 Task: Use the Elements tab to inspect and modify HTML and CSS.
Action: Mouse moved to (867, 253)
Screenshot: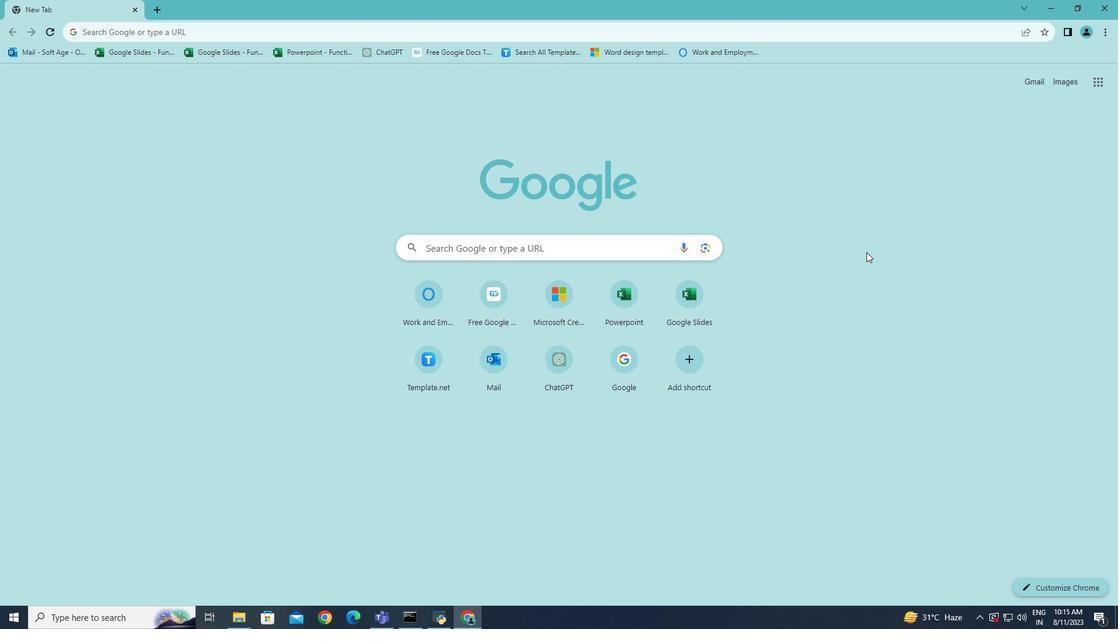 
Action: Mouse pressed right at (867, 253)
Screenshot: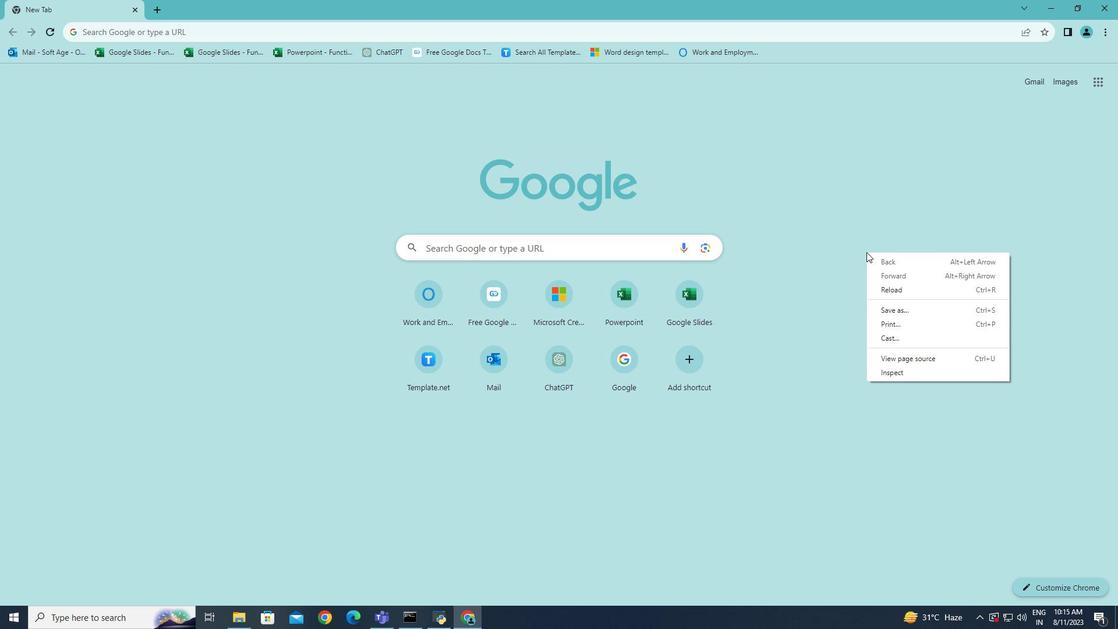 
Action: Mouse moved to (892, 373)
Screenshot: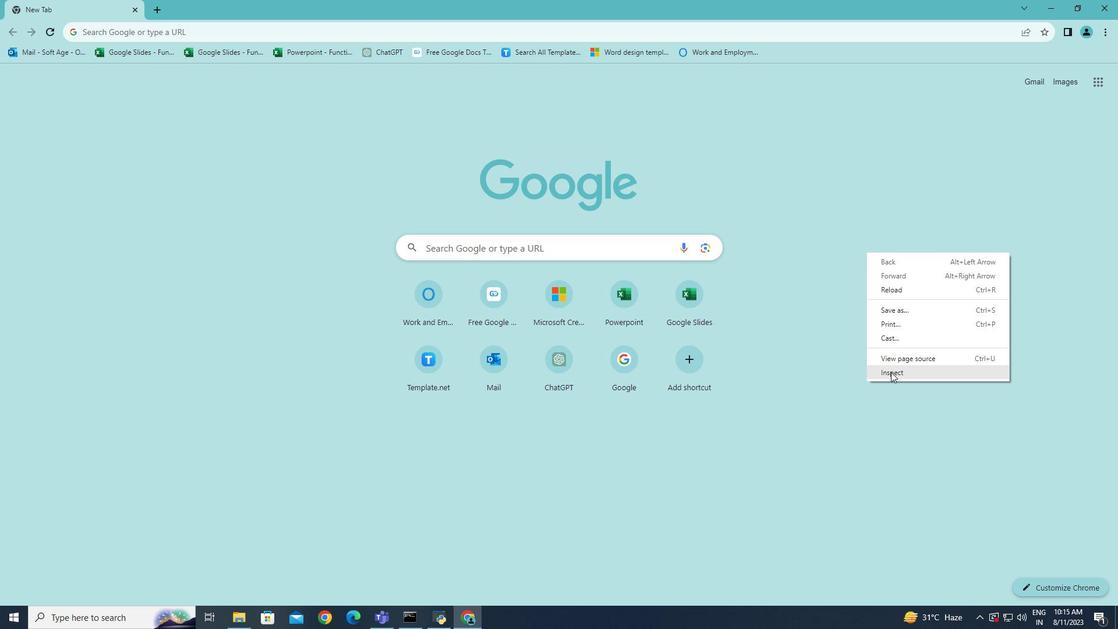 
Action: Mouse pressed left at (892, 373)
Screenshot: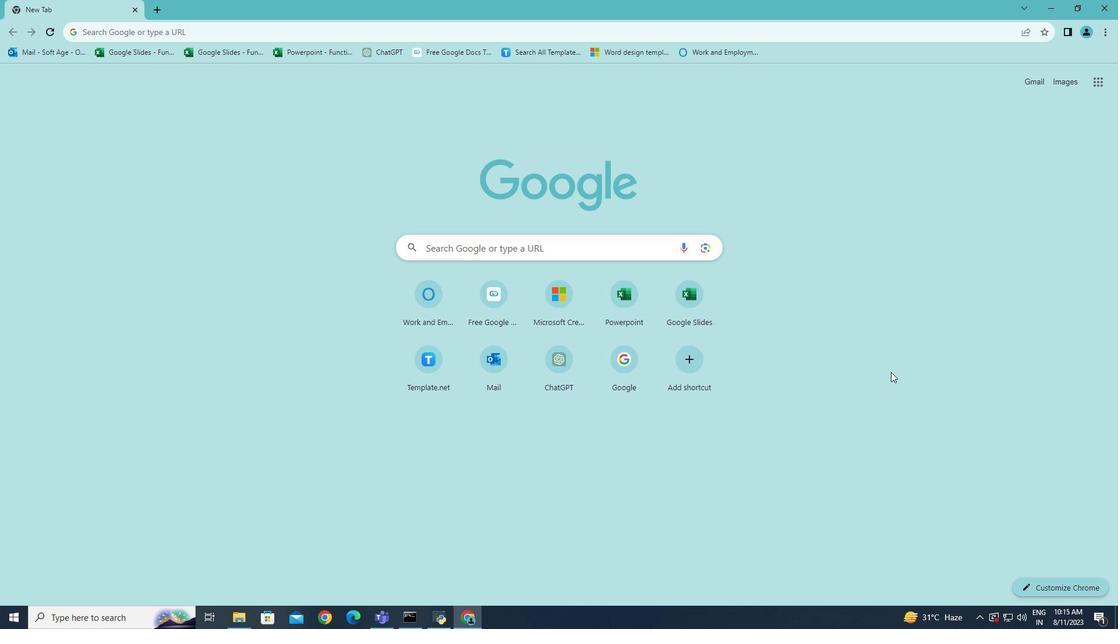 
Action: Mouse moved to (880, 100)
Screenshot: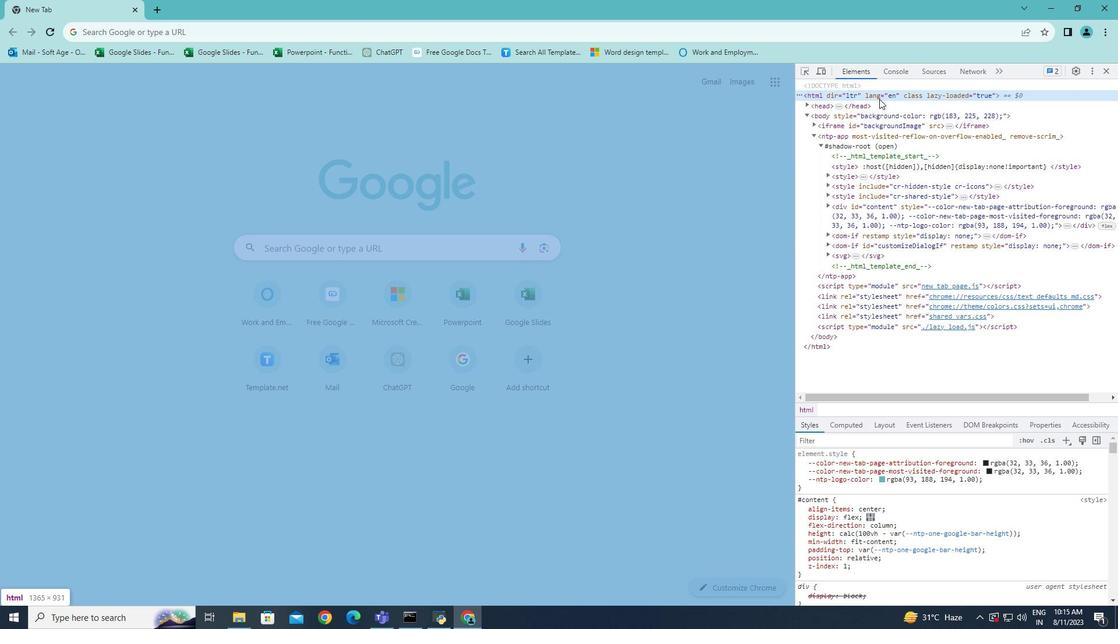 
Action: Mouse pressed left at (880, 100)
Screenshot: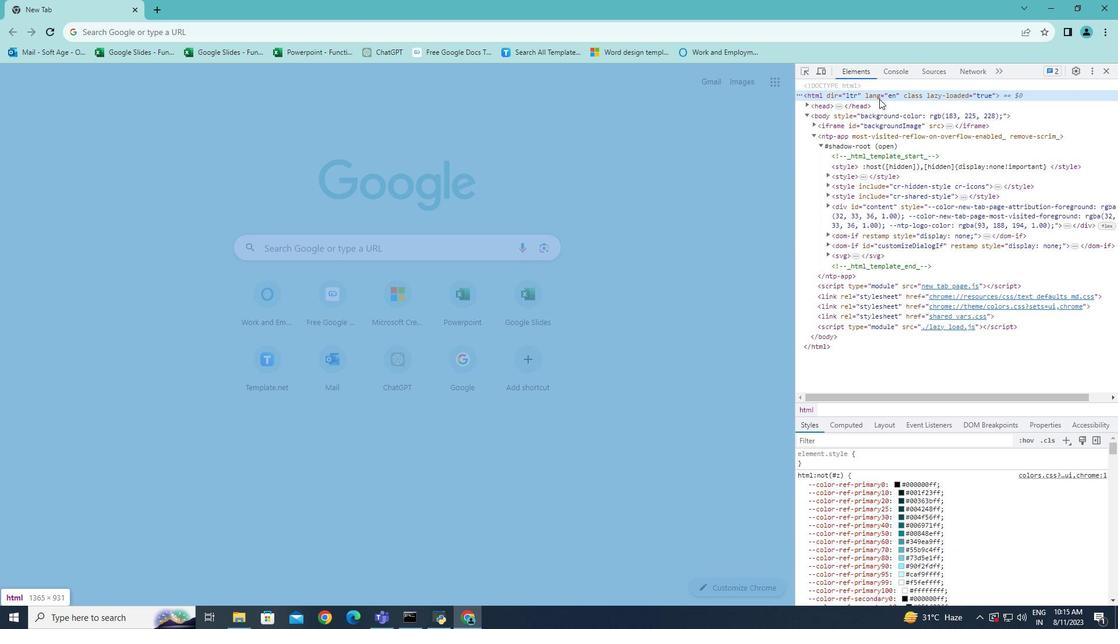
Action: Key pressed <Key.delete>
Screenshot: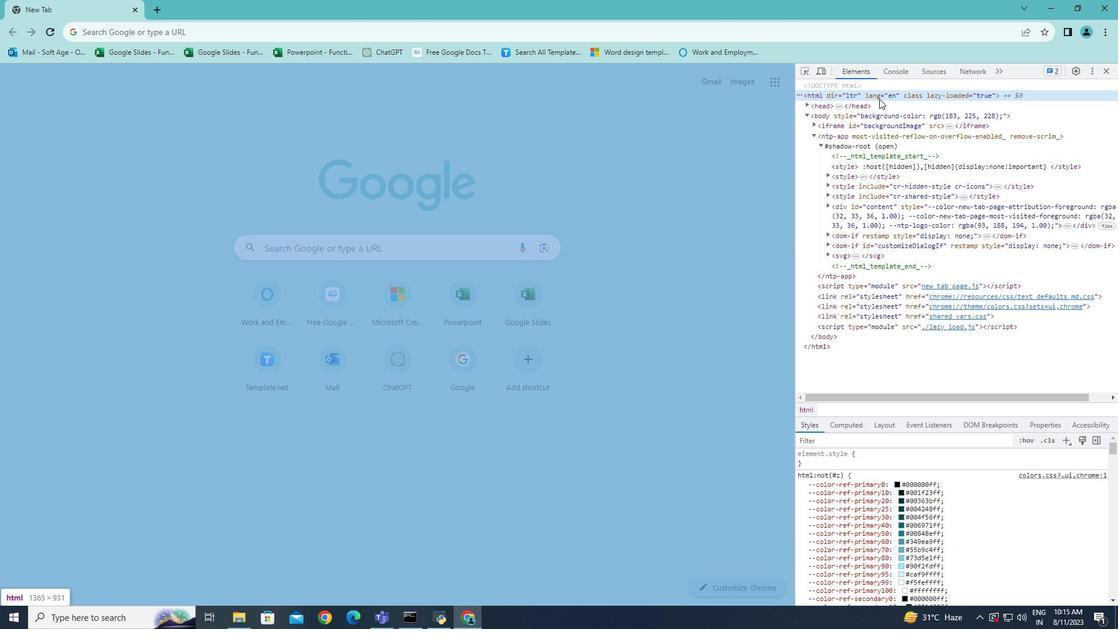 
Action: Mouse moved to (870, 118)
Screenshot: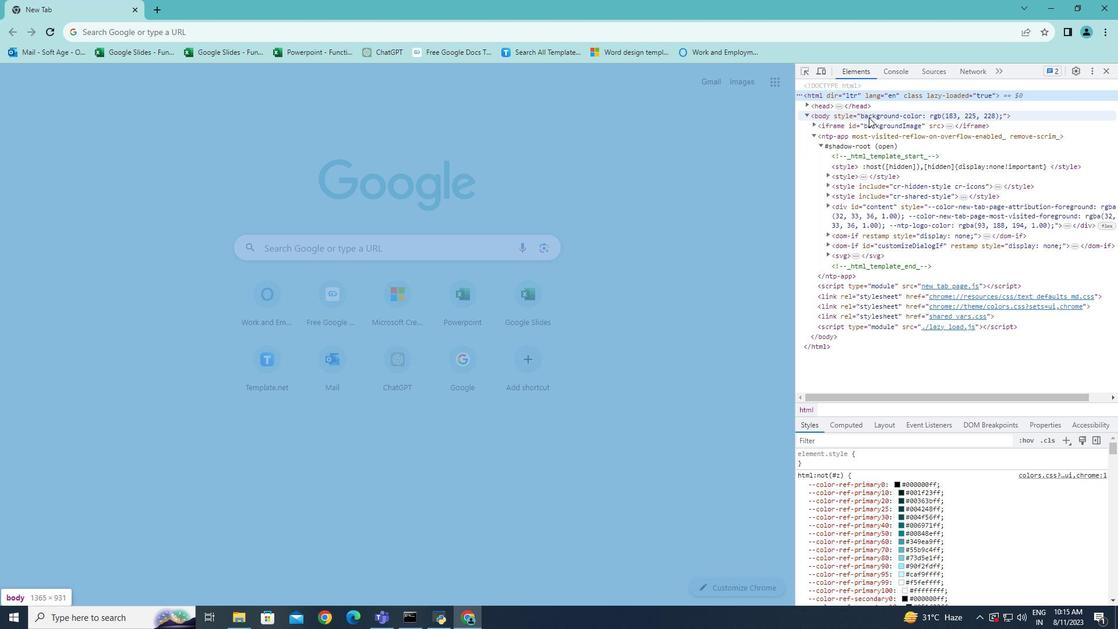 
Action: Mouse pressed left at (870, 118)
Screenshot: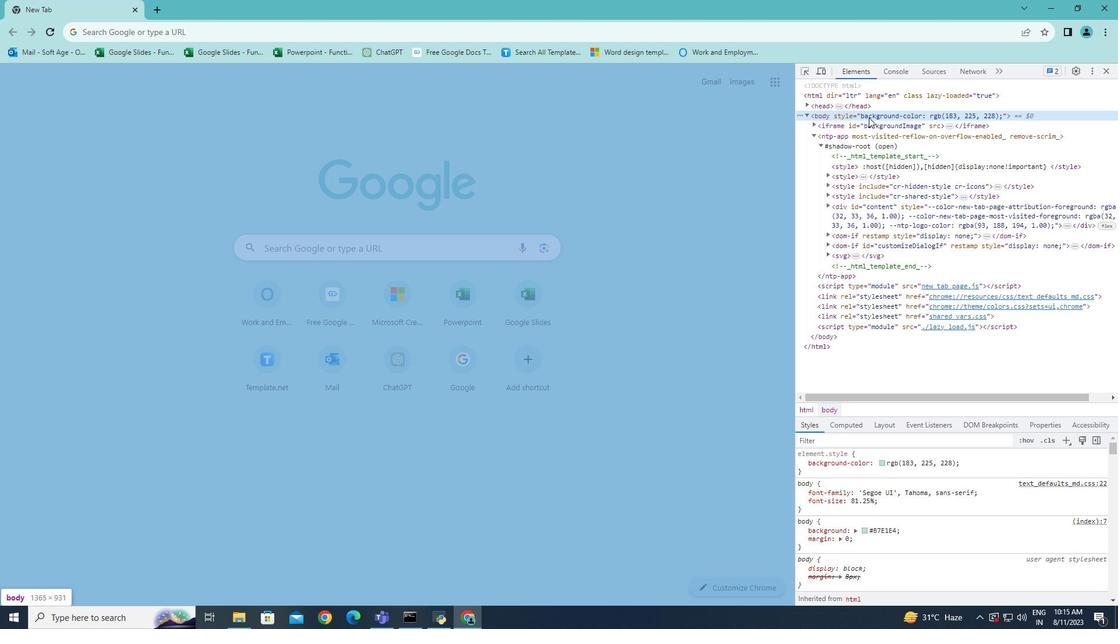 
Action: Mouse moved to (959, 115)
Screenshot: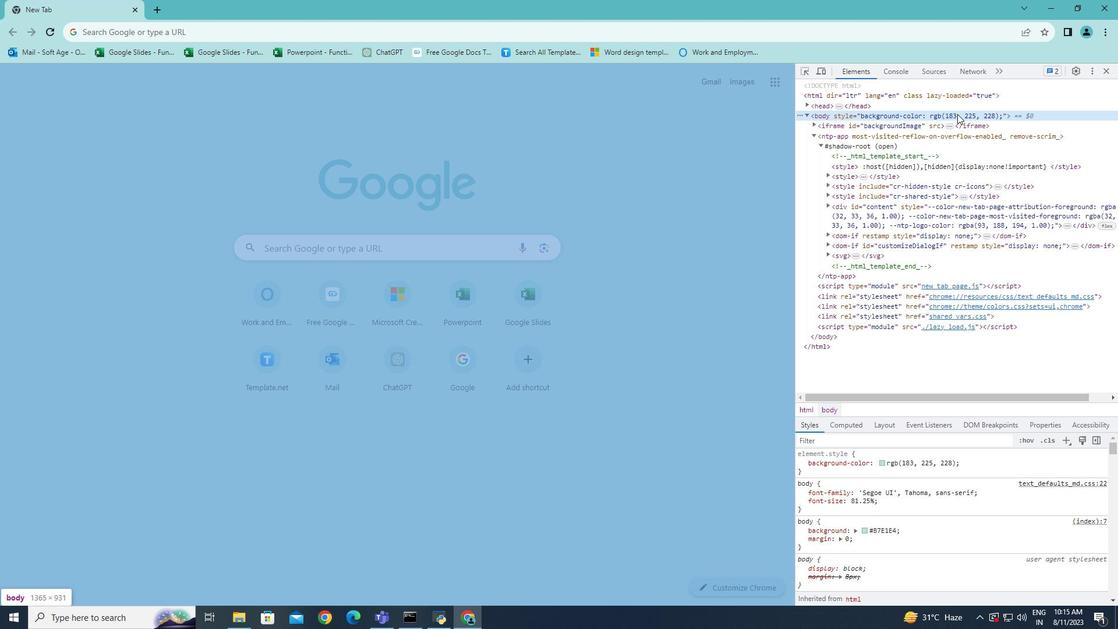 
Action: Mouse pressed left at (959, 115)
Screenshot: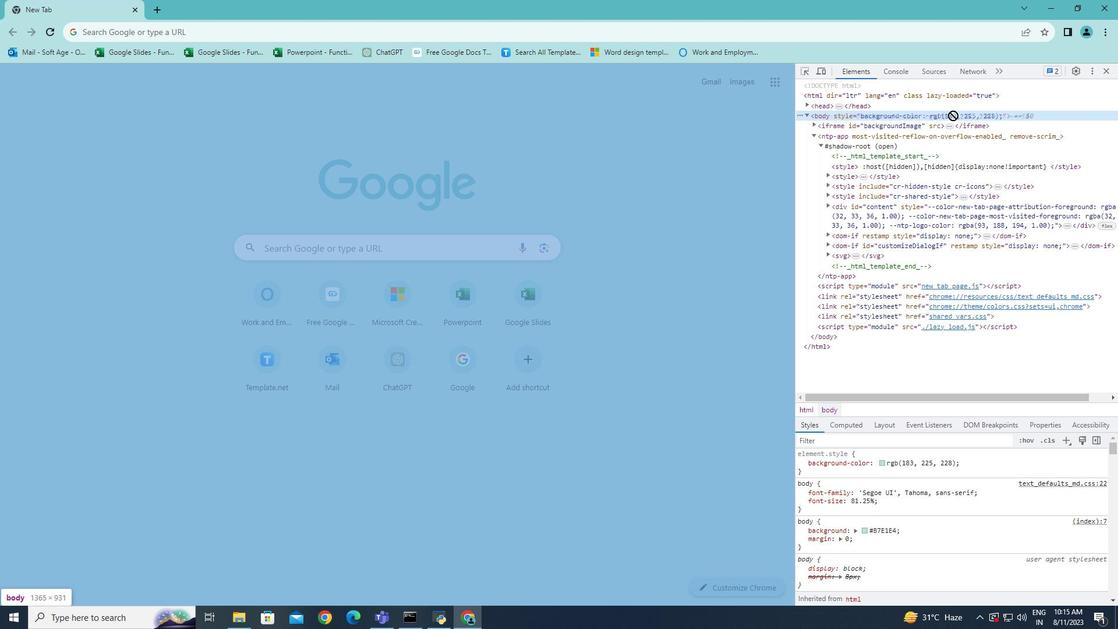 
Action: Mouse moved to (953, 115)
Screenshot: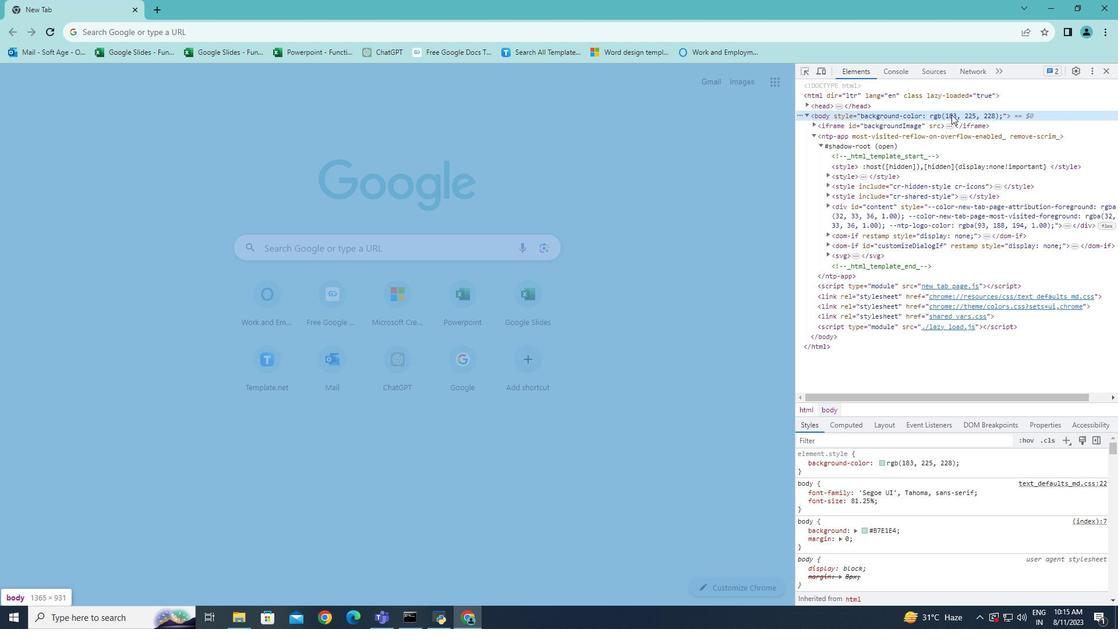 
Action: Mouse pressed left at (953, 115)
Screenshot: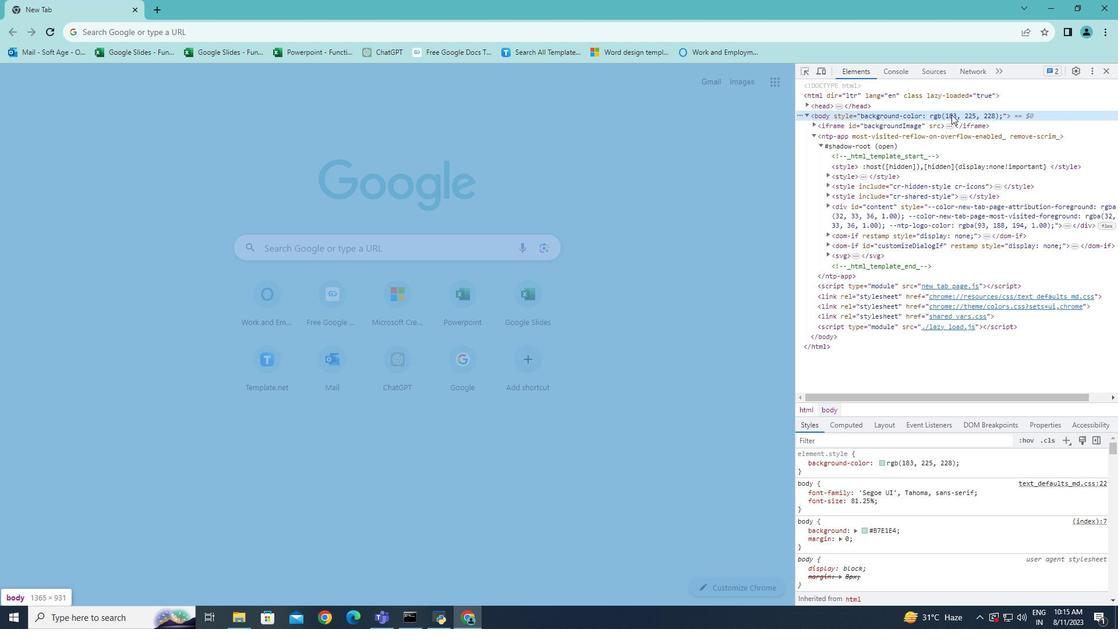 
Action: Mouse pressed left at (953, 115)
Screenshot: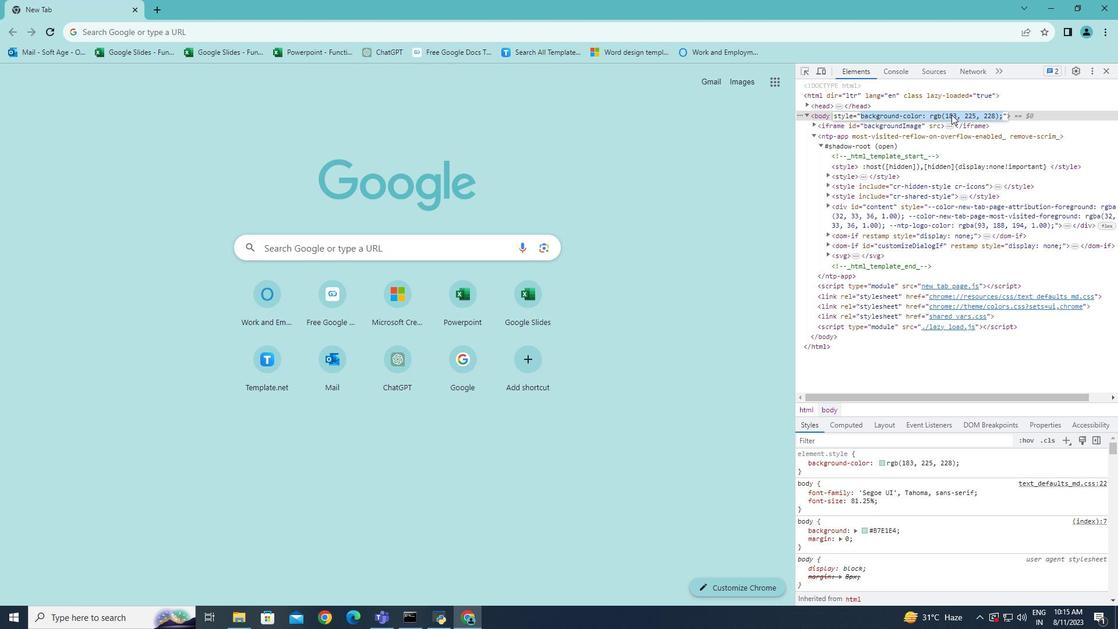 
Action: Mouse pressed left at (953, 115)
Screenshot: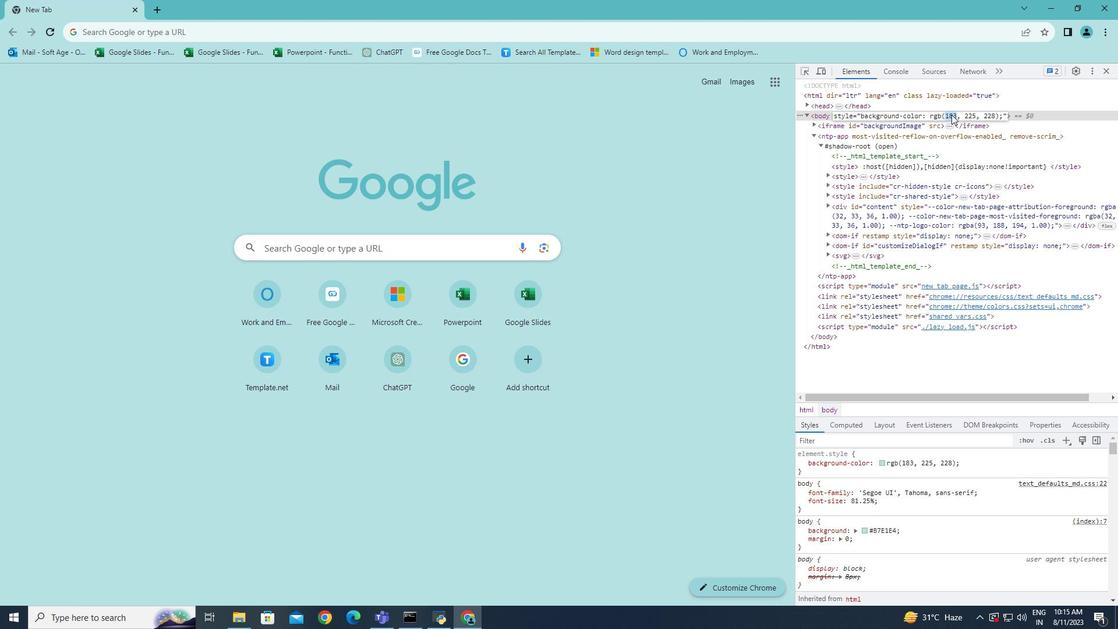 
Action: Mouse pressed left at (953, 115)
Screenshot: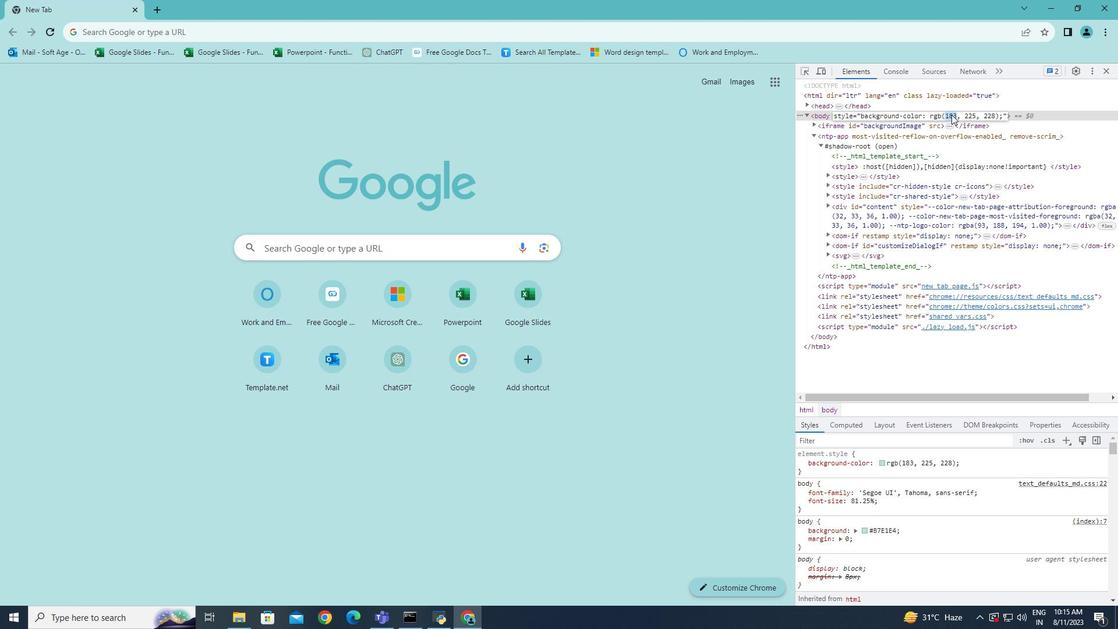 
Action: Mouse moved to (957, 114)
Screenshot: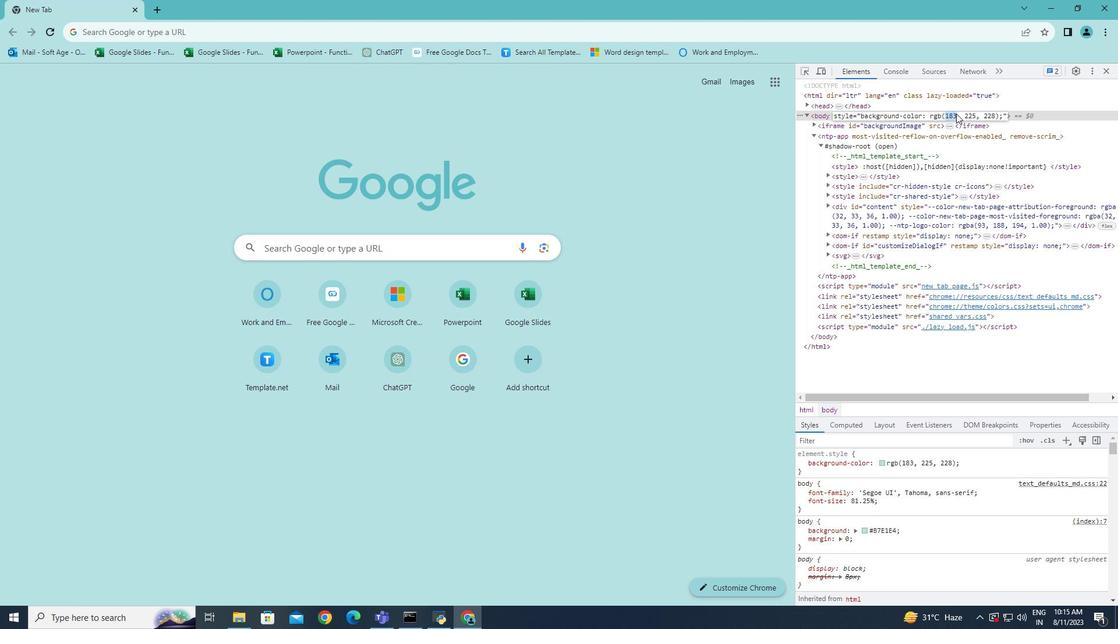 
Action: Key pressed 200
Screenshot: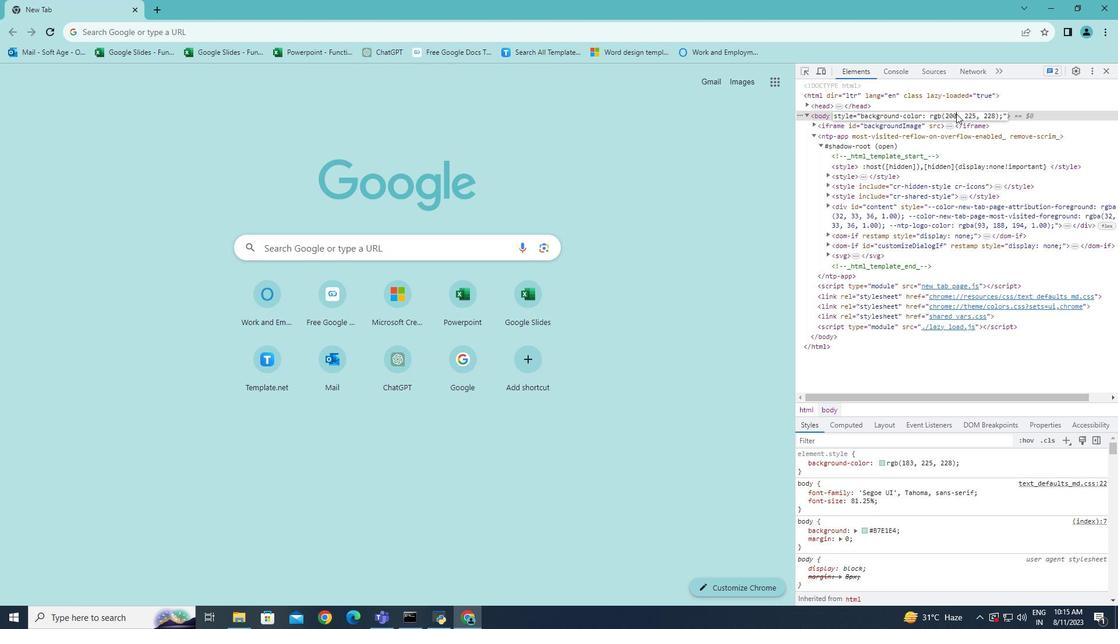 
Action: Mouse moved to (973, 132)
Screenshot: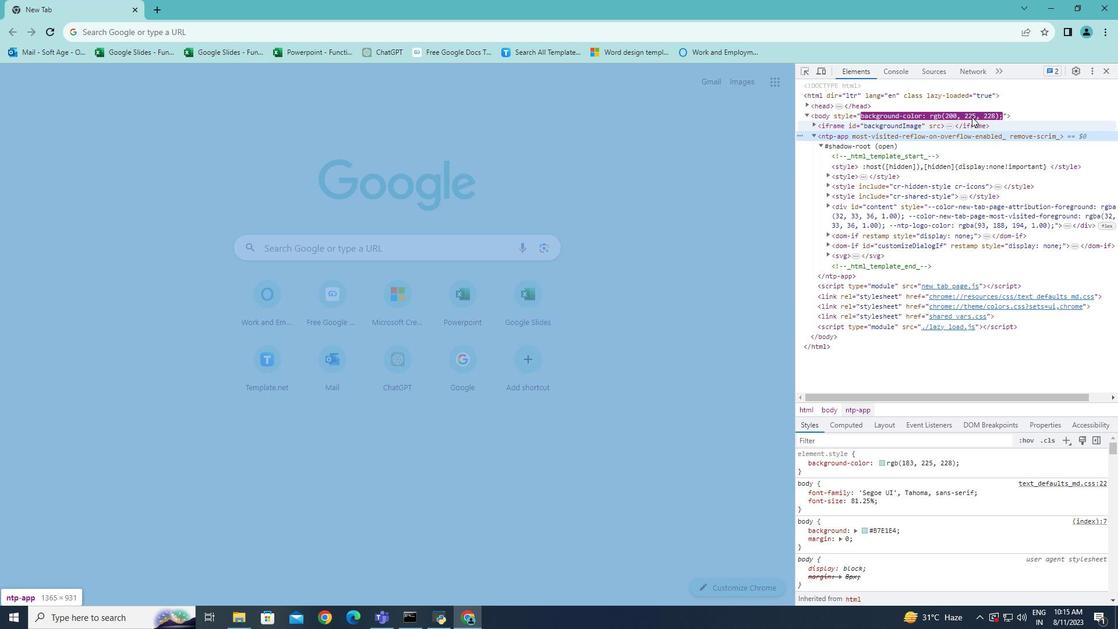 
Action: Mouse pressed left at (973, 132)
Screenshot: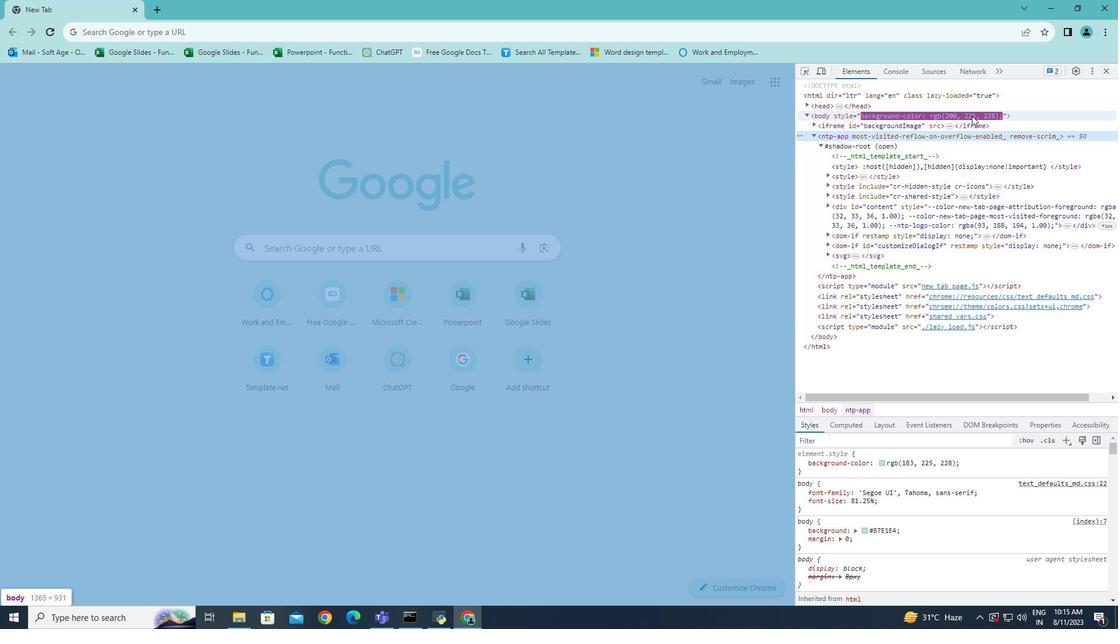 
Action: Mouse moved to (973, 116)
Screenshot: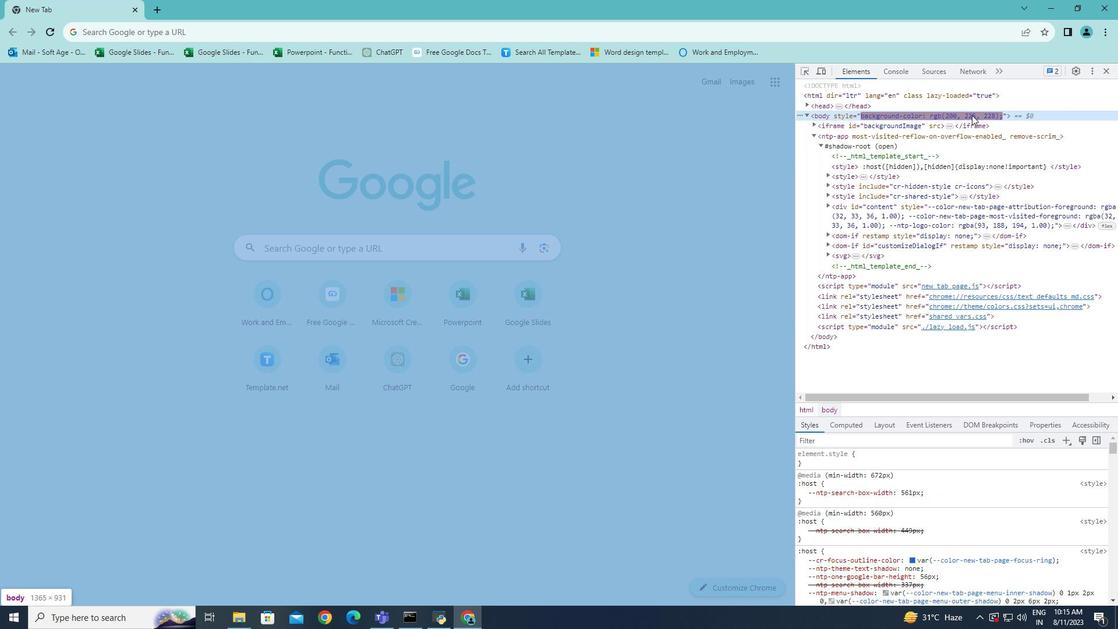 
Action: Mouse pressed left at (973, 116)
Screenshot: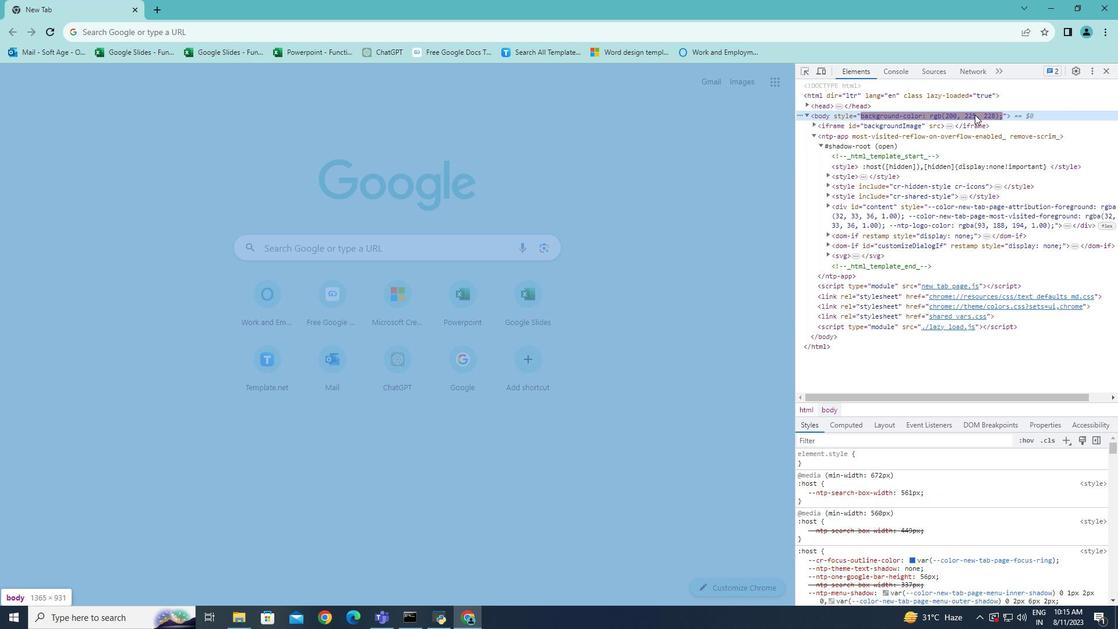 
Action: Mouse moved to (976, 115)
Screenshot: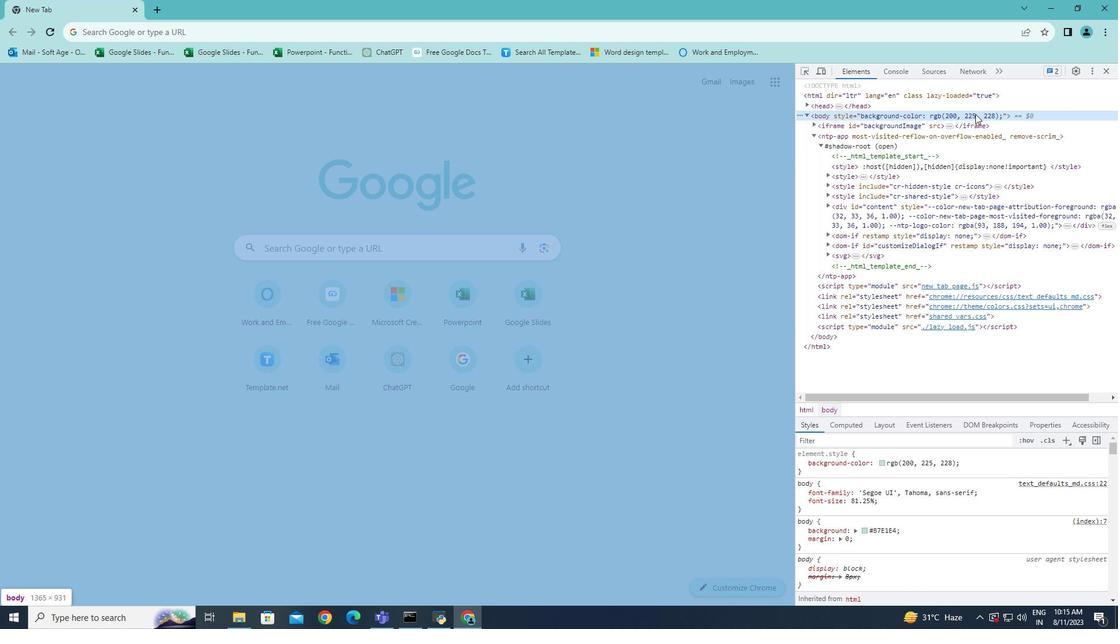 
Action: Mouse pressed left at (976, 115)
Screenshot: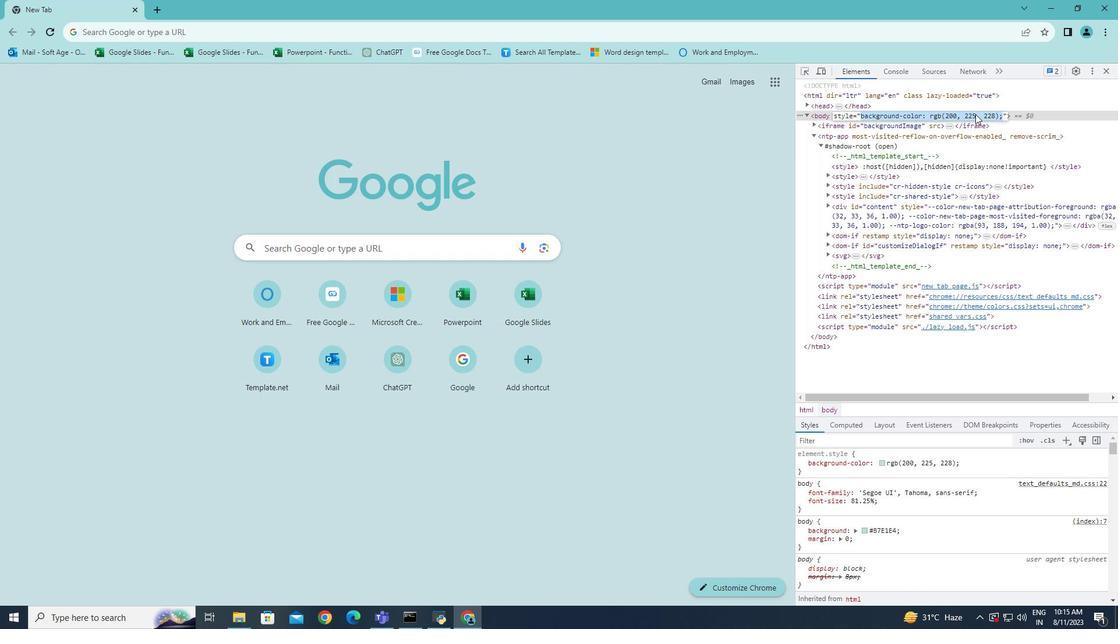 
Action: Mouse pressed left at (976, 115)
Screenshot: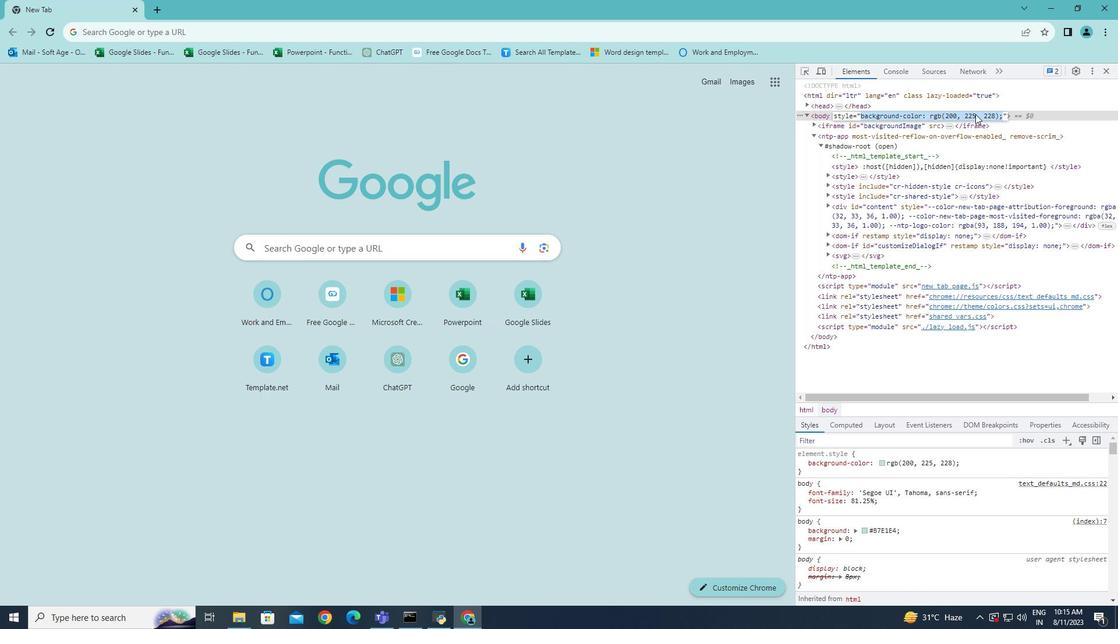
Action: Mouse pressed left at (976, 115)
Screenshot: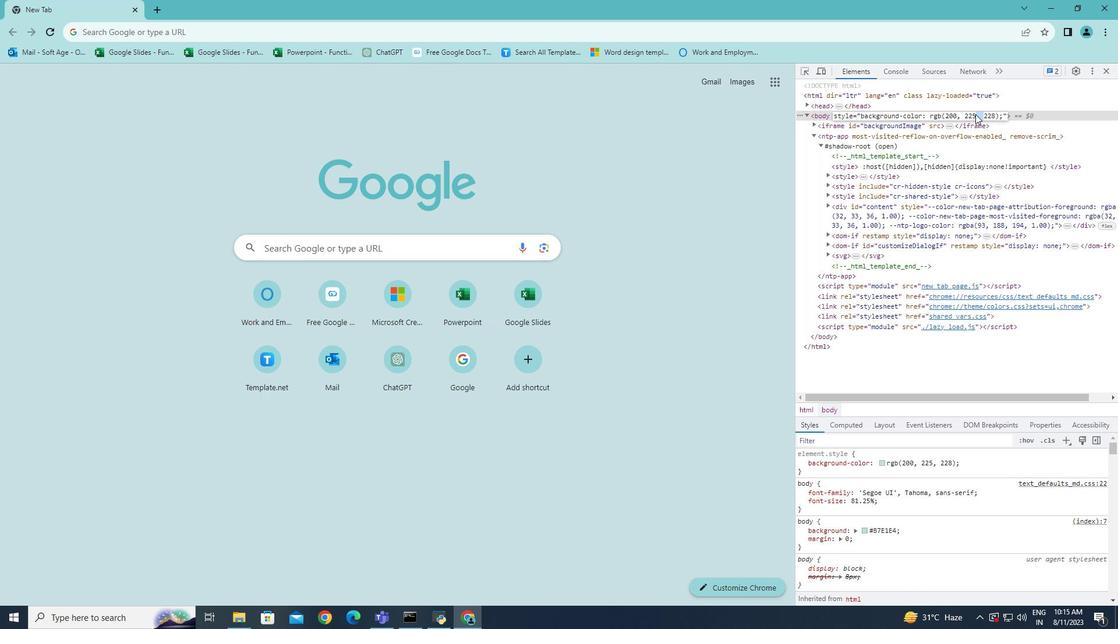 
Action: Mouse pressed left at (976, 115)
Screenshot: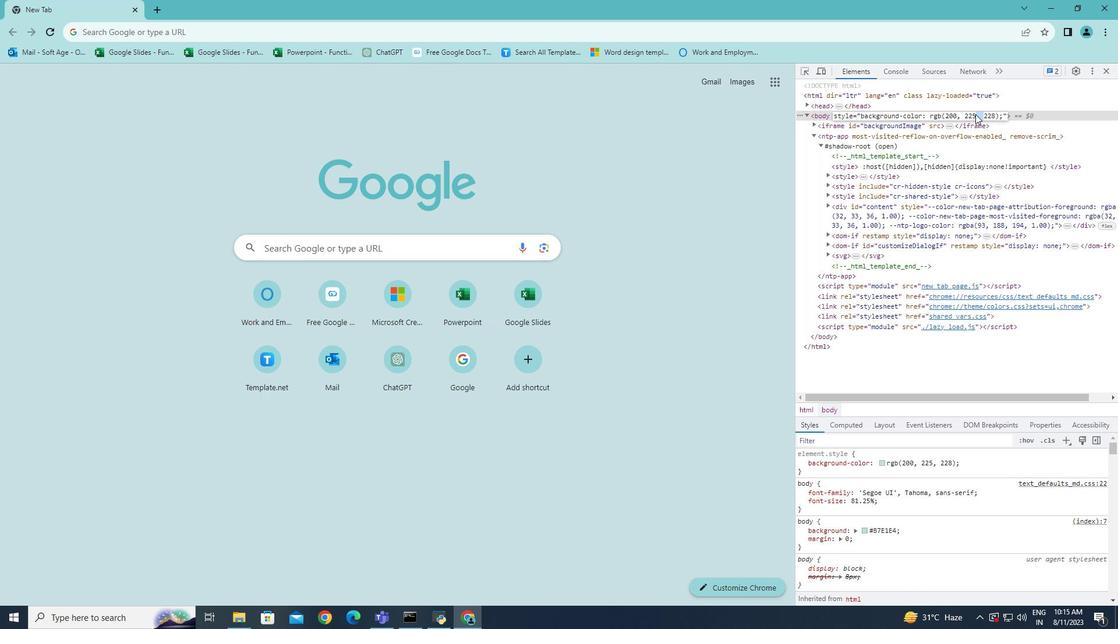 
Action: Mouse moved to (975, 116)
Screenshot: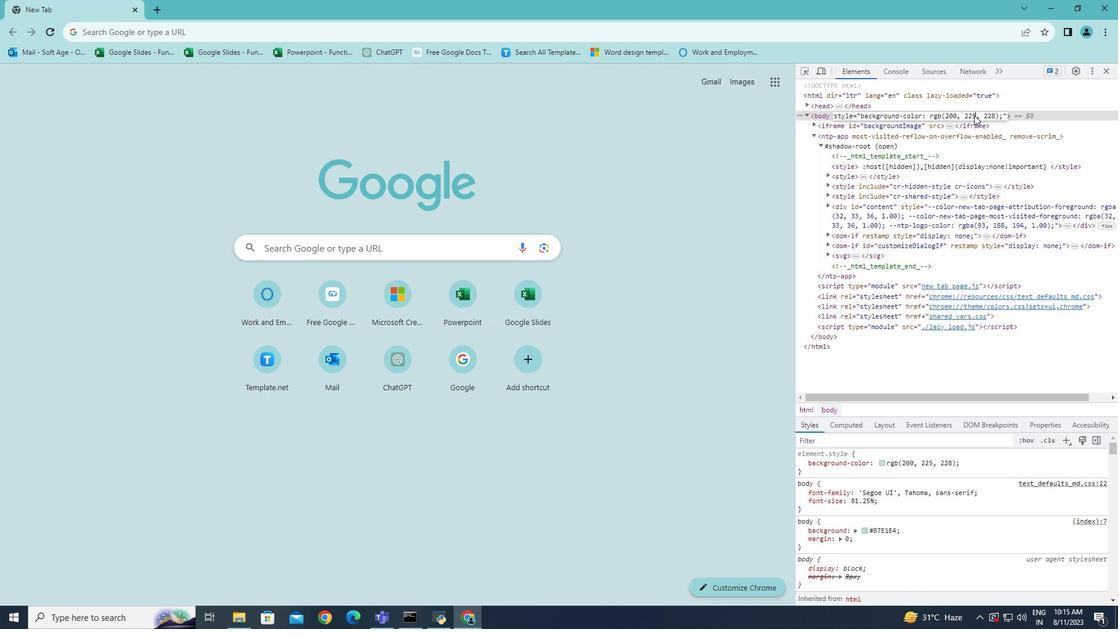 
Action: Mouse pressed left at (975, 116)
Screenshot: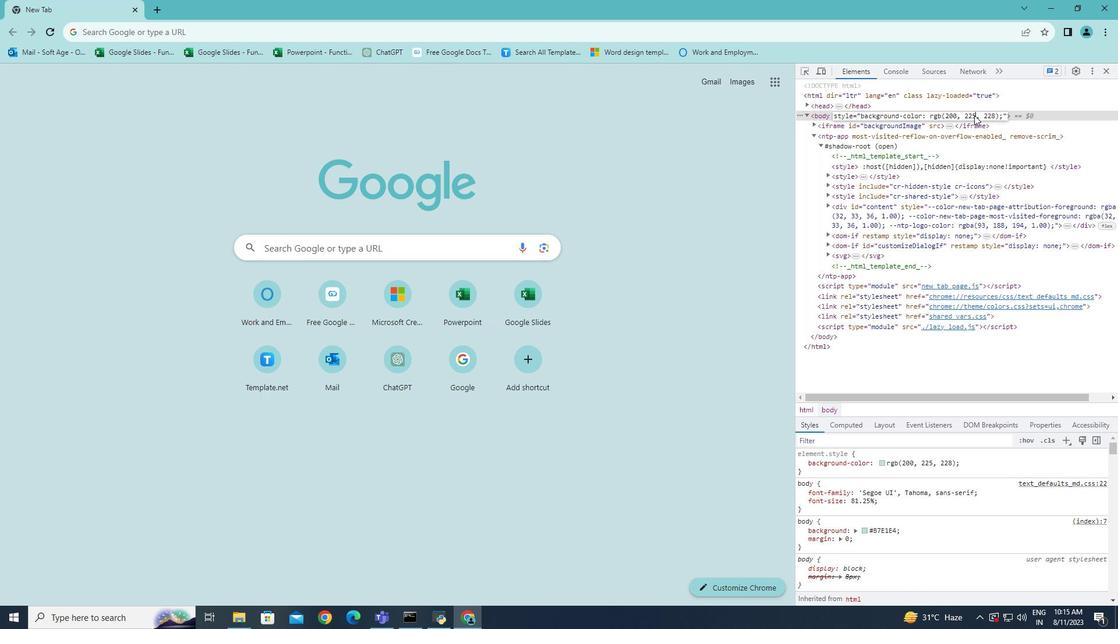 
Action: Key pressed <Key.backspace><Key.backspace><Key.backspace>350
Screenshot: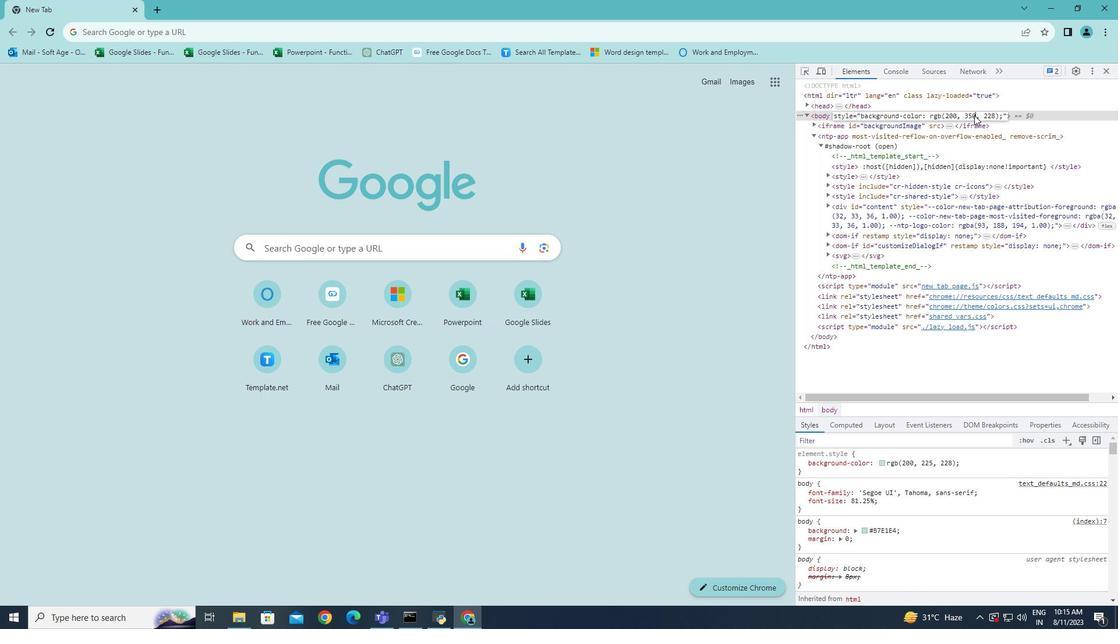 
Action: Mouse moved to (993, 114)
Screenshot: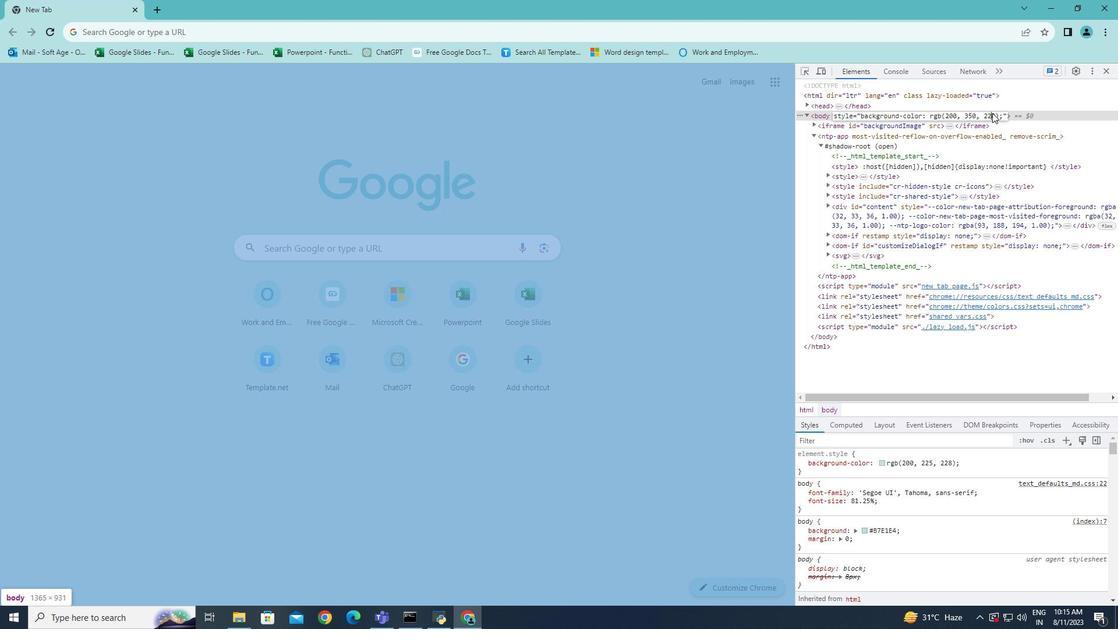 
Action: Mouse pressed left at (993, 114)
Screenshot: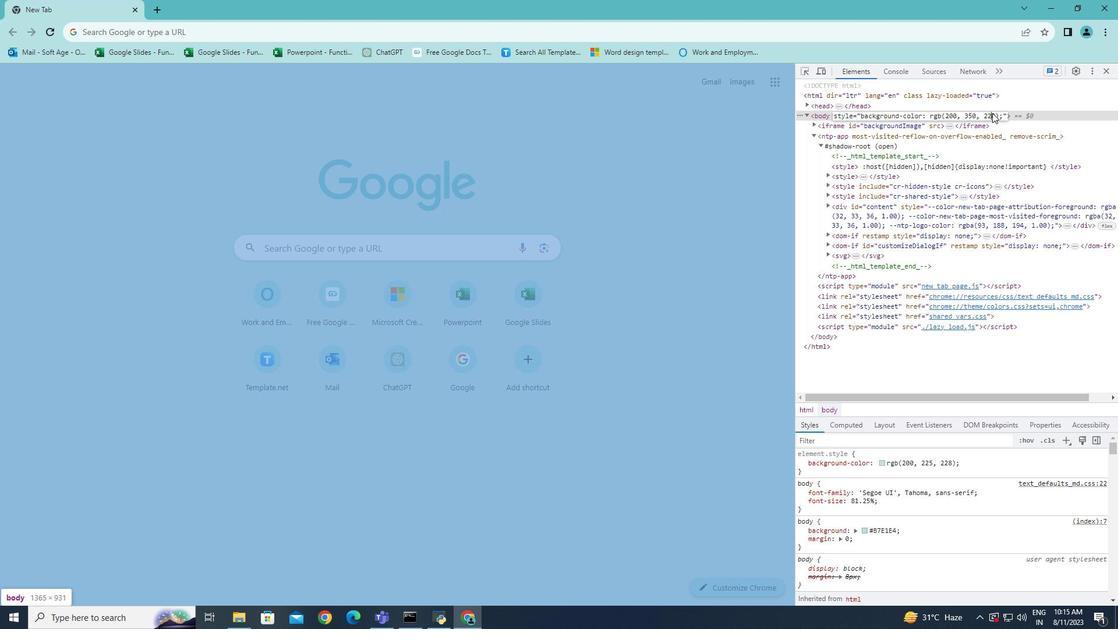 
Action: Mouse moved to (993, 118)
Screenshot: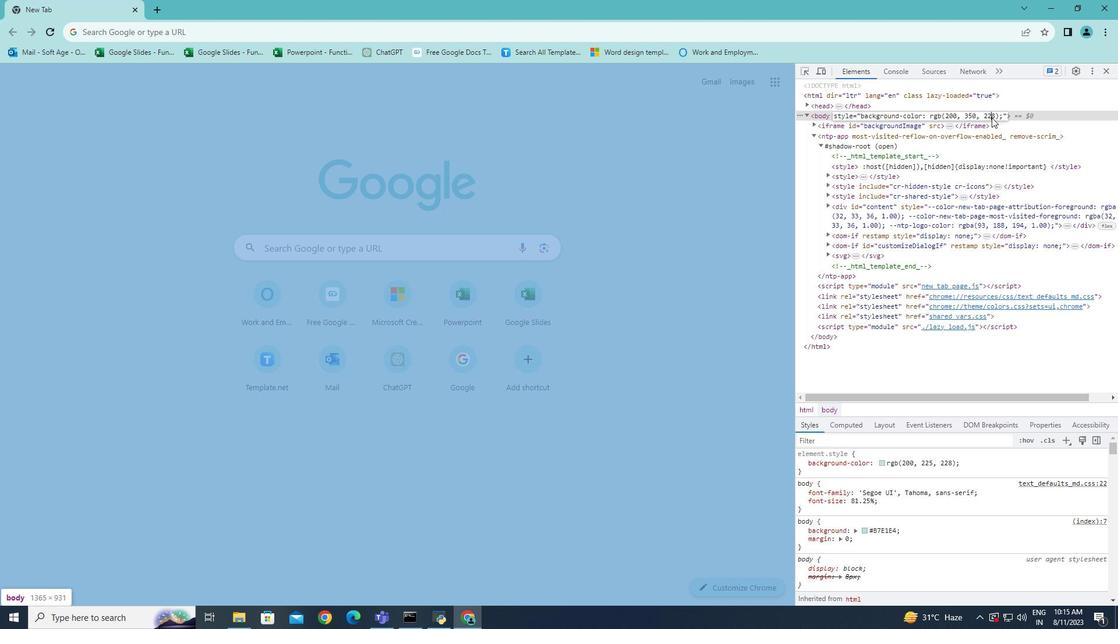 
Action: Mouse pressed left at (993, 118)
Screenshot: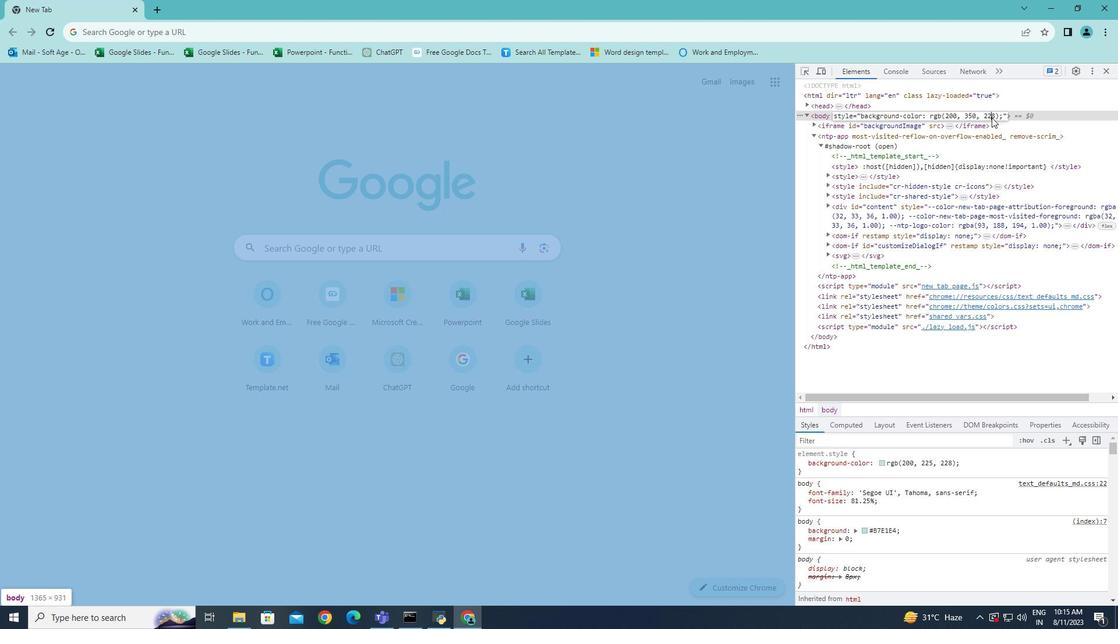 
Action: Mouse pressed left at (993, 118)
Screenshot: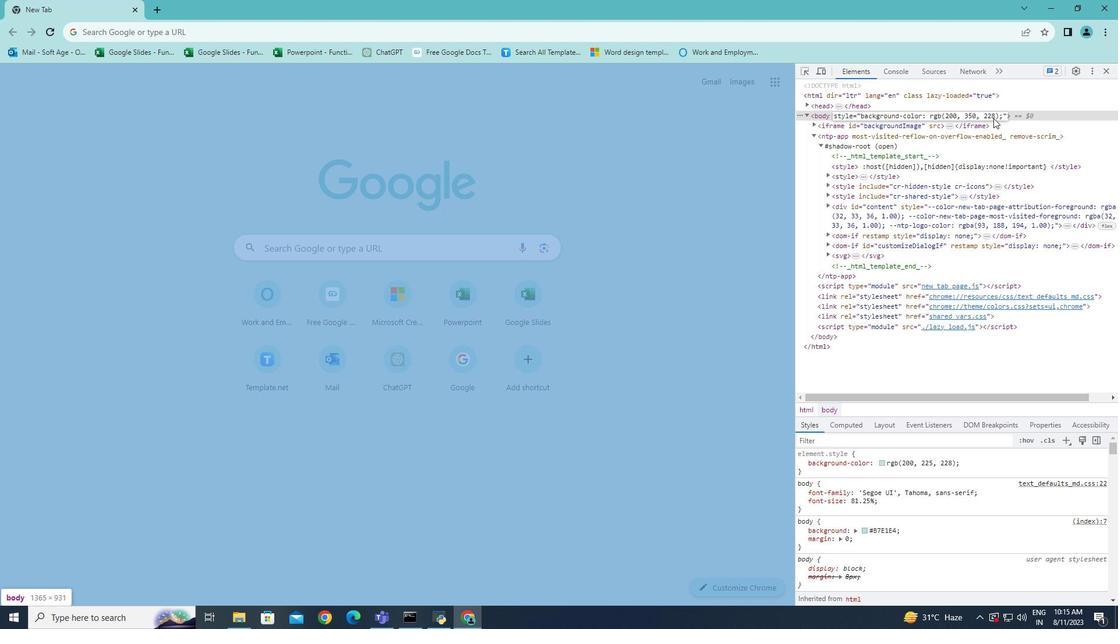 
Action: Mouse moved to (995, 117)
Screenshot: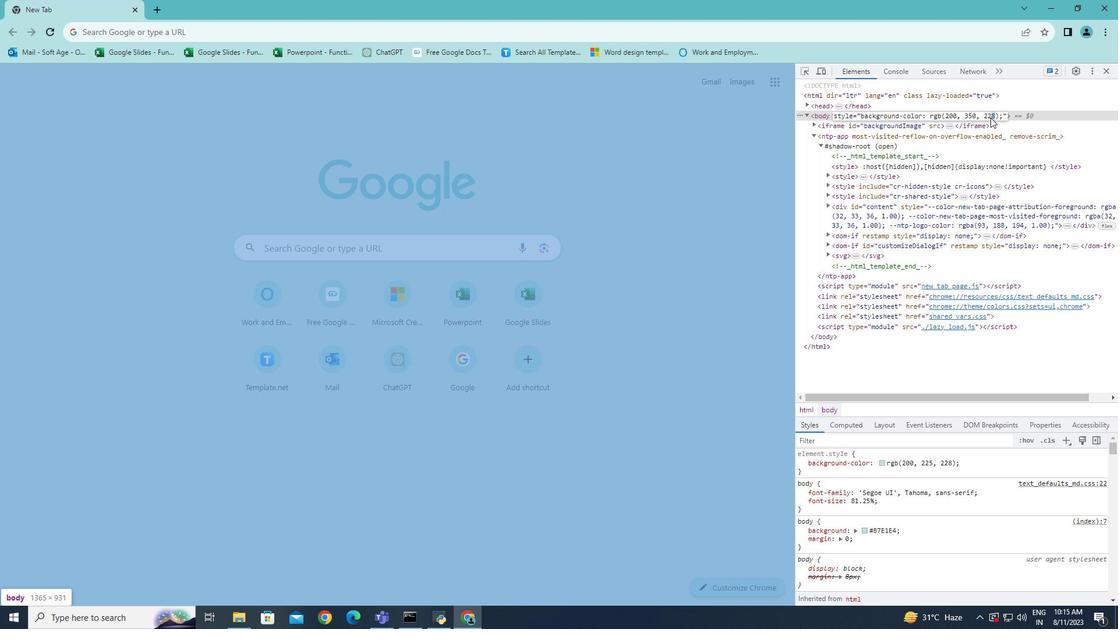 
Action: Mouse pressed left at (995, 117)
Screenshot: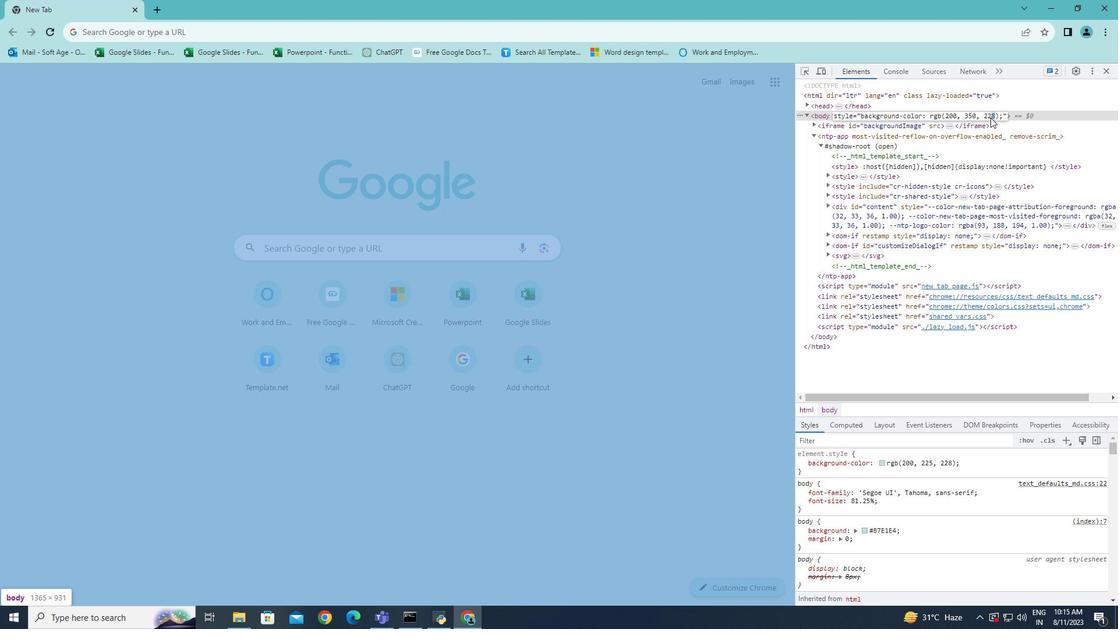 
Action: Mouse moved to (986, 122)
Screenshot: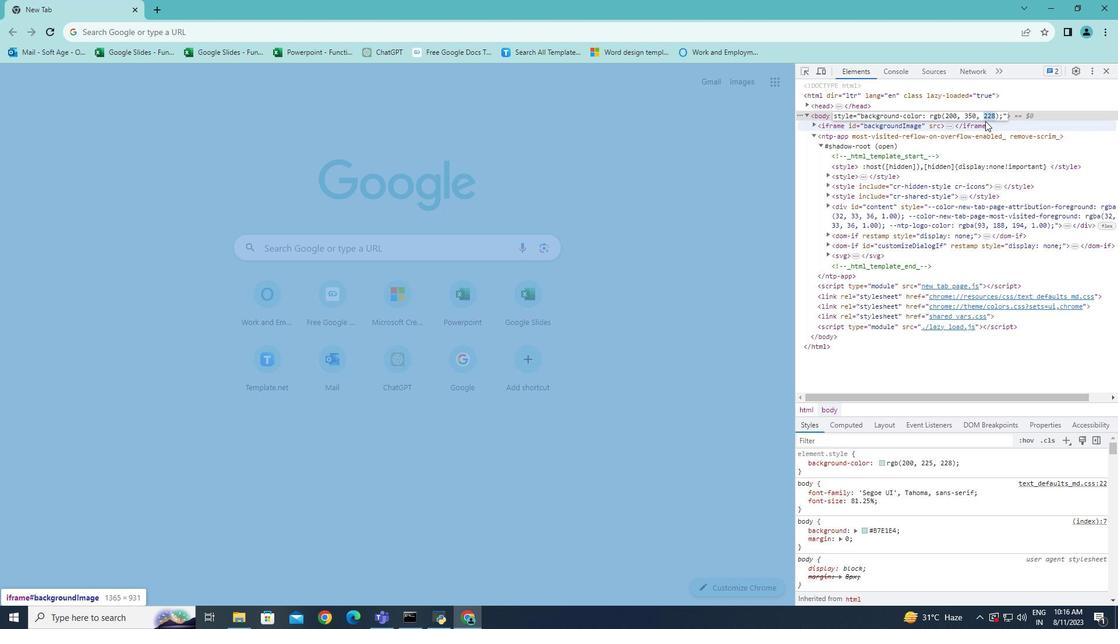 
Action: Key pressed 400
Screenshot: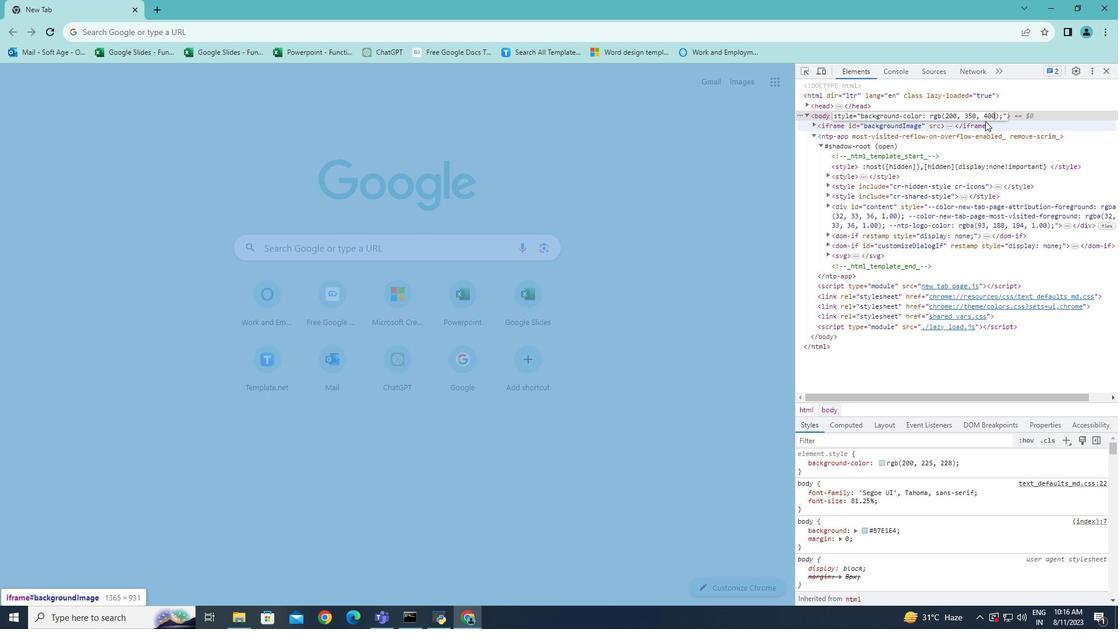 
Action: Mouse moved to (955, 147)
Screenshot: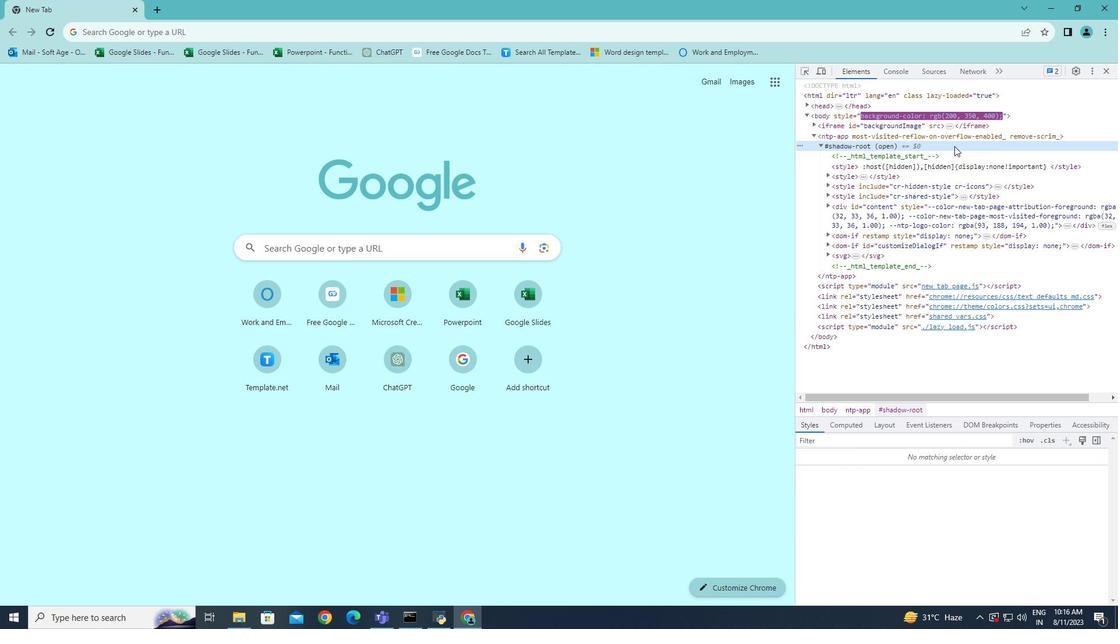 
Action: Mouse pressed left at (955, 147)
Screenshot: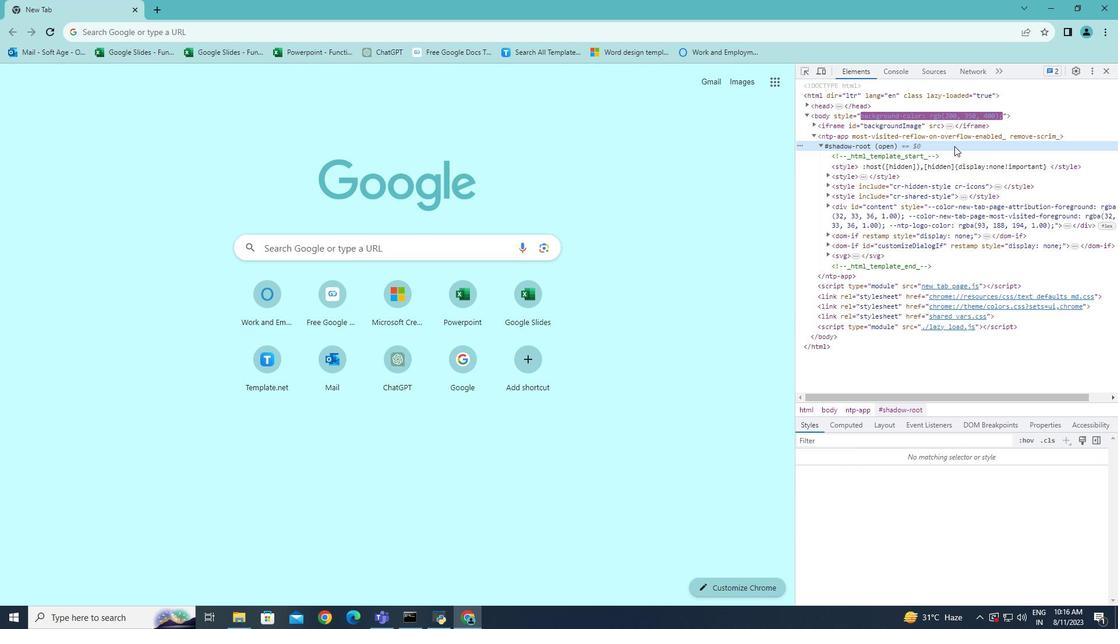 
Action: Mouse moved to (905, 127)
Screenshot: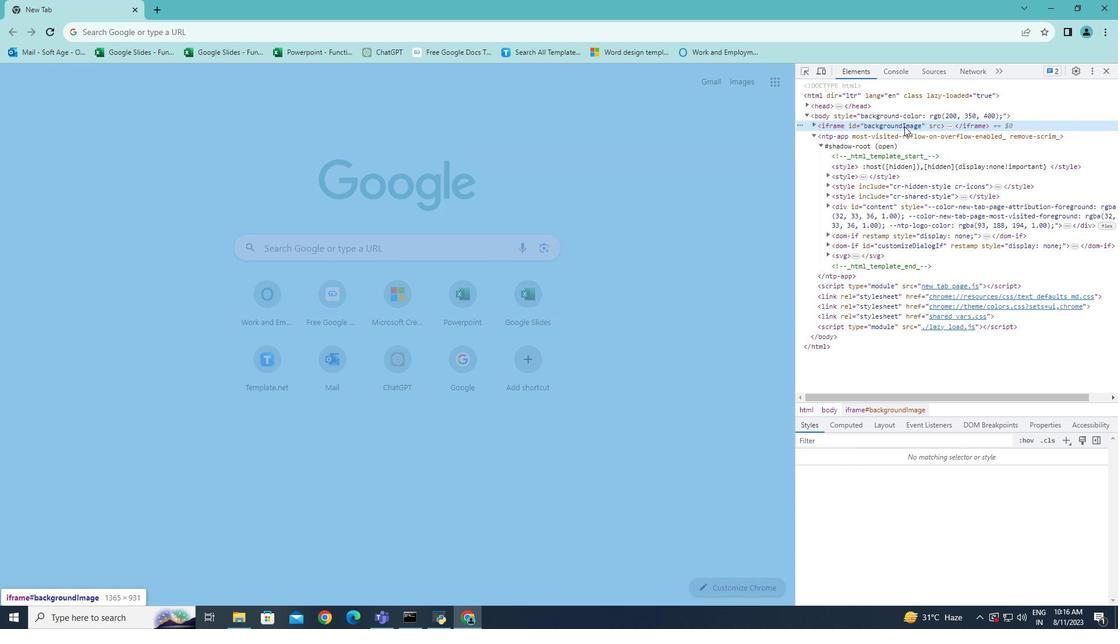 
Action: Mouse pressed left at (905, 127)
Screenshot: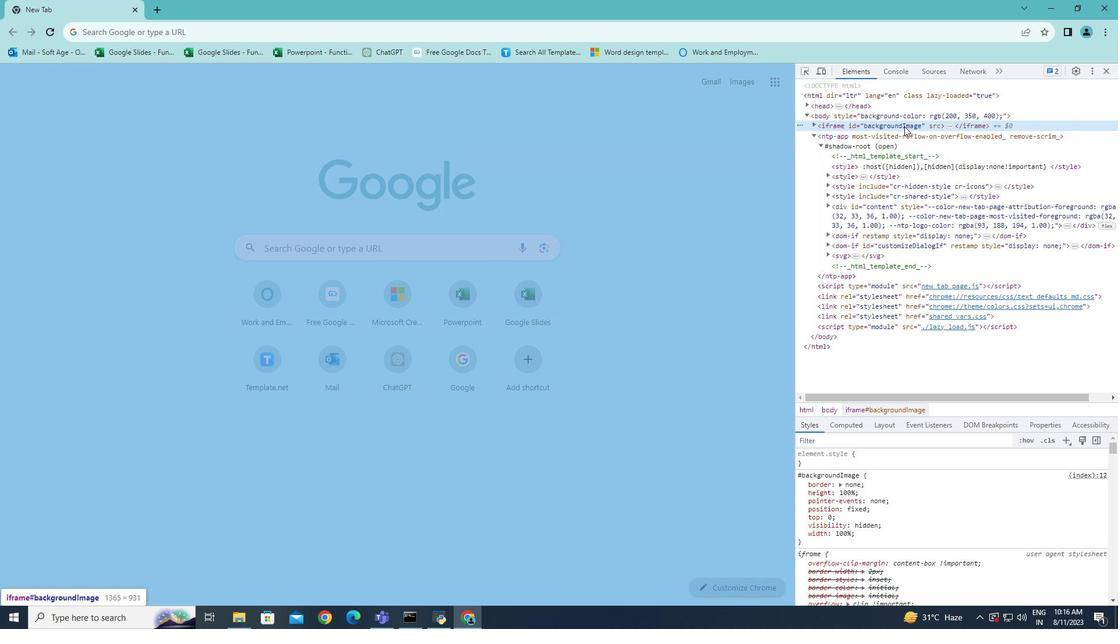 
Action: Mouse moved to (918, 128)
Screenshot: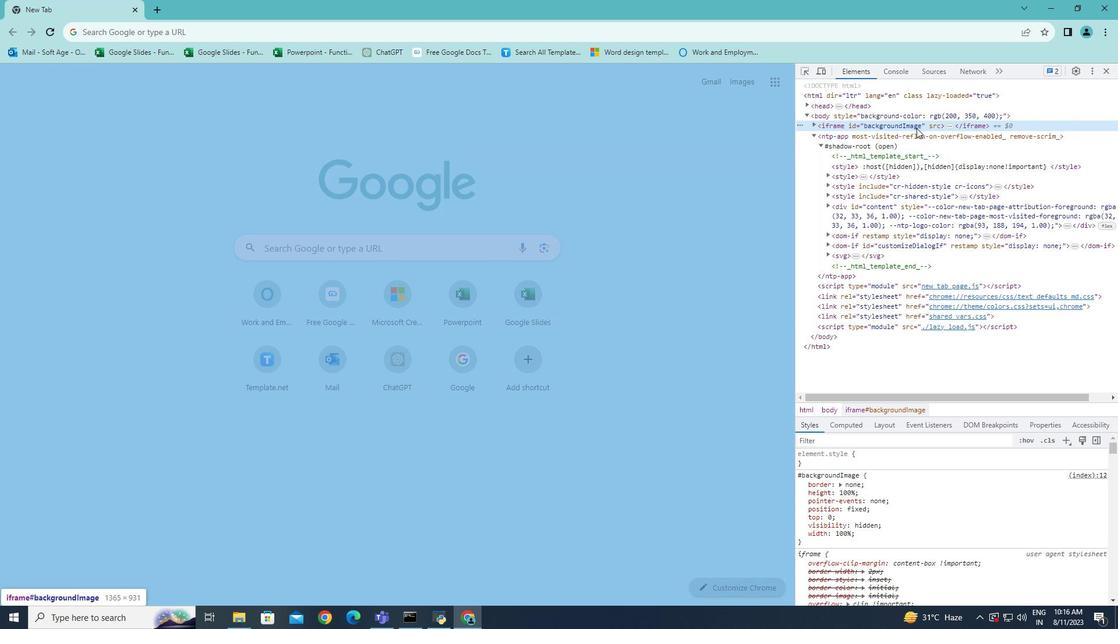 
Action: Mouse pressed left at (918, 128)
Screenshot: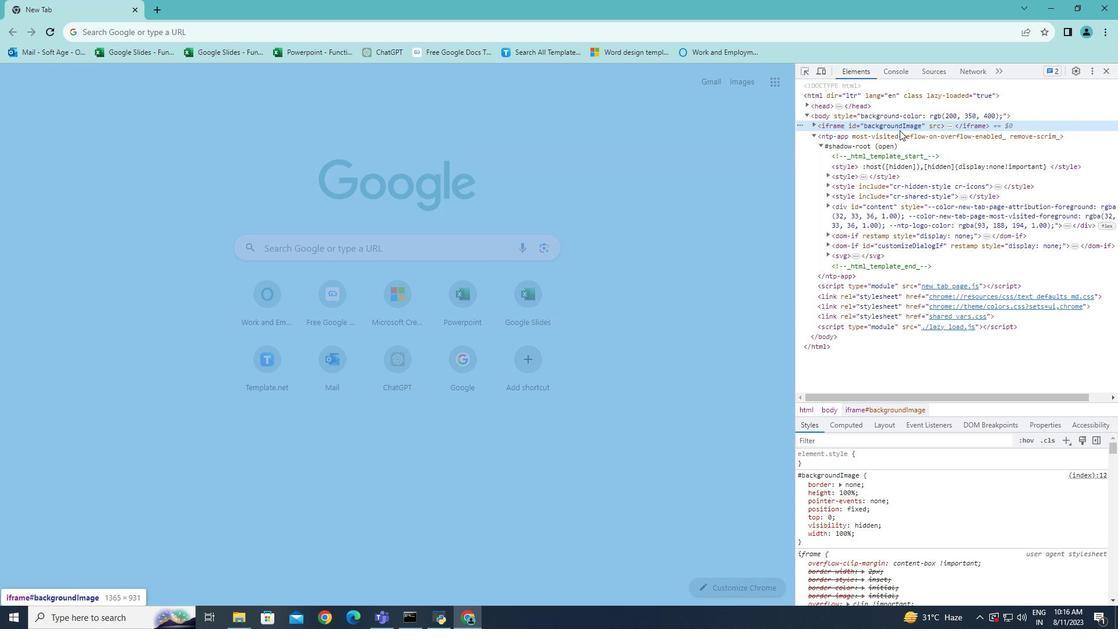 
Action: Mouse moved to (895, 126)
Screenshot: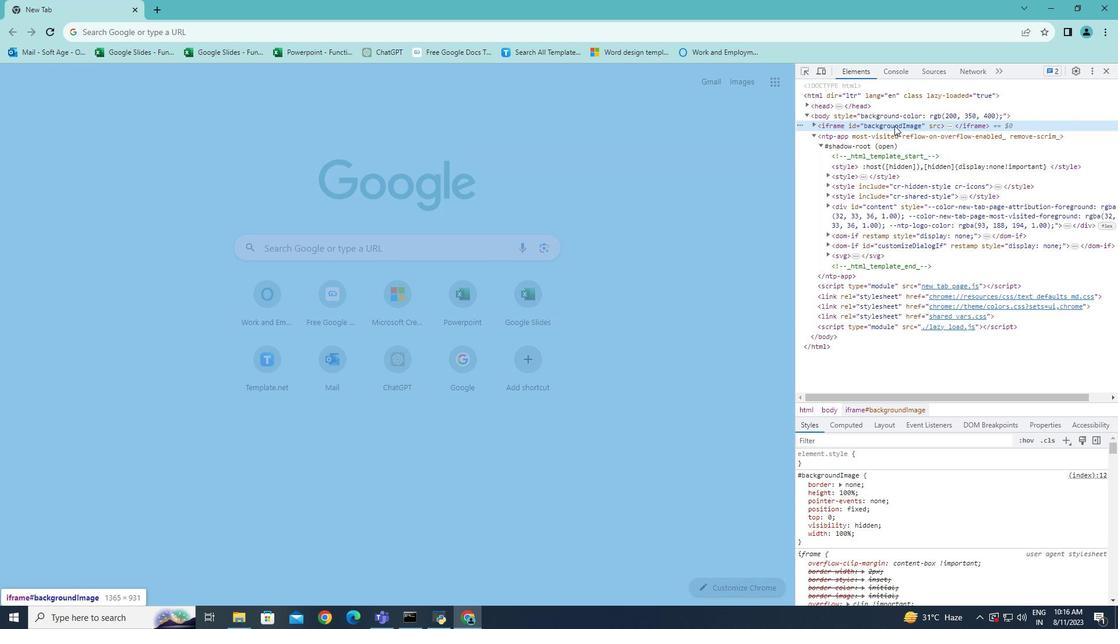 
Action: Key pressed <Key.delete>
Screenshot: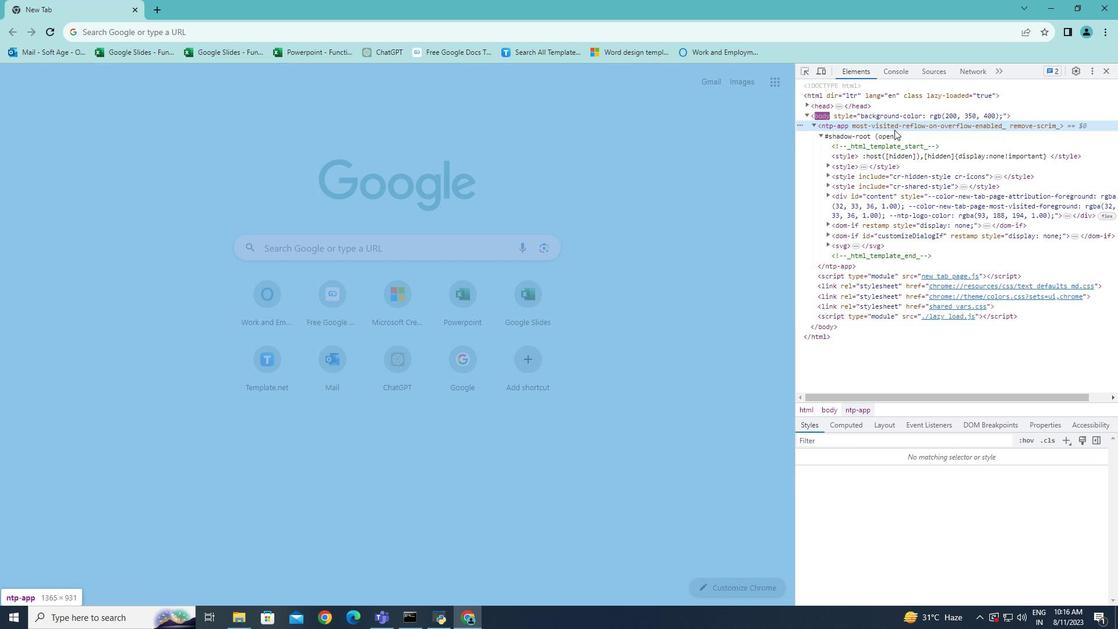 
Action: Mouse moved to (883, 136)
Screenshot: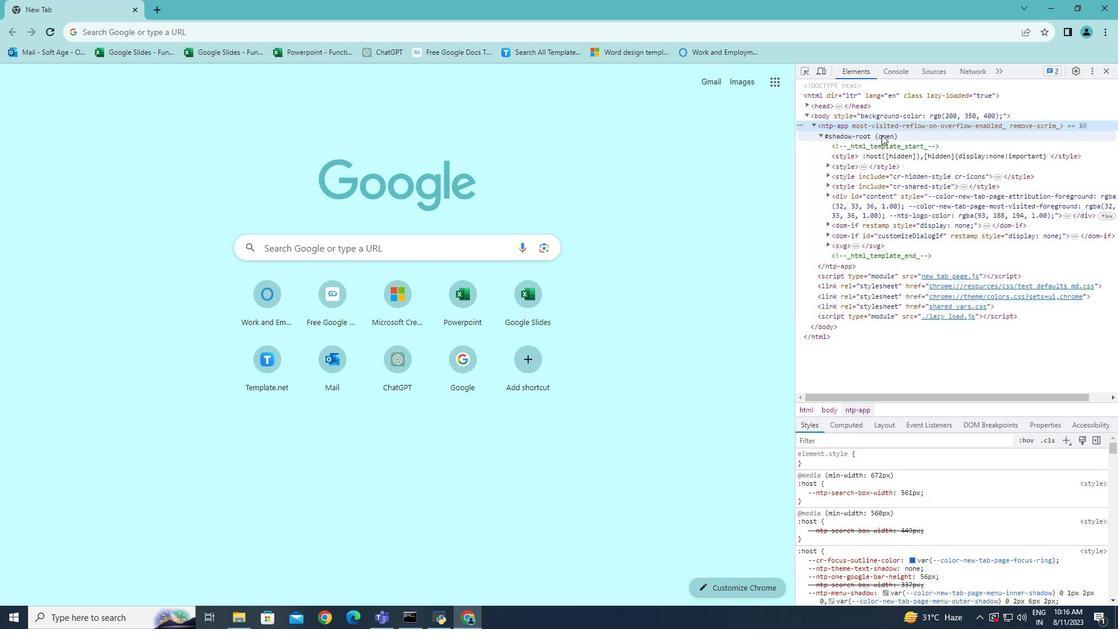 
Action: Mouse pressed left at (883, 136)
Screenshot: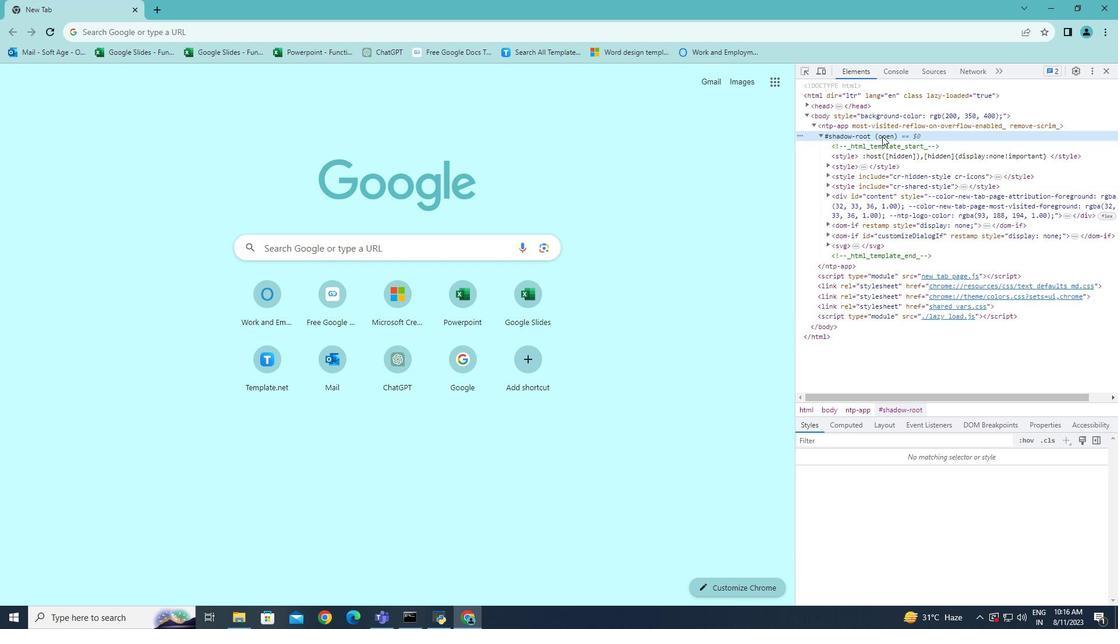 
Action: Mouse moved to (891, 138)
Screenshot: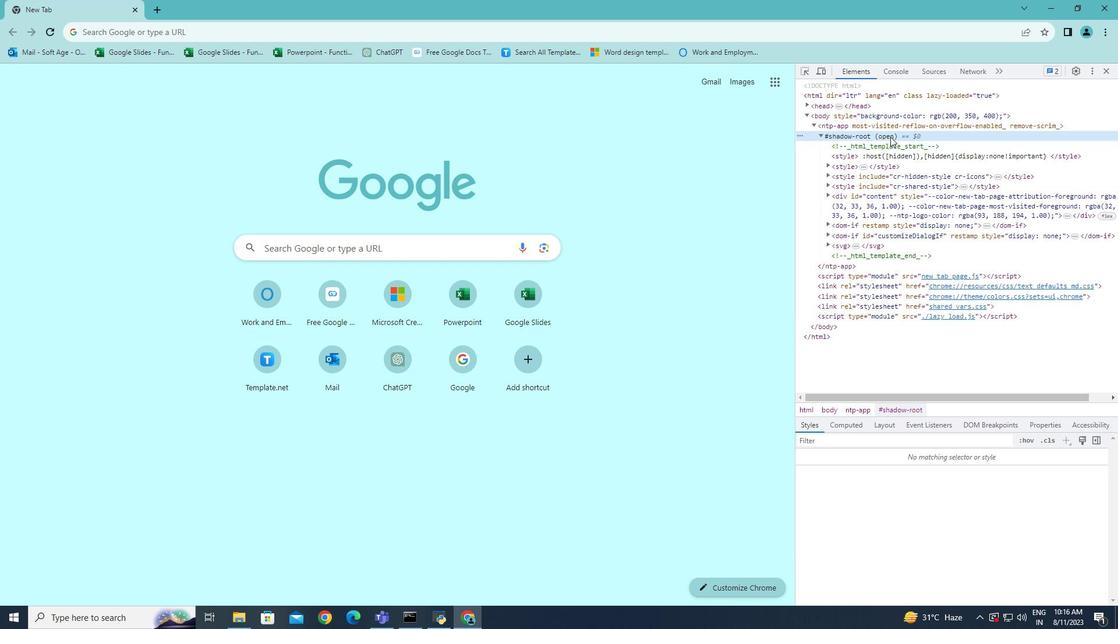 
Action: Mouse pressed left at (891, 138)
Screenshot: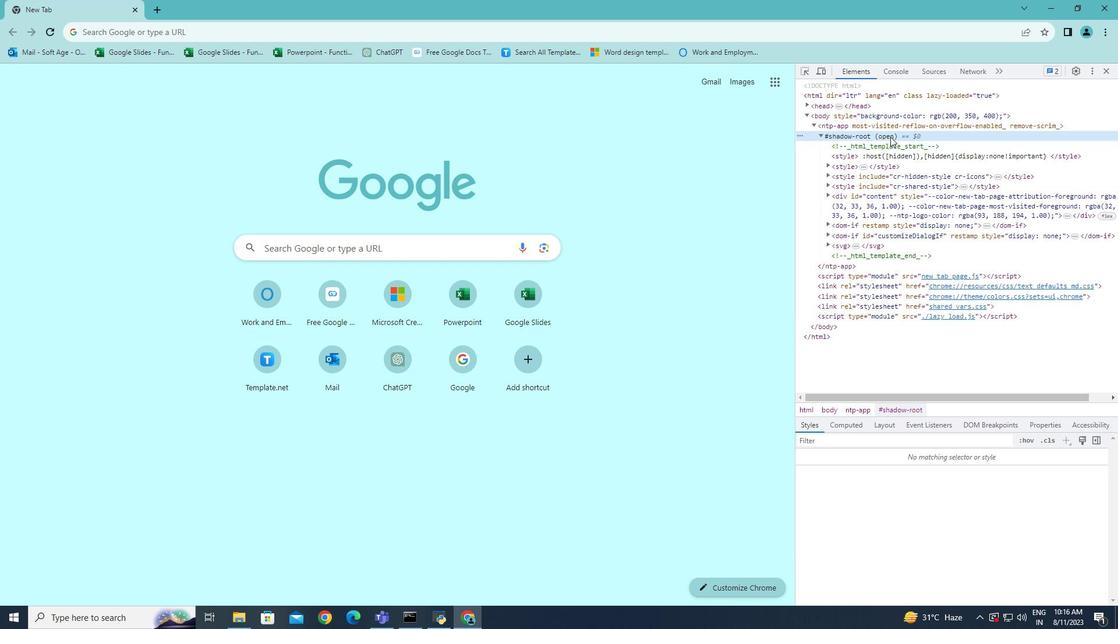 
Action: Key pressed <Key.delete>
Screenshot: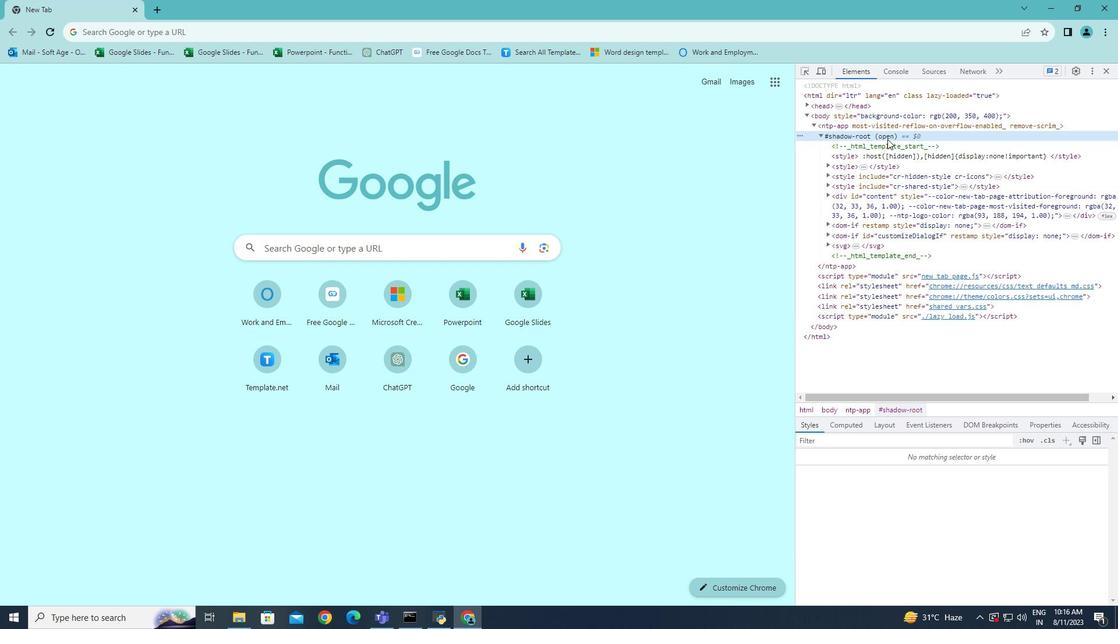 
Action: Mouse moved to (887, 136)
Screenshot: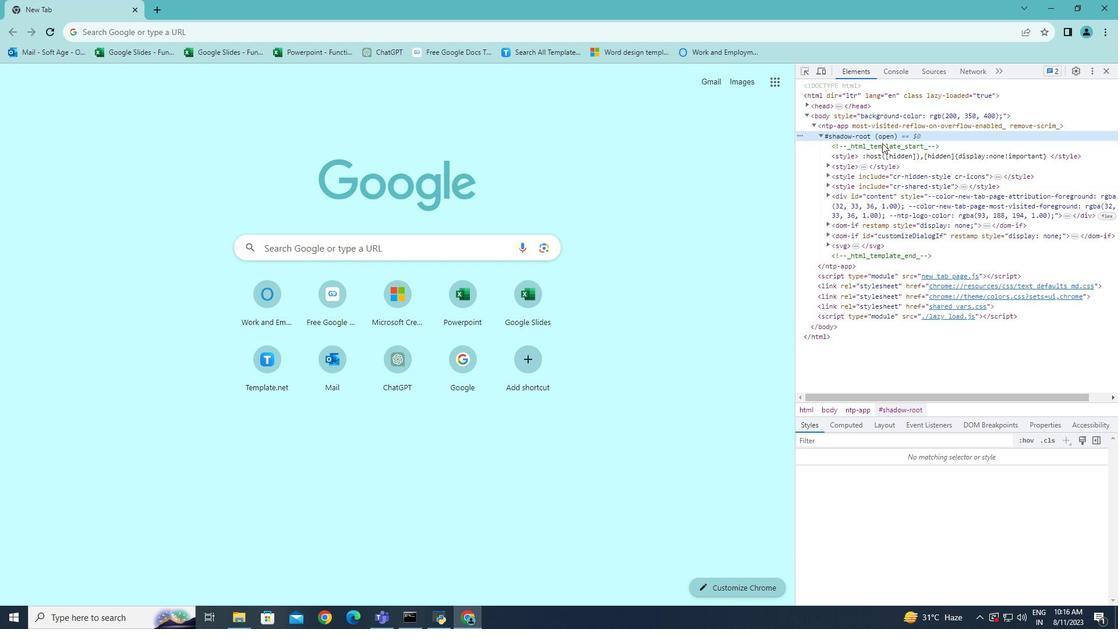 
Action: Mouse pressed left at (887, 136)
Screenshot: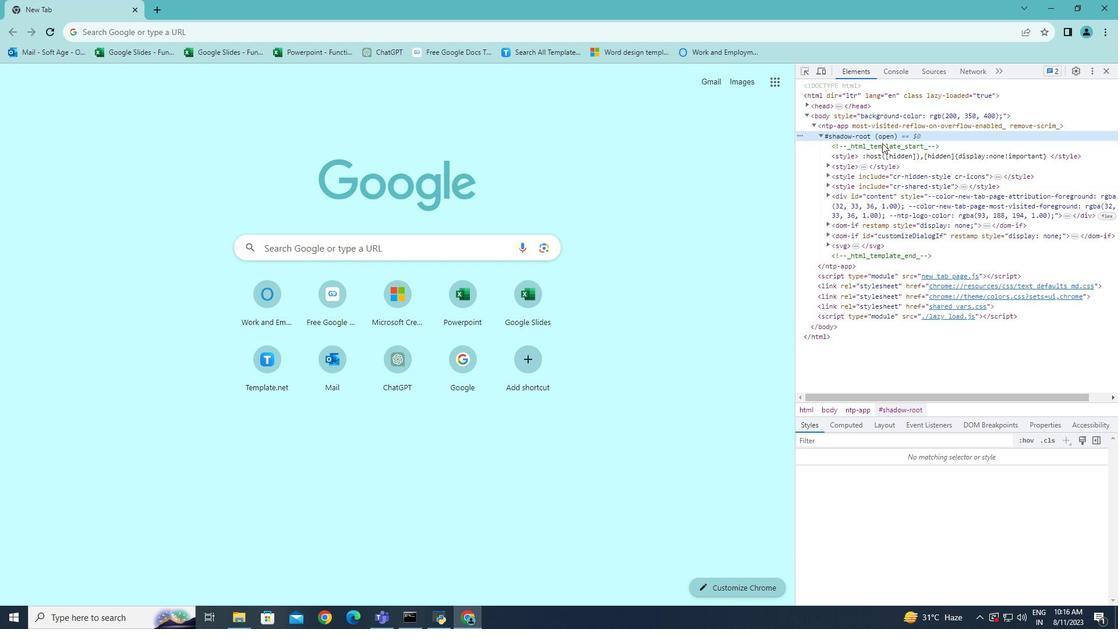 
Action: Mouse moved to (883, 144)
Screenshot: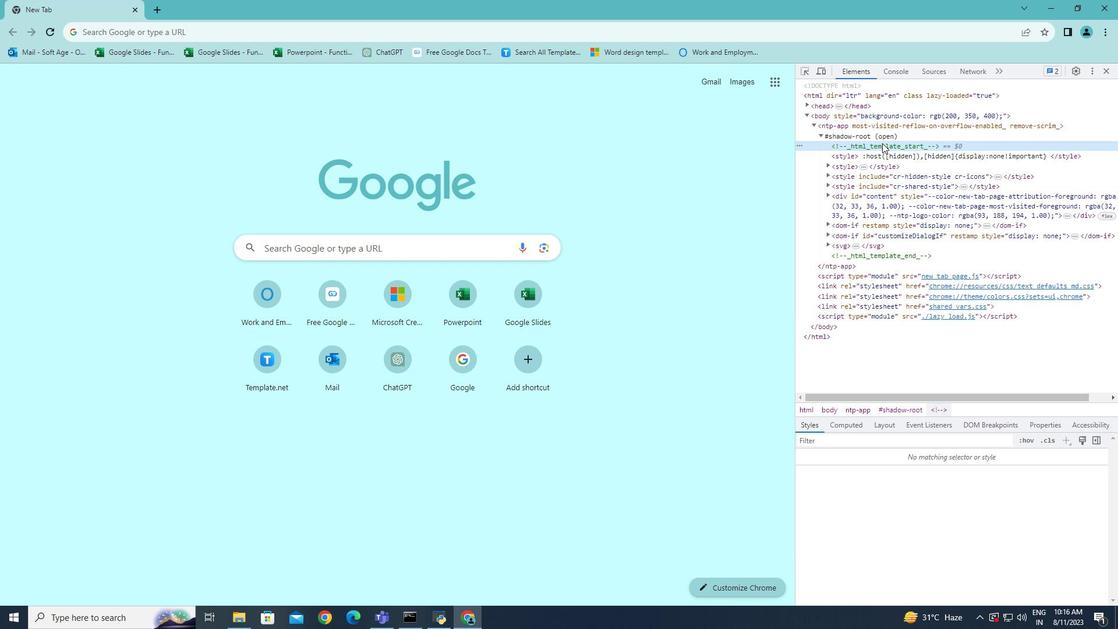 
Action: Mouse pressed left at (883, 144)
Screenshot: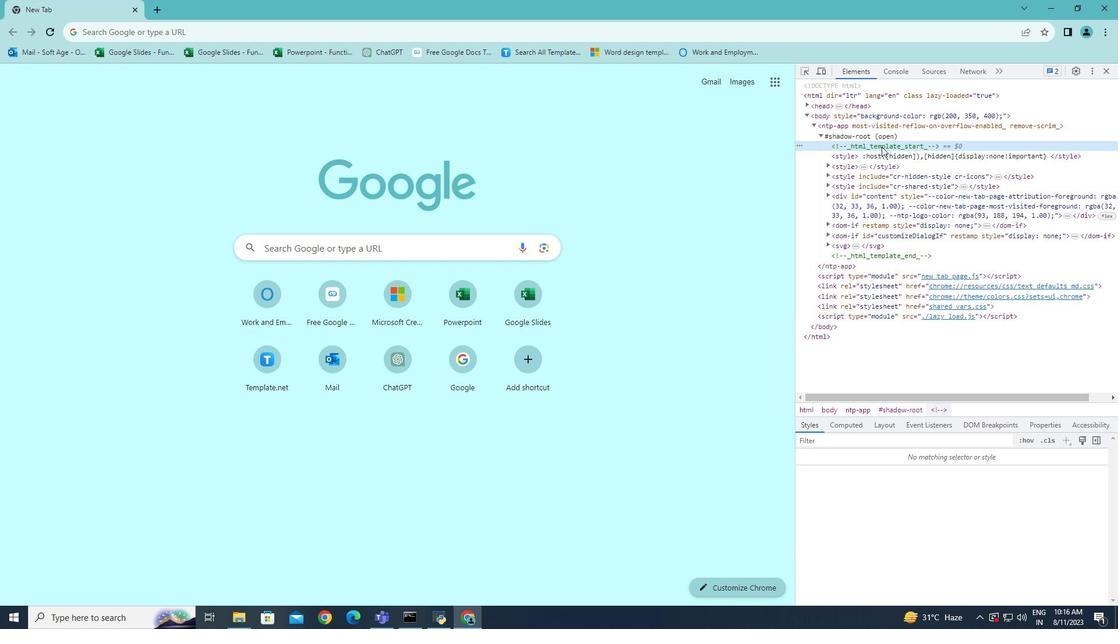
Action: Mouse moved to (883, 153)
Screenshot: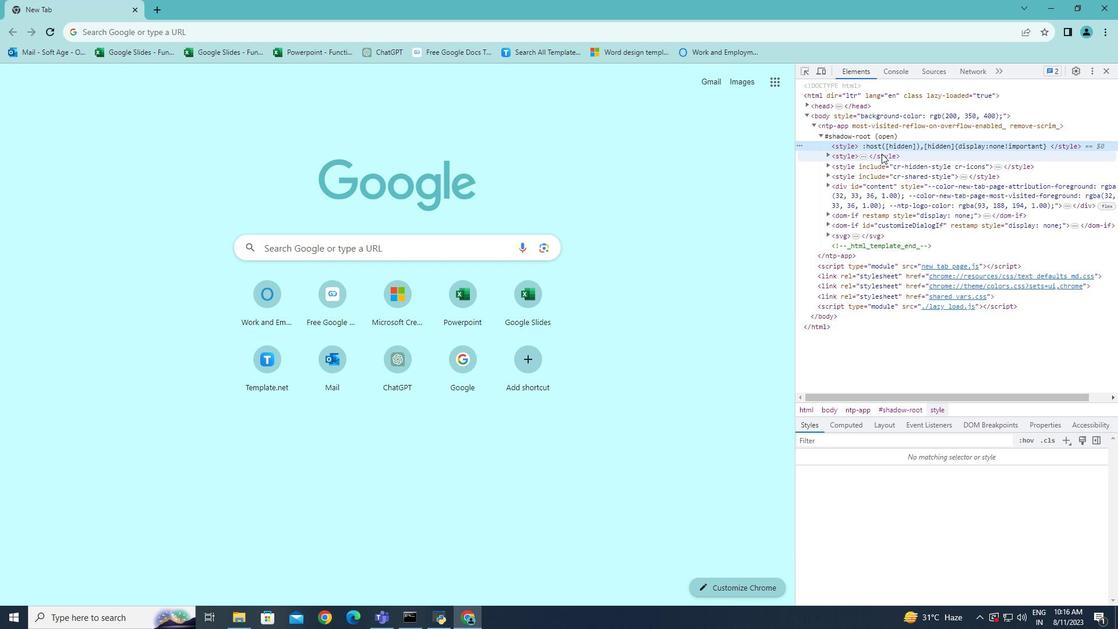 
Action: Key pressed <Key.delete>
Screenshot: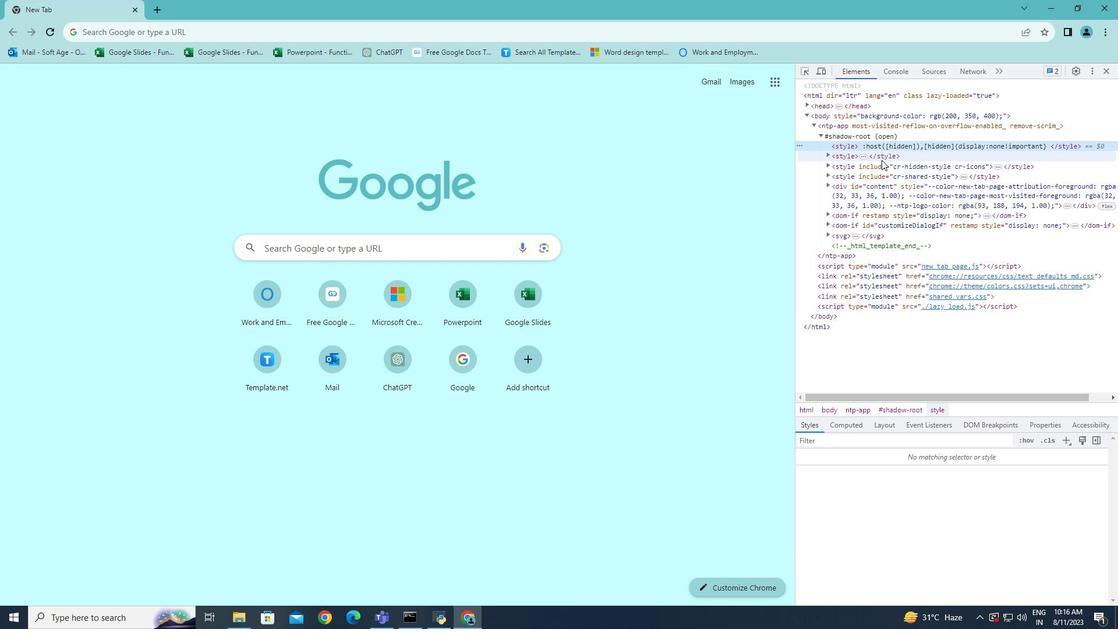 
Action: Mouse moved to (882, 159)
Screenshot: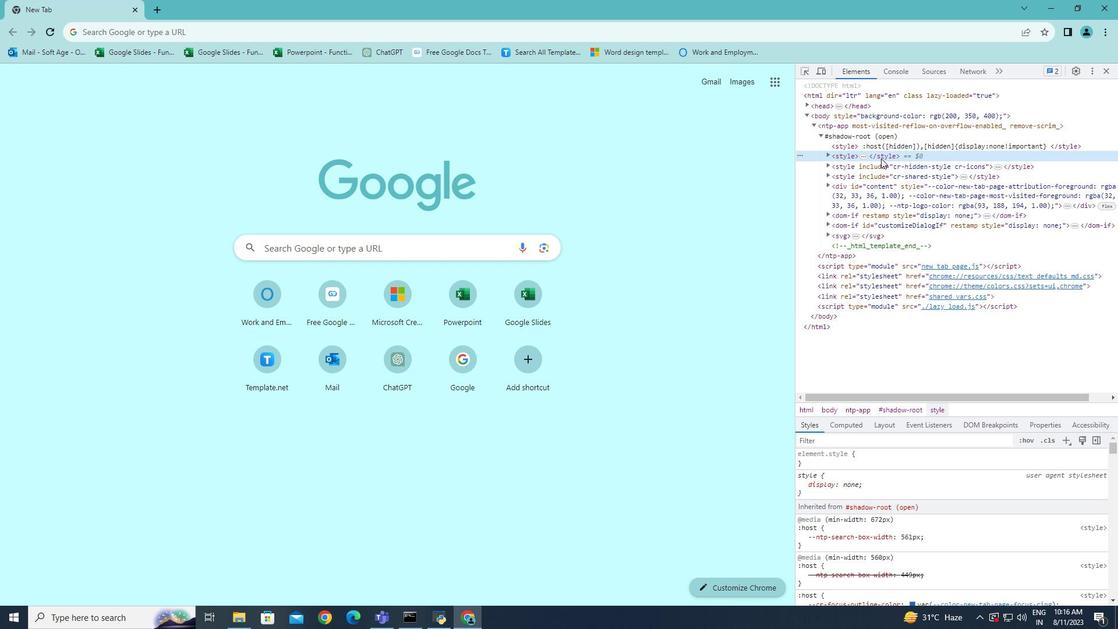 
Action: Mouse pressed left at (882, 159)
Screenshot: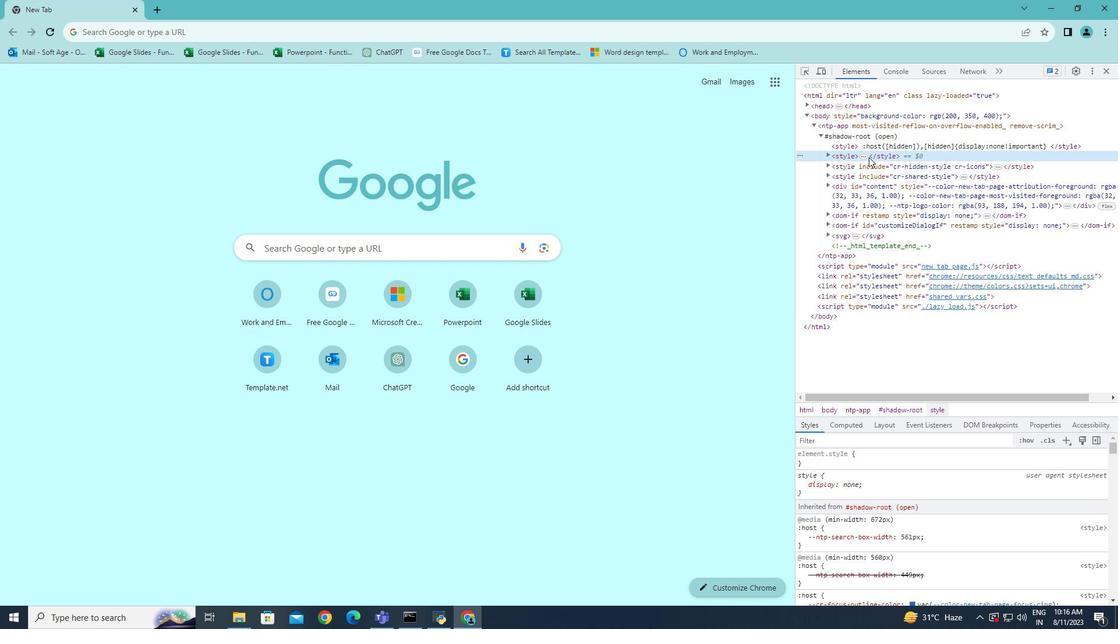 
Action: Mouse moved to (863, 173)
Screenshot: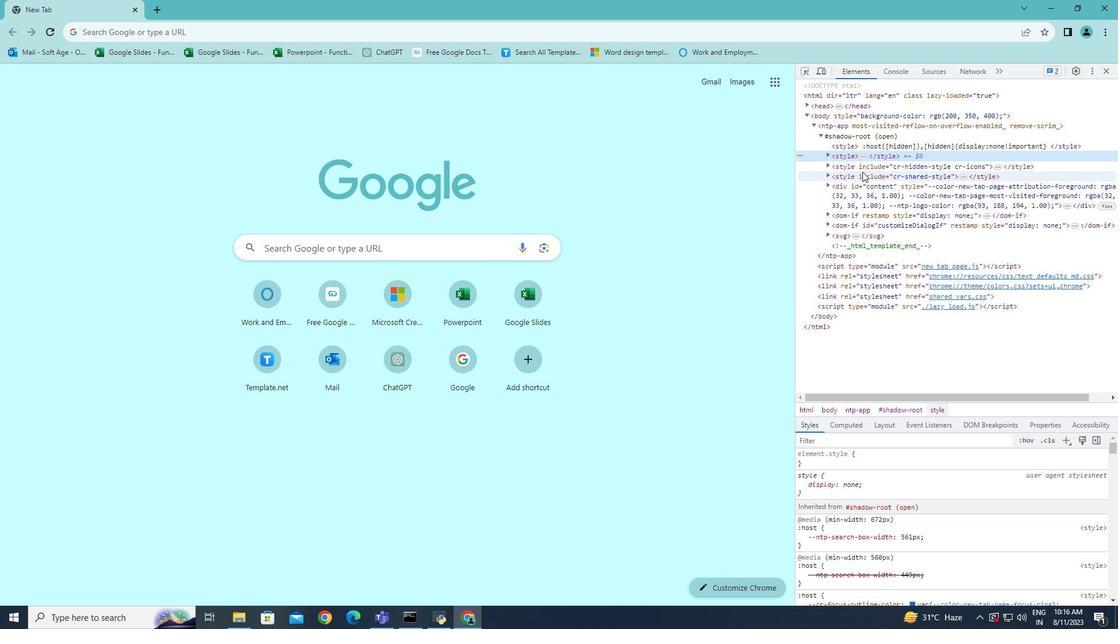 
Action: Key pressed <Key.delete>
Screenshot: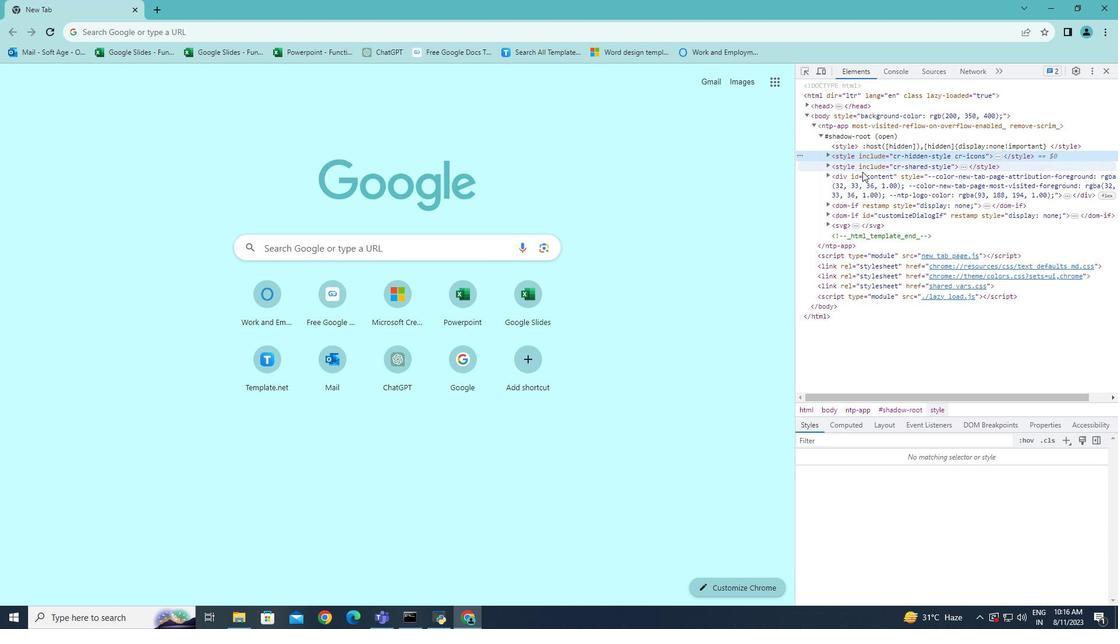 
Action: Mouse moved to (860, 192)
Screenshot: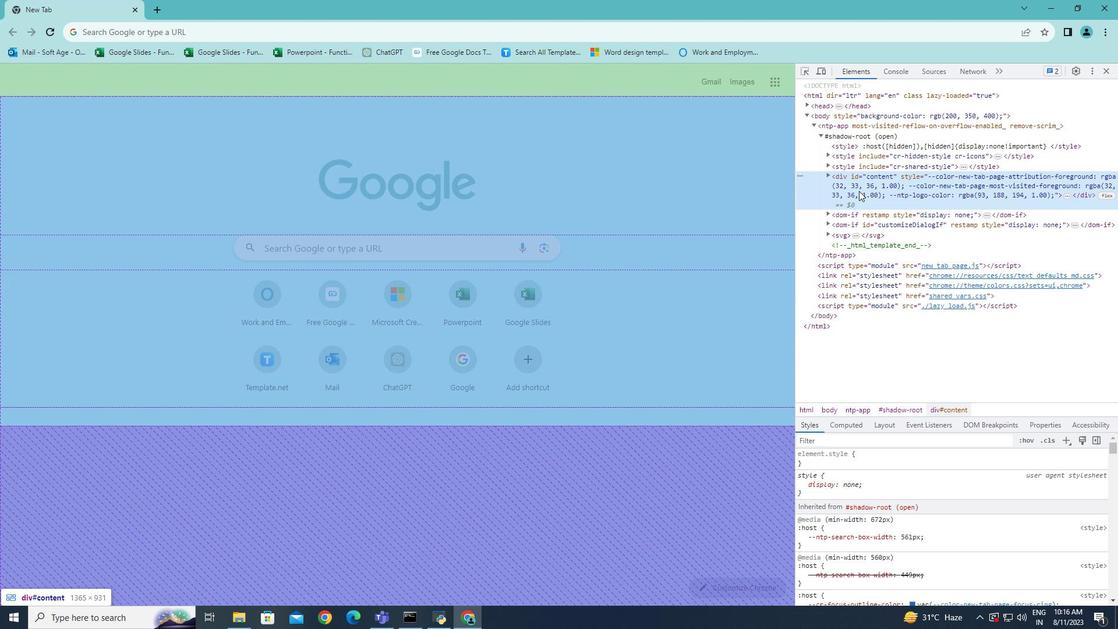 
Action: Mouse pressed left at (860, 192)
Screenshot: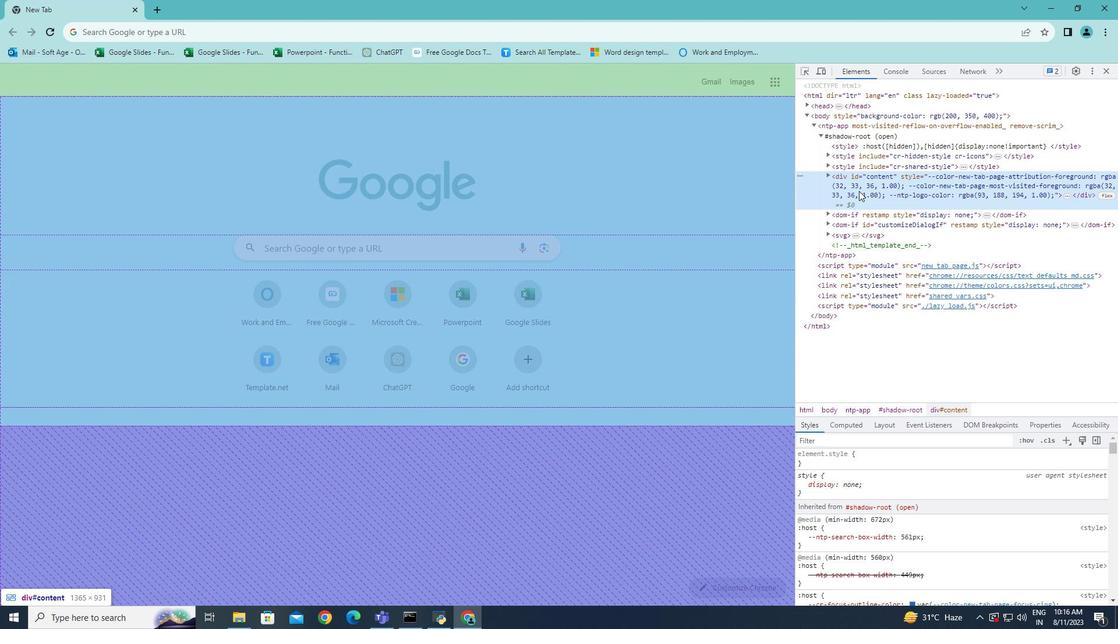 
Action: Mouse moved to (844, 186)
Screenshot: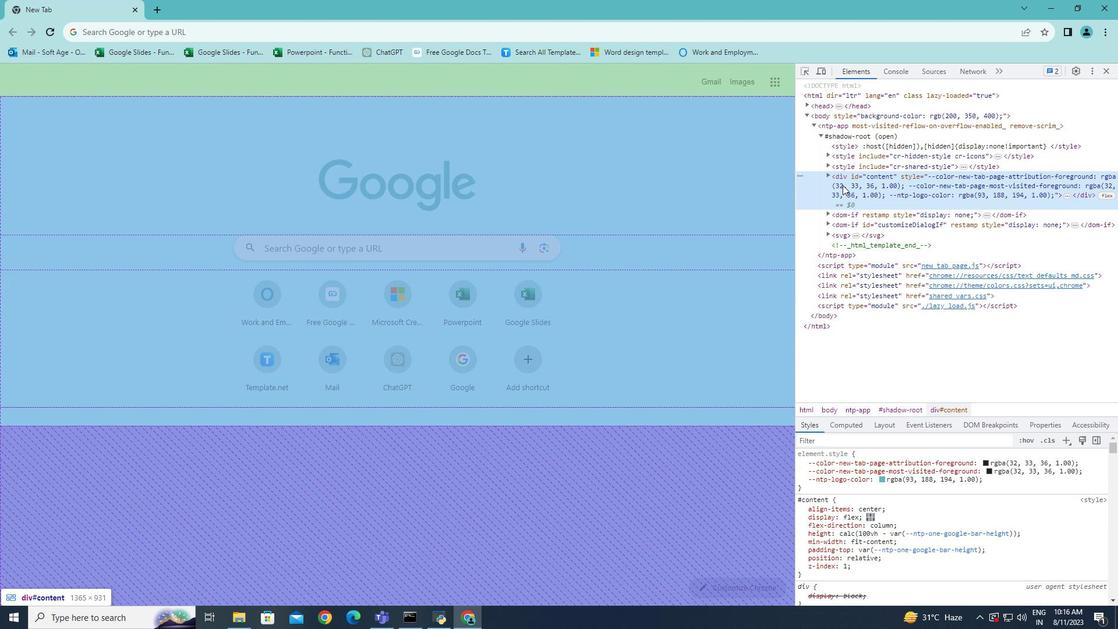 
Action: Mouse pressed left at (844, 186)
Screenshot: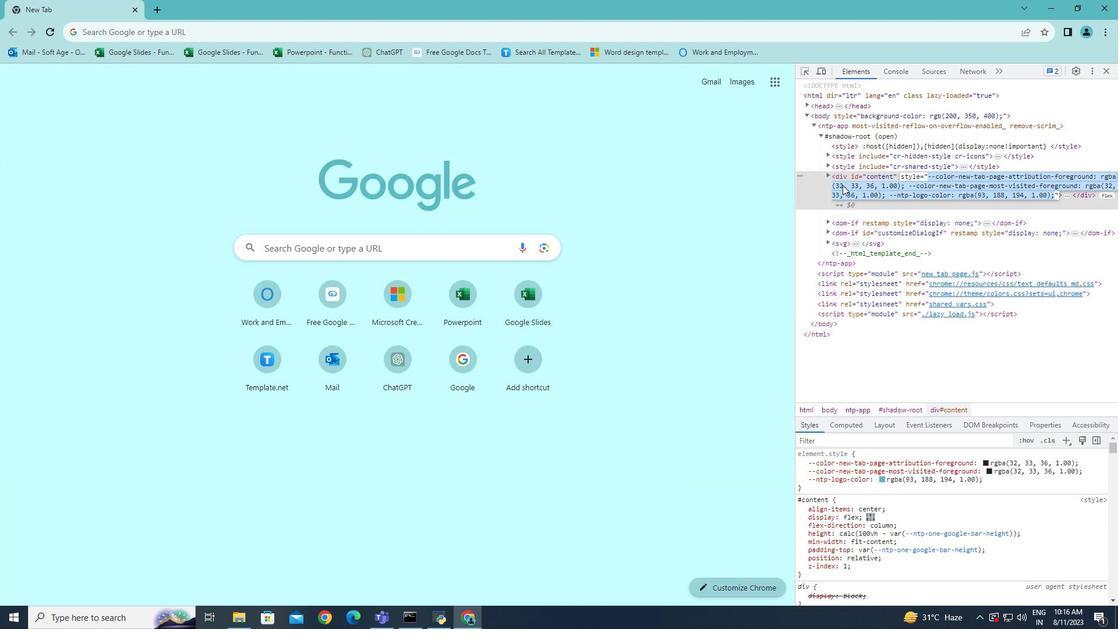 
Action: Mouse pressed left at (844, 186)
Screenshot: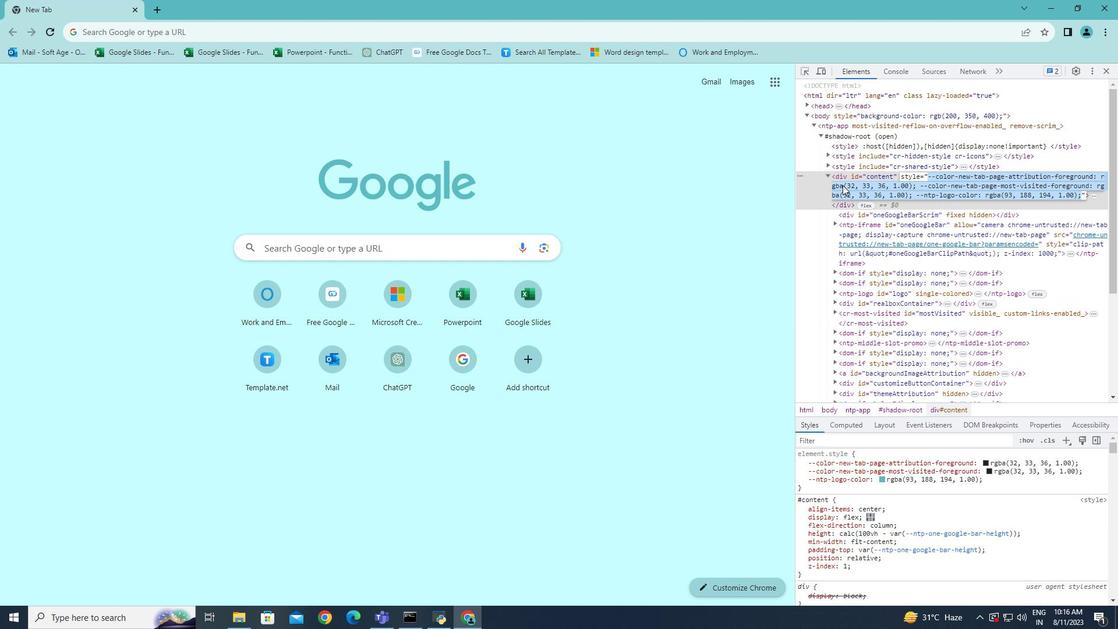 
Action: Mouse moved to (855, 186)
Screenshot: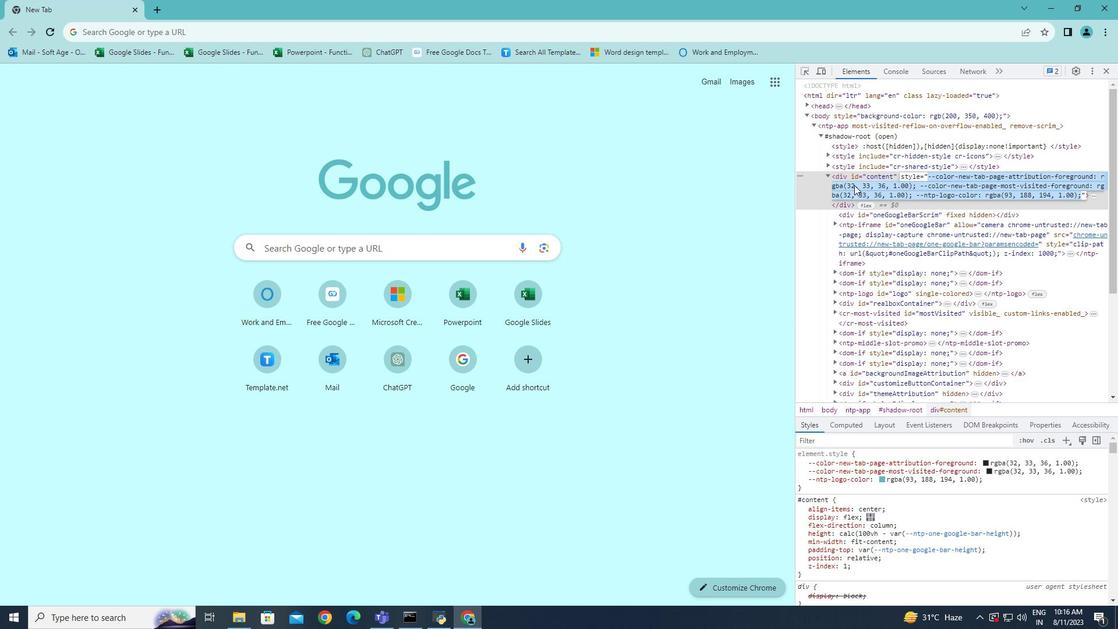 
Action: Mouse pressed left at (855, 186)
Screenshot: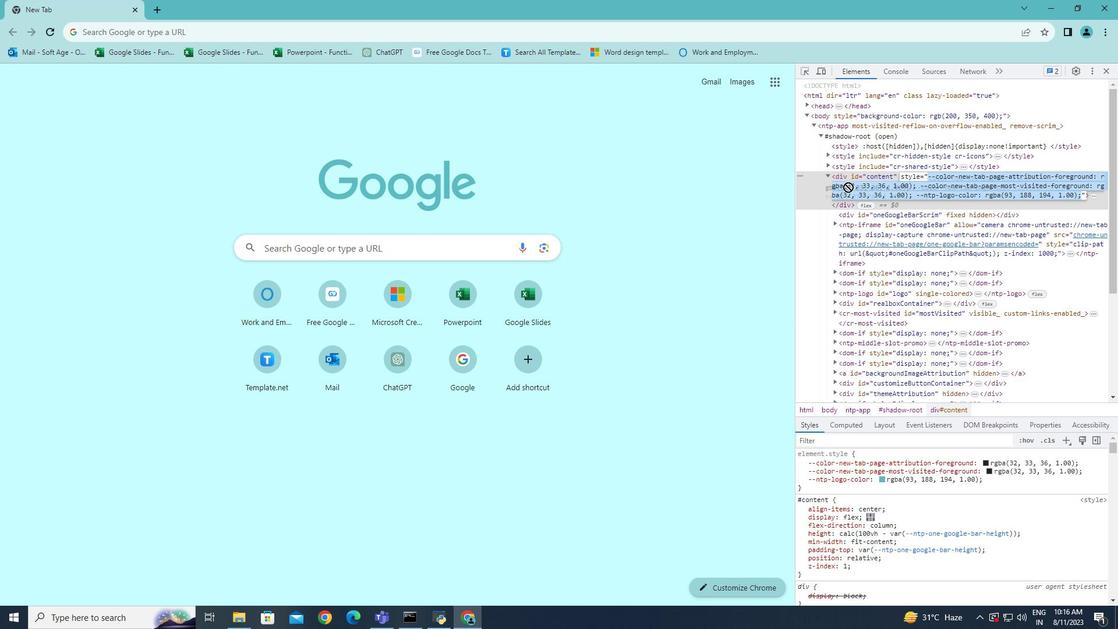 
Action: Mouse moved to (852, 189)
Screenshot: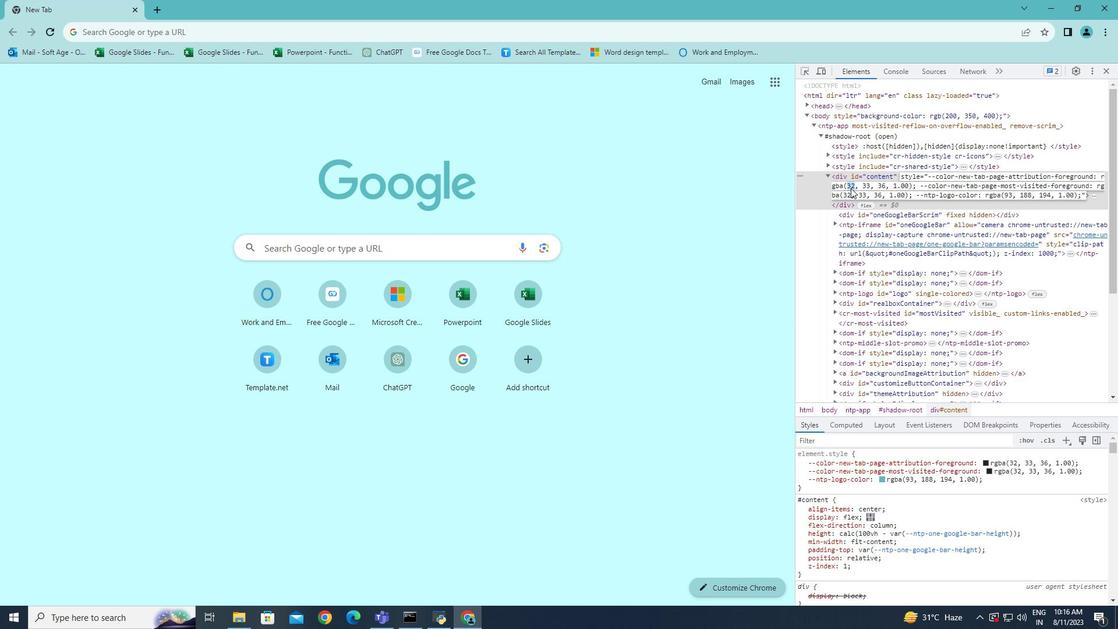 
Action: Mouse pressed left at (852, 189)
Screenshot: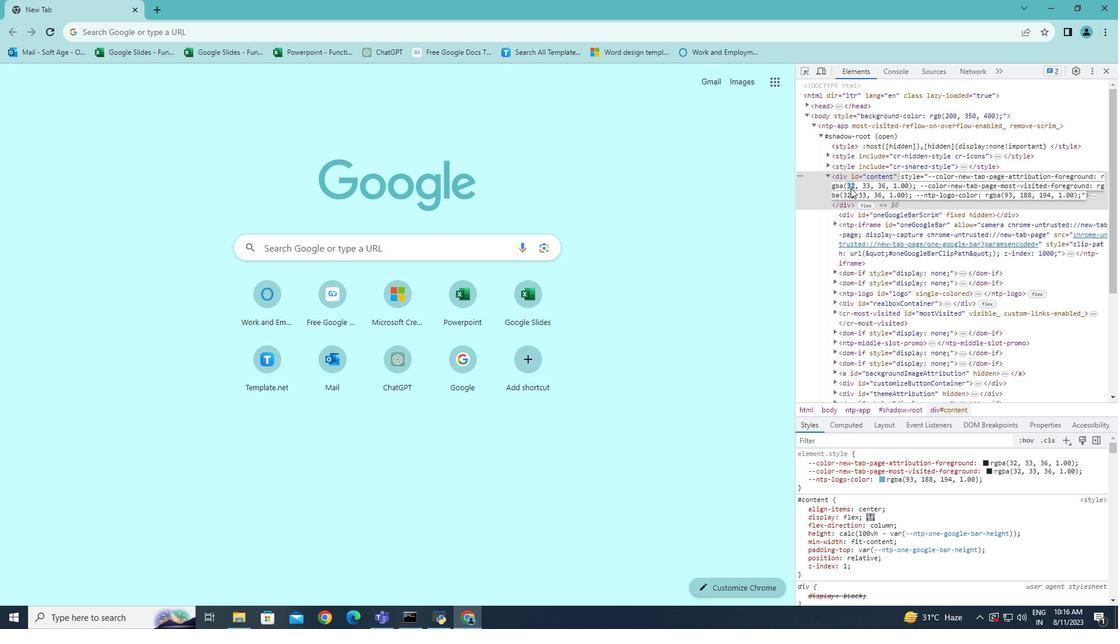 
Action: Mouse pressed left at (852, 189)
Screenshot: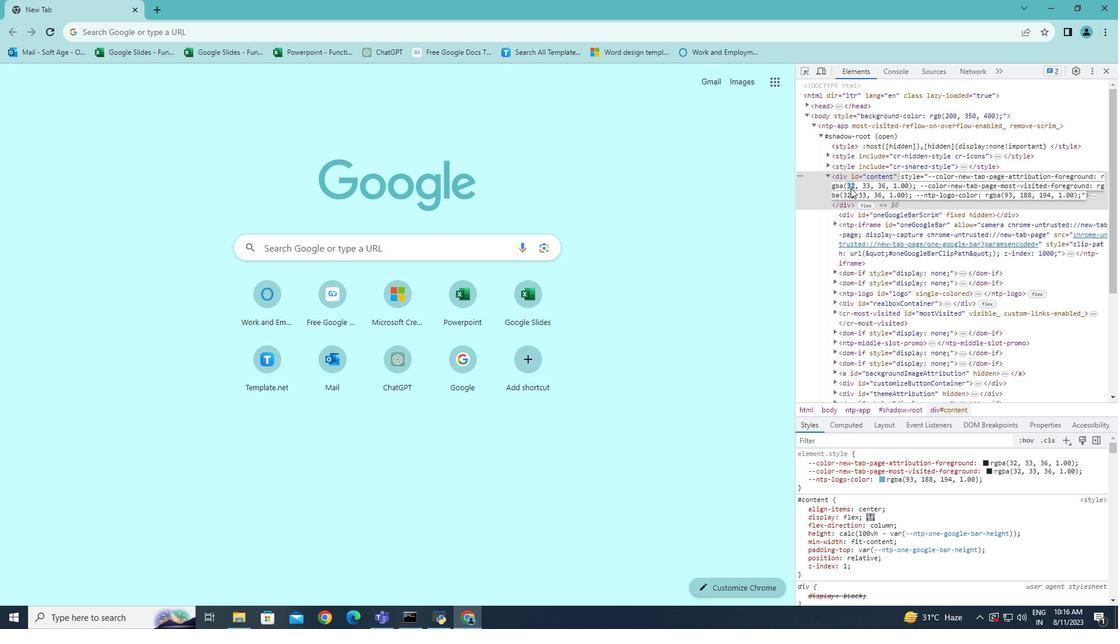 
Action: Mouse moved to (1014, 195)
Screenshot: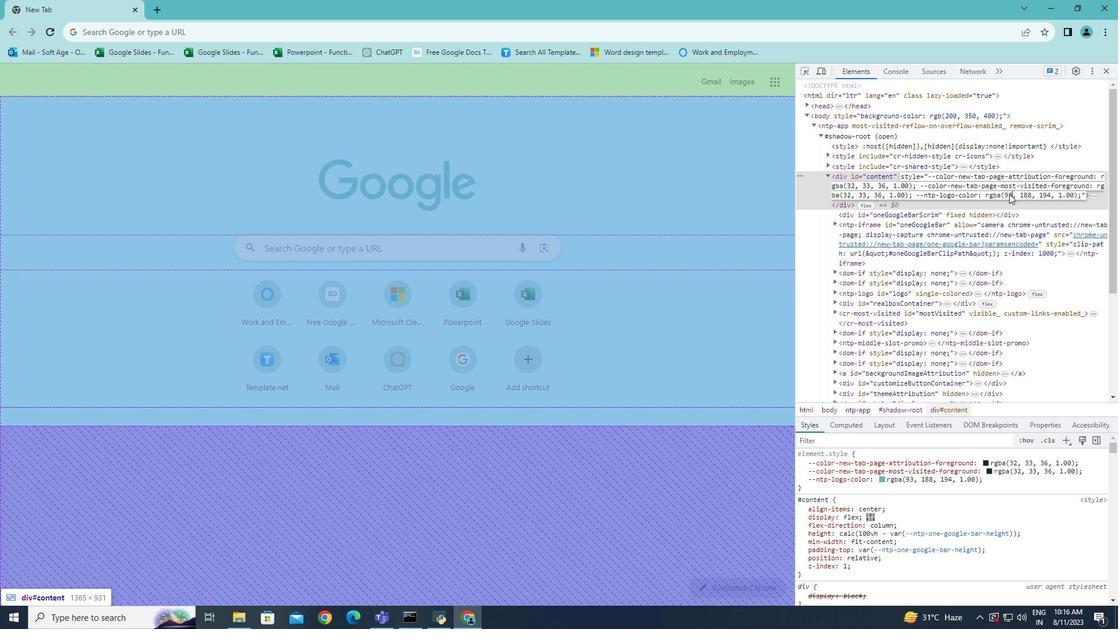 
Action: Mouse pressed left at (1014, 195)
Screenshot: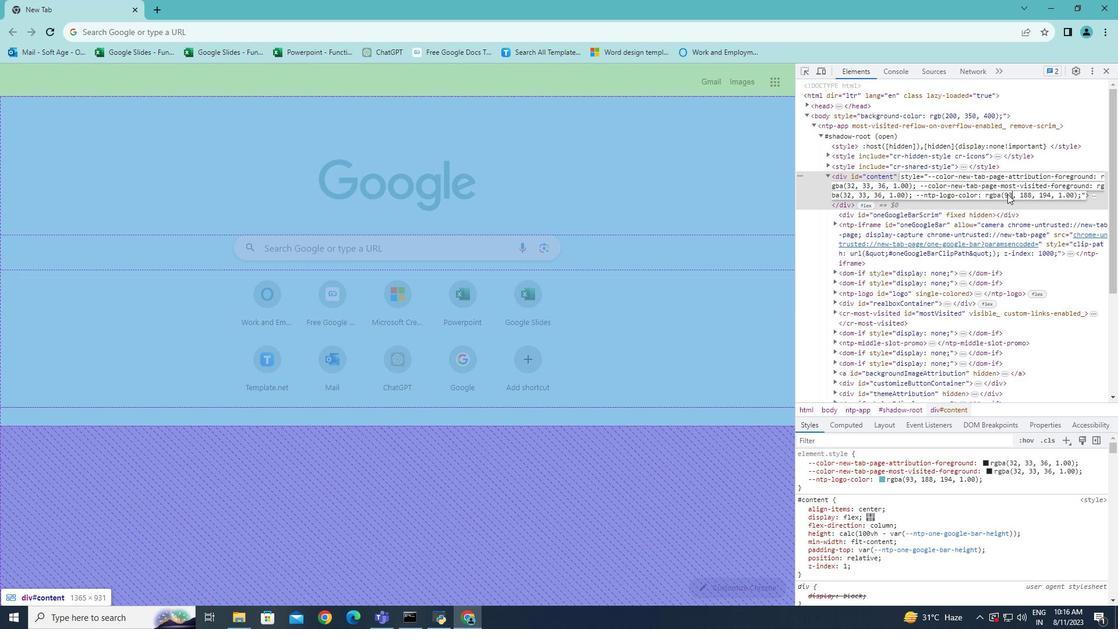 
Action: Mouse moved to (1004, 213)
Screenshot: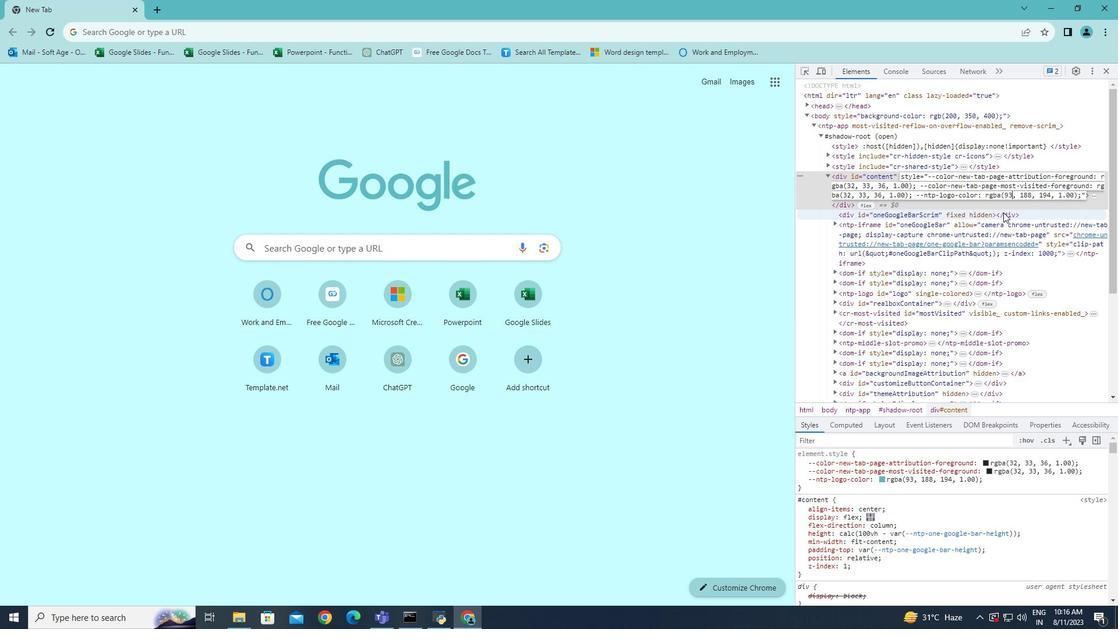
Action: Key pressed <Key.backspace><Key.backspace>500
Screenshot: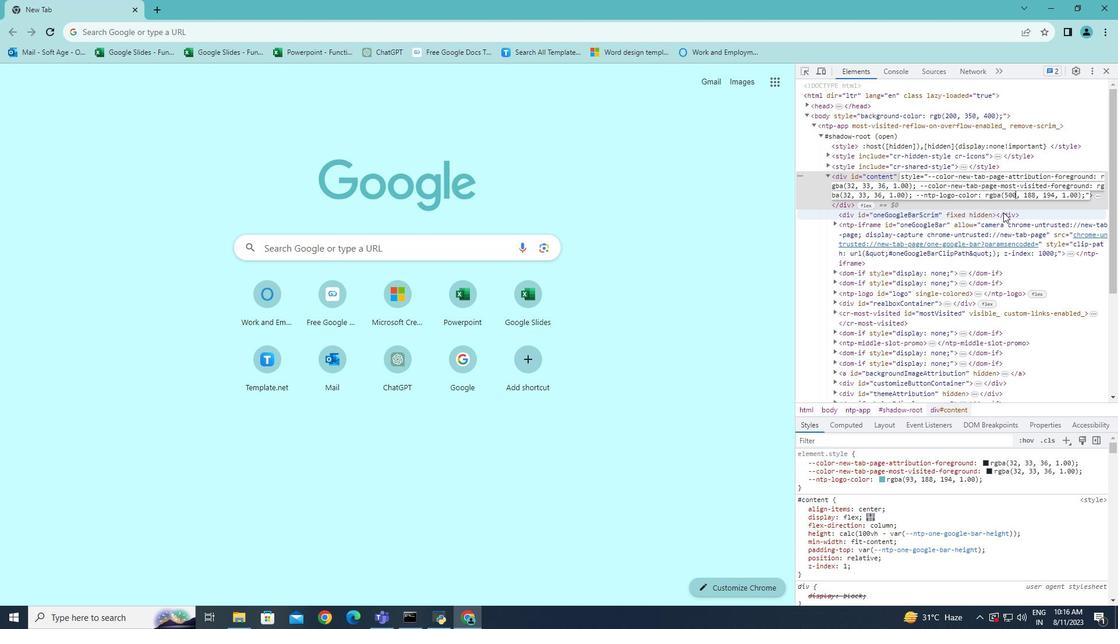 
Action: Mouse moved to (1037, 194)
Screenshot: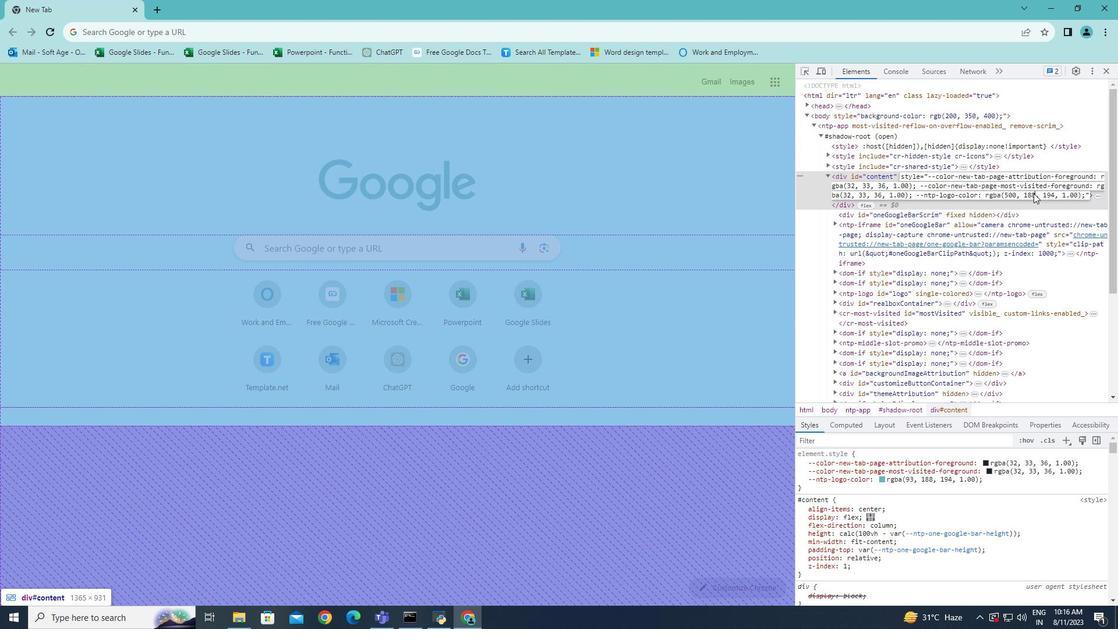 
Action: Mouse pressed left at (1037, 194)
Screenshot: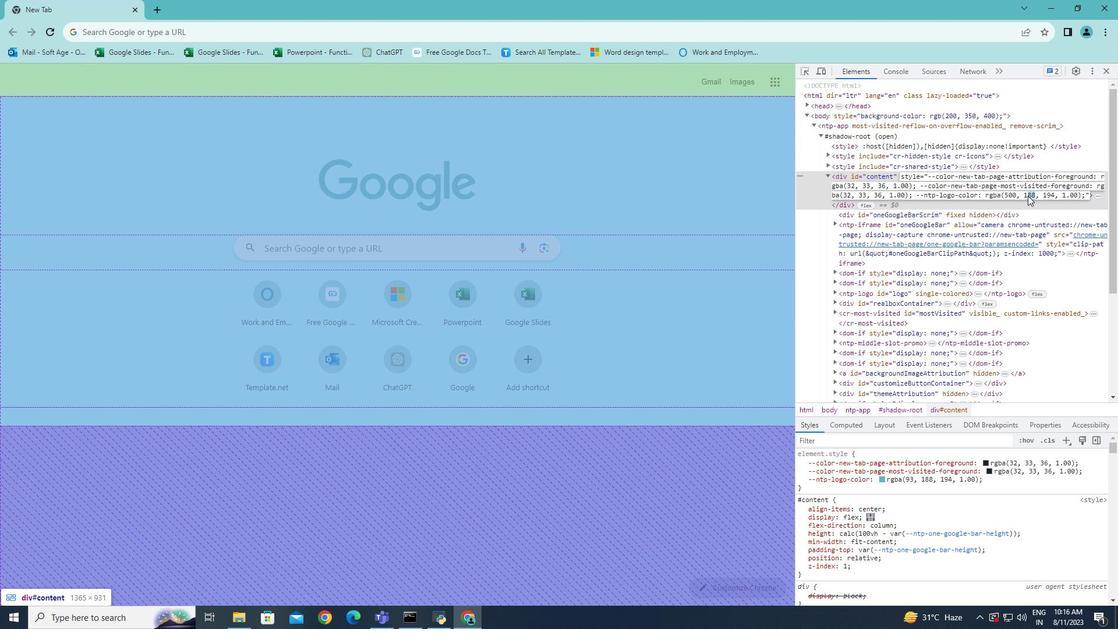
Action: Mouse moved to (1025, 198)
Screenshot: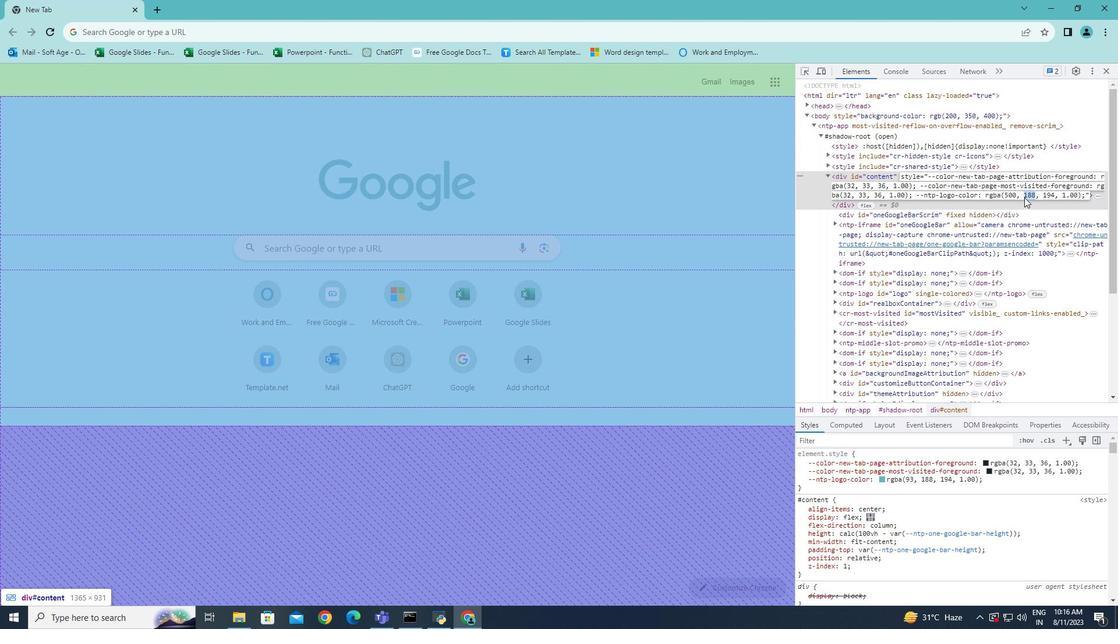 
Action: Key pressed 750
Screenshot: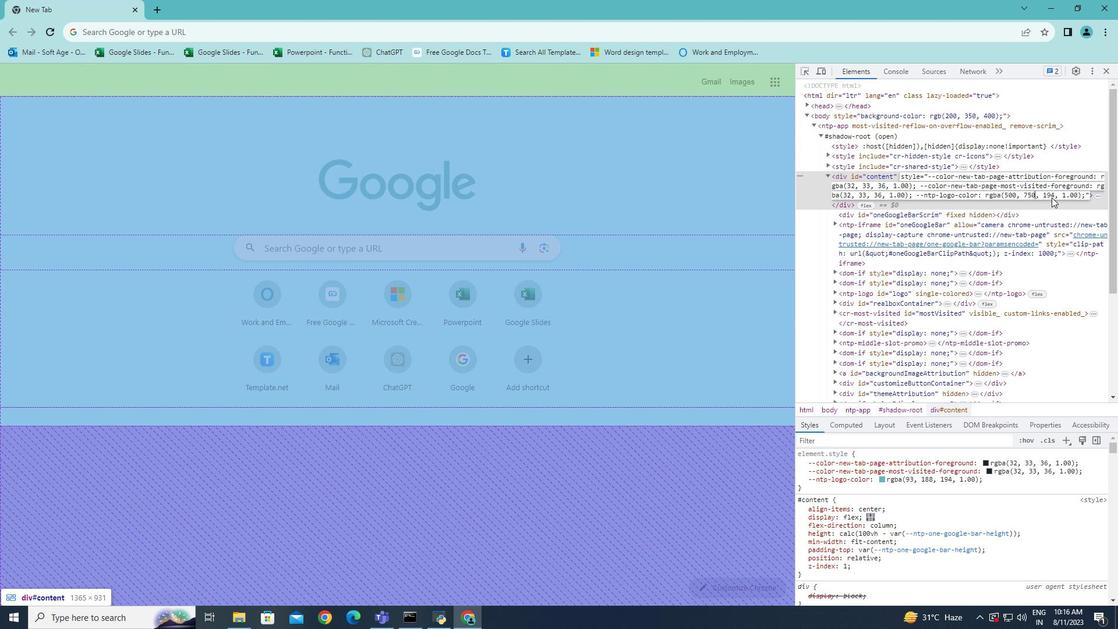 
Action: Mouse moved to (1055, 195)
Screenshot: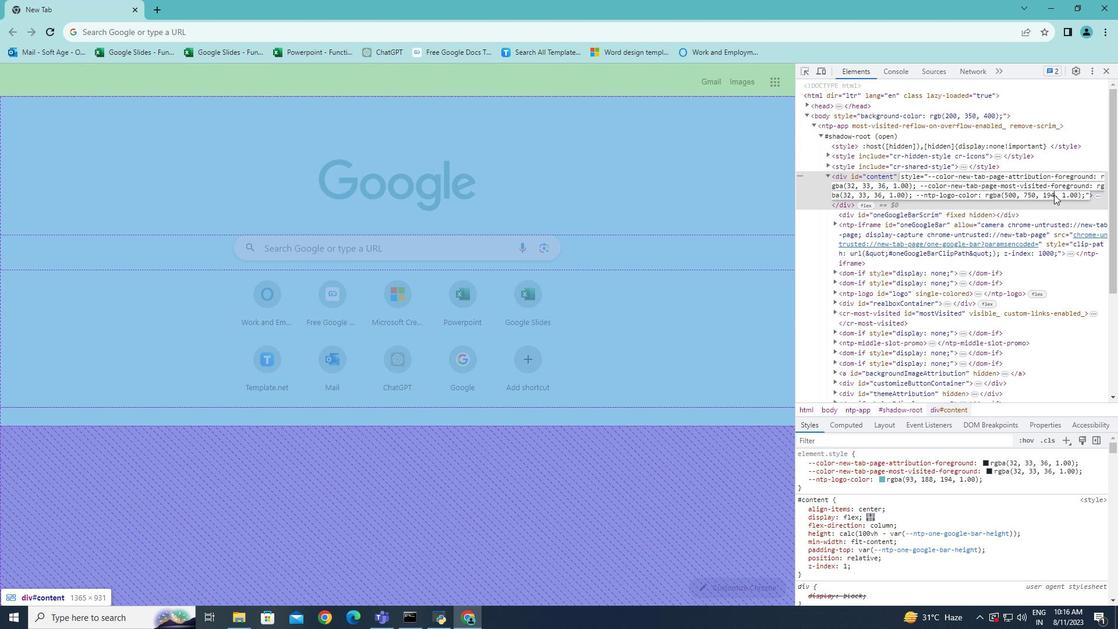 
Action: Mouse pressed left at (1055, 195)
Screenshot: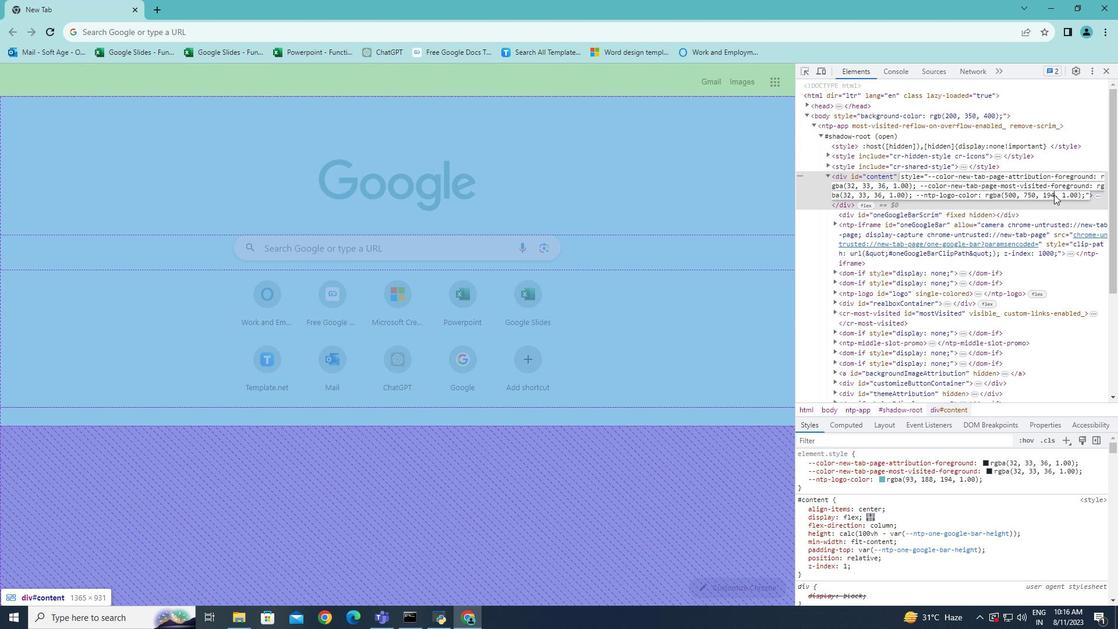 
Action: Mouse pressed left at (1055, 195)
Screenshot: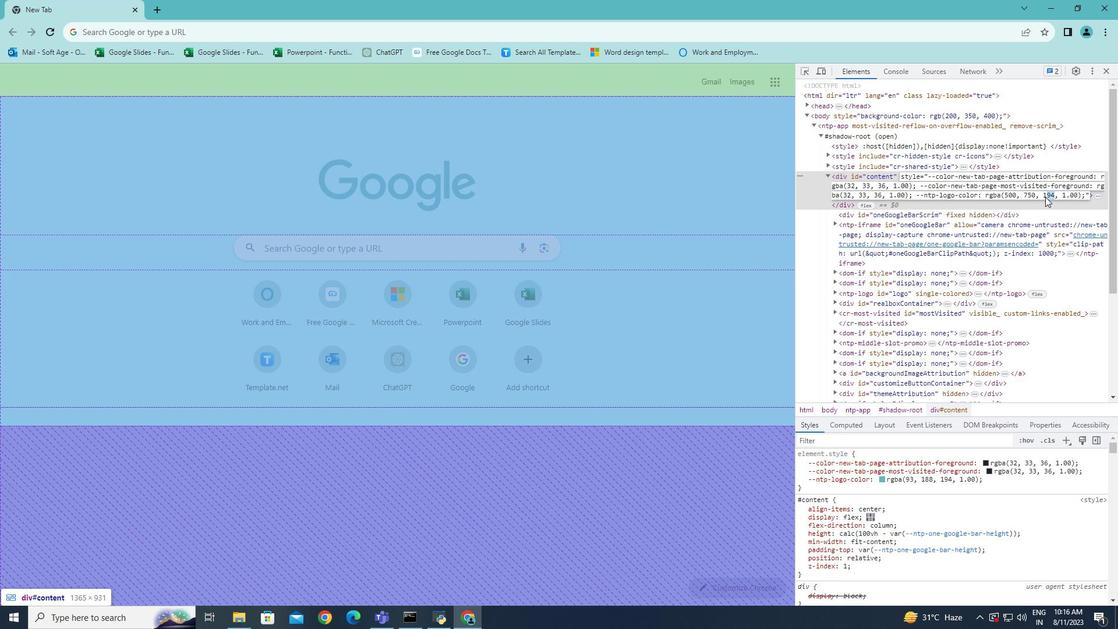
Action: Mouse moved to (1044, 199)
Screenshot: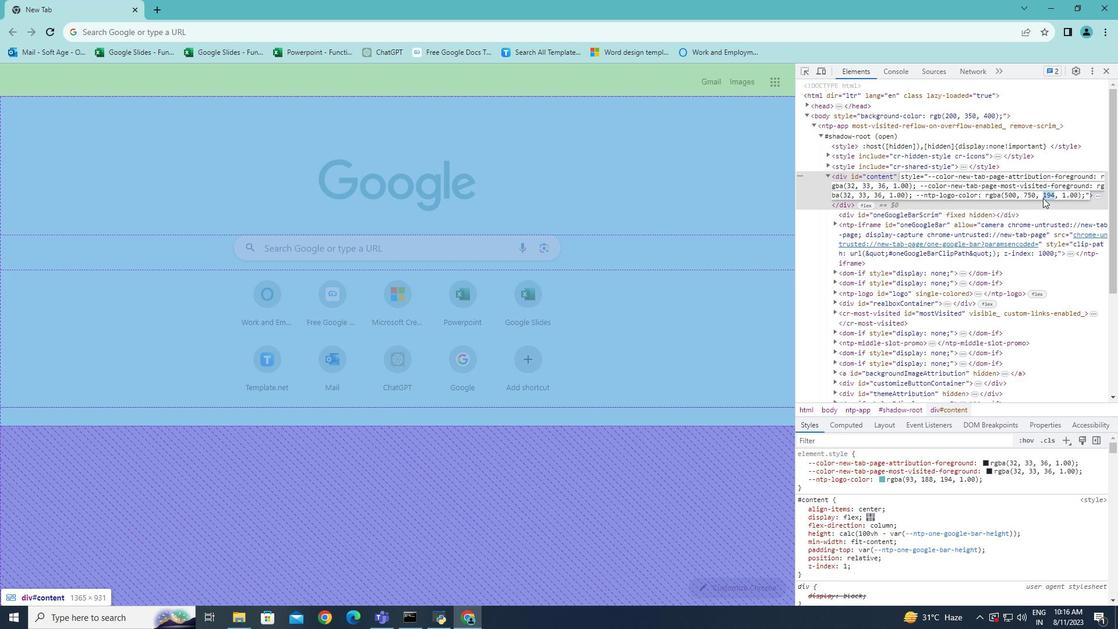 
Action: Key pressed 380
Screenshot: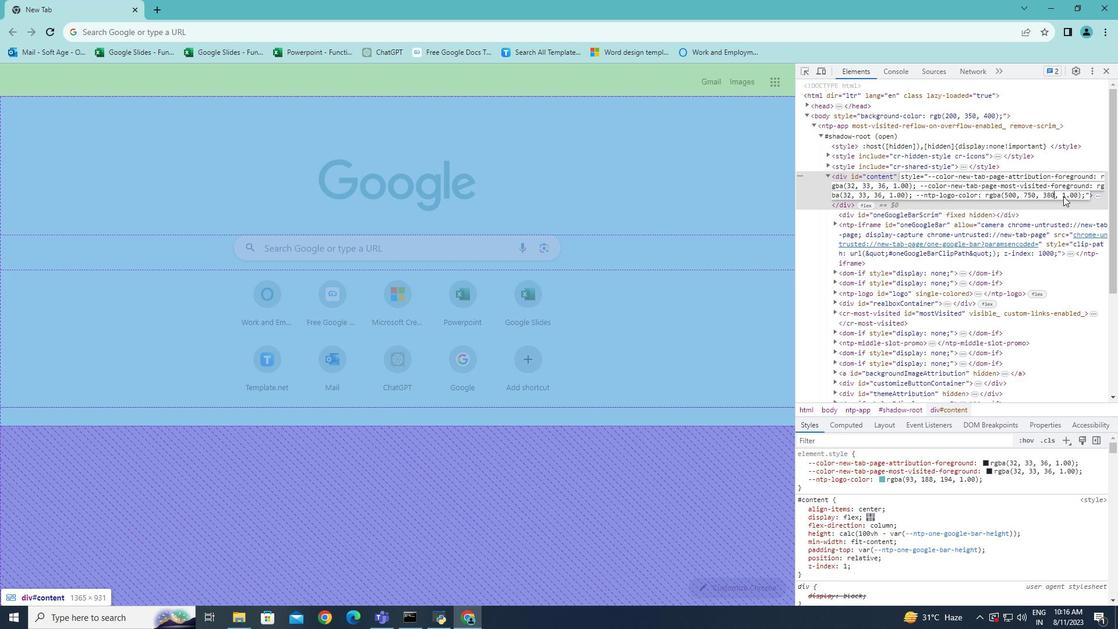
Action: Mouse moved to (1066, 278)
Screenshot: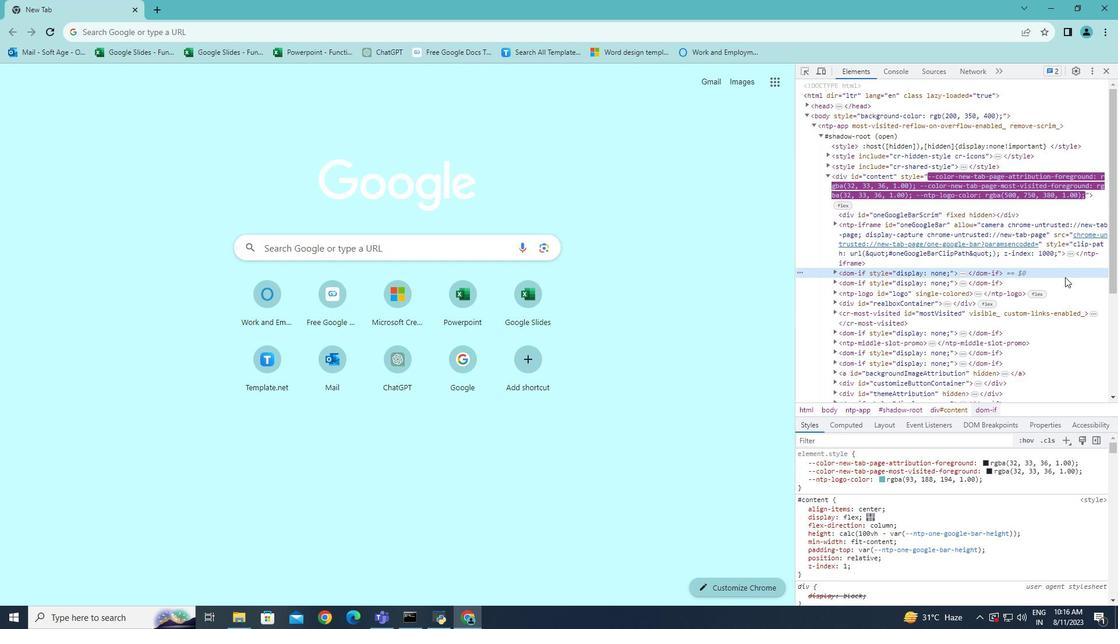 
Action: Mouse pressed left at (1066, 278)
Screenshot: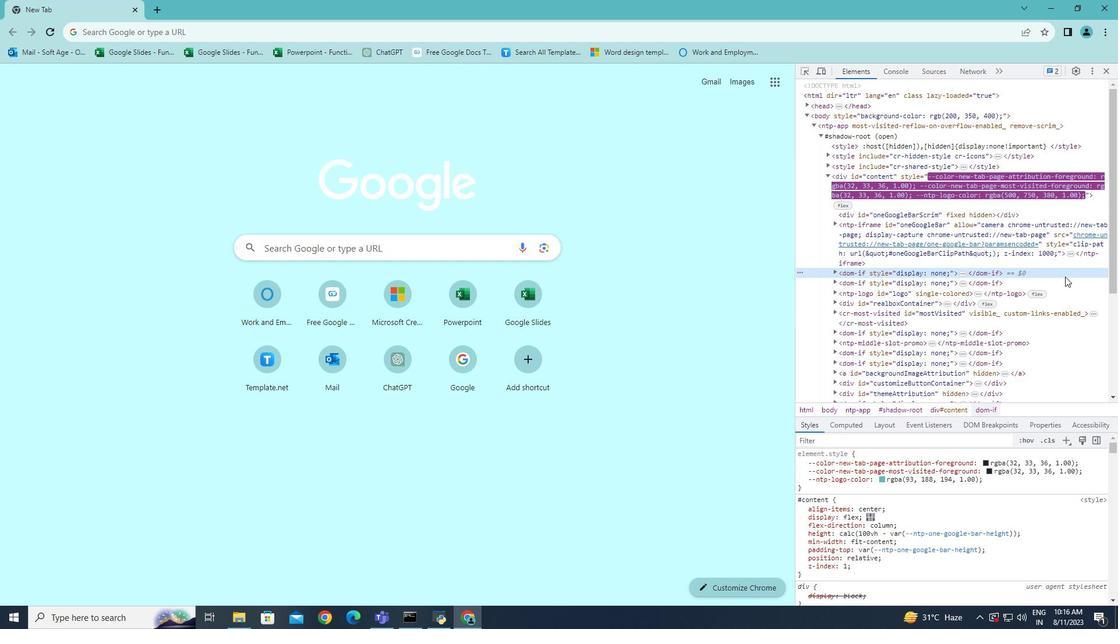 
Action: Mouse moved to (954, 278)
Screenshot: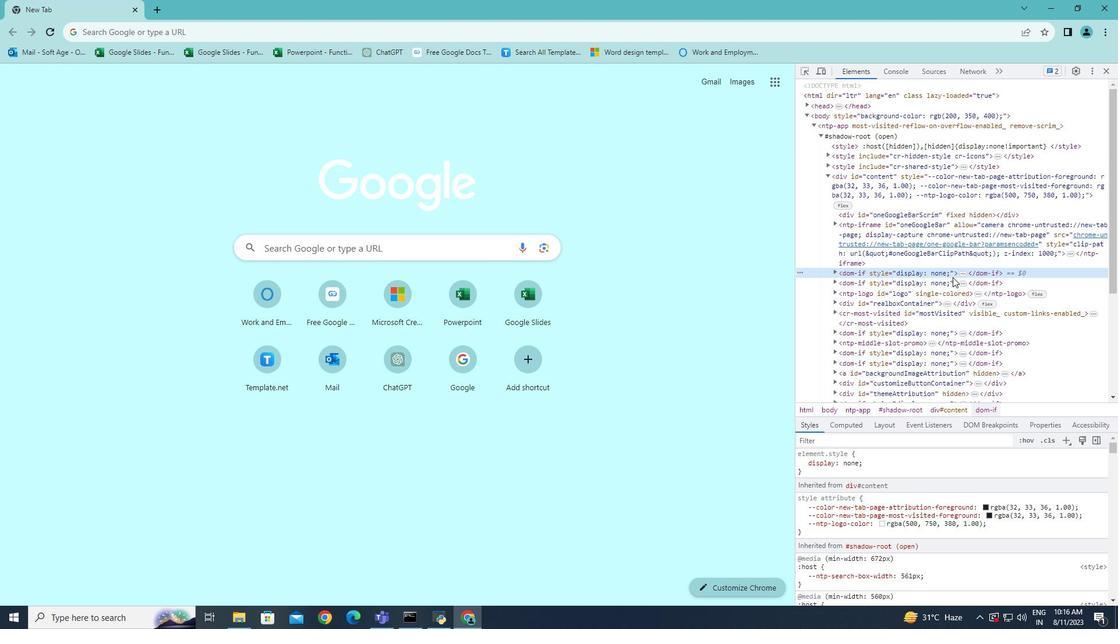
Action: Mouse pressed left at (954, 278)
Screenshot: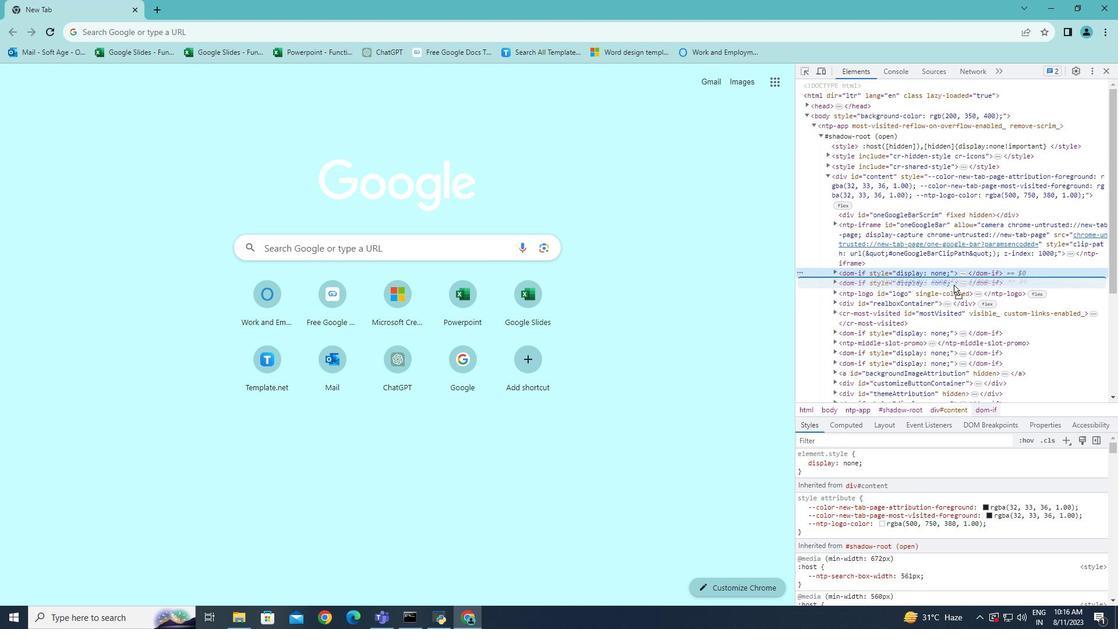
Action: Mouse moved to (948, 279)
Screenshot: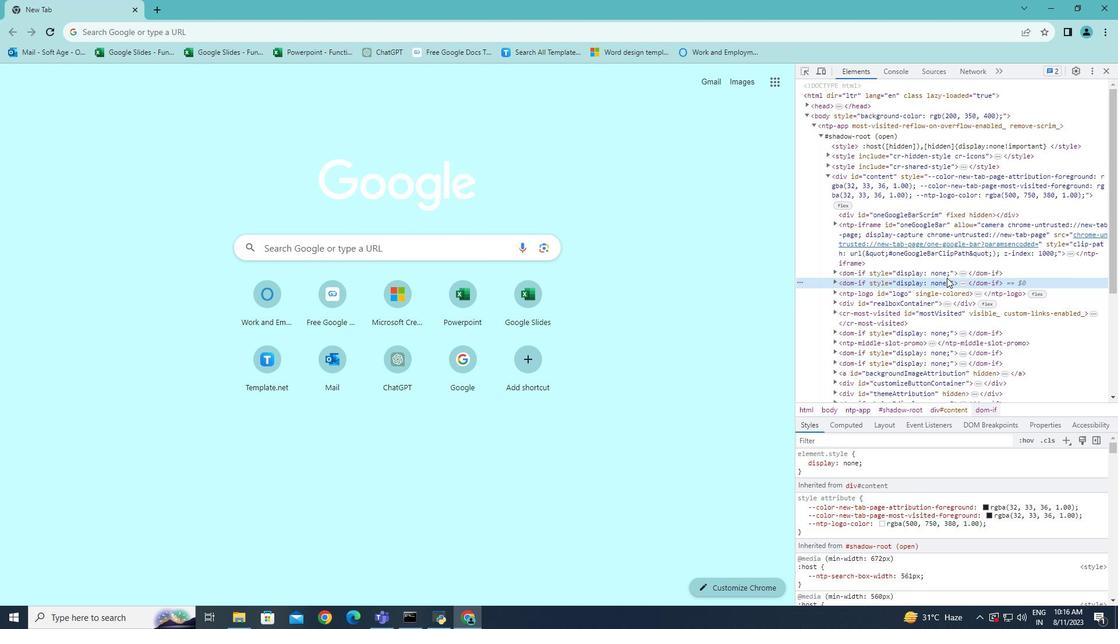 
Action: Mouse pressed left at (948, 279)
Screenshot: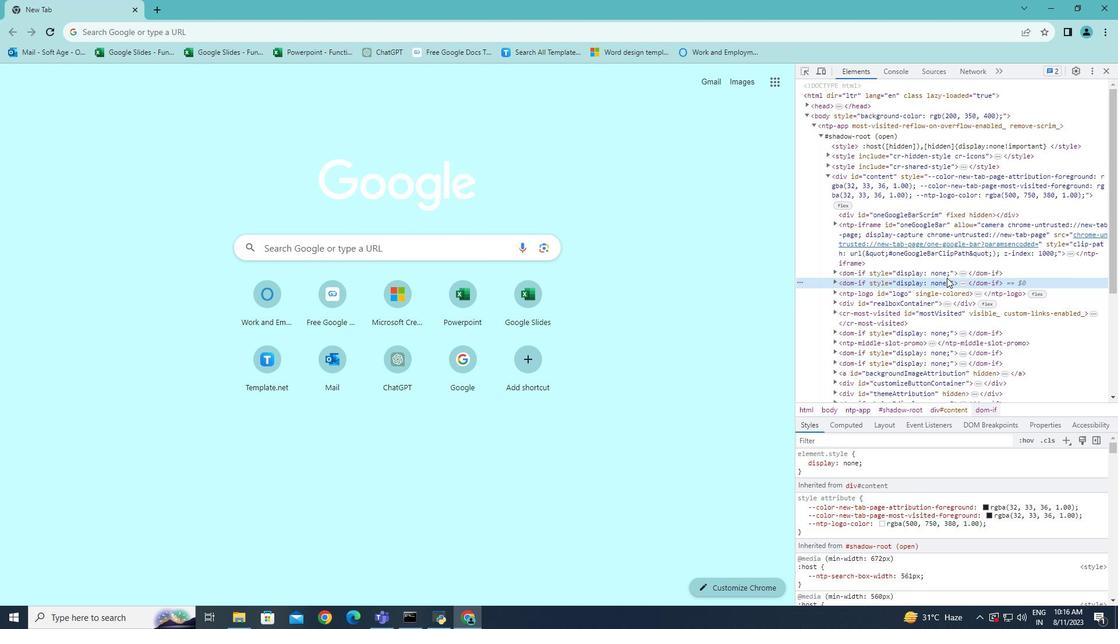 
Action: Mouse moved to (939, 269)
Screenshot: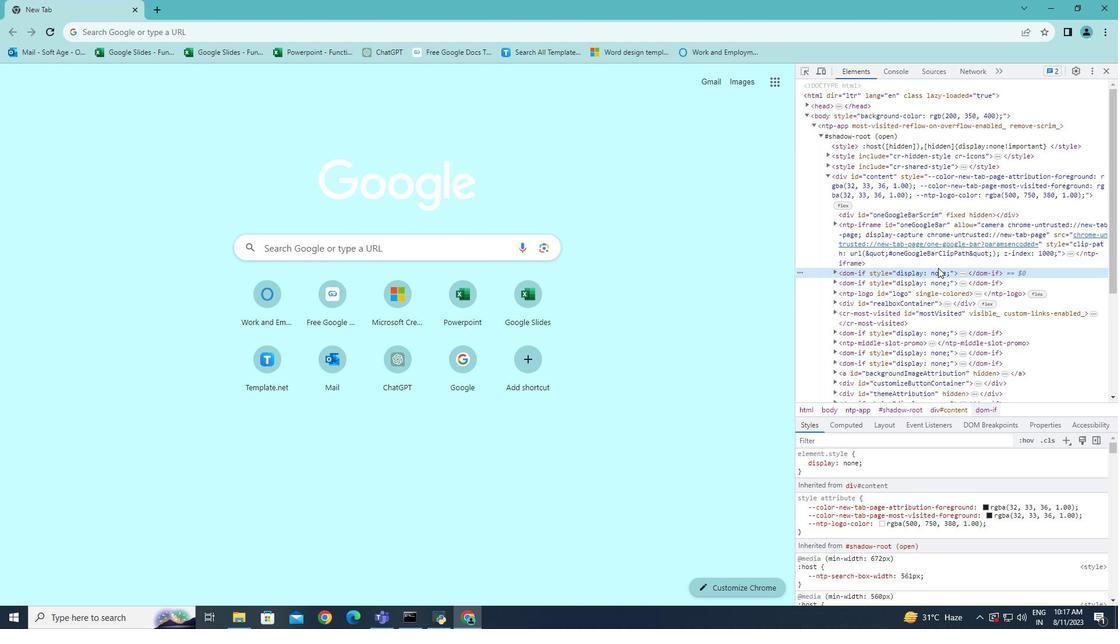 
Action: Mouse pressed left at (939, 269)
Screenshot: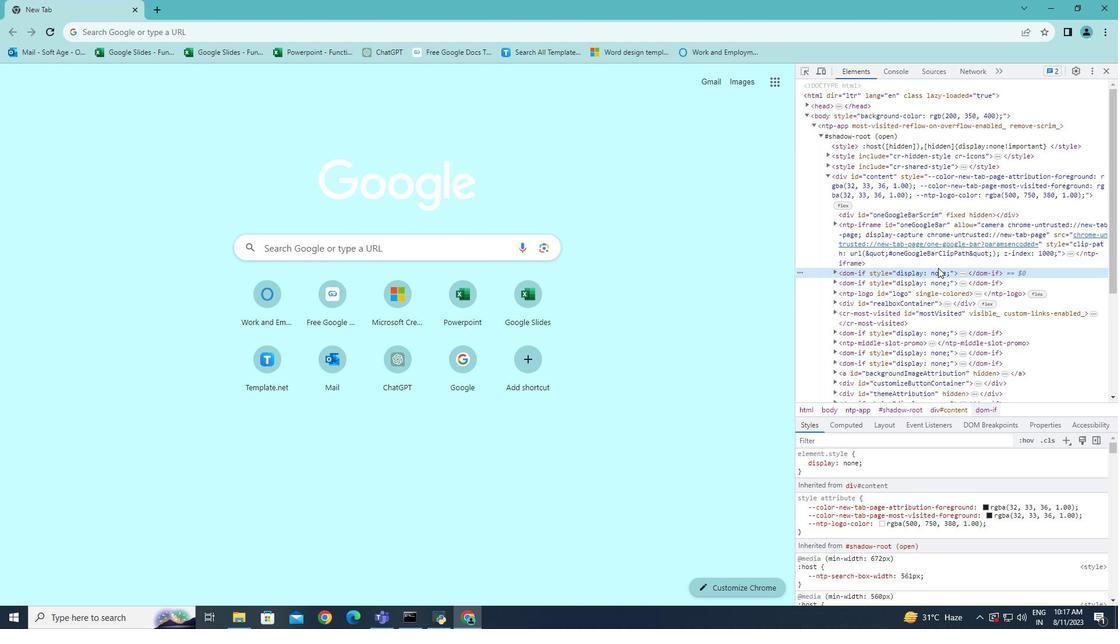 
Action: Key pressed <Key.delete>
Screenshot: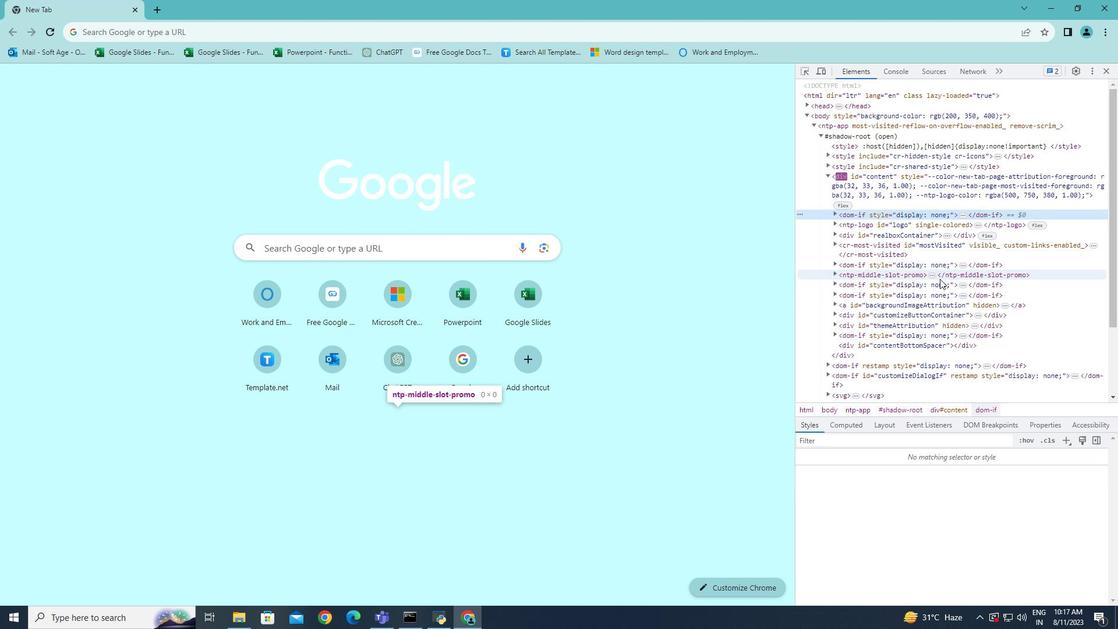 
Action: Mouse moved to (941, 280)
Screenshot: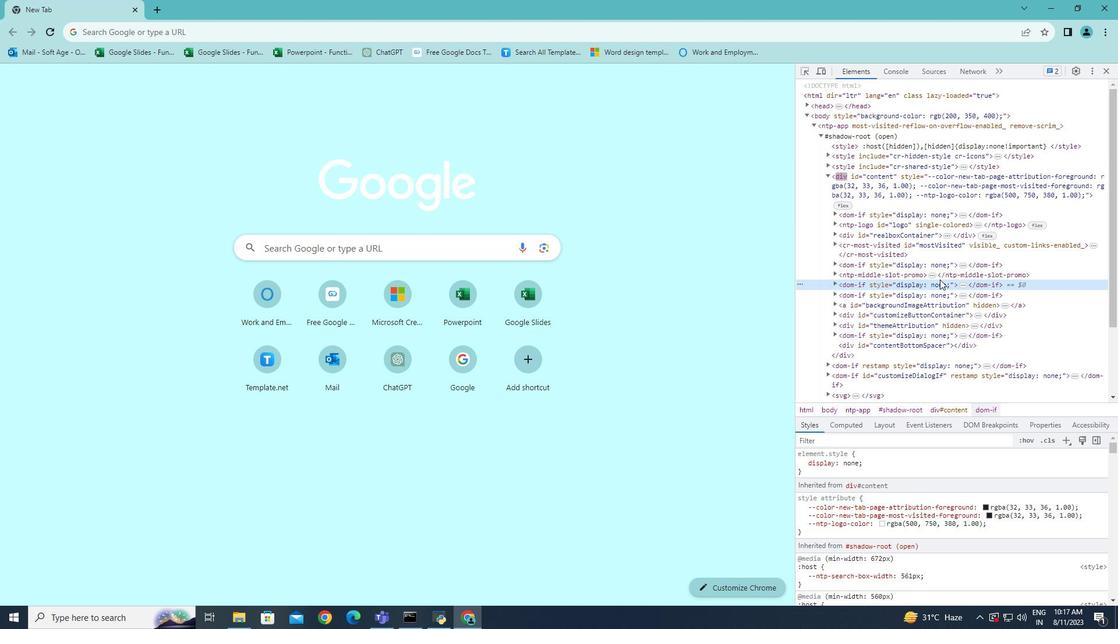 
Action: Mouse pressed left at (941, 280)
Screenshot: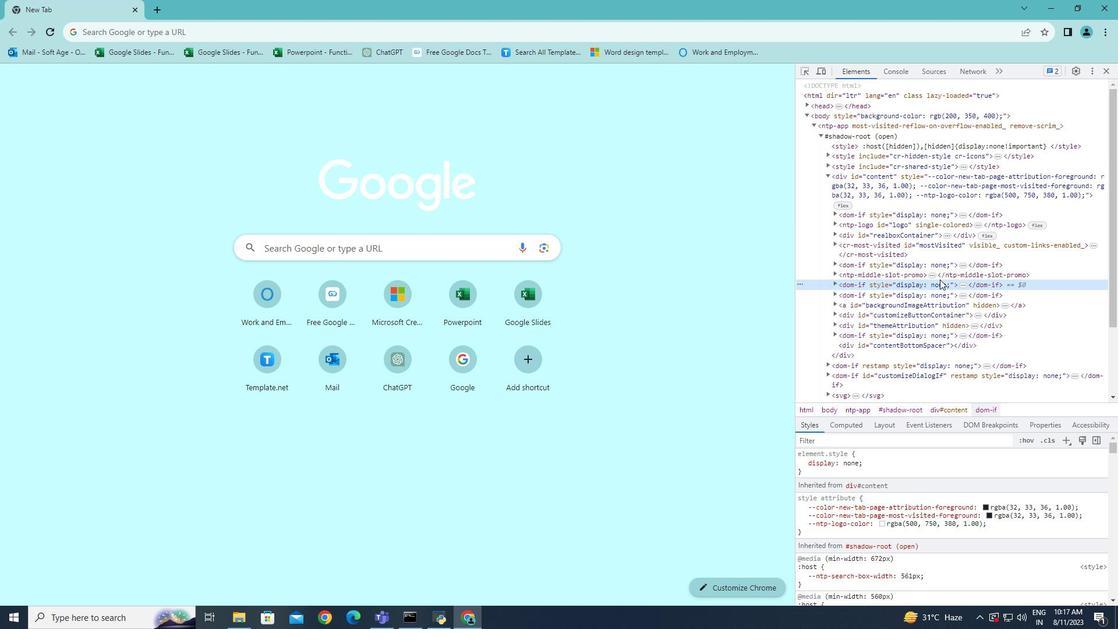 
Action: Key pressed <Key.delete>
Screenshot: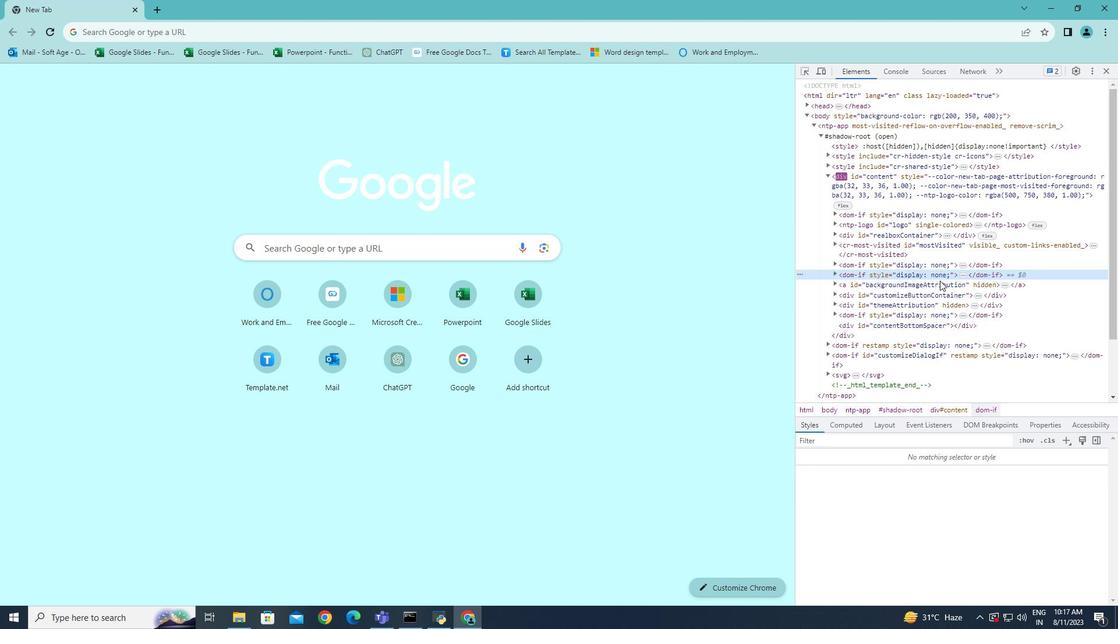 
Action: Mouse moved to (936, 285)
Screenshot: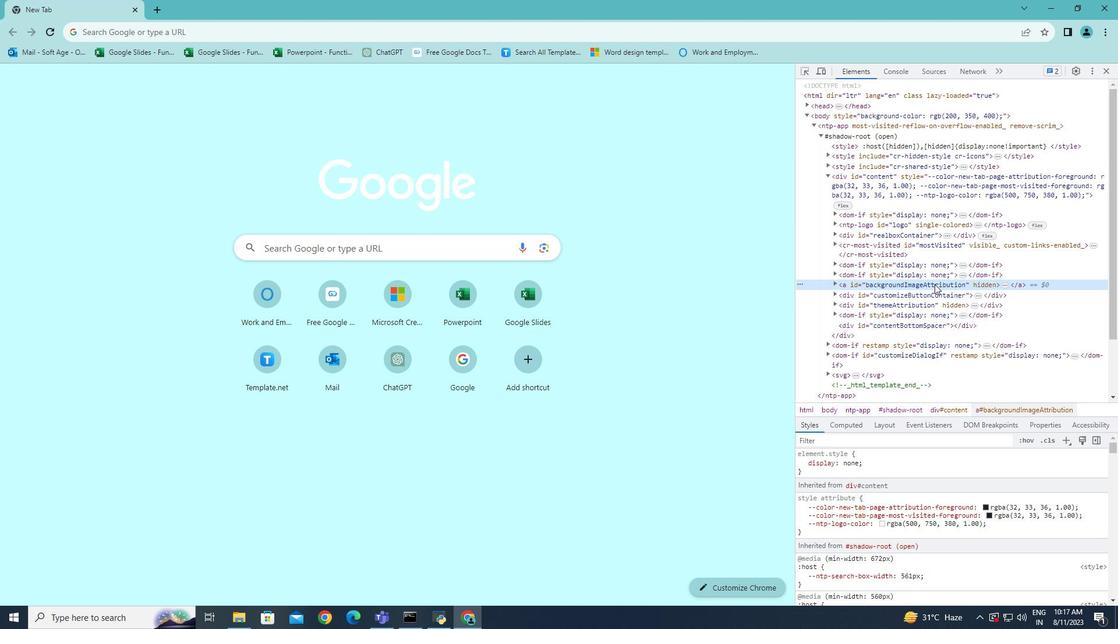 
Action: Mouse pressed left at (936, 285)
Screenshot: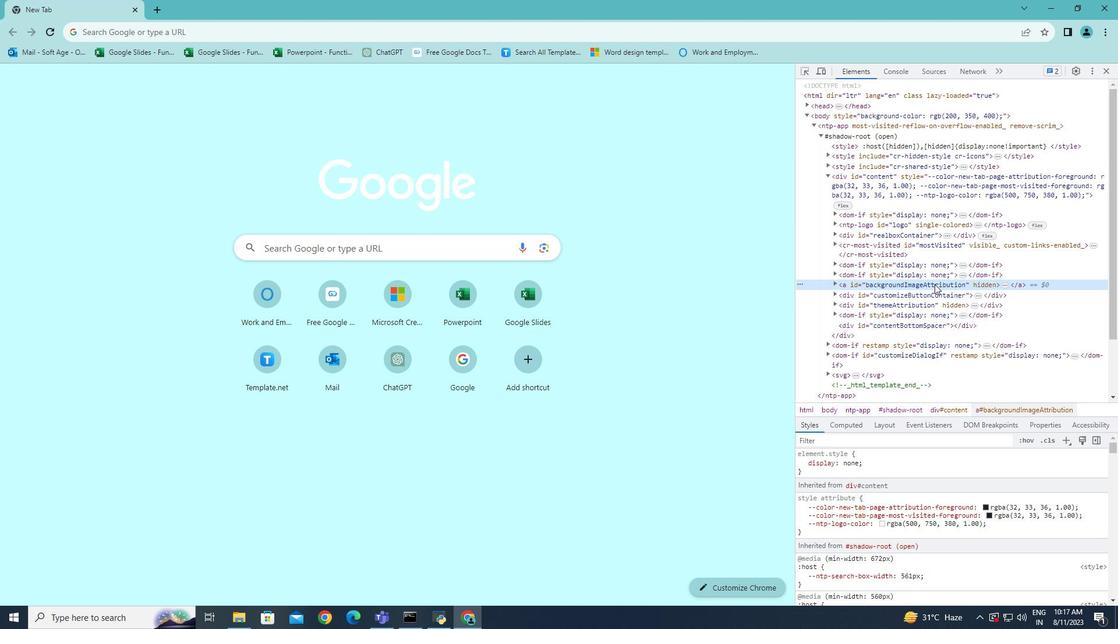 
Action: Key pressed <Key.delete>
Screenshot: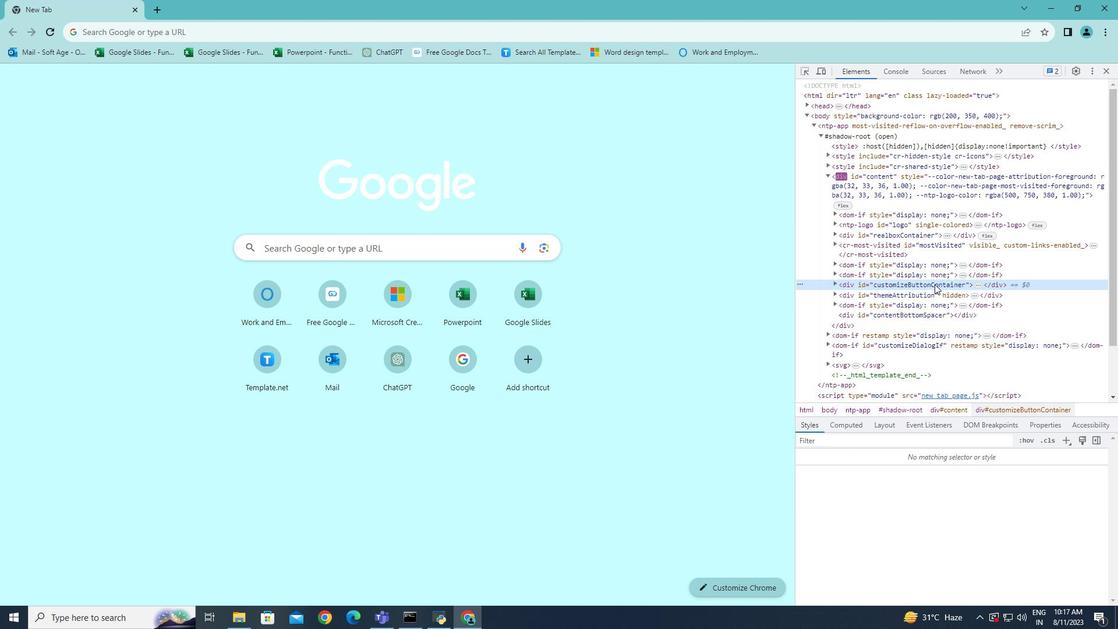 
Action: Mouse moved to (828, 336)
Screenshot: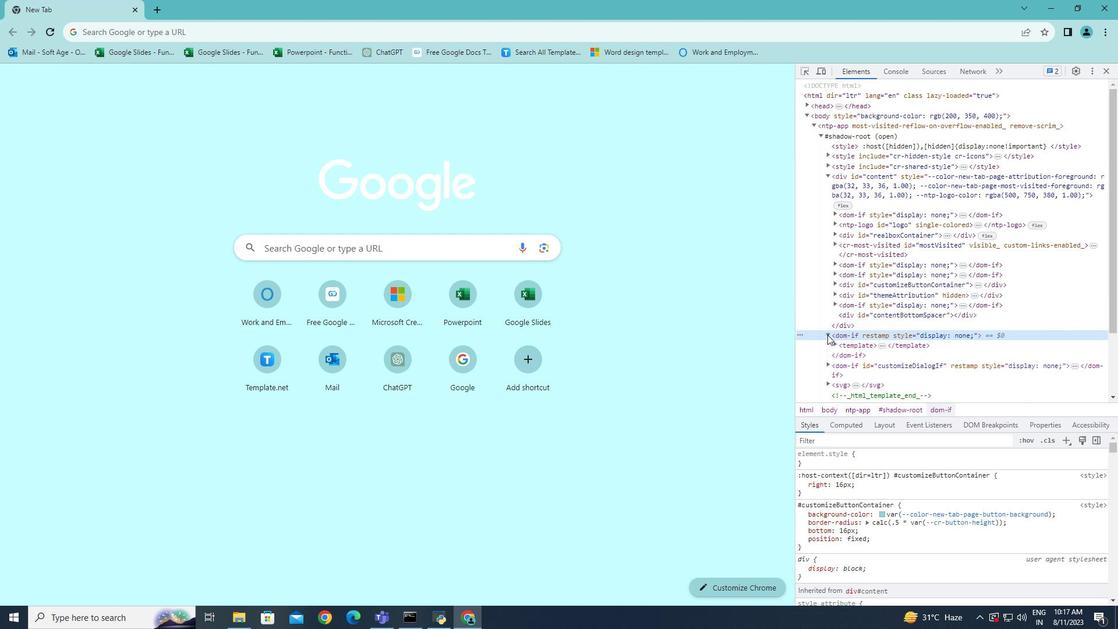 
Action: Mouse pressed left at (828, 336)
Screenshot: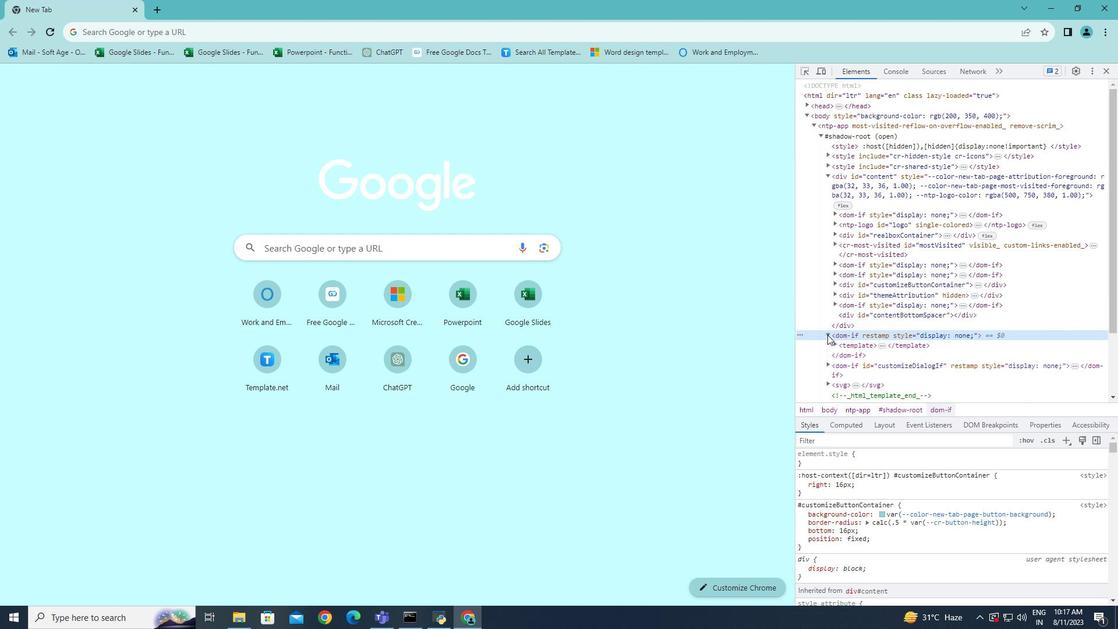 
Action: Mouse moved to (829, 381)
Screenshot: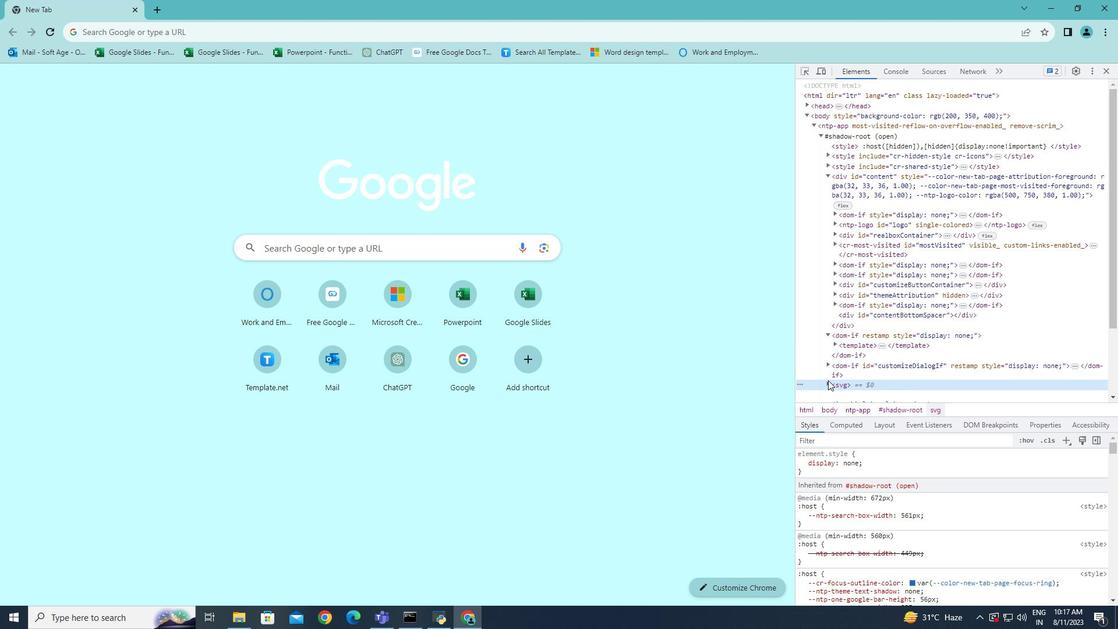 
Action: Mouse pressed left at (829, 381)
Screenshot: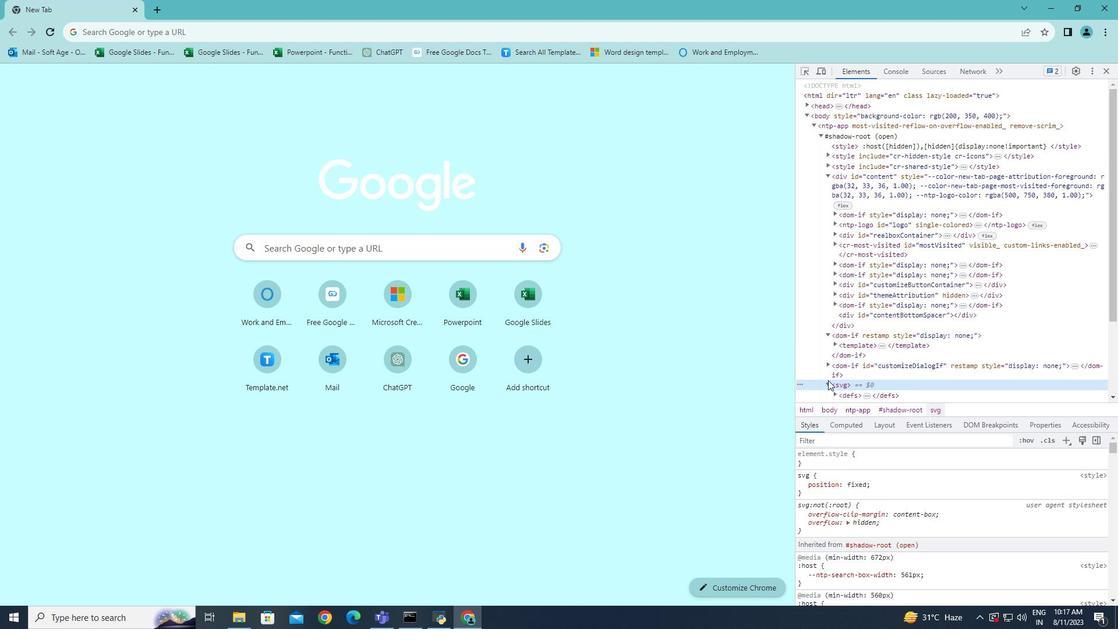 
Action: Mouse moved to (857, 464)
Screenshot: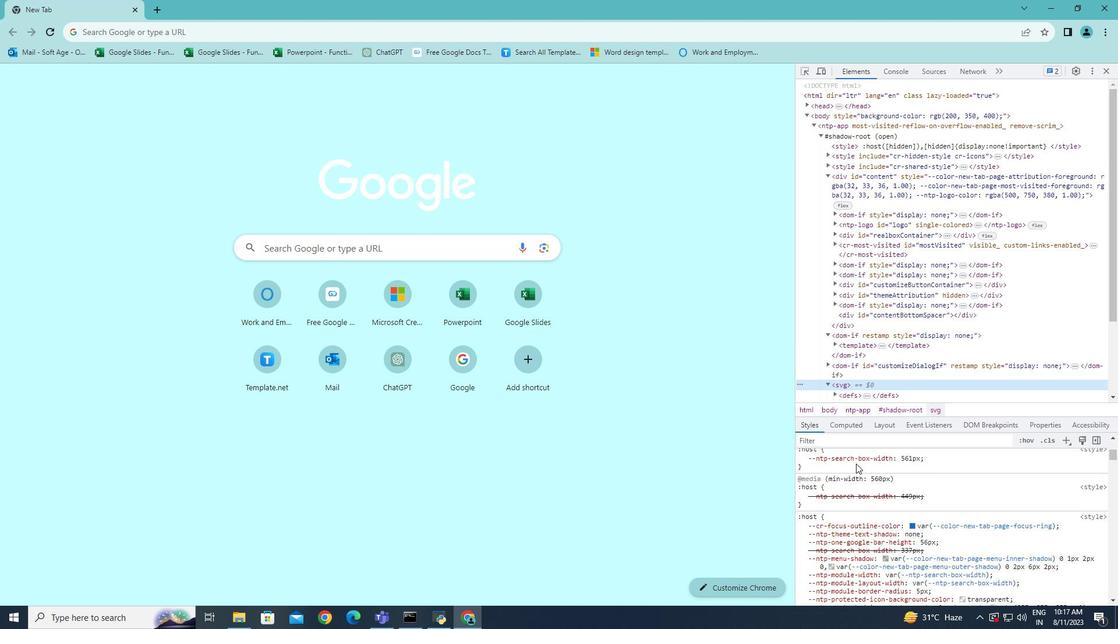 
Action: Mouse scrolled (857, 464) with delta (0, 0)
Screenshot: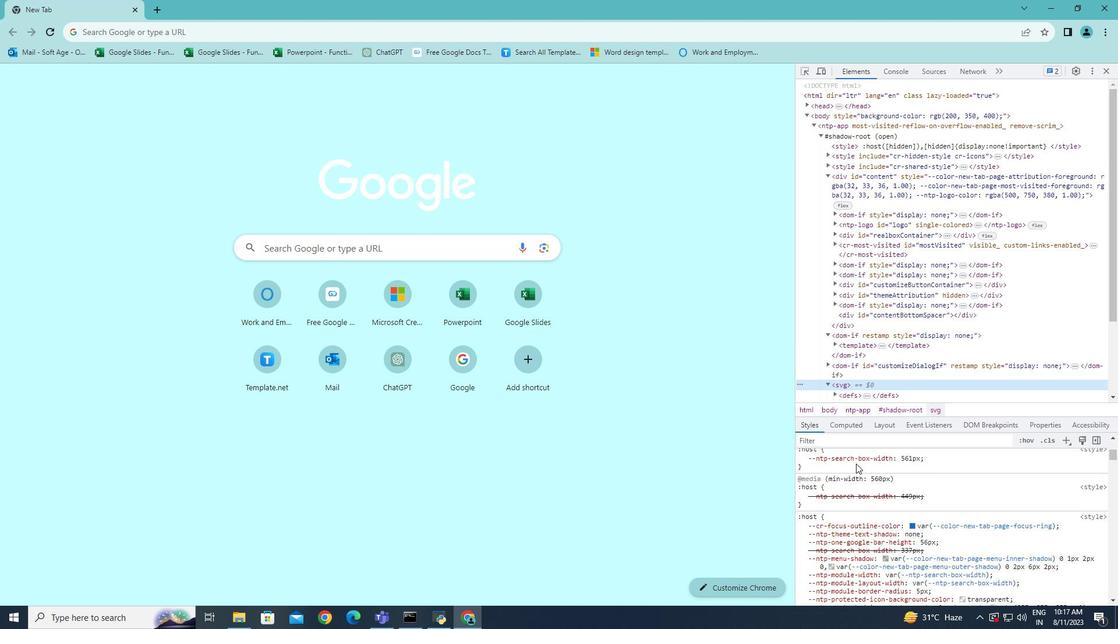 
Action: Mouse scrolled (857, 464) with delta (0, 0)
Screenshot: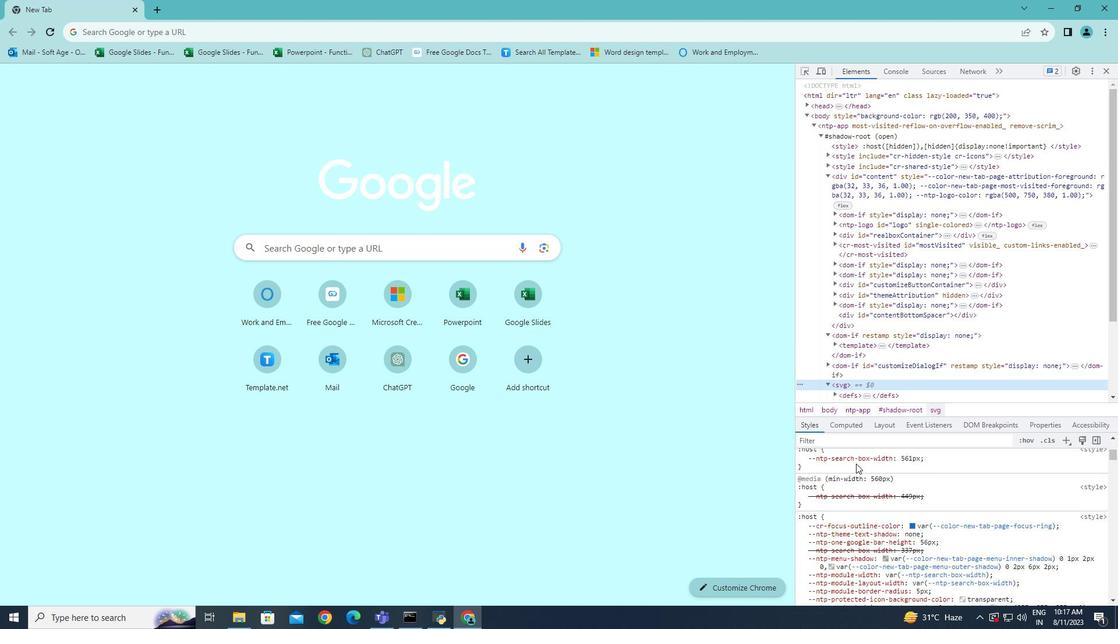 
Action: Mouse moved to (859, 480)
Screenshot: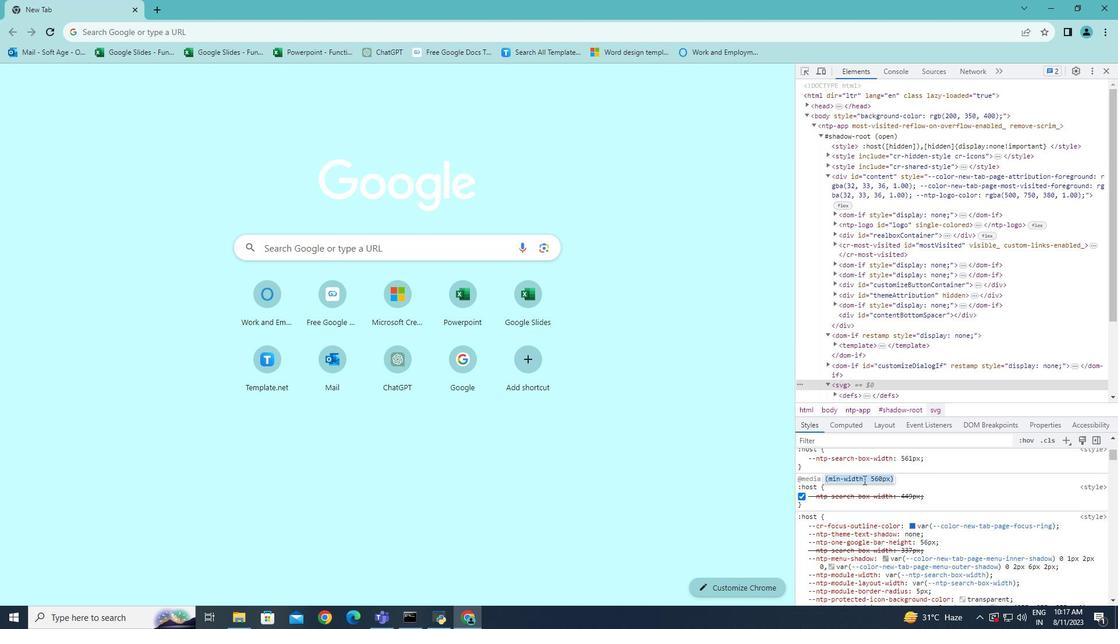 
Action: Mouse pressed left at (859, 480)
Screenshot: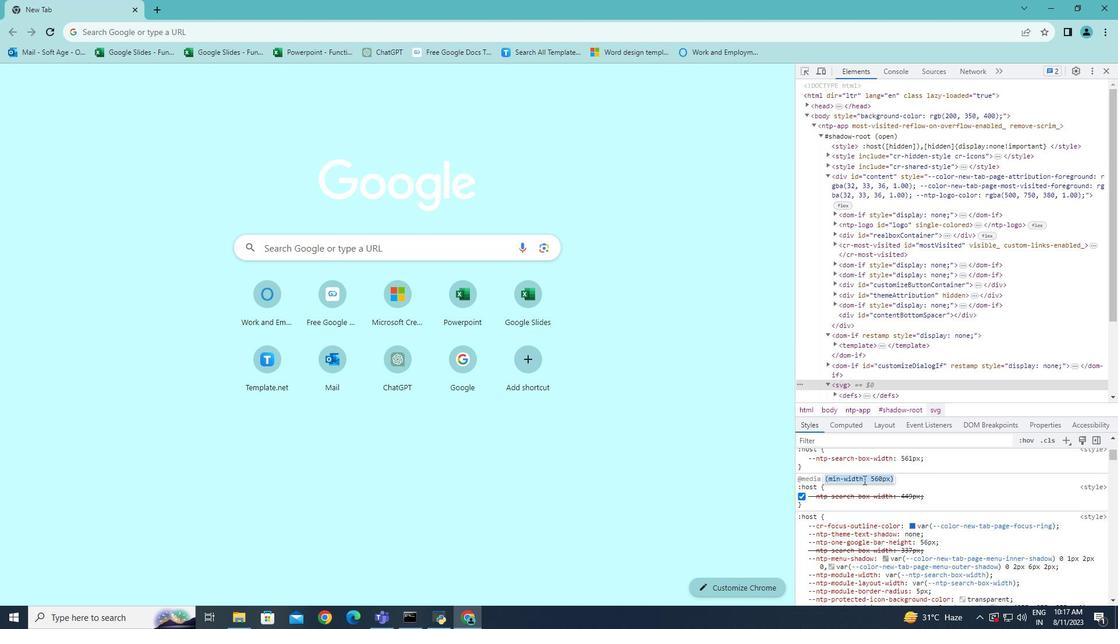 
Action: Mouse moved to (876, 481)
Screenshot: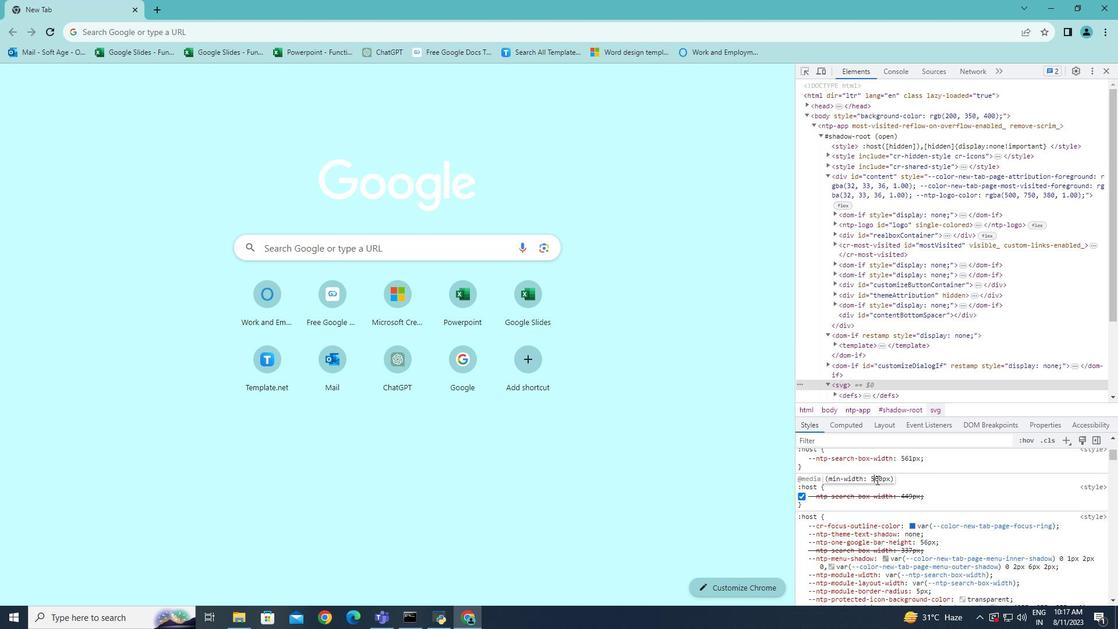 
Action: Mouse pressed left at (876, 481)
Screenshot: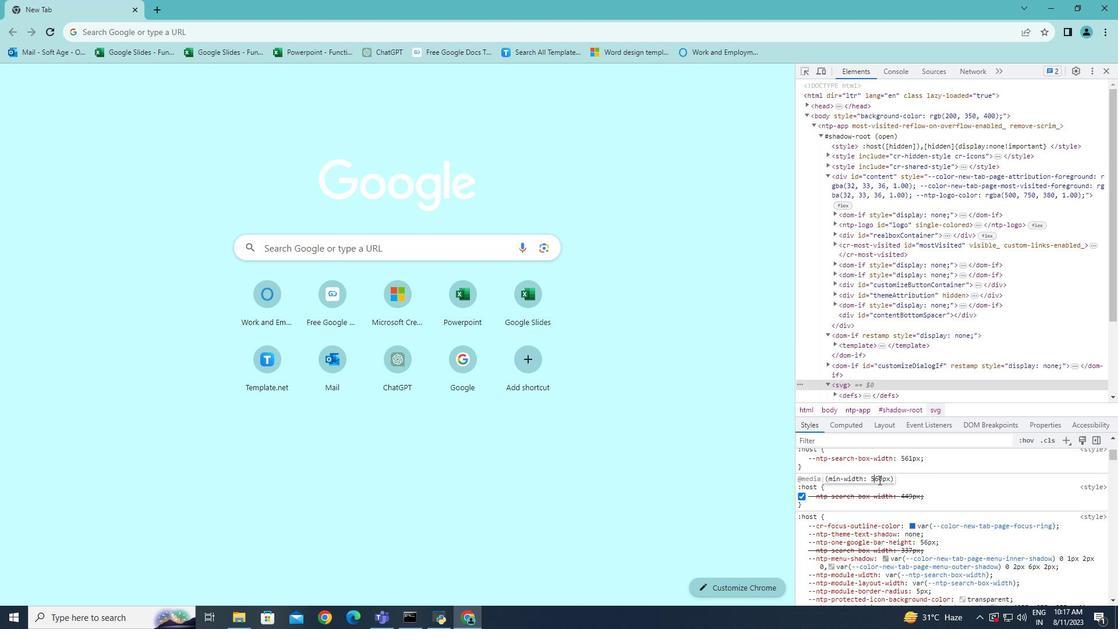 
Action: Mouse moved to (884, 479)
Screenshot: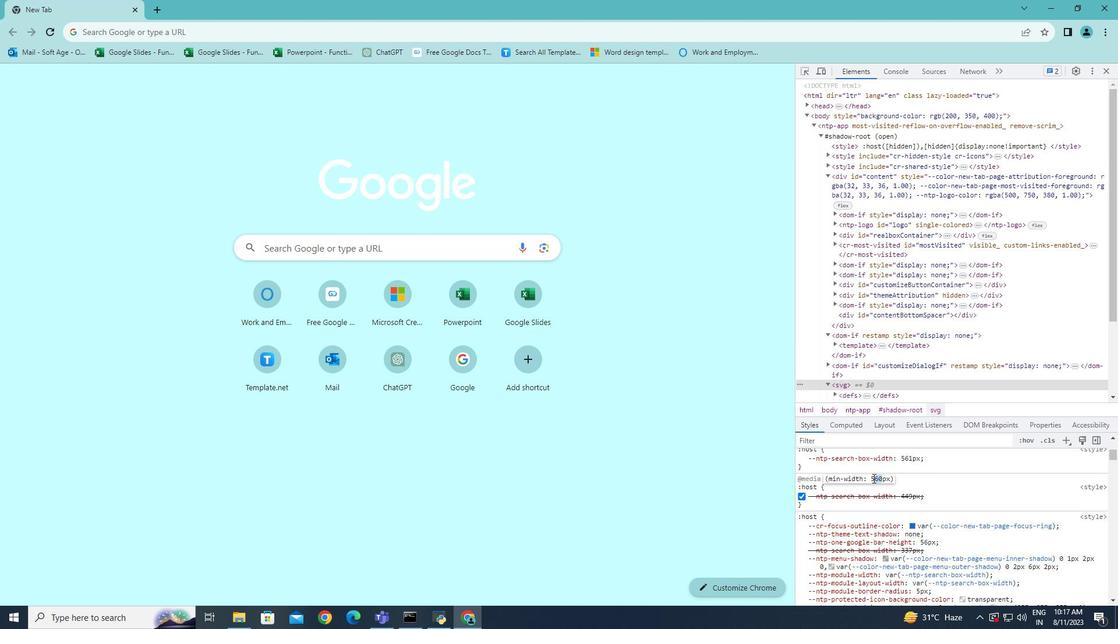 
Action: Mouse pressed left at (884, 479)
Screenshot: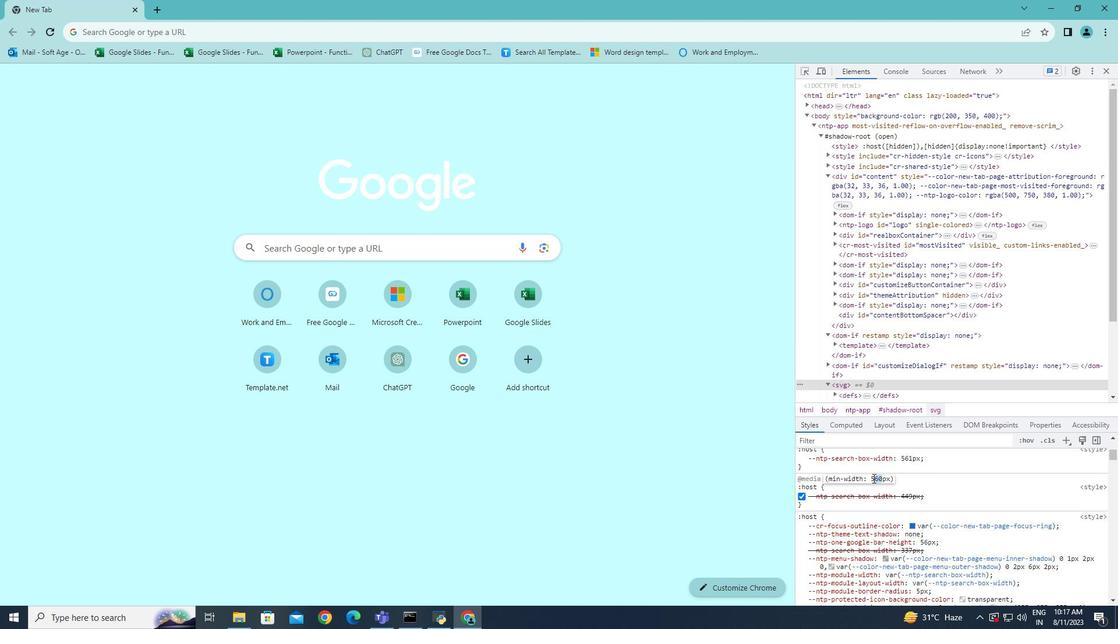 
Action: Mouse moved to (872, 479)
Screenshot: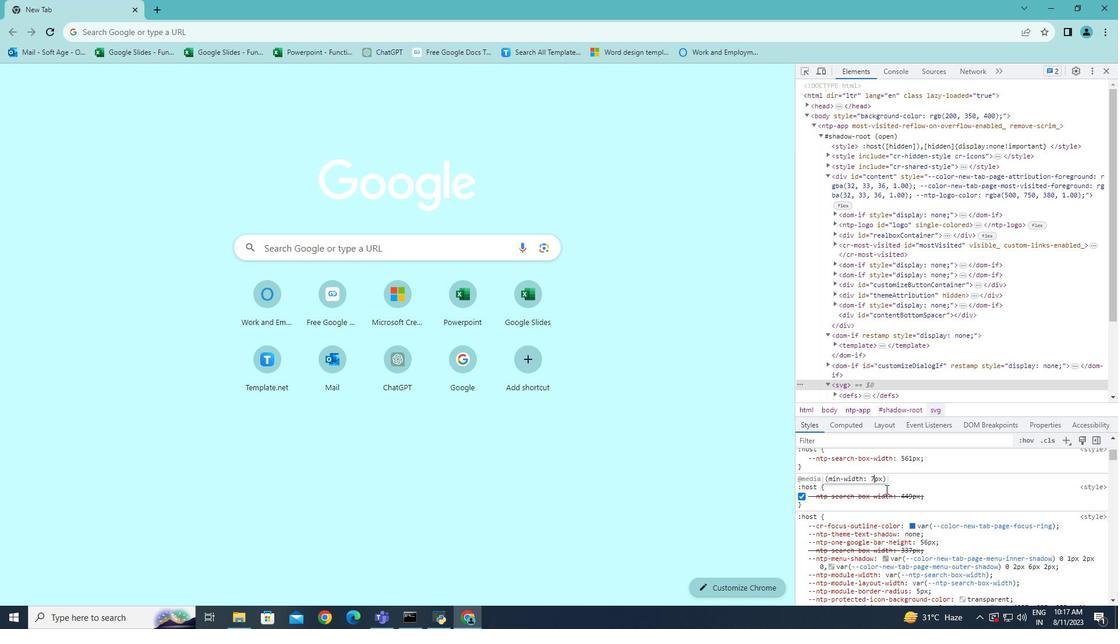 
Action: Key pressed 7
Screenshot: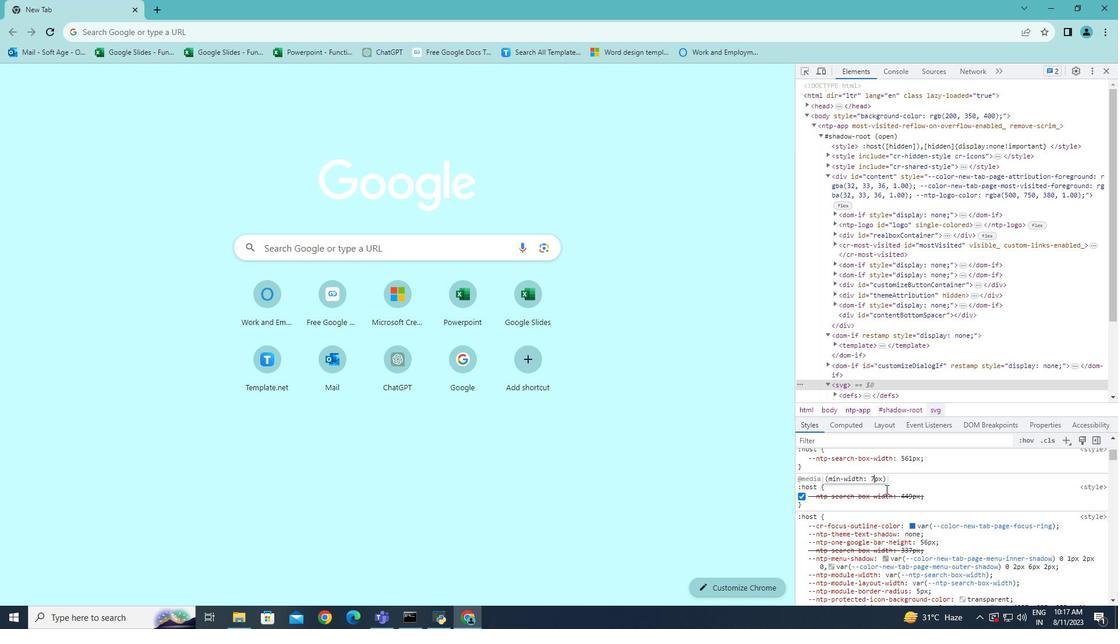 
Action: Mouse moved to (887, 490)
Screenshot: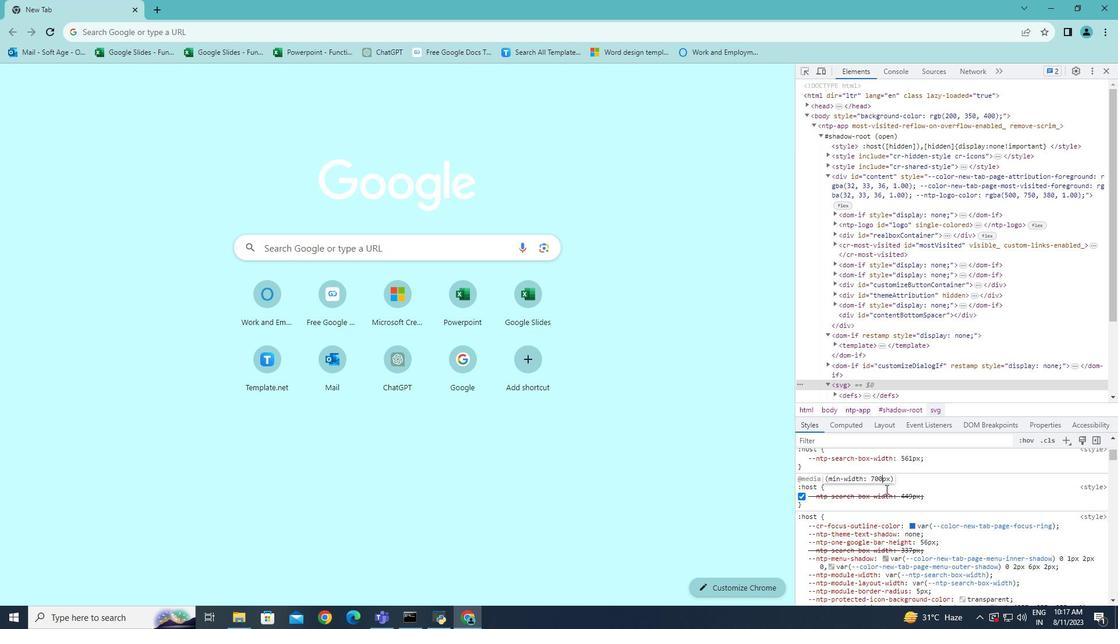 
Action: Key pressed 00
Screenshot: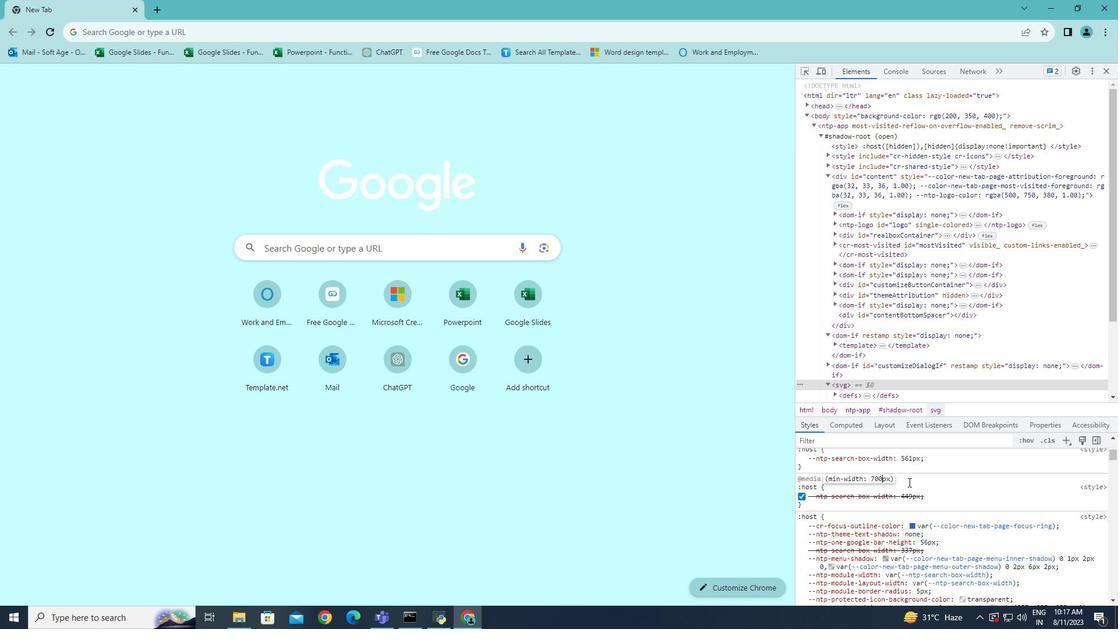 
Action: Mouse moved to (914, 481)
Screenshot: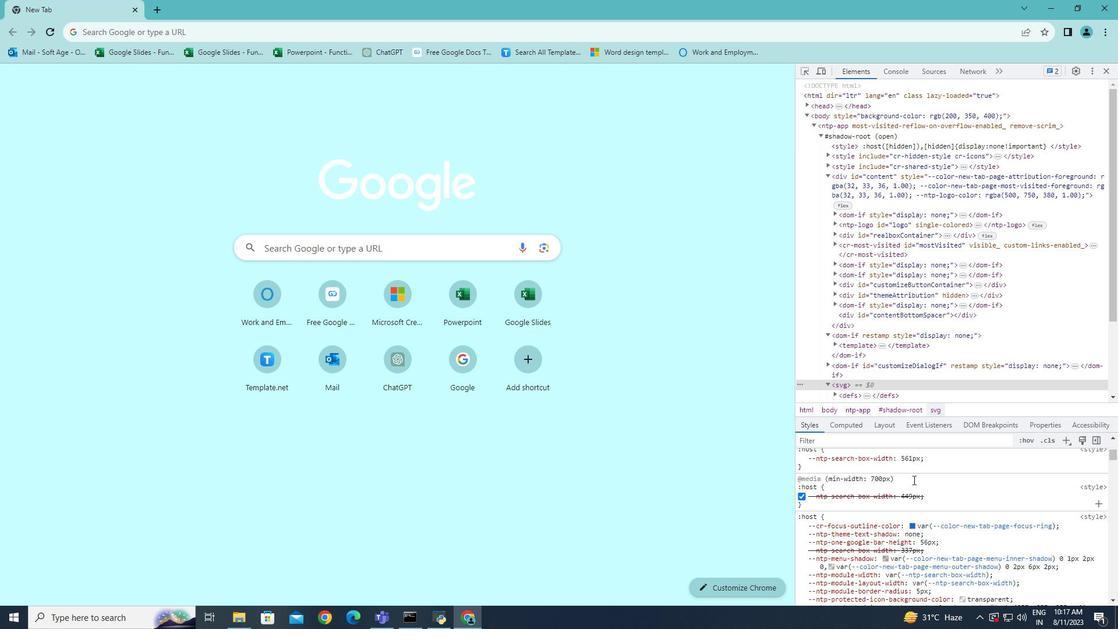 
Action: Mouse pressed left at (914, 481)
Screenshot: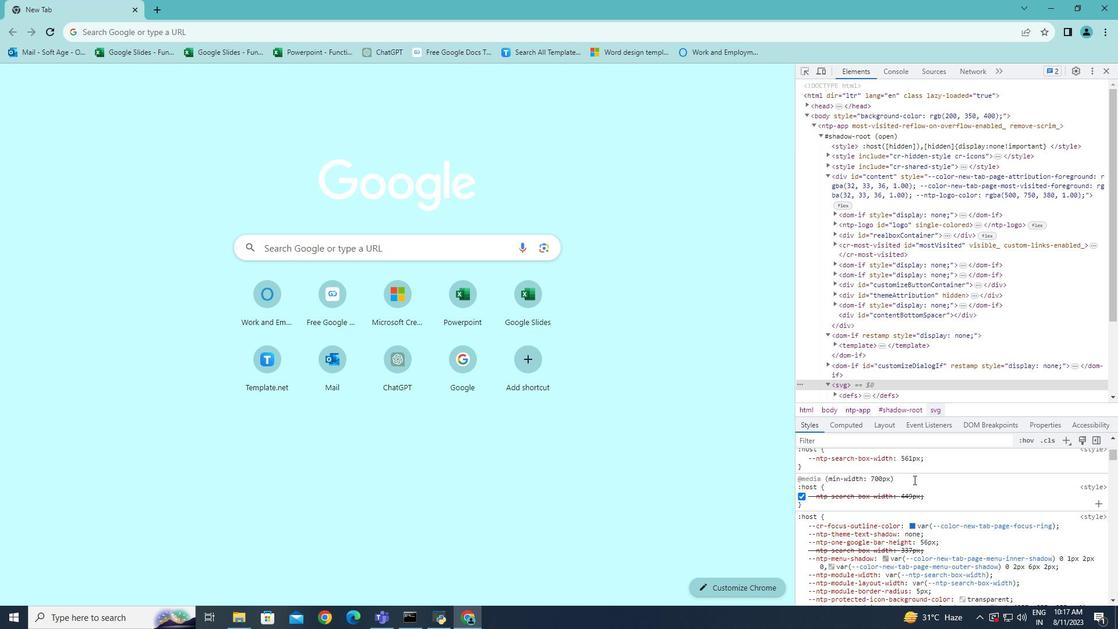 
Action: Mouse moved to (921, 484)
Screenshot: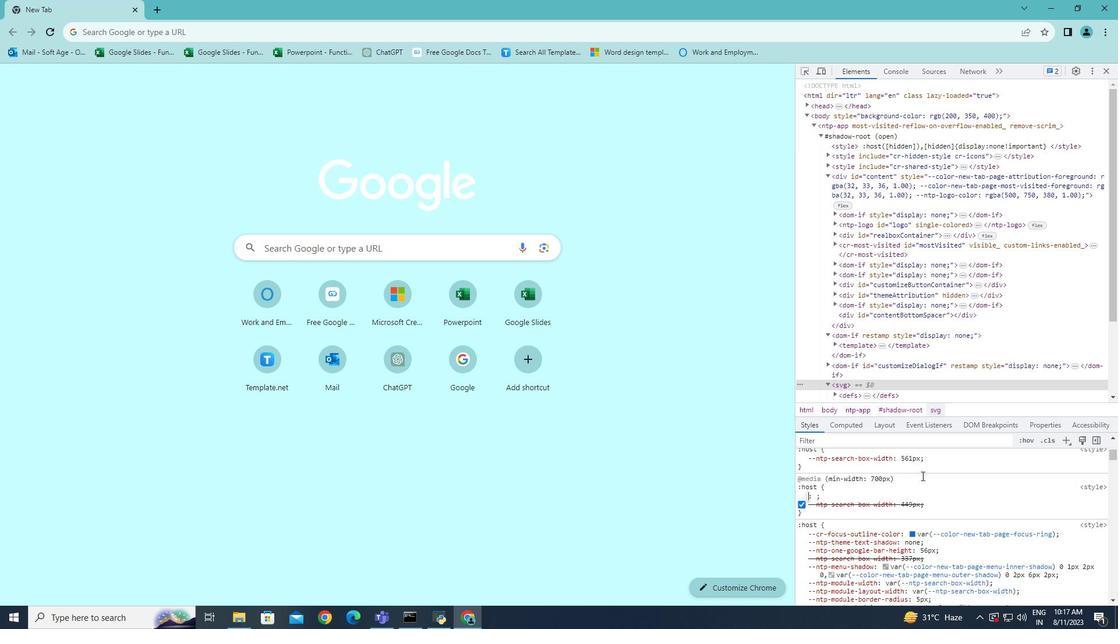 
Action: Mouse pressed left at (921, 484)
Screenshot: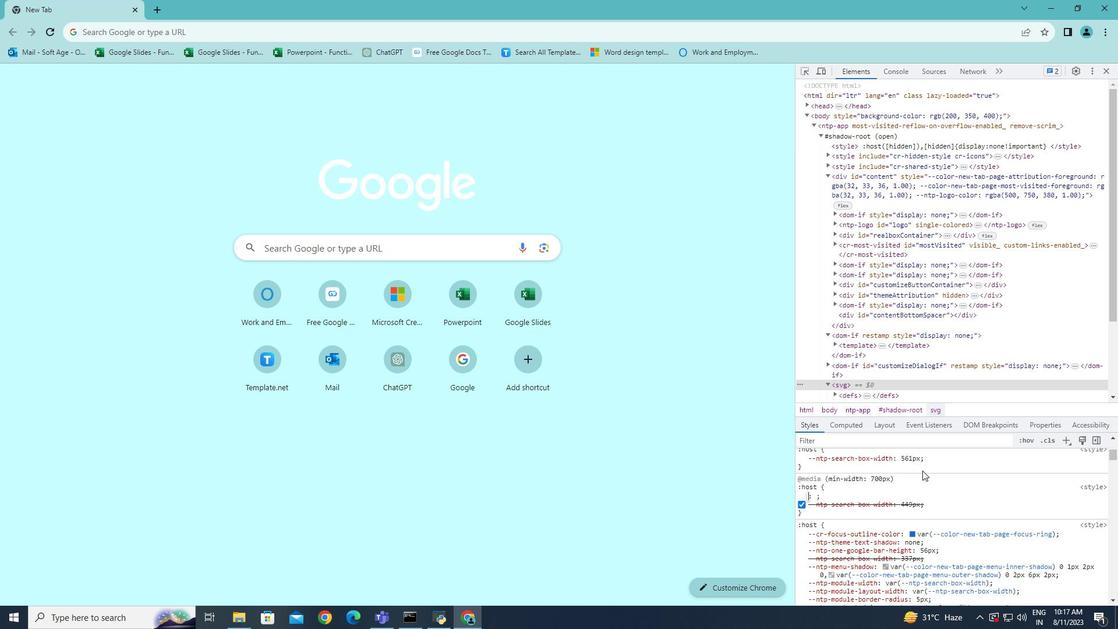 
Action: Mouse moved to (913, 458)
Screenshot: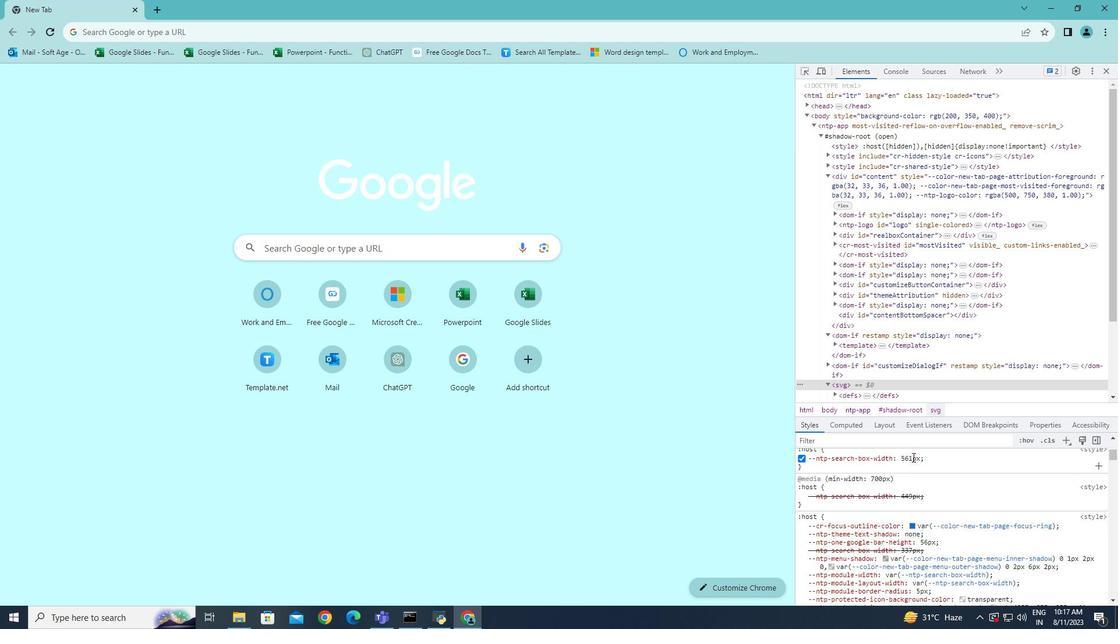
Action: Mouse pressed left at (913, 458)
Screenshot: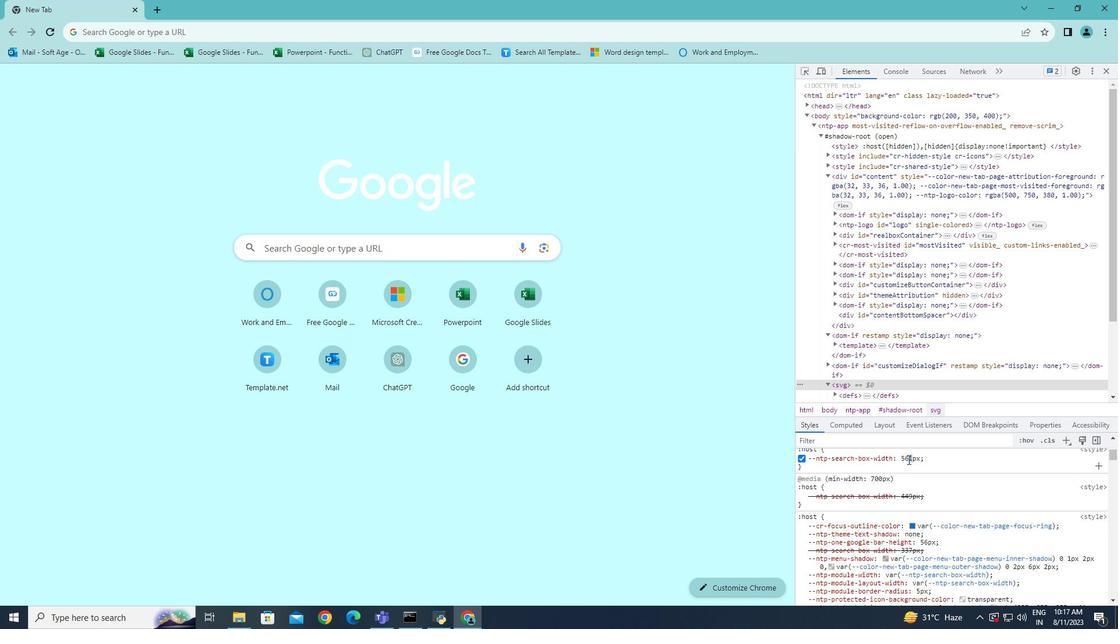 
Action: Mouse moved to (902, 463)
Screenshot: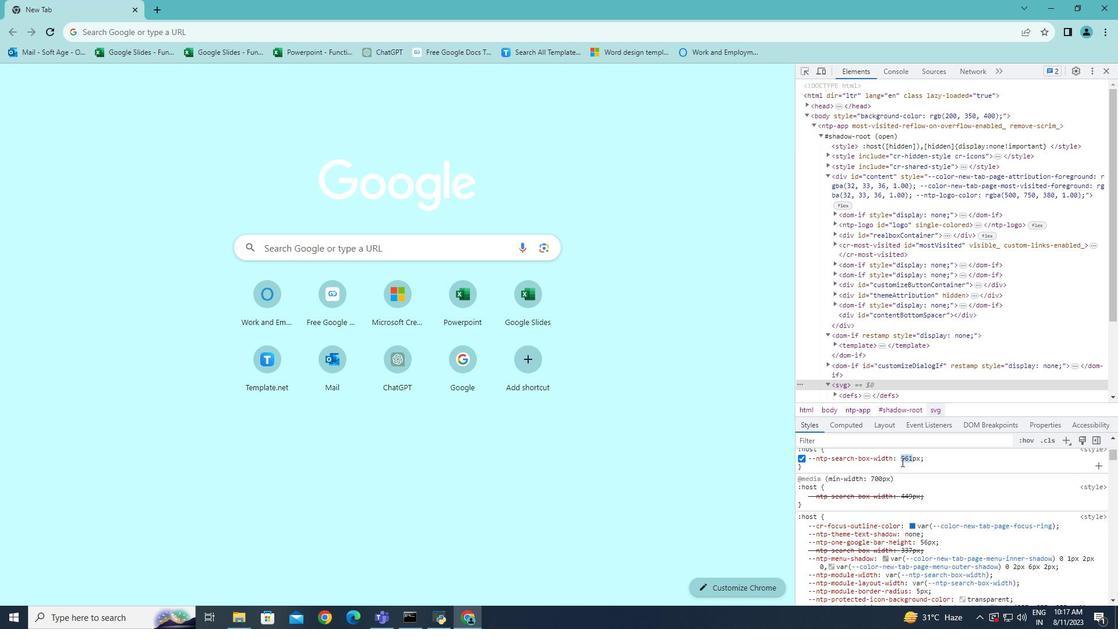 
Action: Key pressed 8
Screenshot: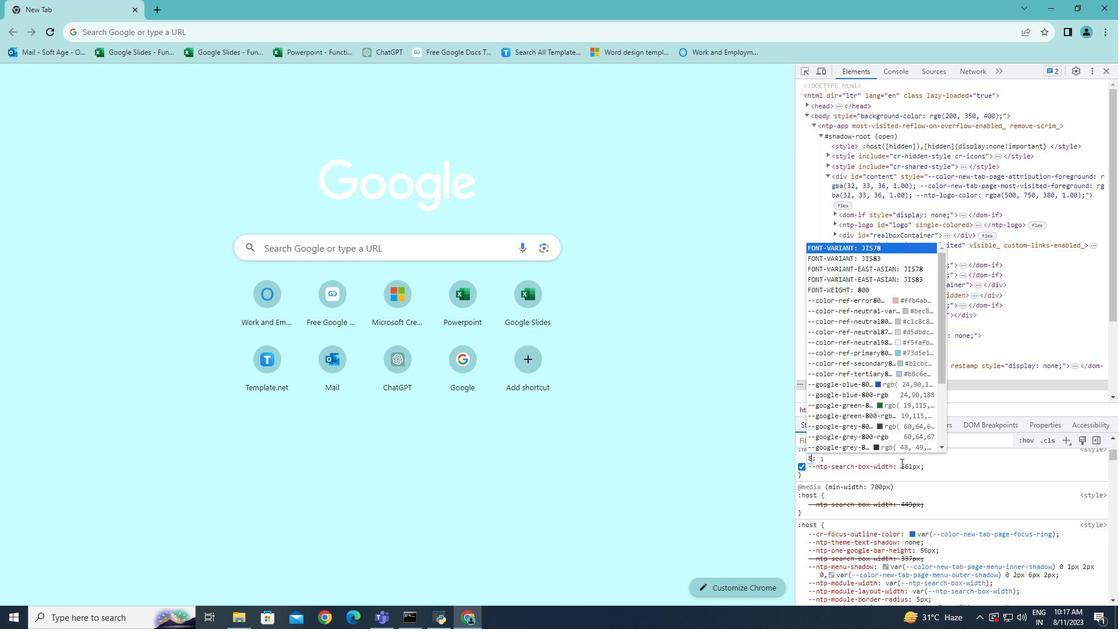 
Action: Mouse moved to (902, 464)
Screenshot: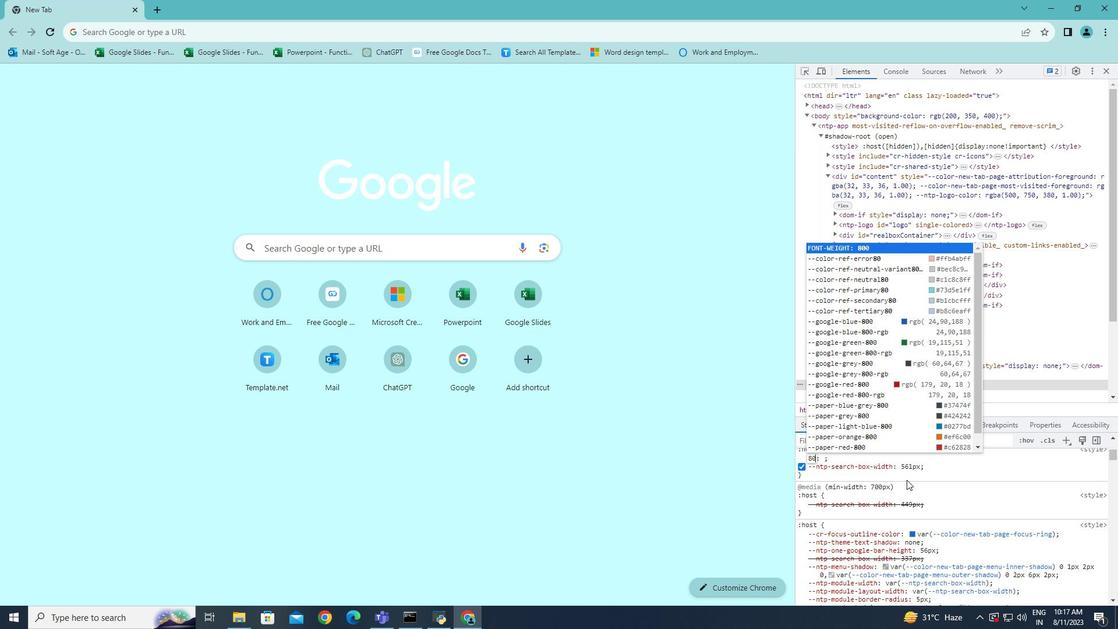 
Action: Key pressed 0
Screenshot: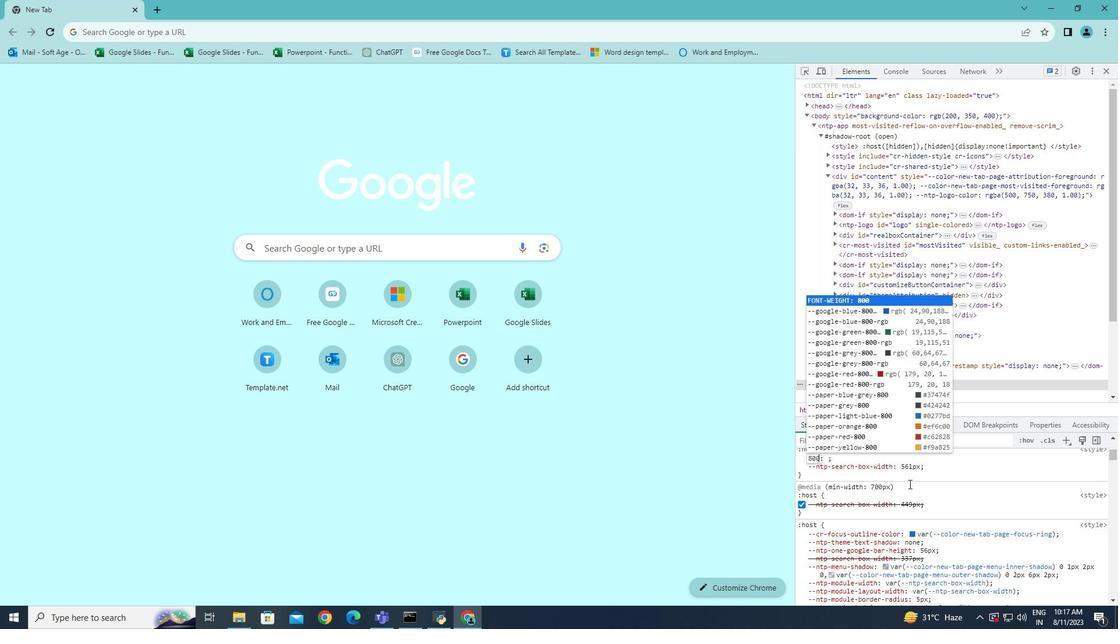 
Action: Mouse moved to (903, 471)
Screenshot: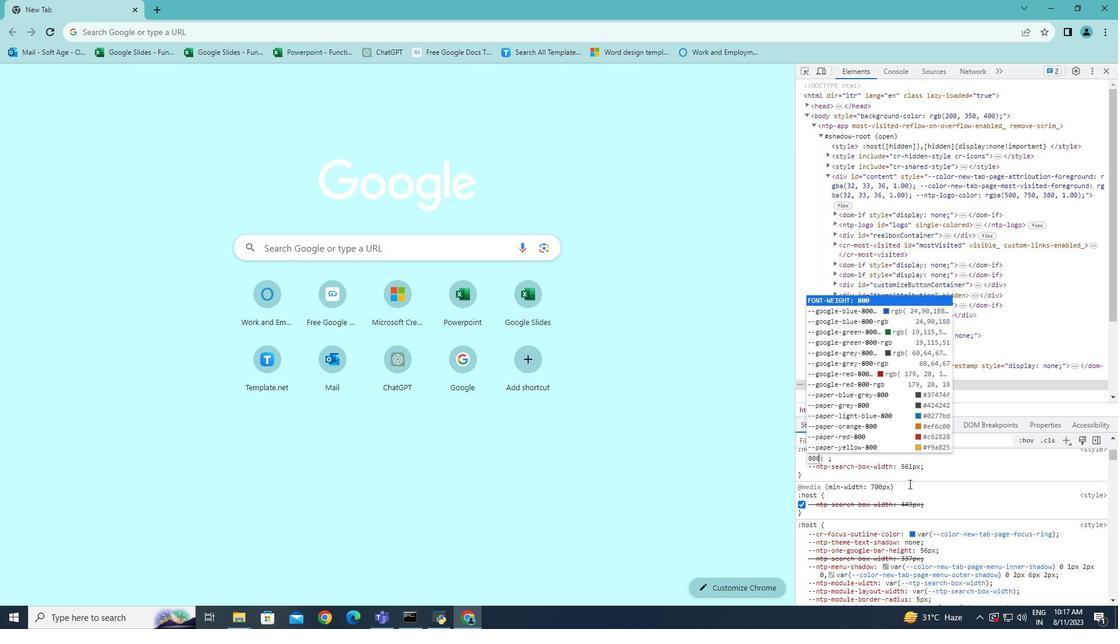 
Action: Key pressed 0
Screenshot: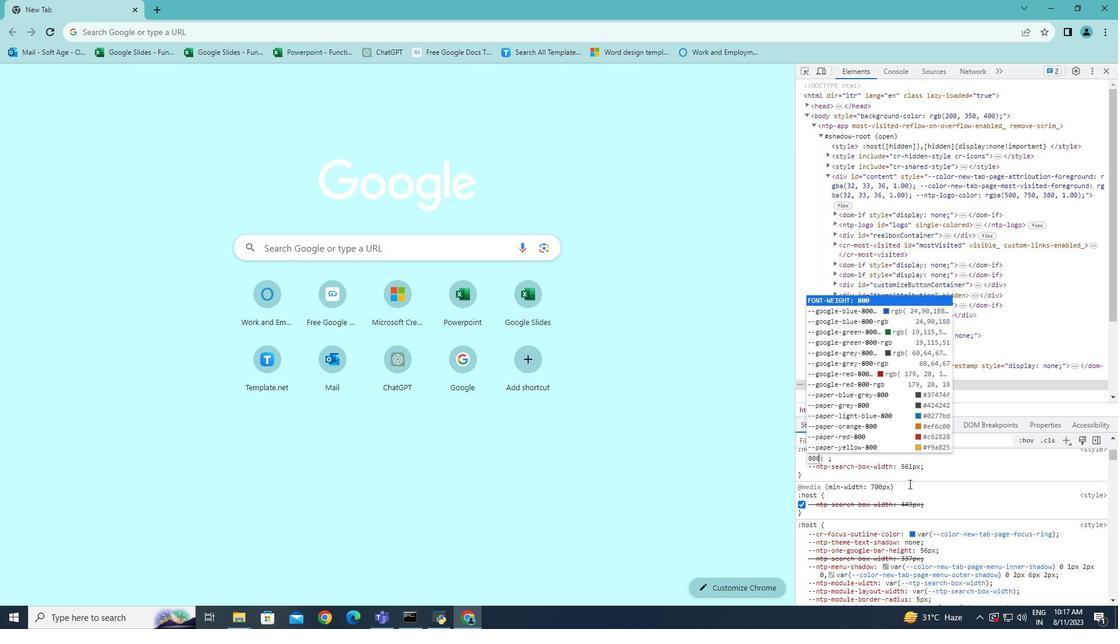 
Action: Mouse moved to (916, 484)
Screenshot: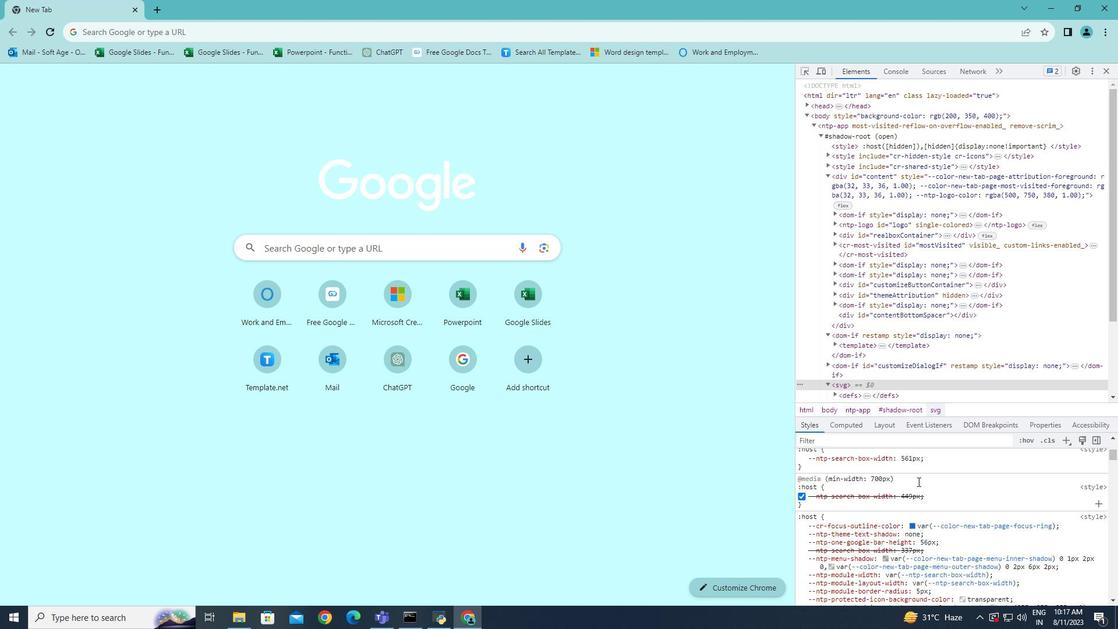 
Action: Mouse pressed left at (916, 484)
Screenshot: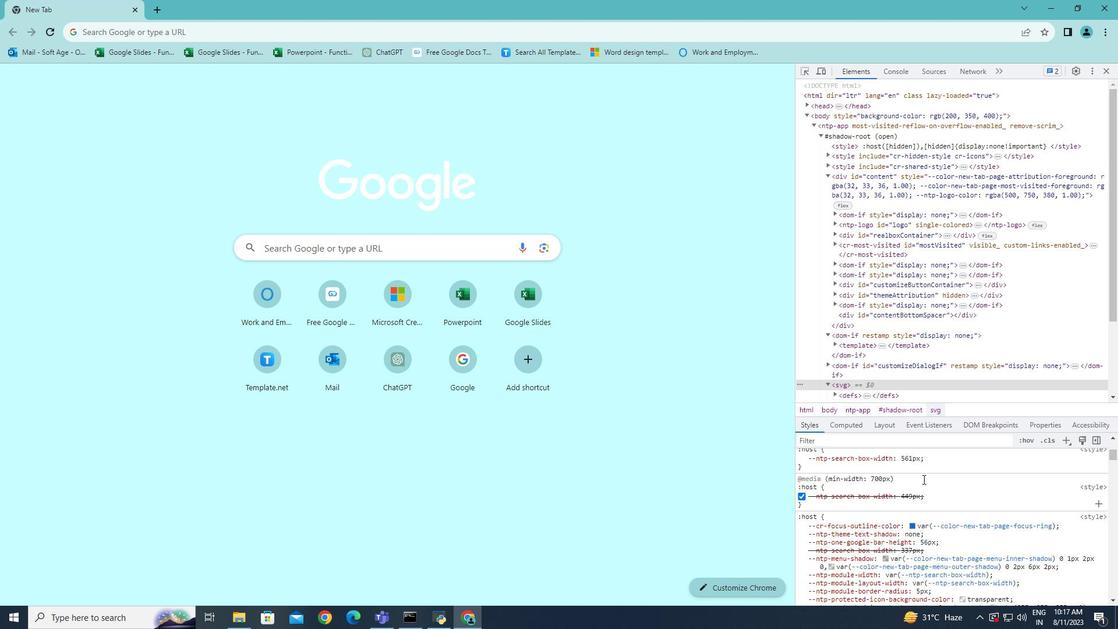 
Action: Mouse moved to (919, 468)
Screenshot: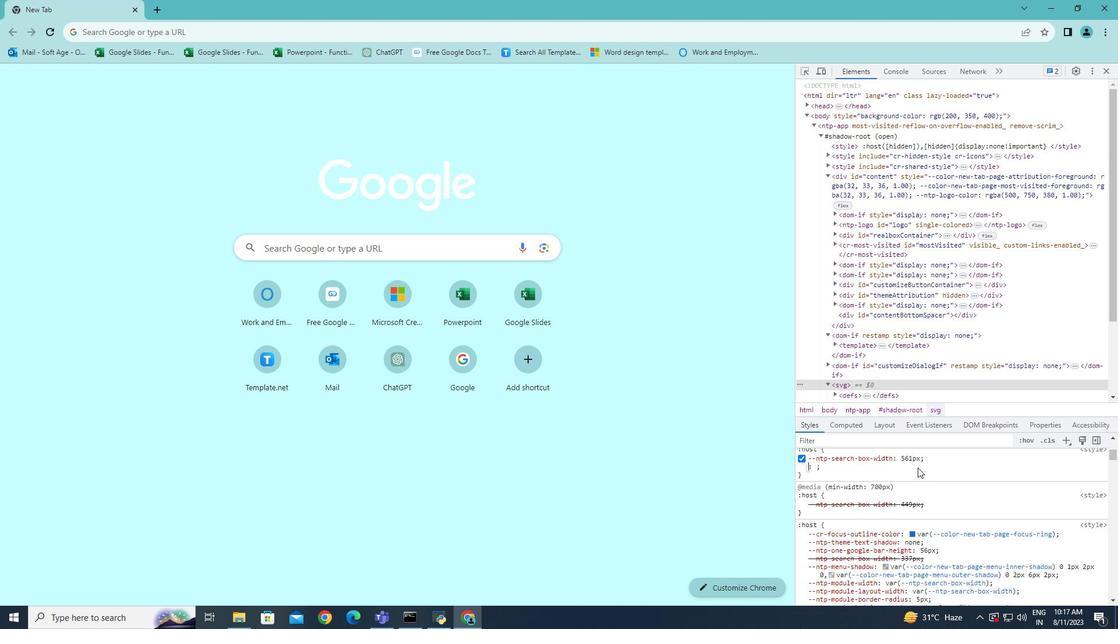 
Action: Mouse pressed left at (919, 468)
Screenshot: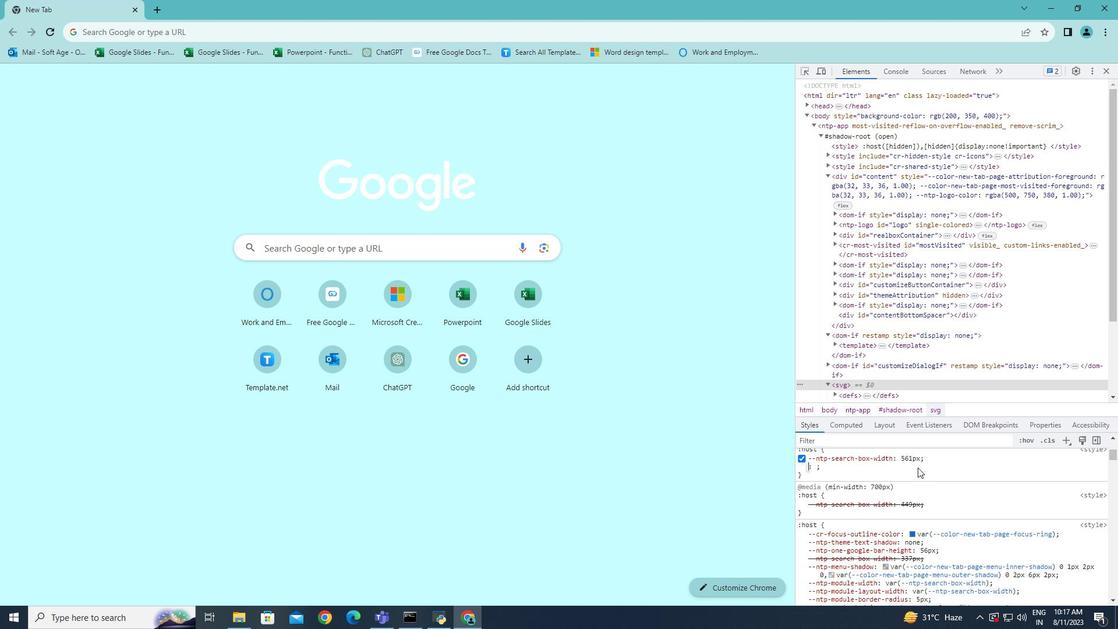
Action: Mouse scrolled (919, 468) with delta (0, 0)
Screenshot: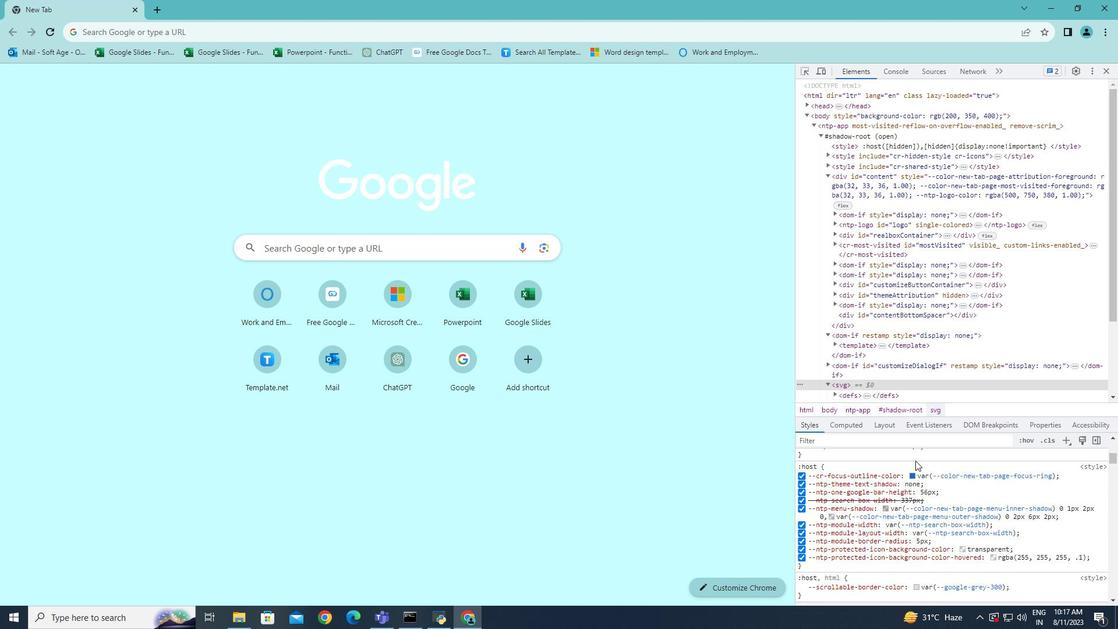 
Action: Mouse moved to (916, 462)
Screenshot: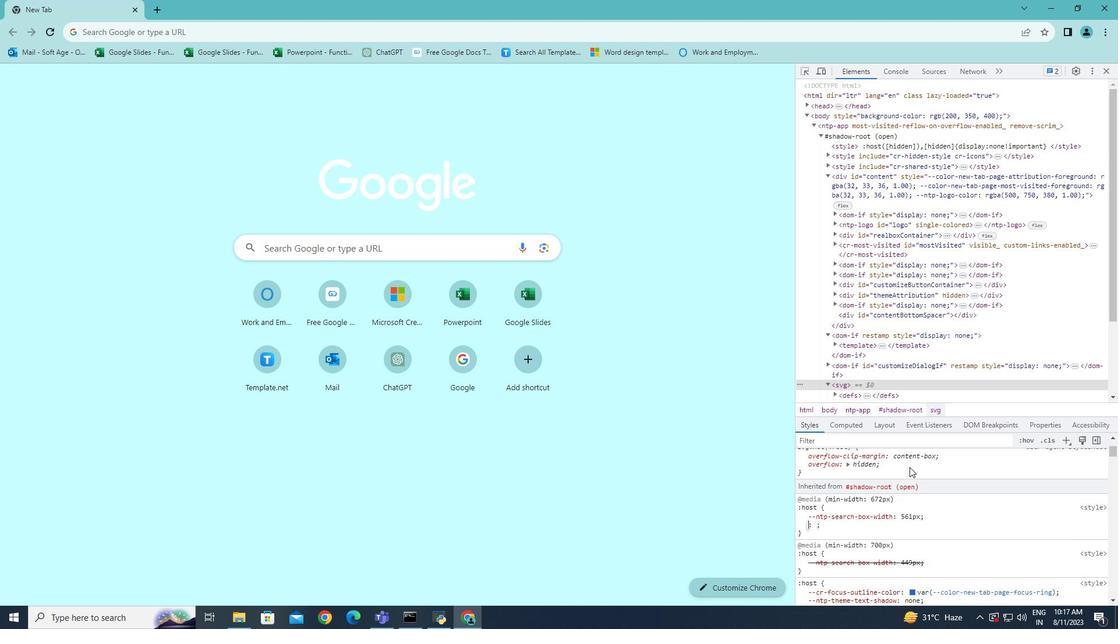 
Action: Mouse scrolled (916, 463) with delta (0, 0)
Screenshot: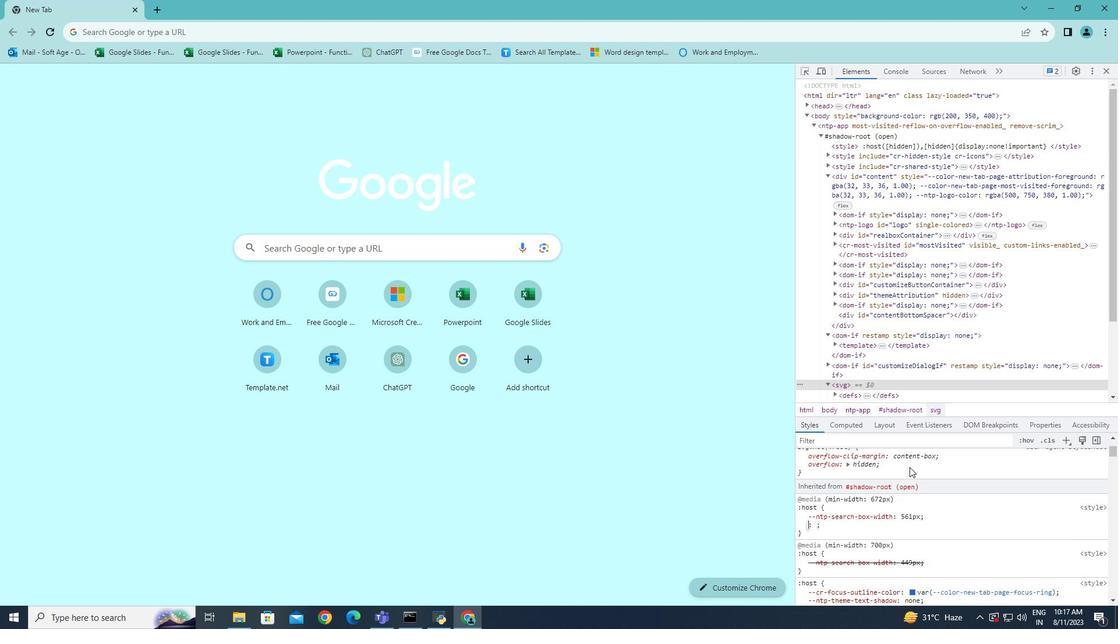 
Action: Mouse scrolled (916, 463) with delta (0, 0)
Screenshot: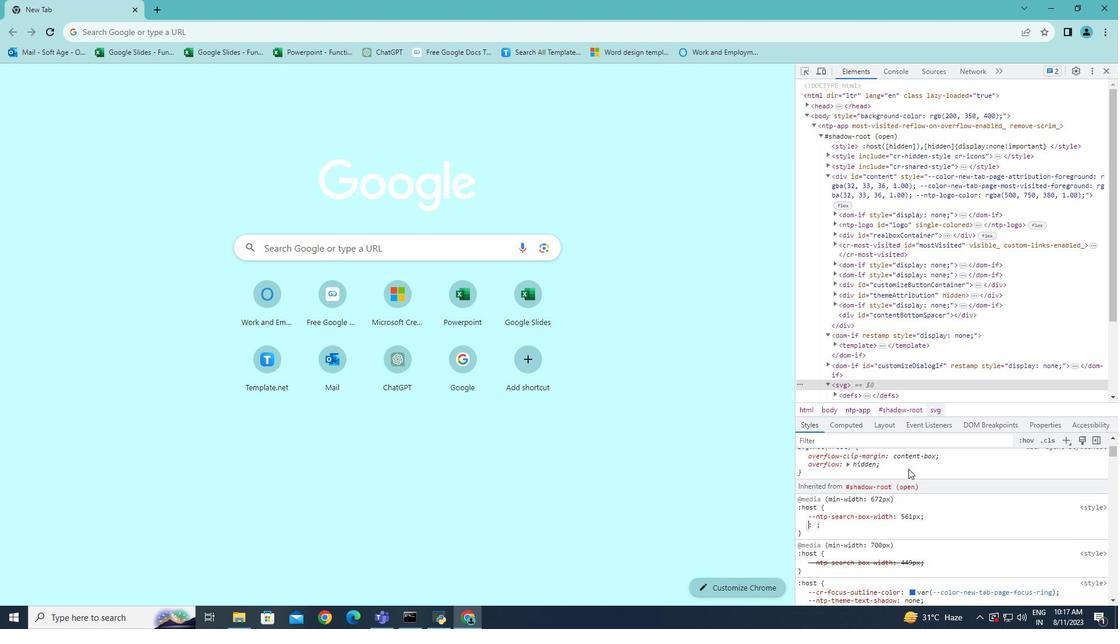 
Action: Mouse moved to (906, 514)
Screenshot: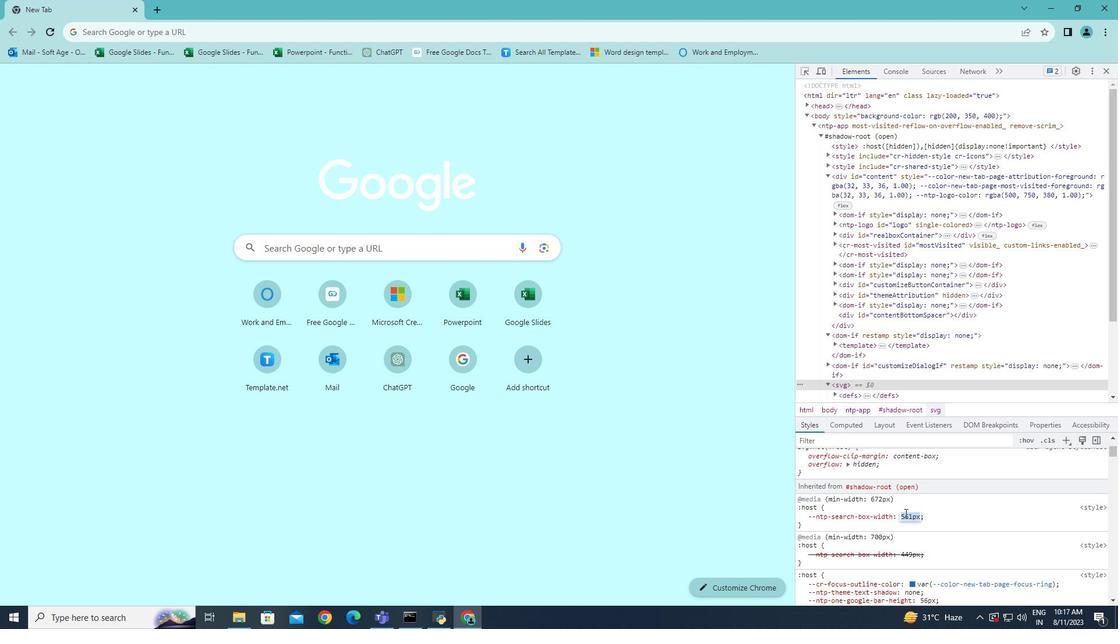 
Action: Mouse pressed left at (906, 514)
Screenshot: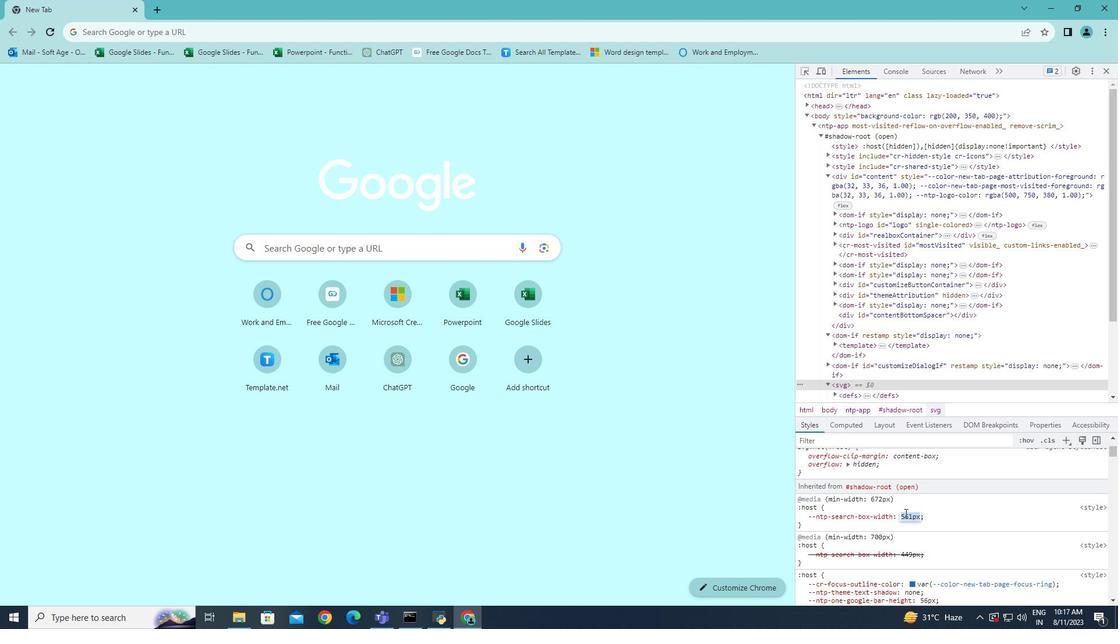 
Action: Mouse moved to (906, 516)
Screenshot: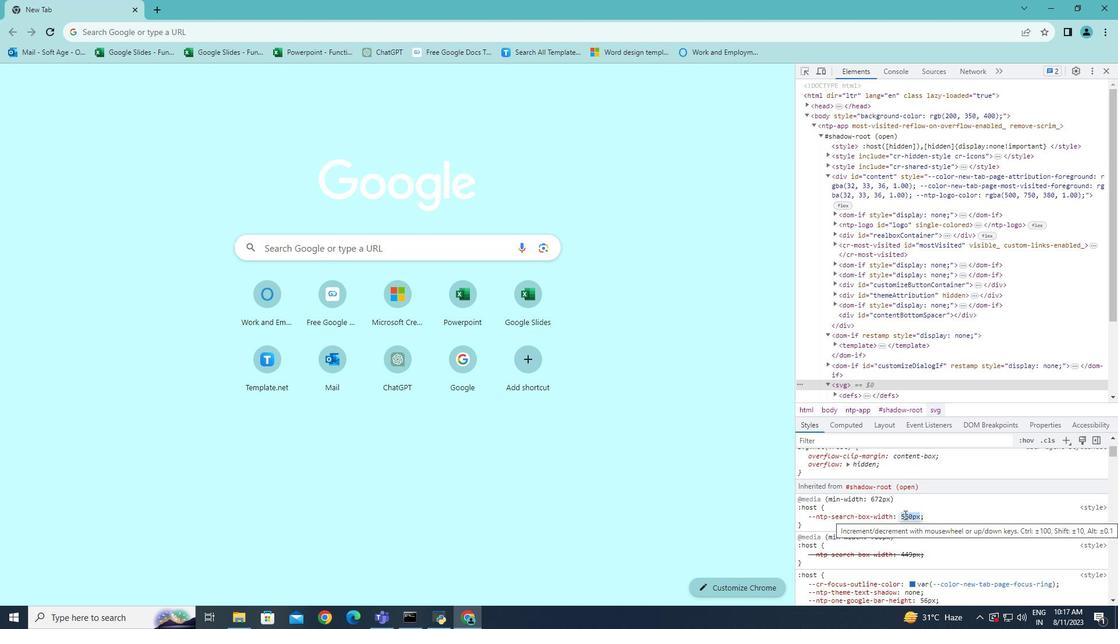 
Action: Mouse scrolled (906, 515) with delta (0, 0)
Screenshot: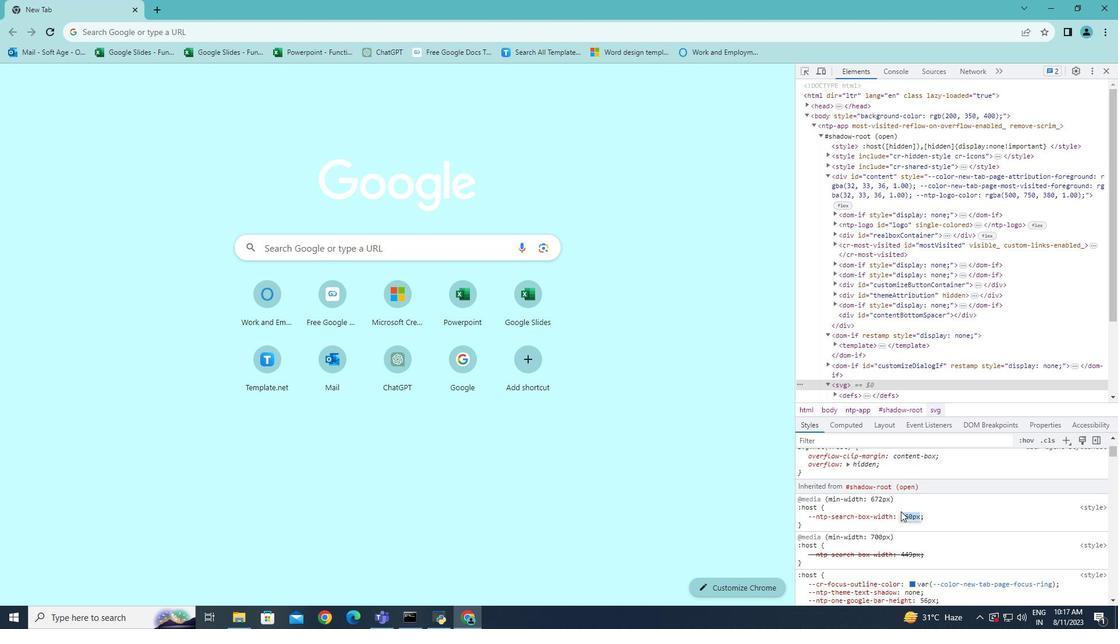 
Action: Mouse moved to (909, 524)
Screenshot: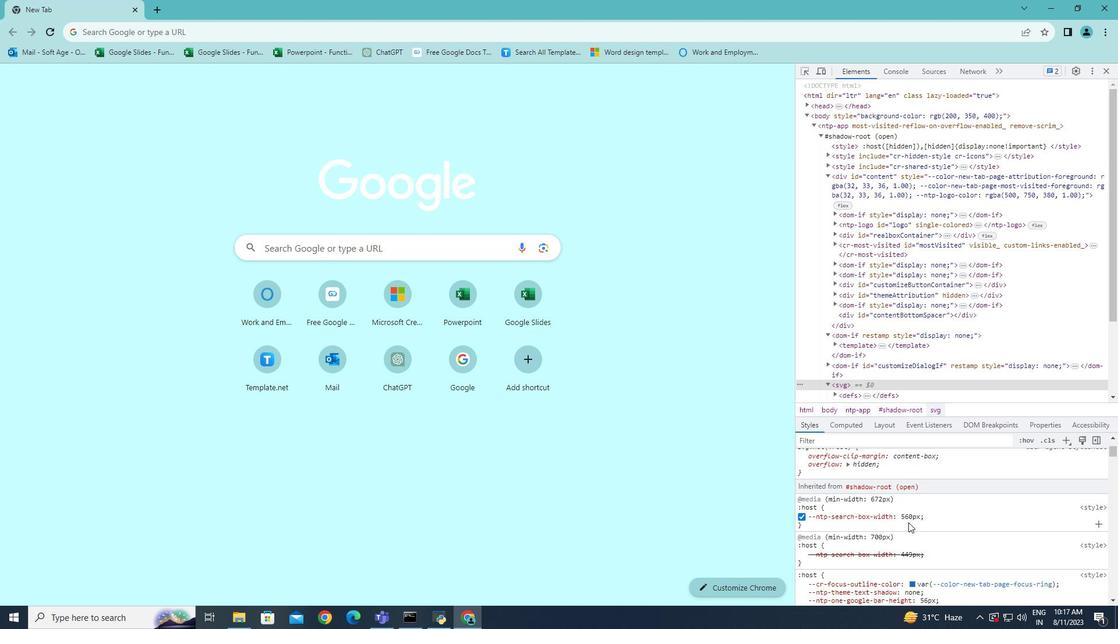
Action: Mouse pressed left at (909, 524)
Screenshot: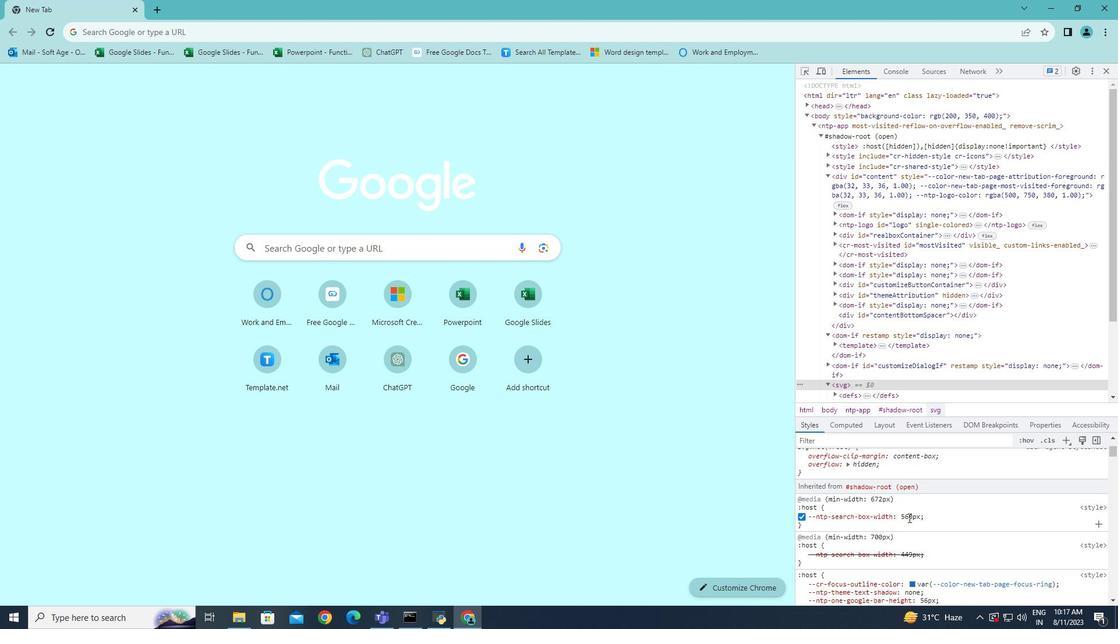 
Action: Mouse moved to (909, 517)
Screenshot: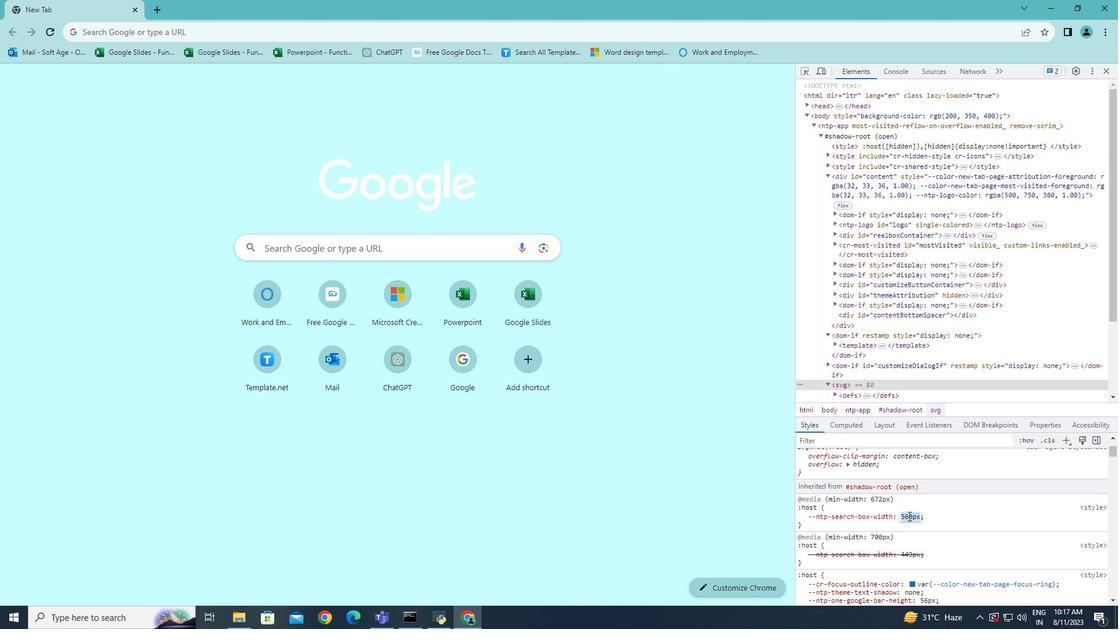
Action: Mouse pressed left at (909, 517)
Screenshot: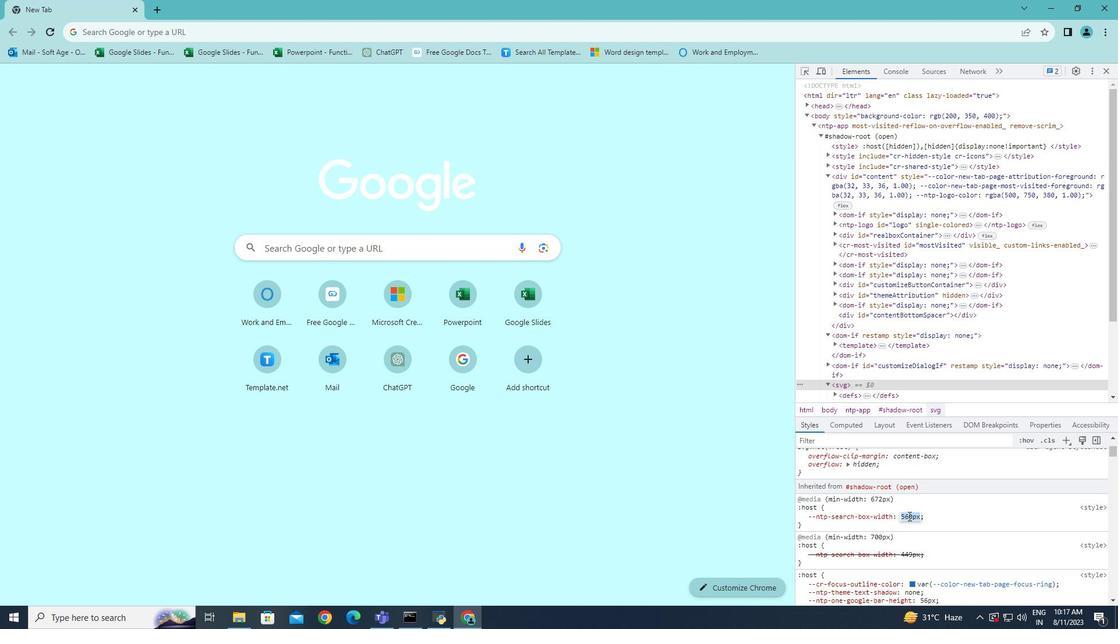 
Action: Mouse pressed left at (909, 517)
Screenshot: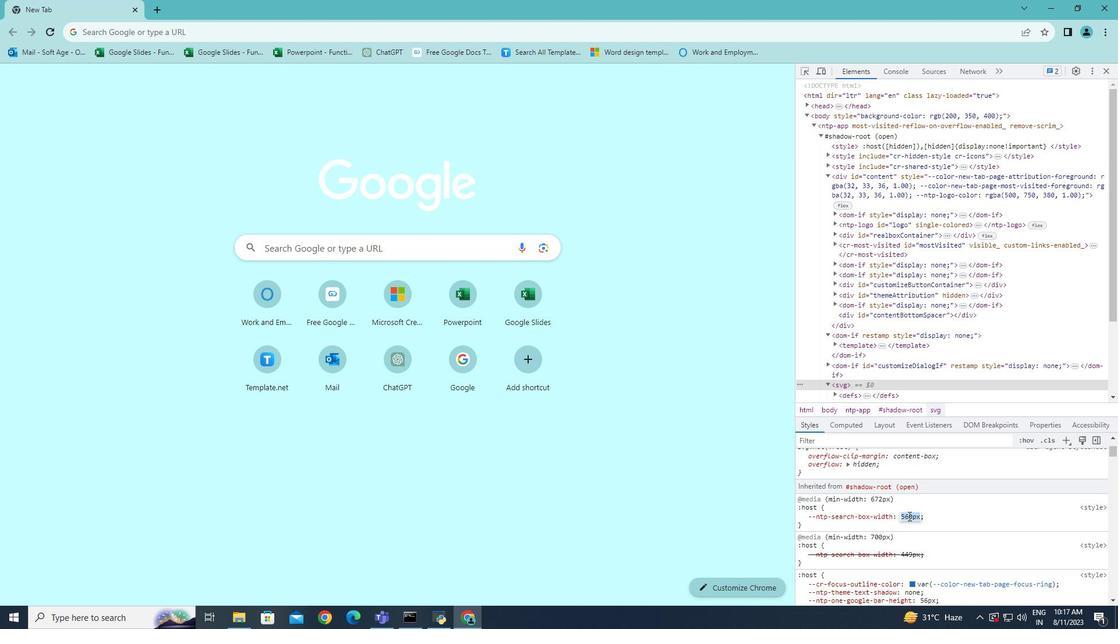 
Action: Mouse moved to (910, 517)
Screenshot: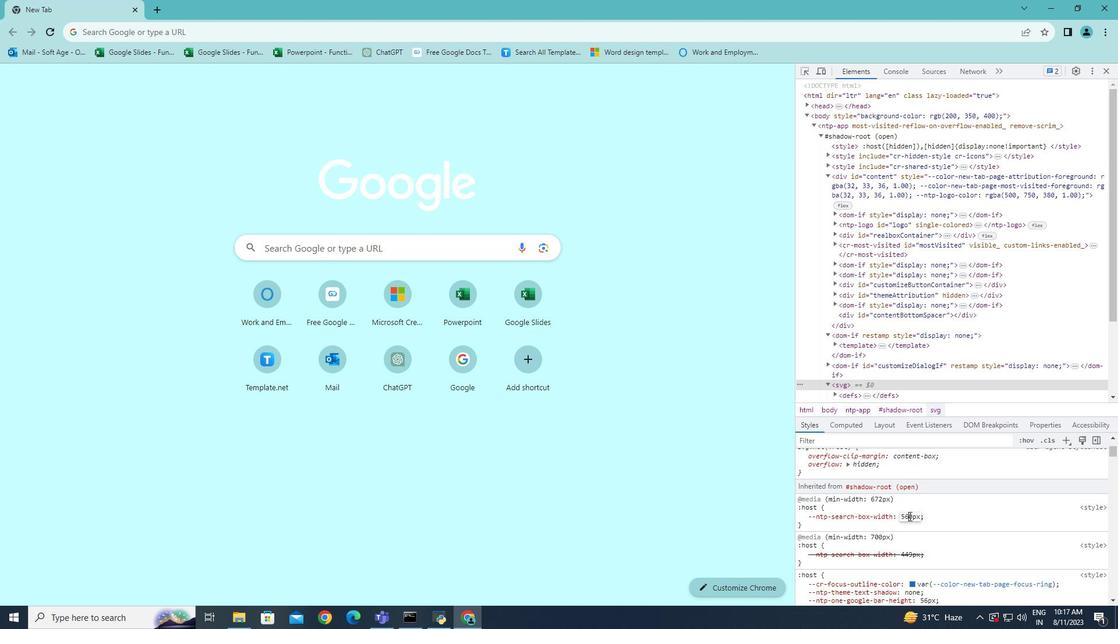 
Action: Mouse pressed left at (910, 517)
Screenshot: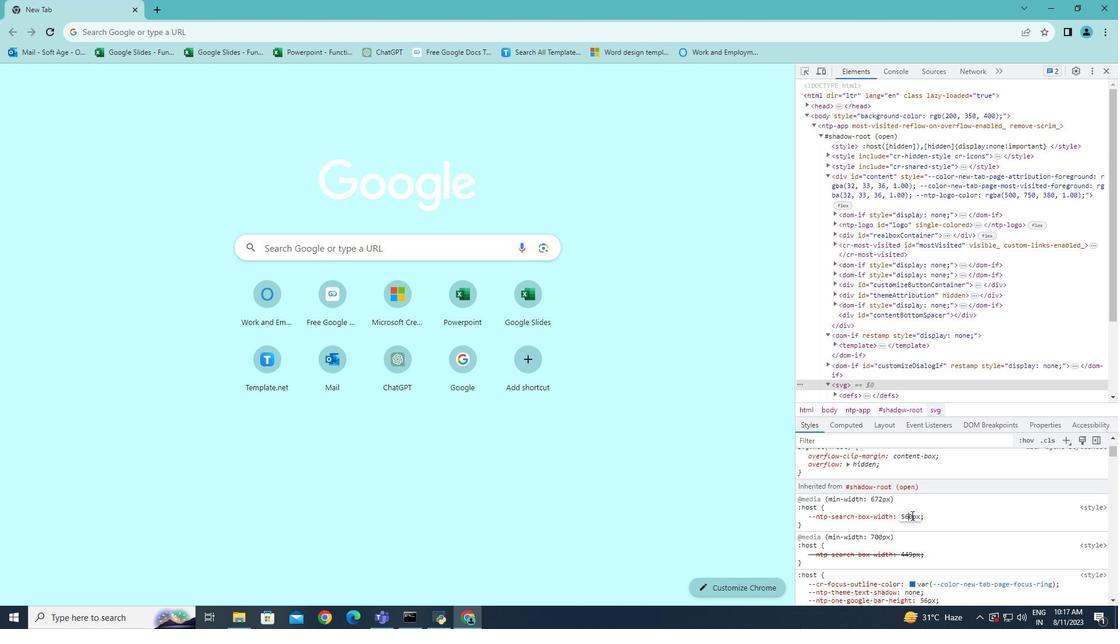 
Action: Mouse moved to (912, 516)
Screenshot: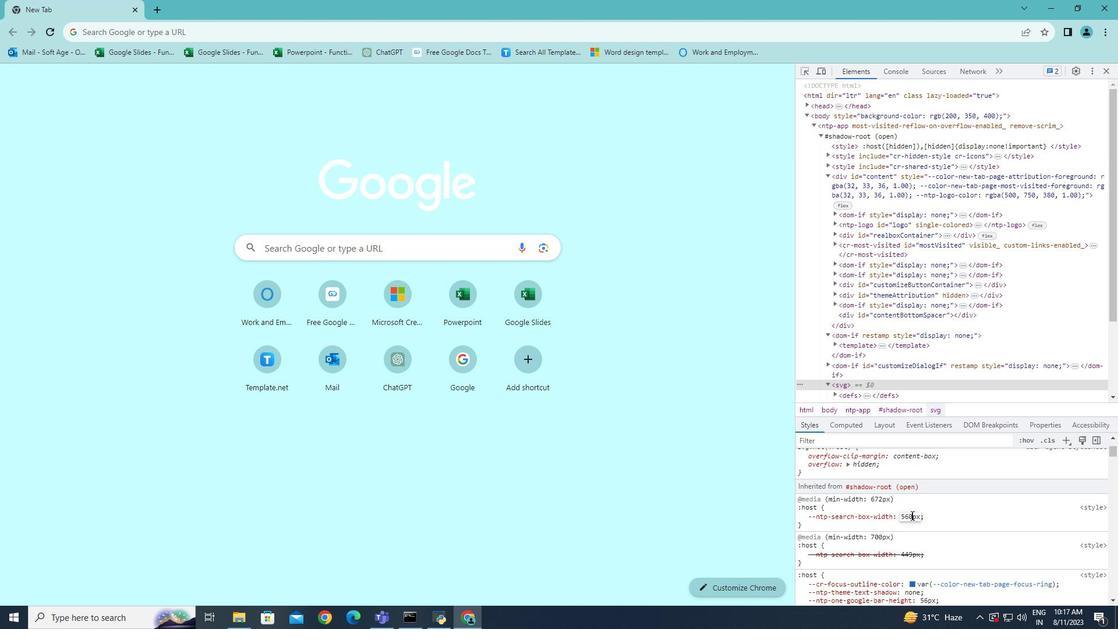 
Action: Mouse pressed left at (912, 516)
Screenshot: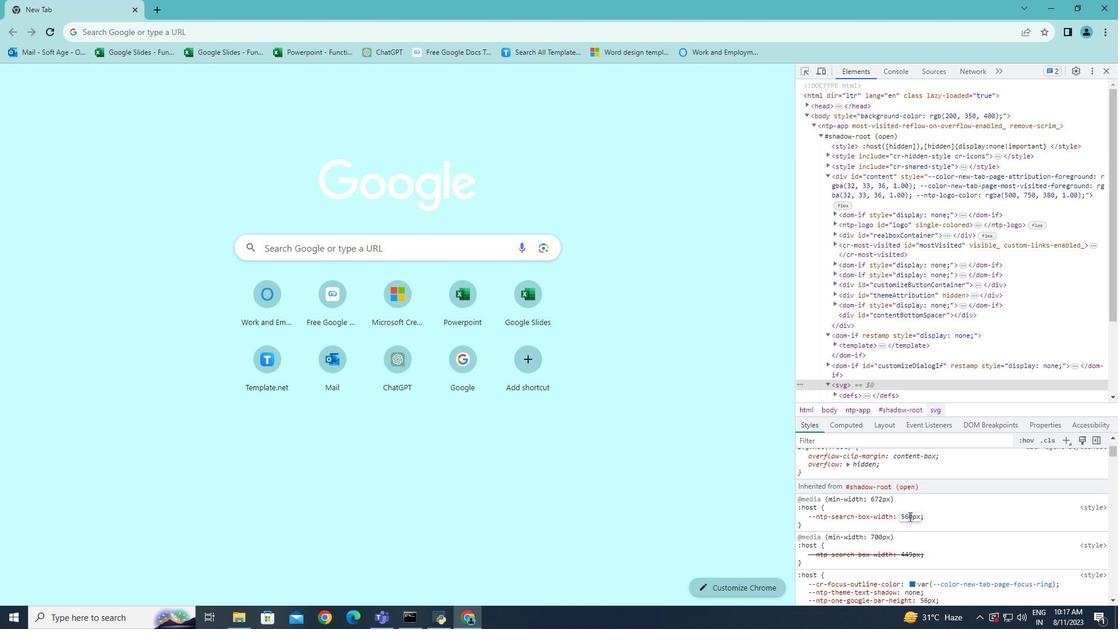 
Action: Mouse moved to (867, 507)
Screenshot: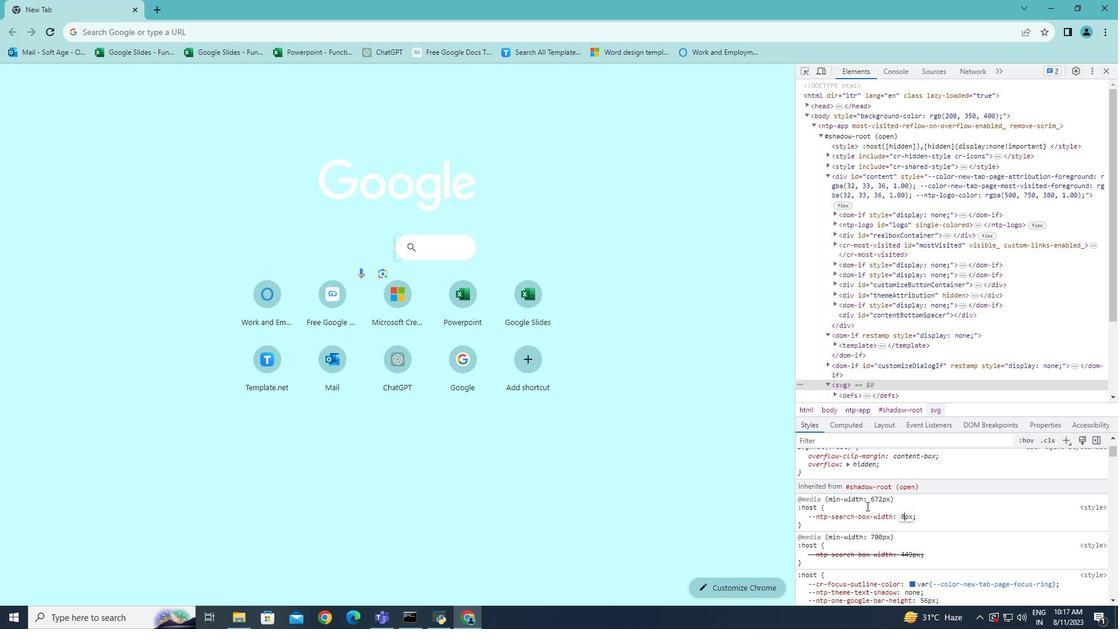 
Action: Key pressed 8
Screenshot: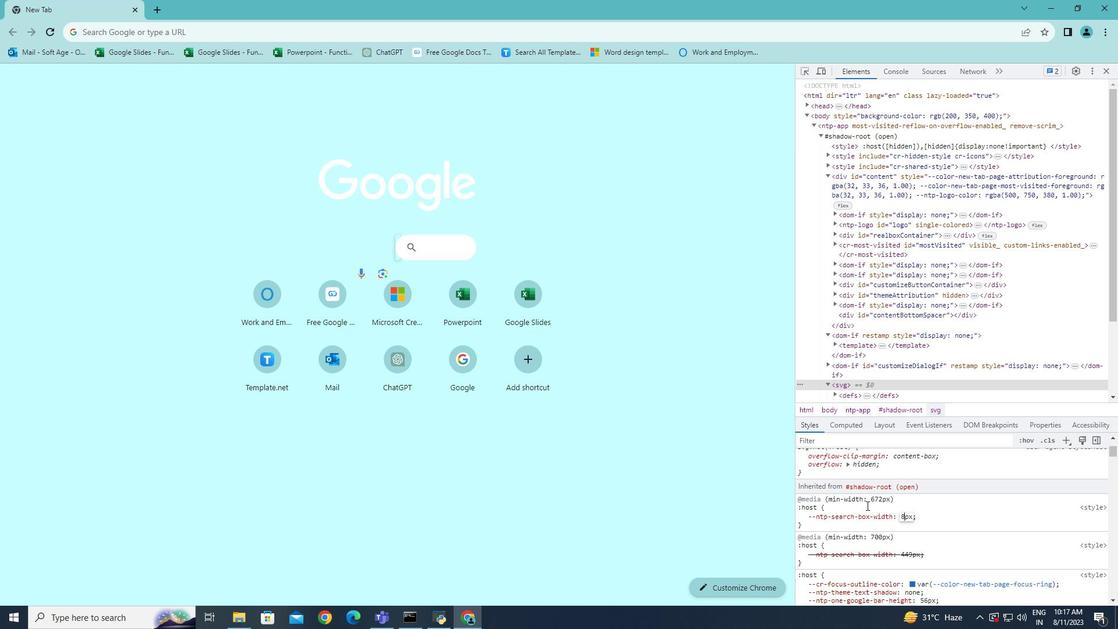 
Action: Mouse moved to (867, 506)
Screenshot: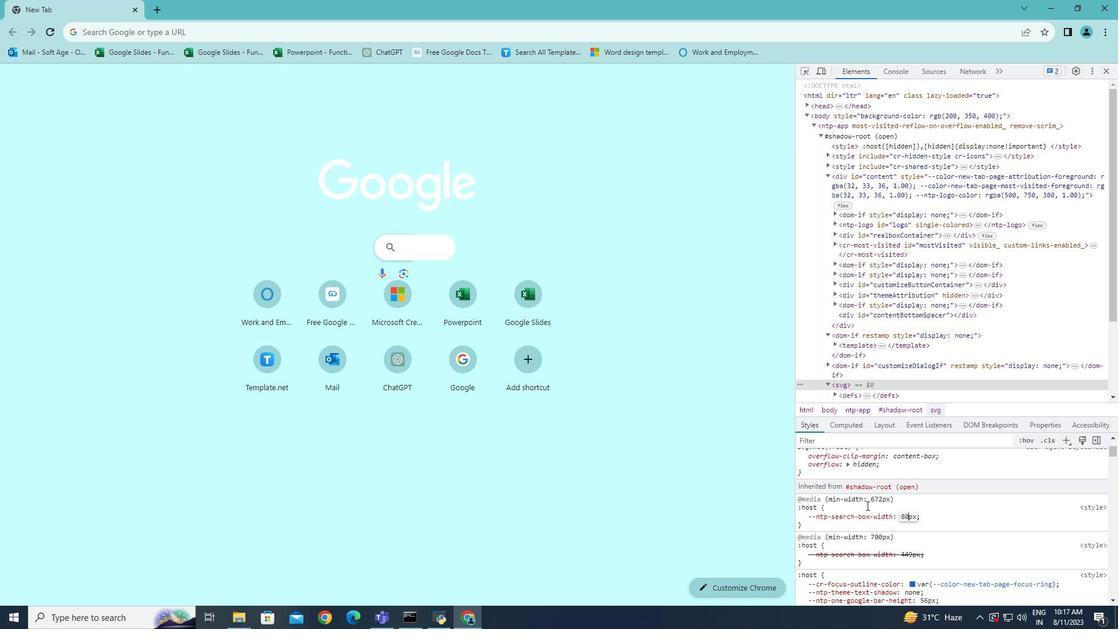 
Action: Key pressed 0
Screenshot: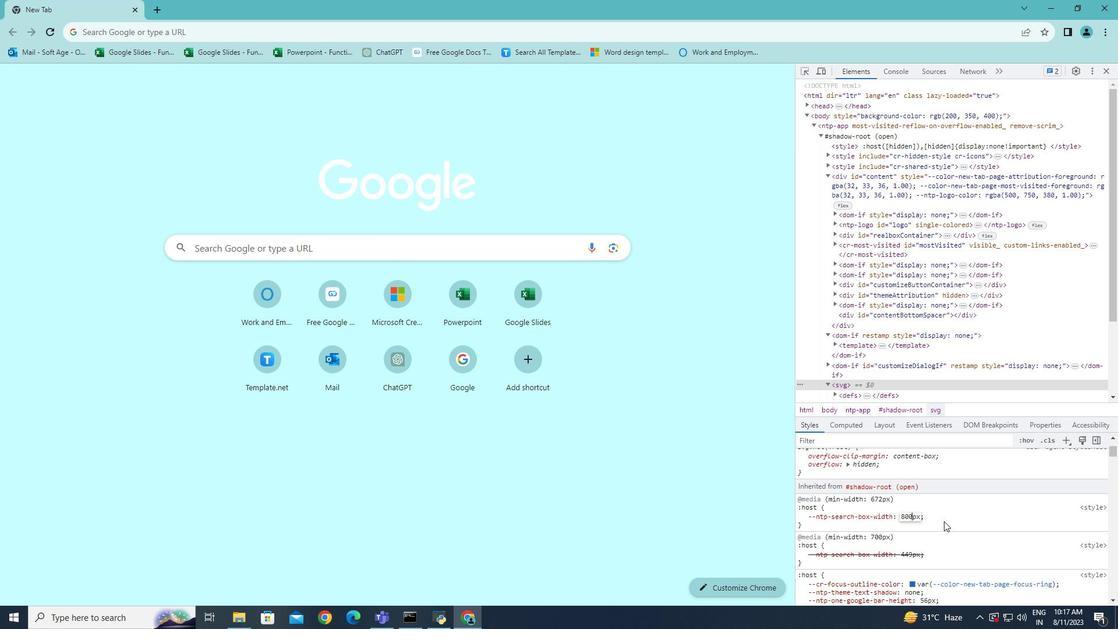 
Action: Mouse moved to (867, 506)
Screenshot: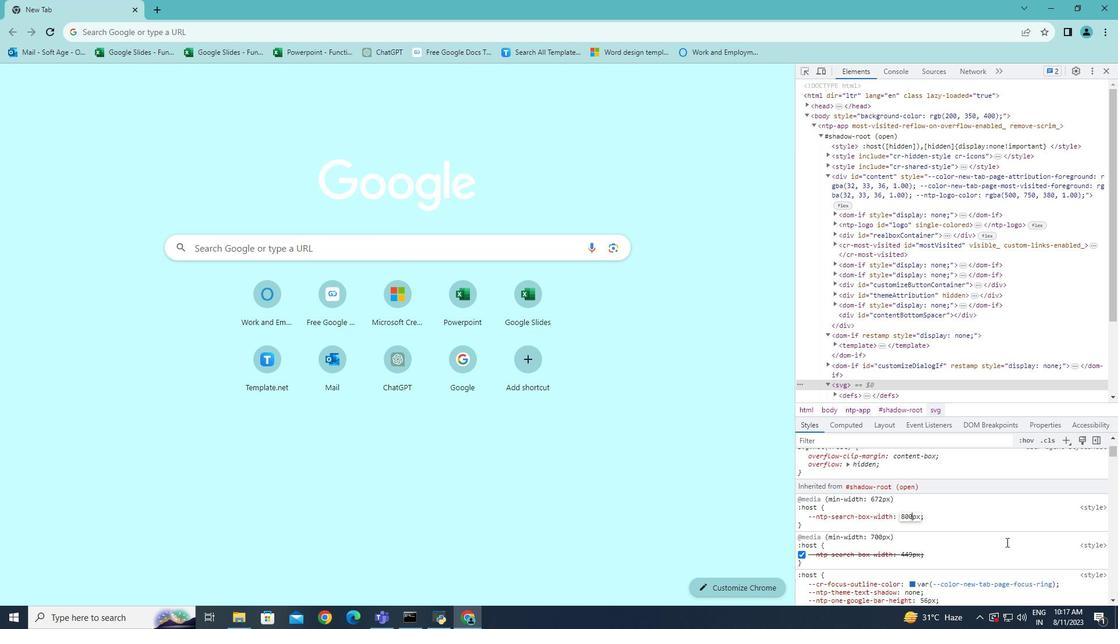 
Action: Key pressed 0
Screenshot: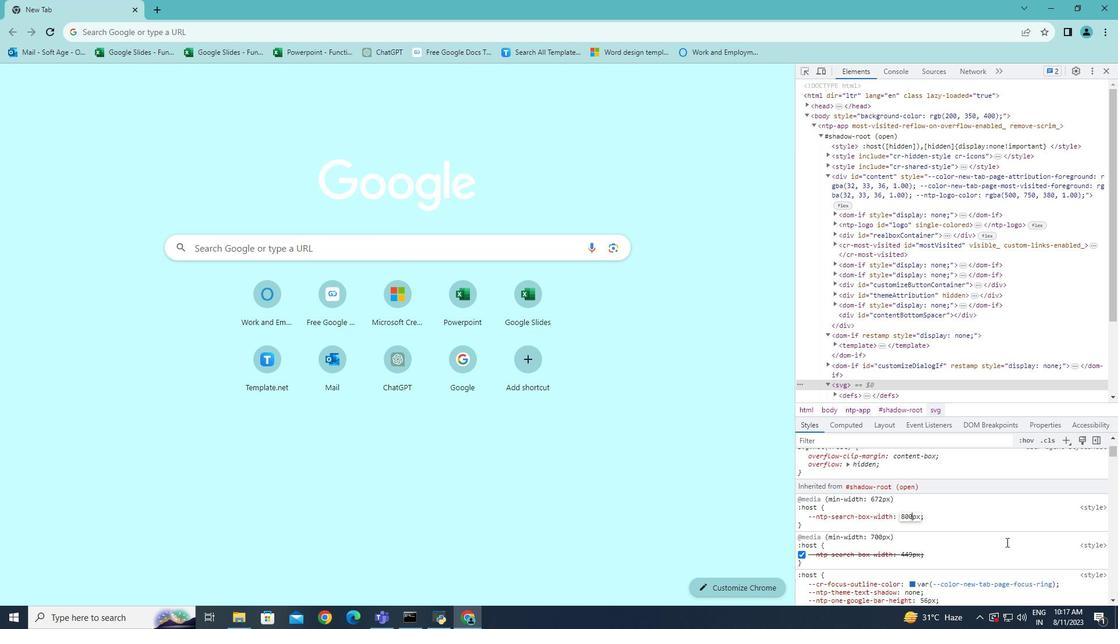 
Action: Mouse moved to (998, 531)
Screenshot: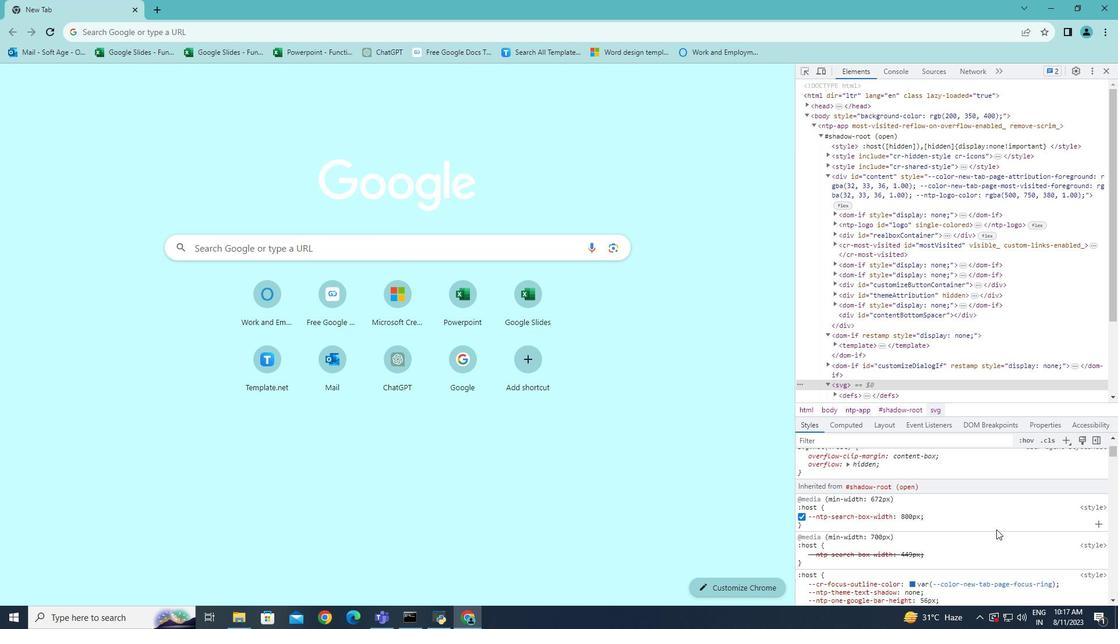 
Action: Mouse pressed left at (998, 531)
Screenshot: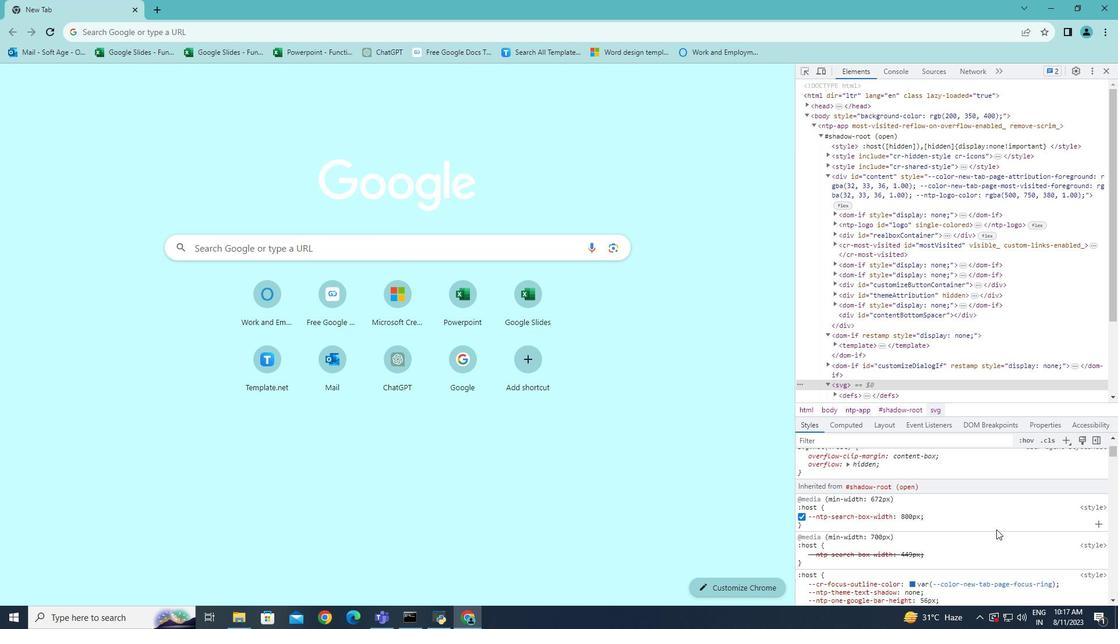 
Action: Mouse moved to (990, 506)
Screenshot: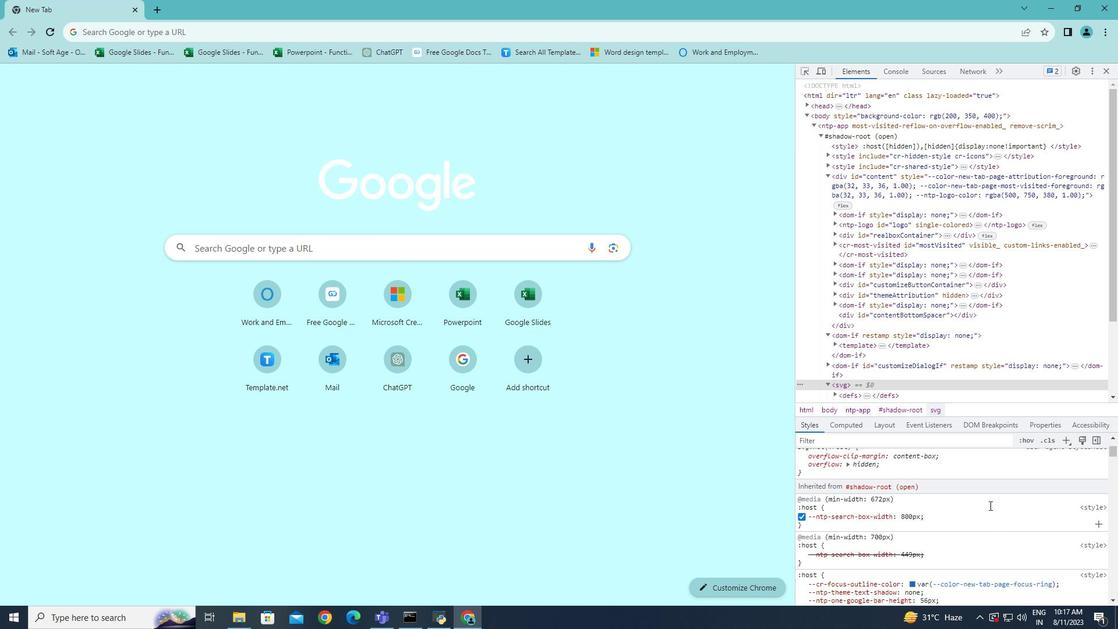 
Action: Mouse scrolled (990, 506) with delta (0, 0)
Screenshot: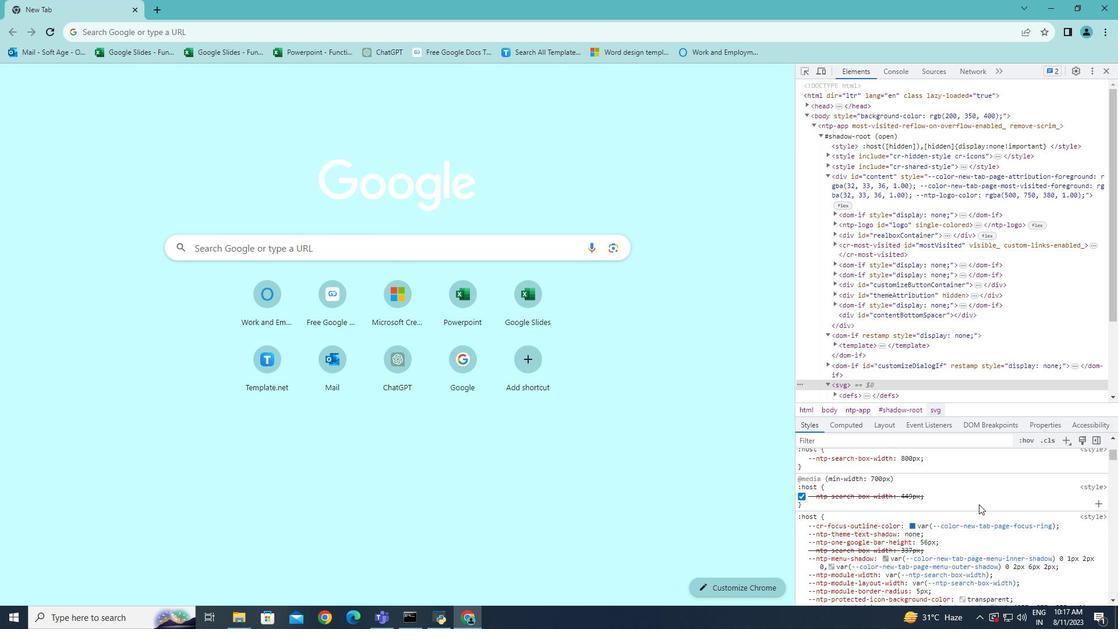 
Action: Mouse moved to (925, 506)
Screenshot: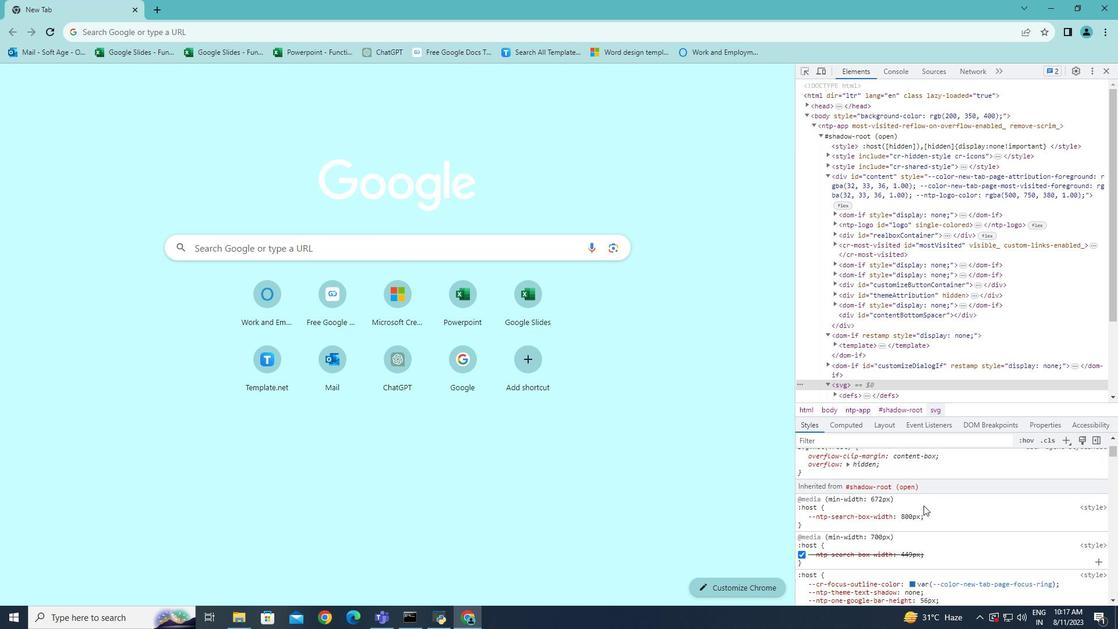 
Action: Mouse scrolled (925, 507) with delta (0, 0)
Screenshot: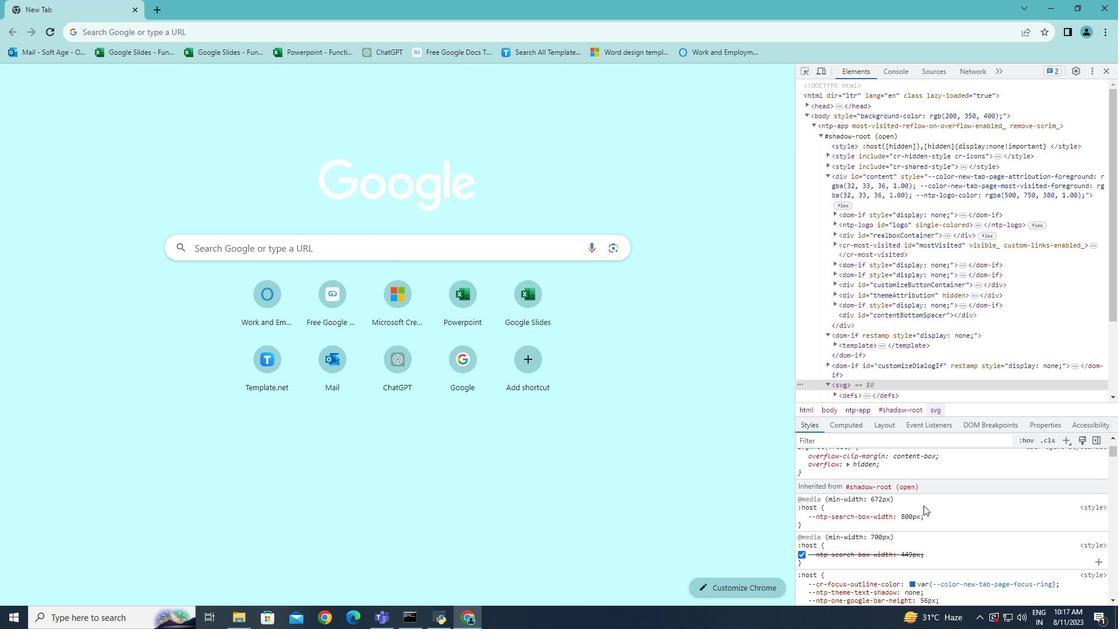 
Action: Mouse scrolled (925, 507) with delta (0, 0)
Screenshot: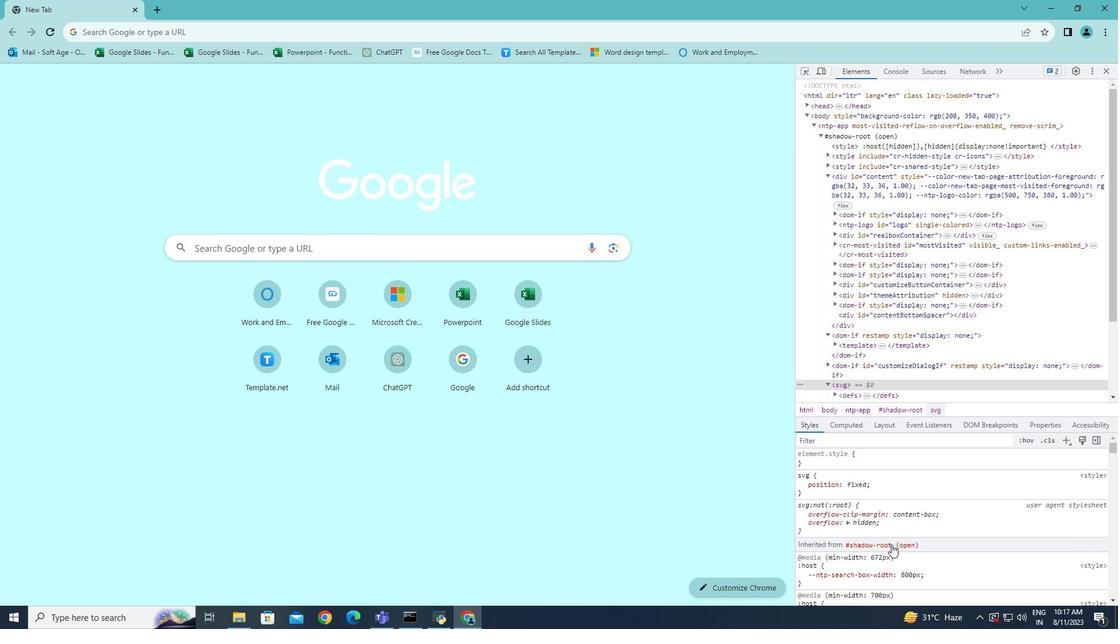 
Action: Mouse moved to (884, 560)
Screenshot: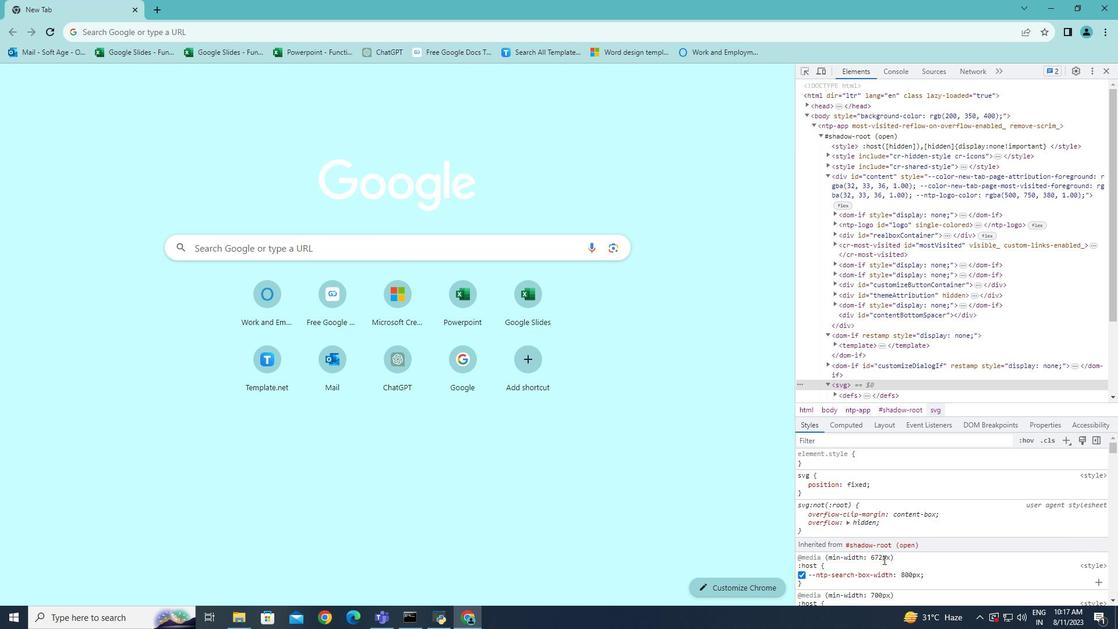 
Action: Mouse pressed left at (884, 560)
Screenshot: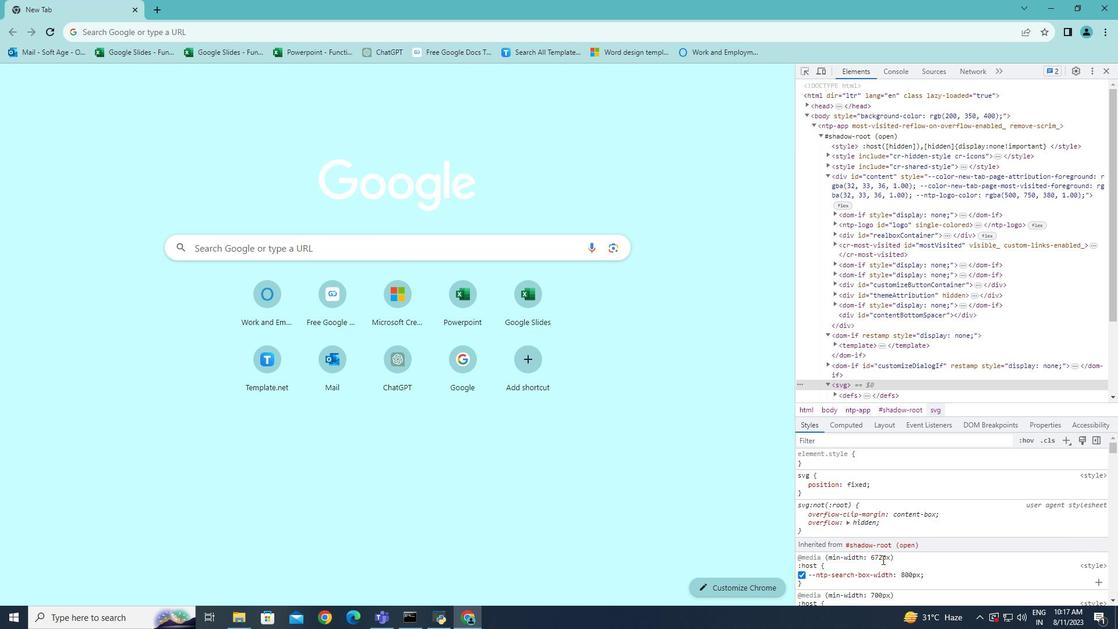 
Action: Mouse moved to (913, 564)
Screenshot: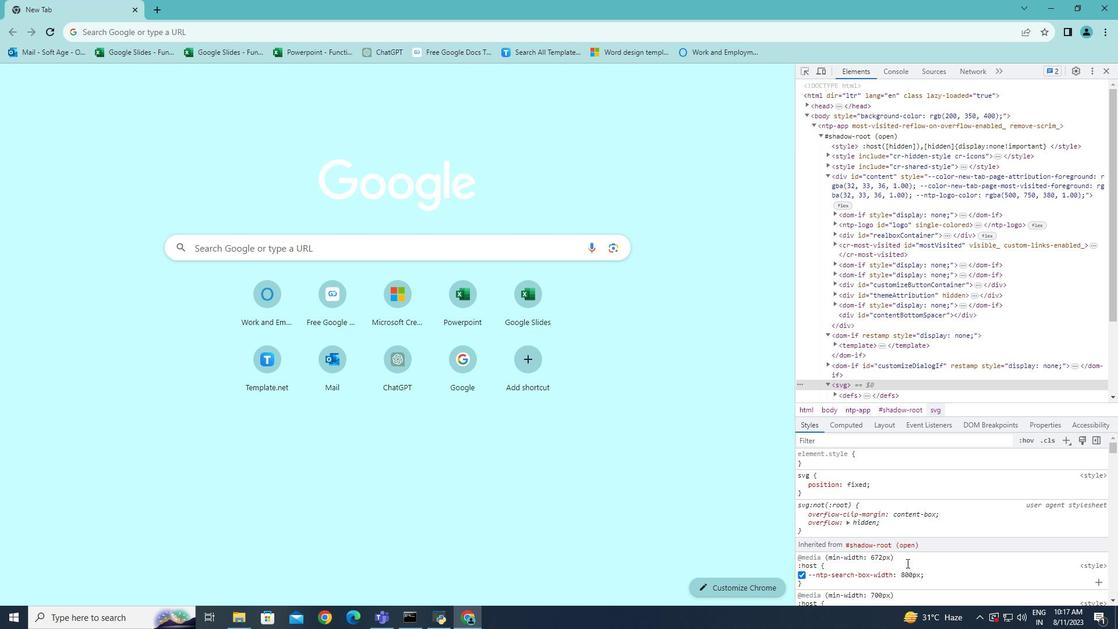 
Action: Mouse pressed left at (913, 564)
Screenshot: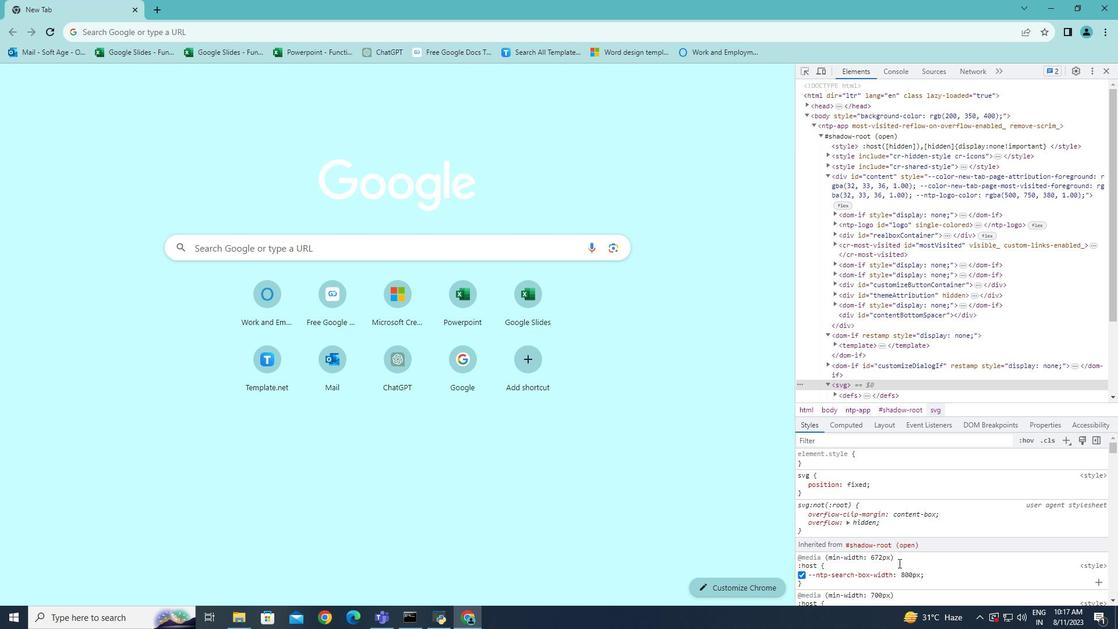 
Action: Mouse moved to (884, 558)
Screenshot: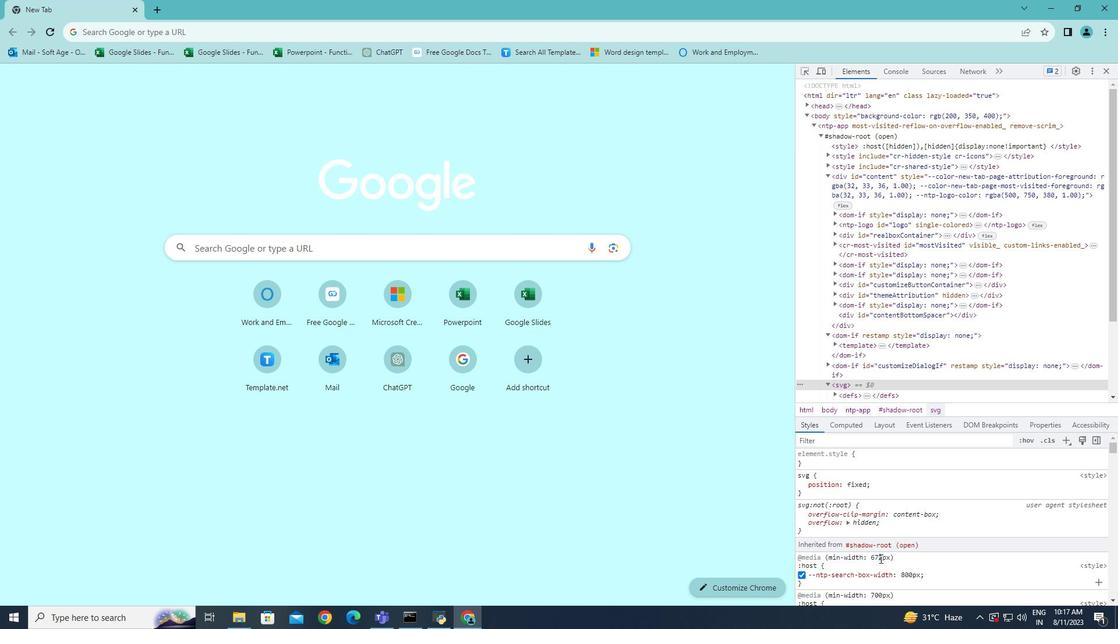
Action: Mouse pressed left at (884, 558)
Screenshot: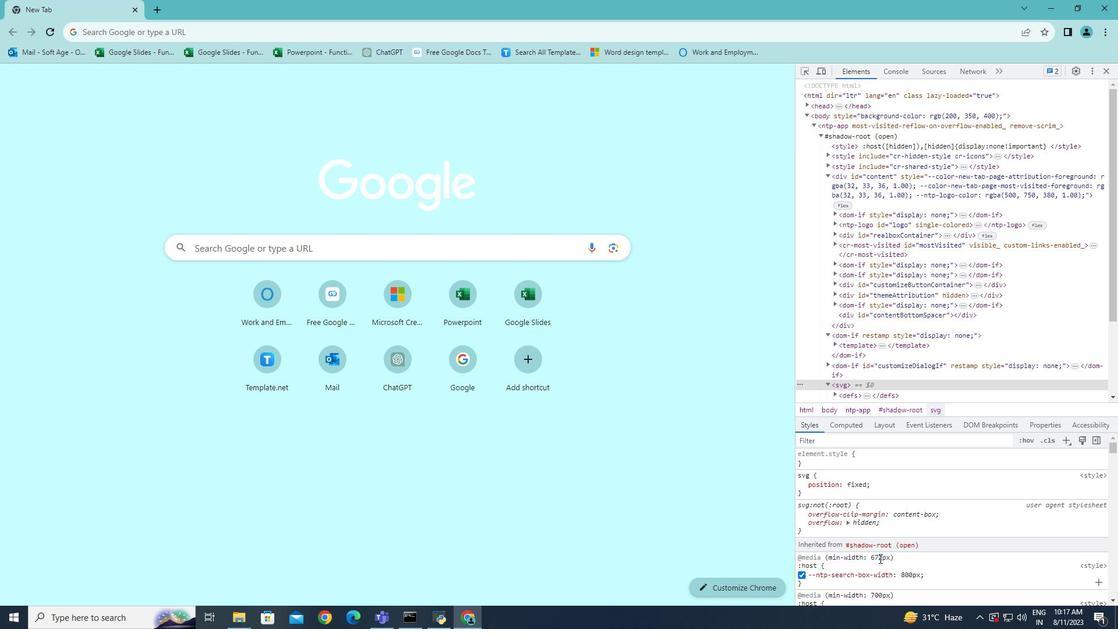 
Action: Mouse moved to (873, 559)
Screenshot: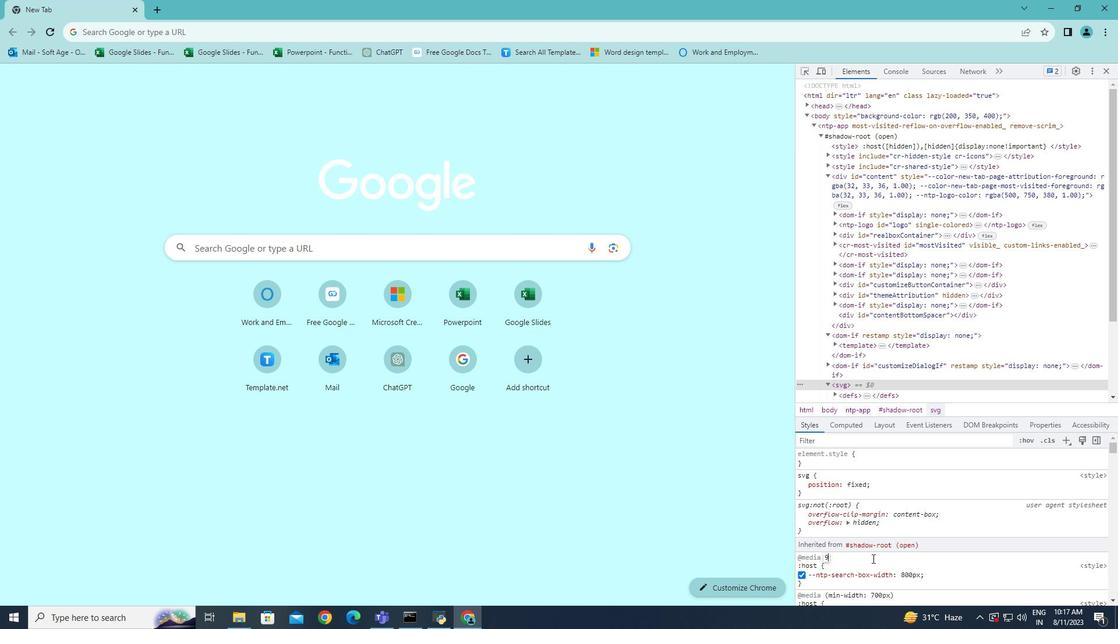 
Action: Key pressed 9
Screenshot: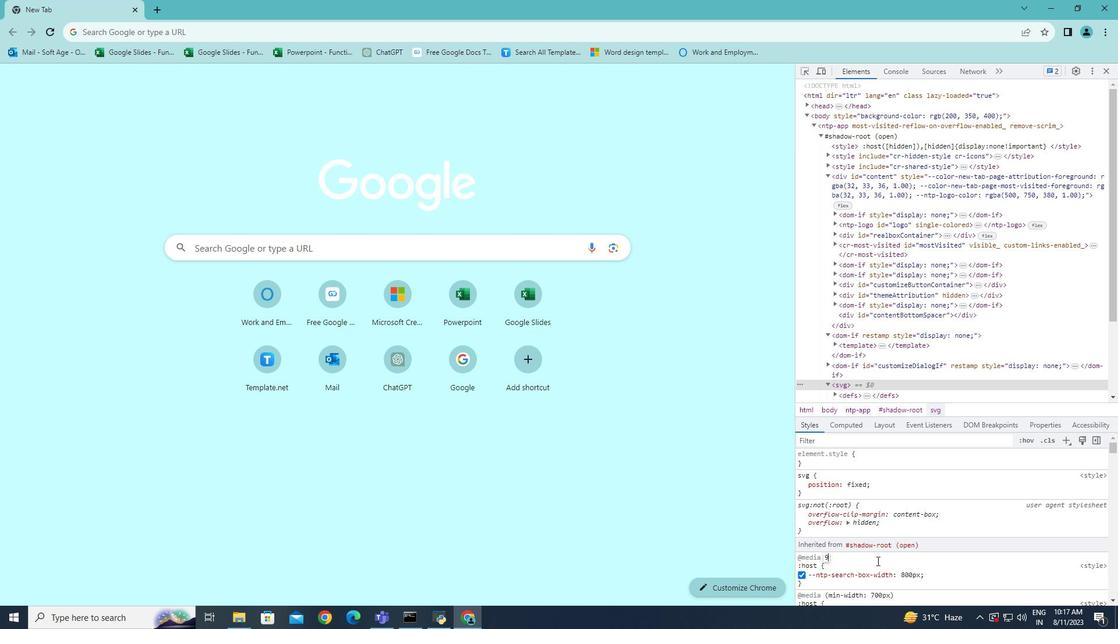 
Action: Mouse moved to (881, 561)
Screenshot: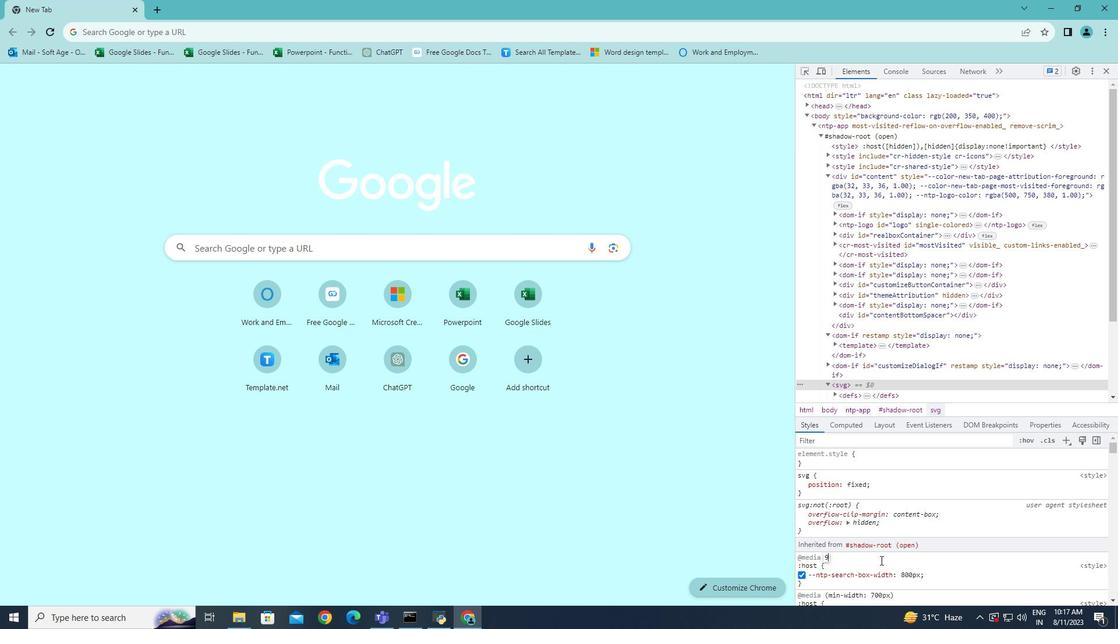 
Action: Key pressed ctrl+Z
Screenshot: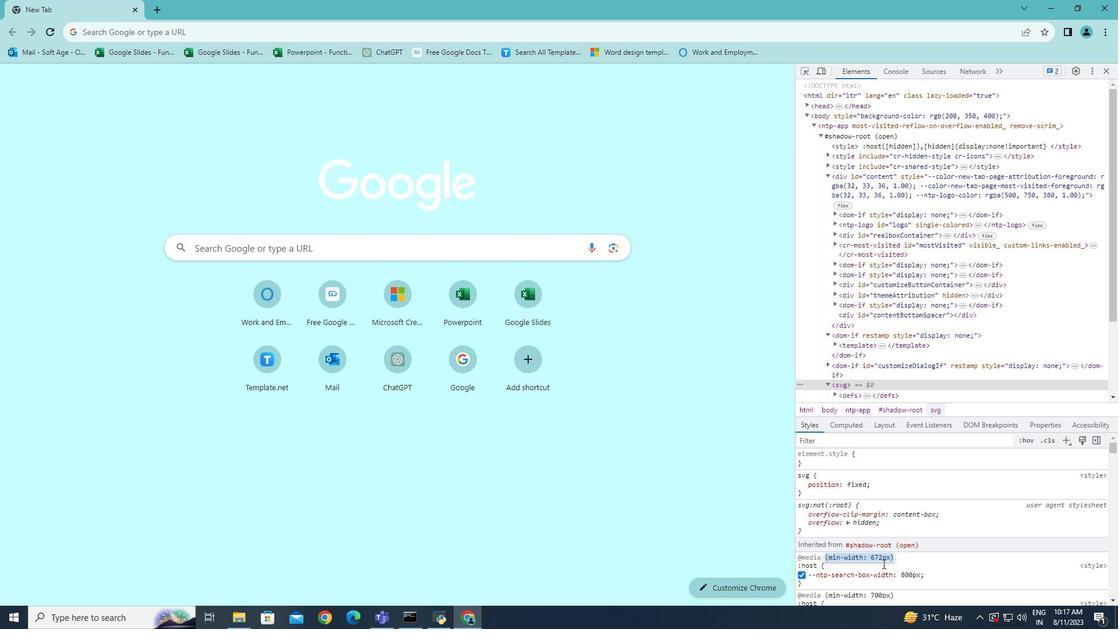 
Action: Mouse moved to (897, 566)
Screenshot: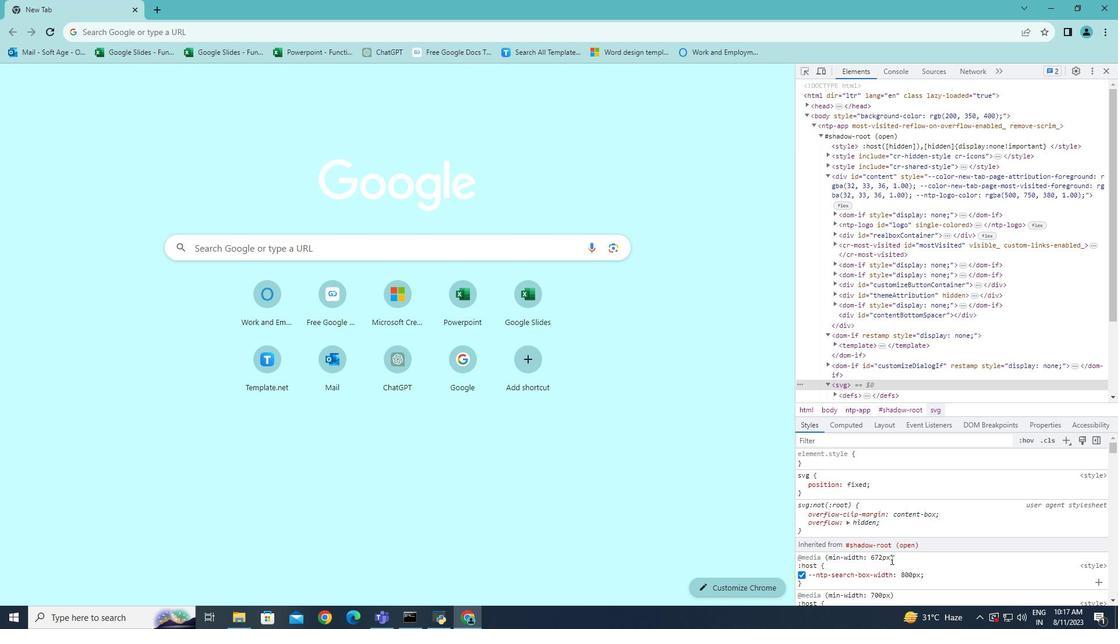 
Action: Mouse pressed left at (897, 566)
Screenshot: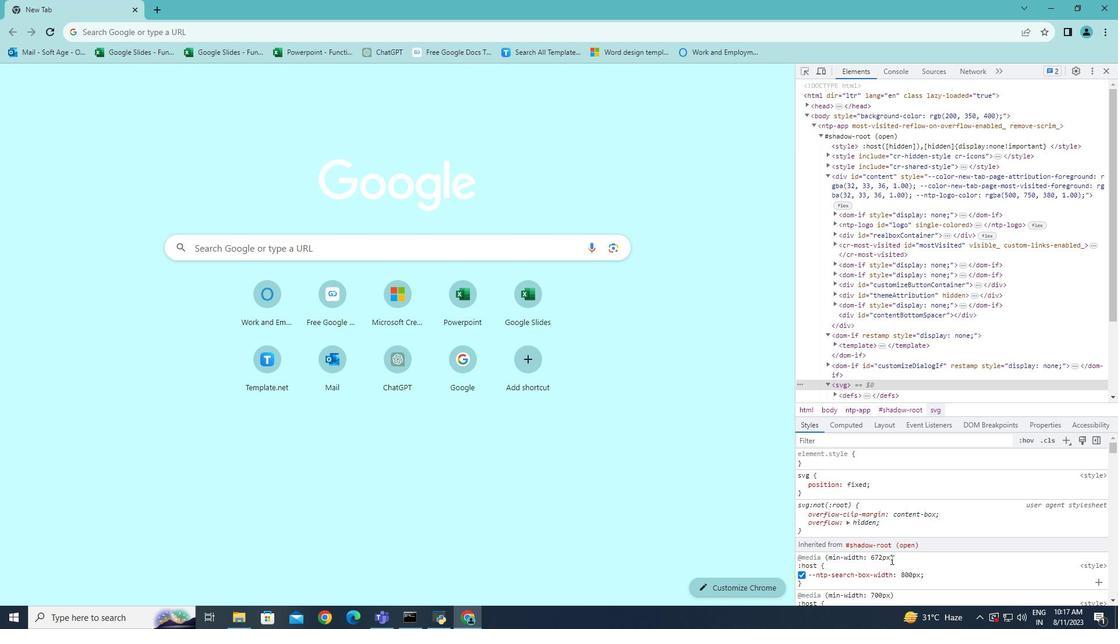 
Action: Mouse moved to (883, 559)
Screenshot: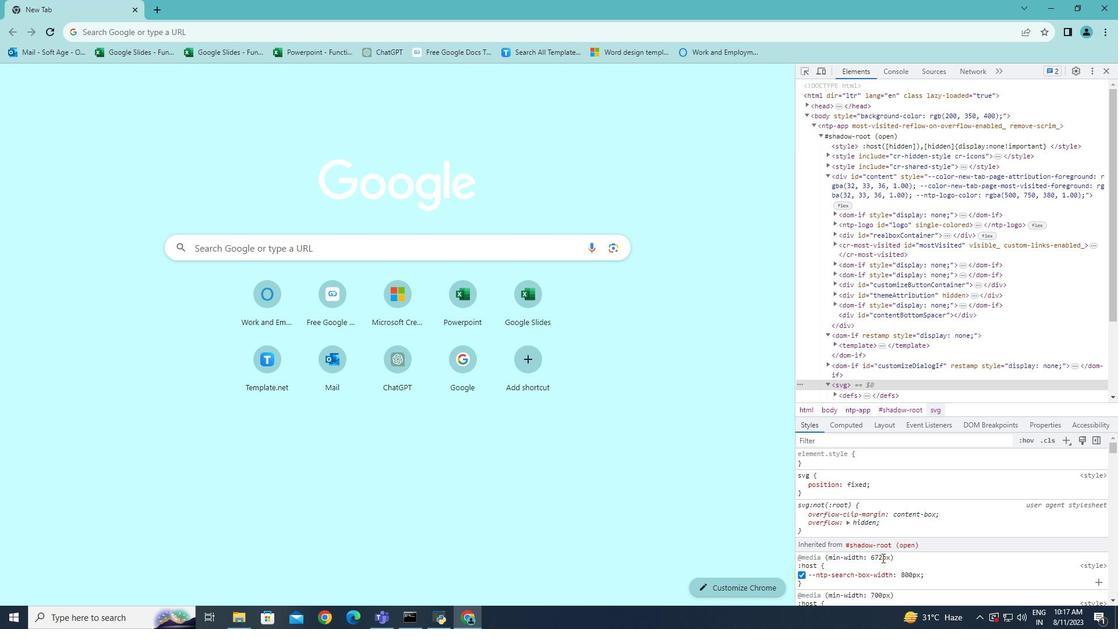 
Action: Mouse pressed left at (883, 559)
Screenshot: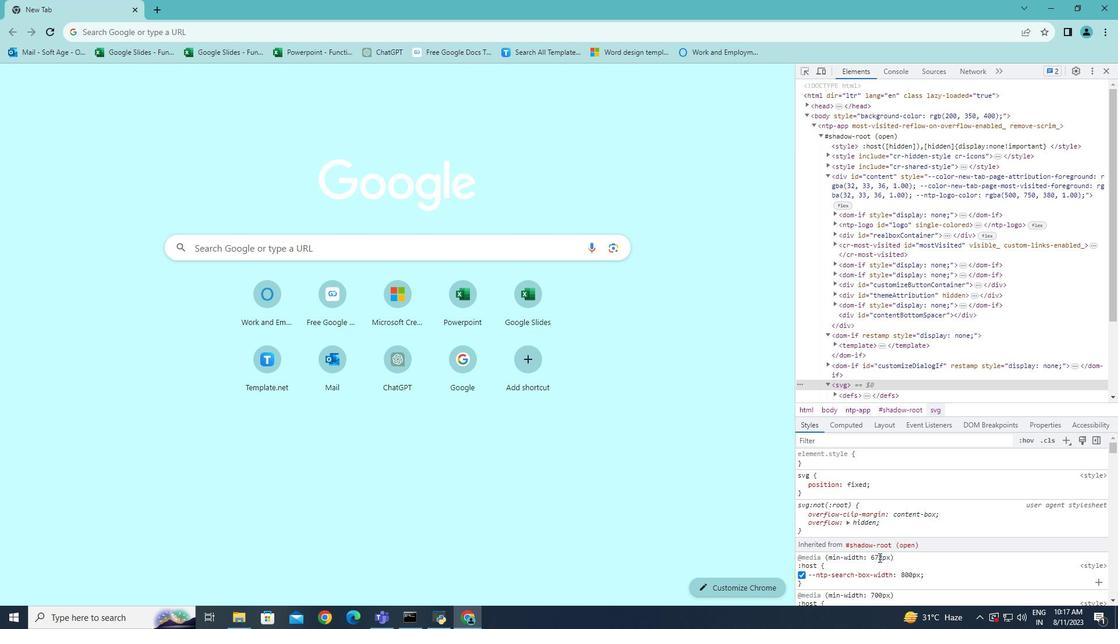 
Action: Mouse moved to (883, 559)
Screenshot: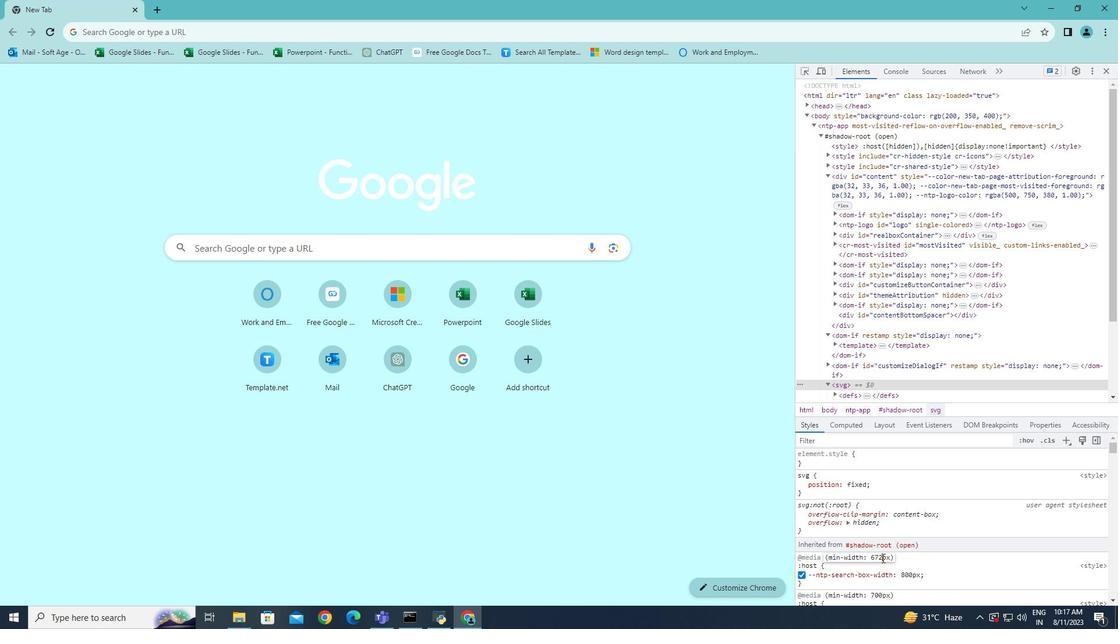 
Action: Mouse pressed left at (883, 559)
Screenshot: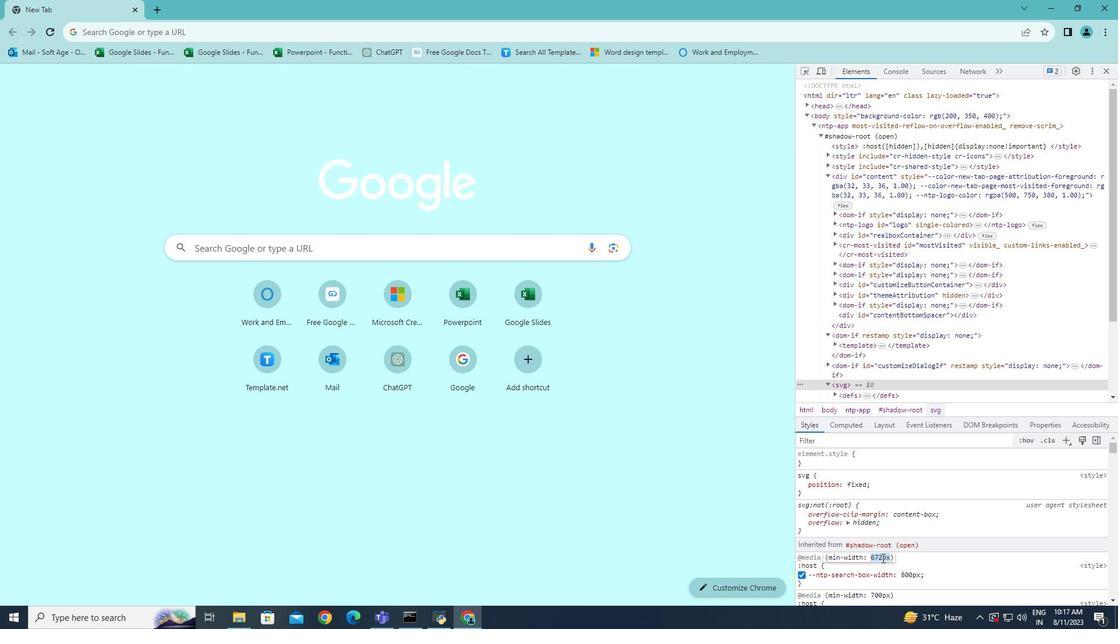 
Action: Mouse moved to (883, 559)
Screenshot: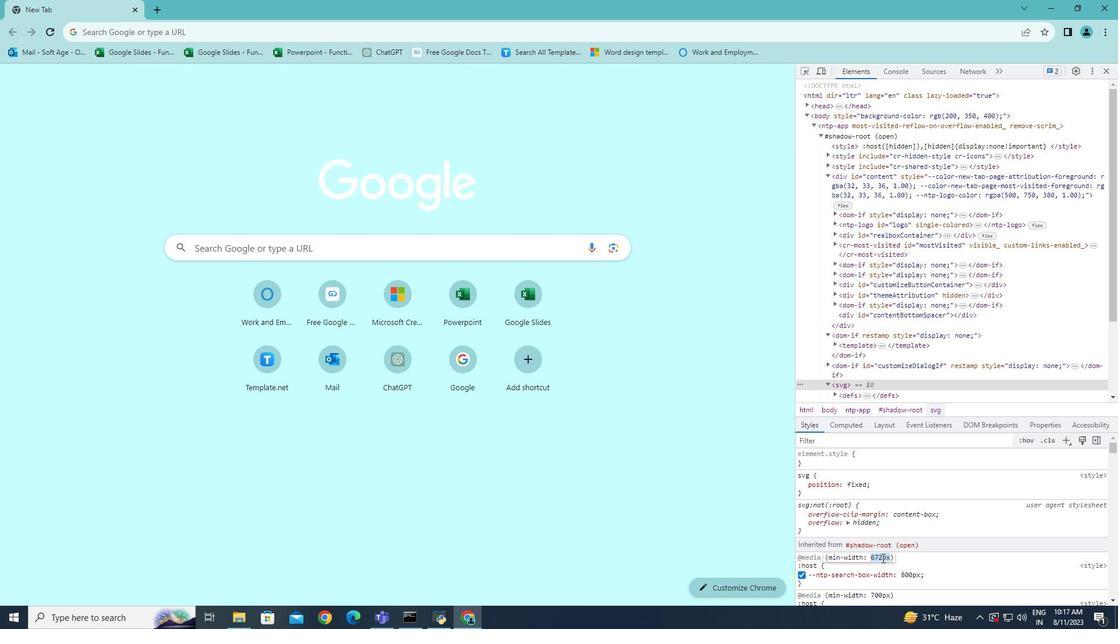 
Action: Mouse pressed left at (883, 559)
Screenshot: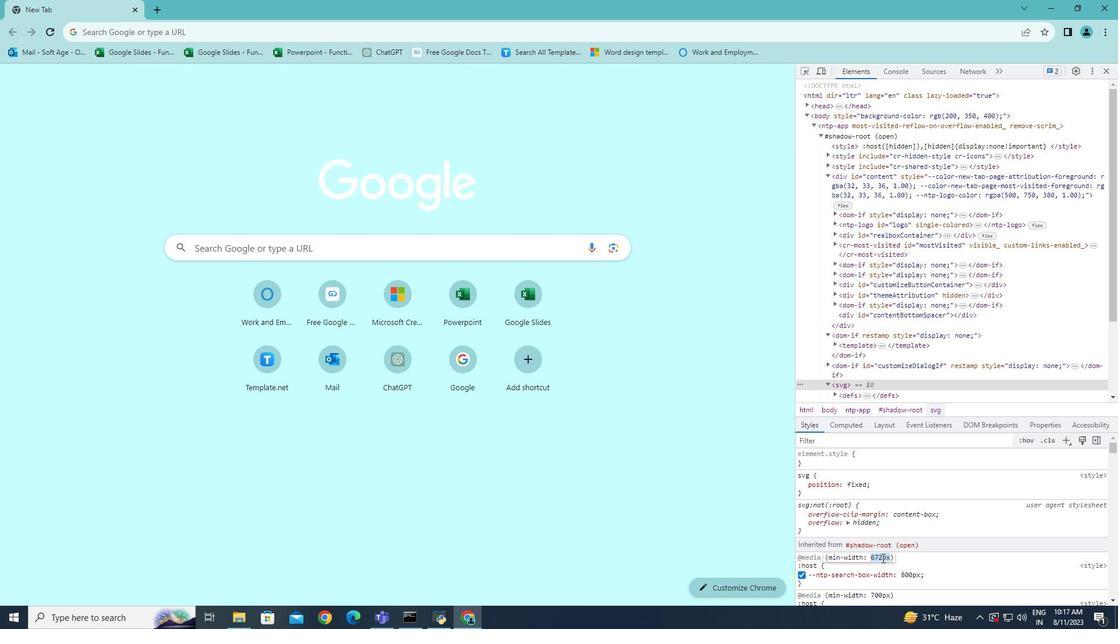 
Action: Mouse moved to (883, 559)
Screenshot: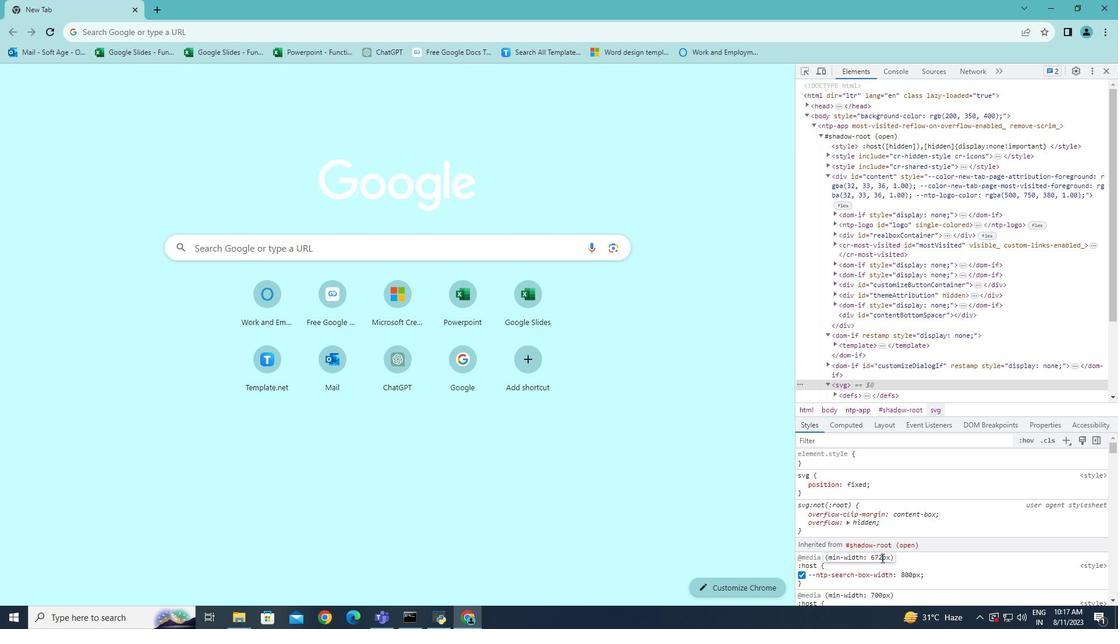 
Action: Mouse pressed left at (883, 559)
Screenshot: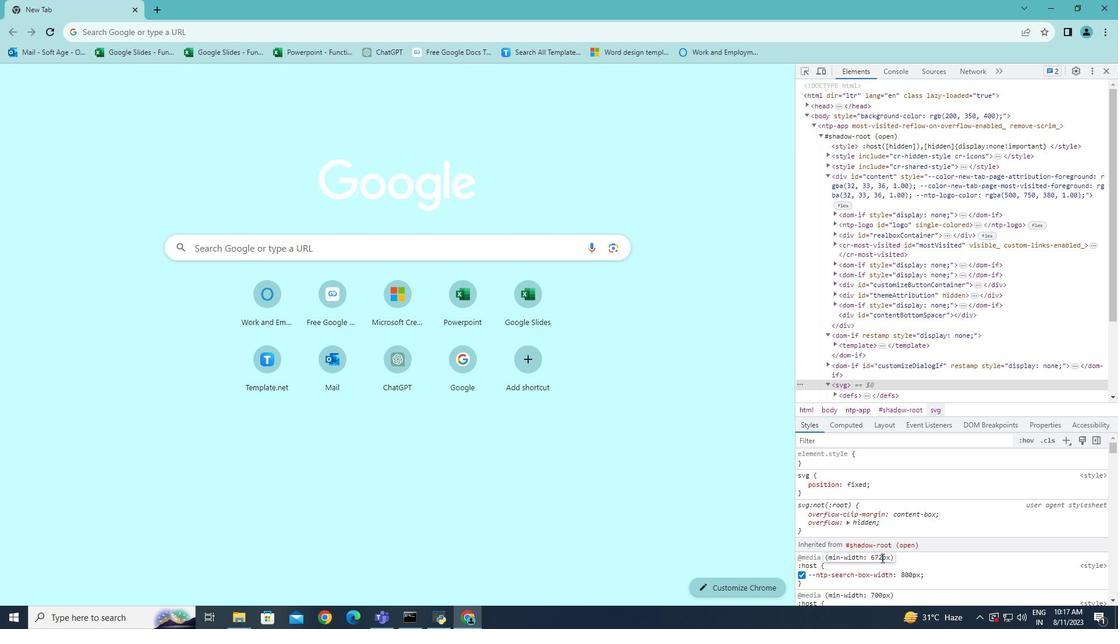 
Action: Mouse moved to (882, 557)
Screenshot: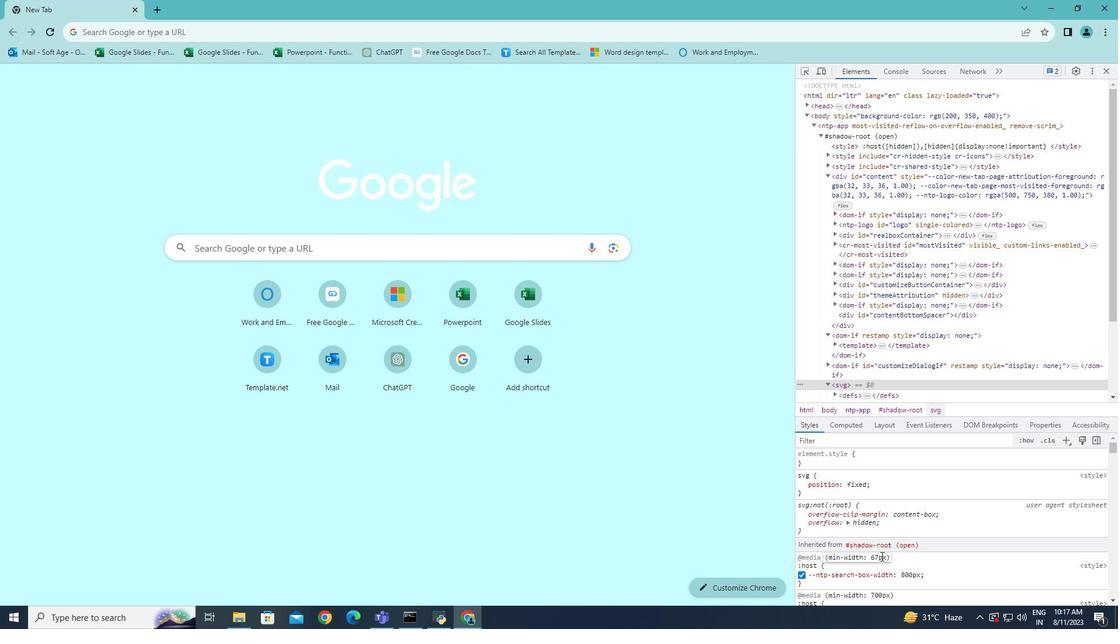 
Action: Key pressed <Key.backspace><Key.backspace><Key.backspace>9
Screenshot: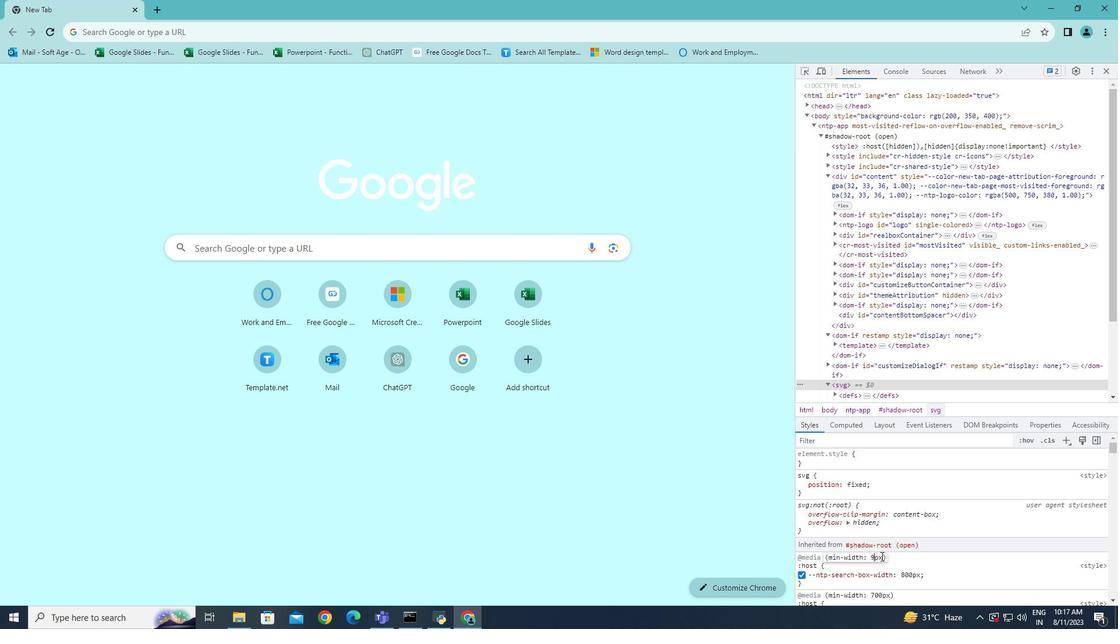 
Action: Mouse moved to (882, 557)
Screenshot: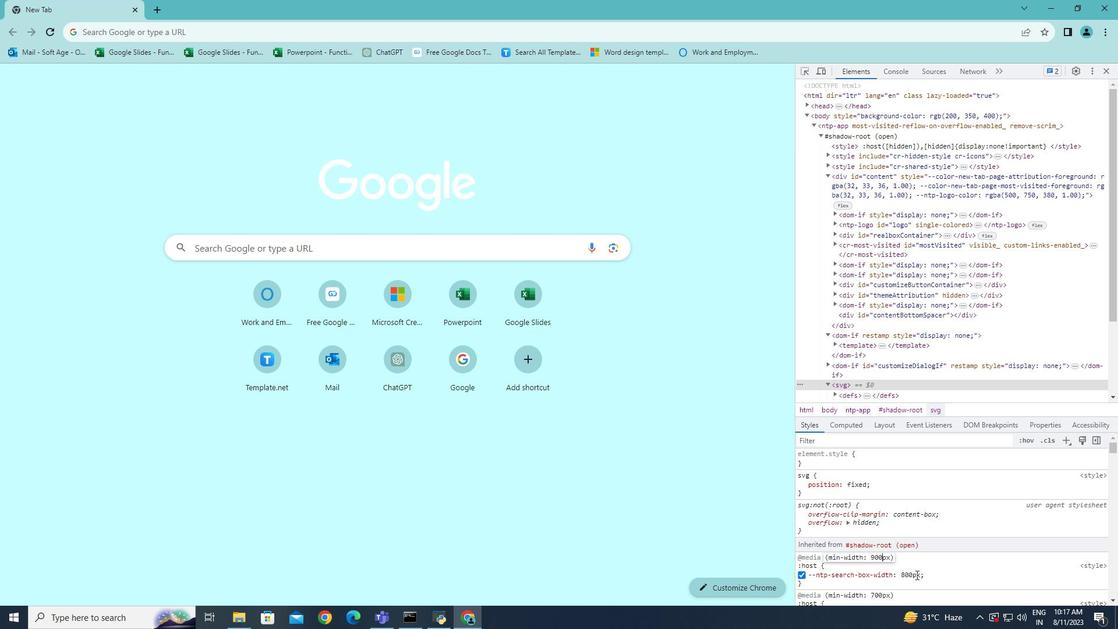 
Action: Key pressed 0
Screenshot: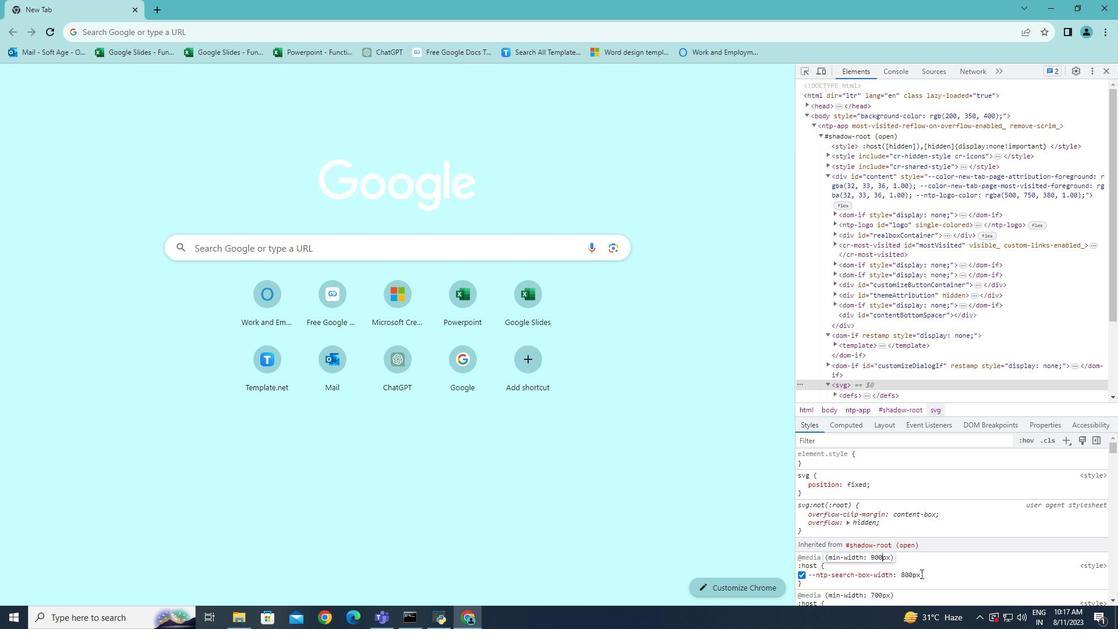 
Action: Mouse moved to (889, 567)
Screenshot: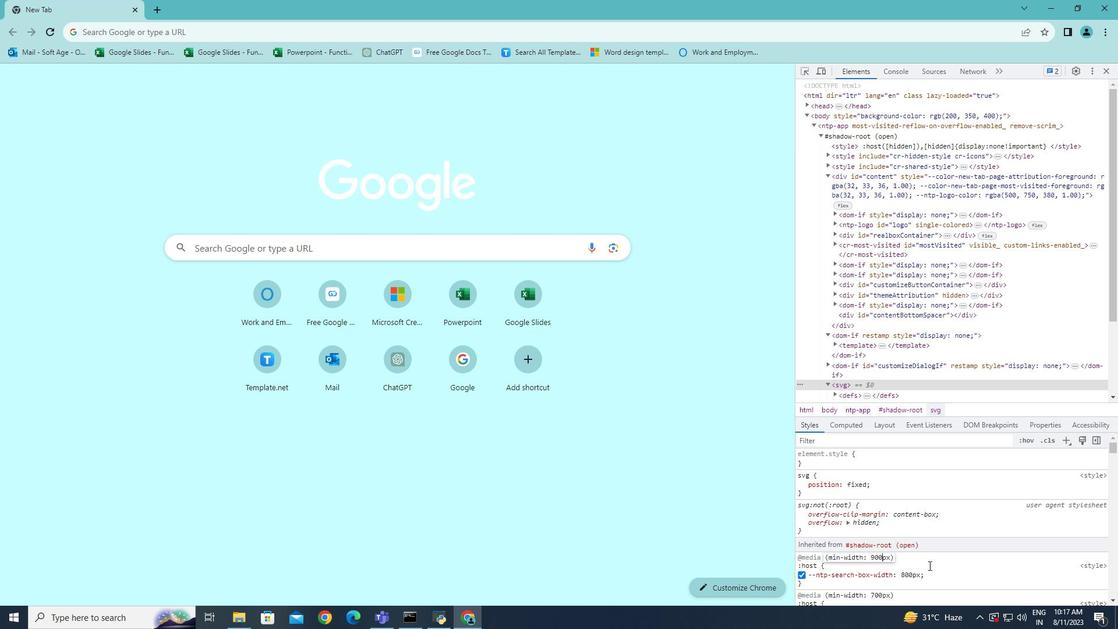 
Action: Key pressed 0
Screenshot: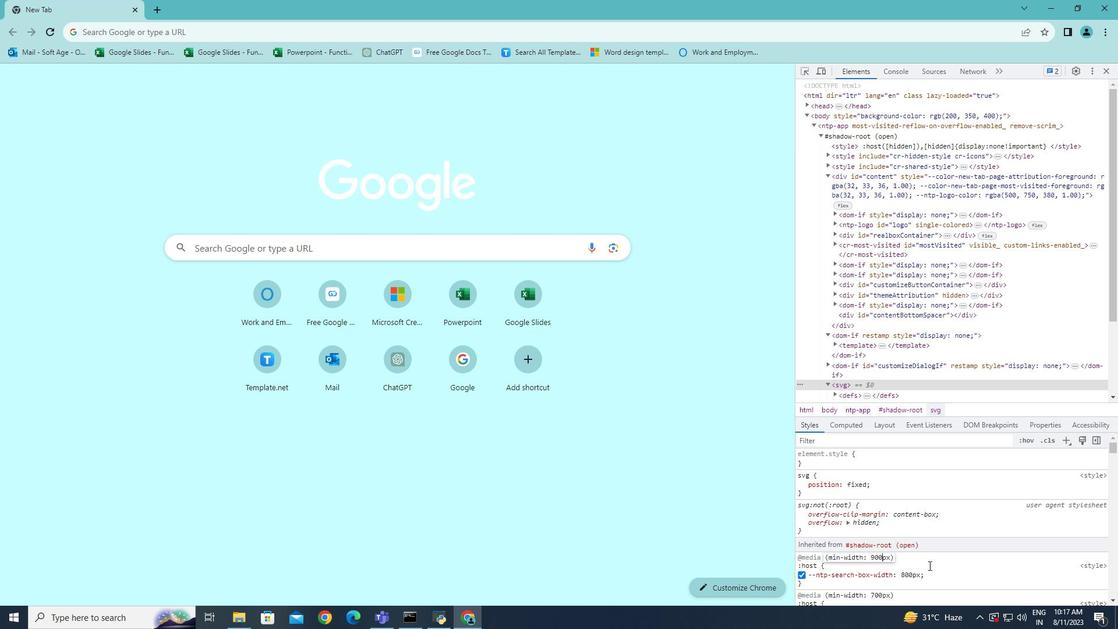 
Action: Mouse moved to (930, 566)
Screenshot: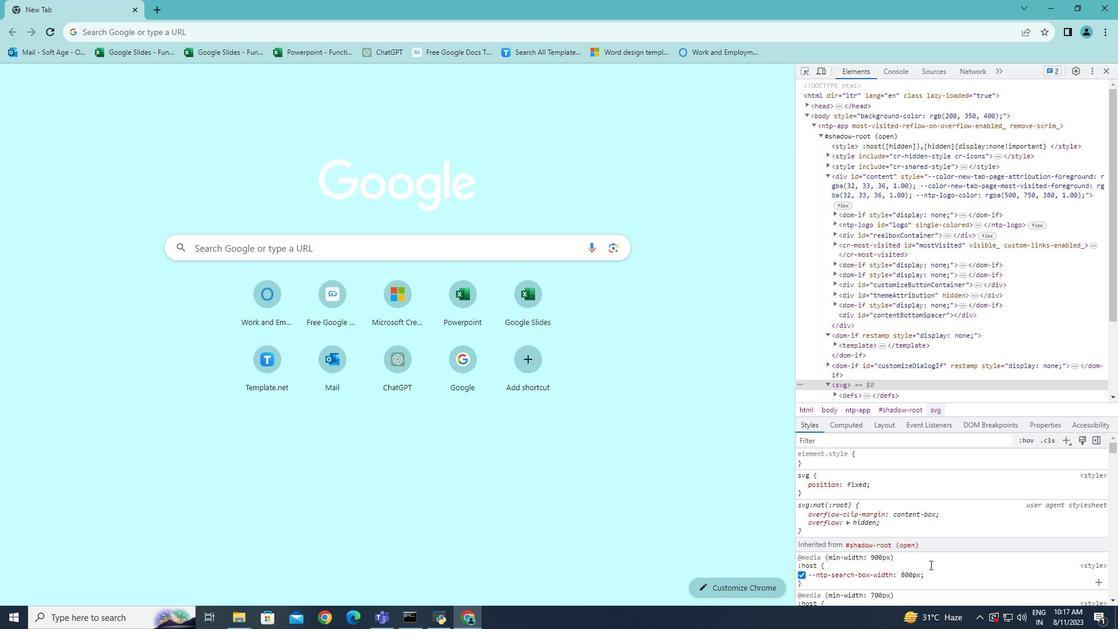 
Action: Mouse pressed left at (930, 566)
Screenshot: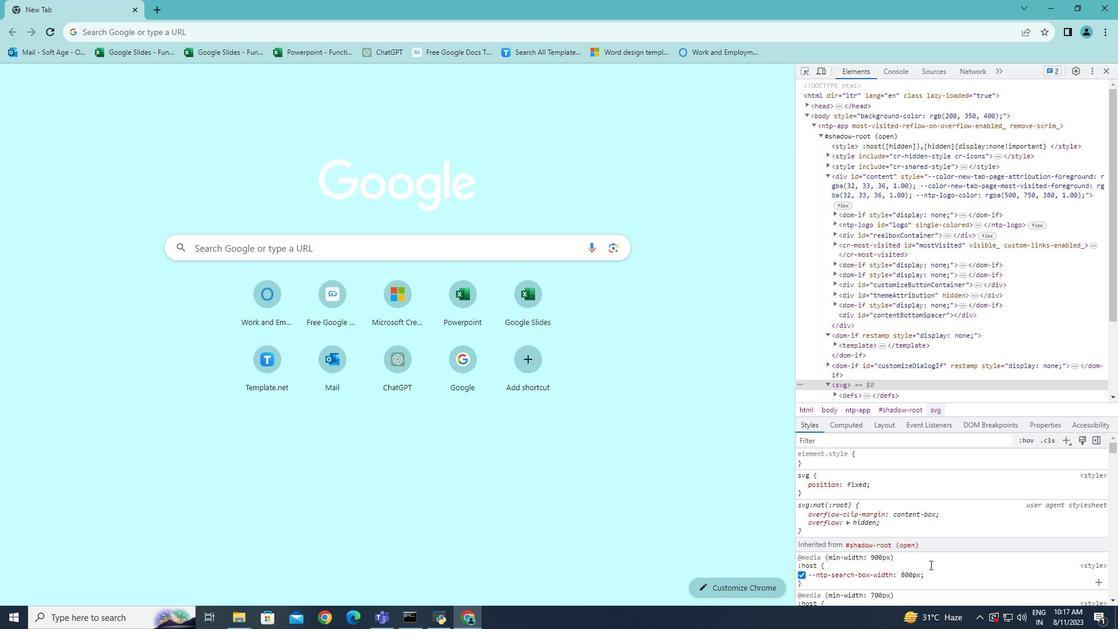 
Action: Mouse moved to (931, 564)
Screenshot: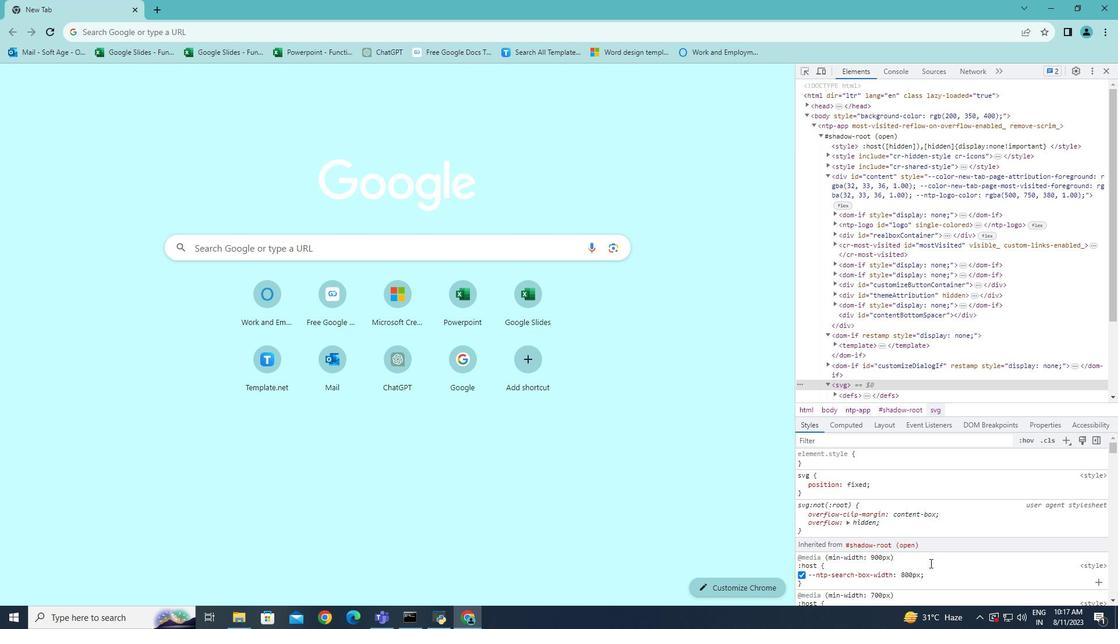 
Action: Mouse scrolled (931, 563) with delta (0, 0)
Screenshot: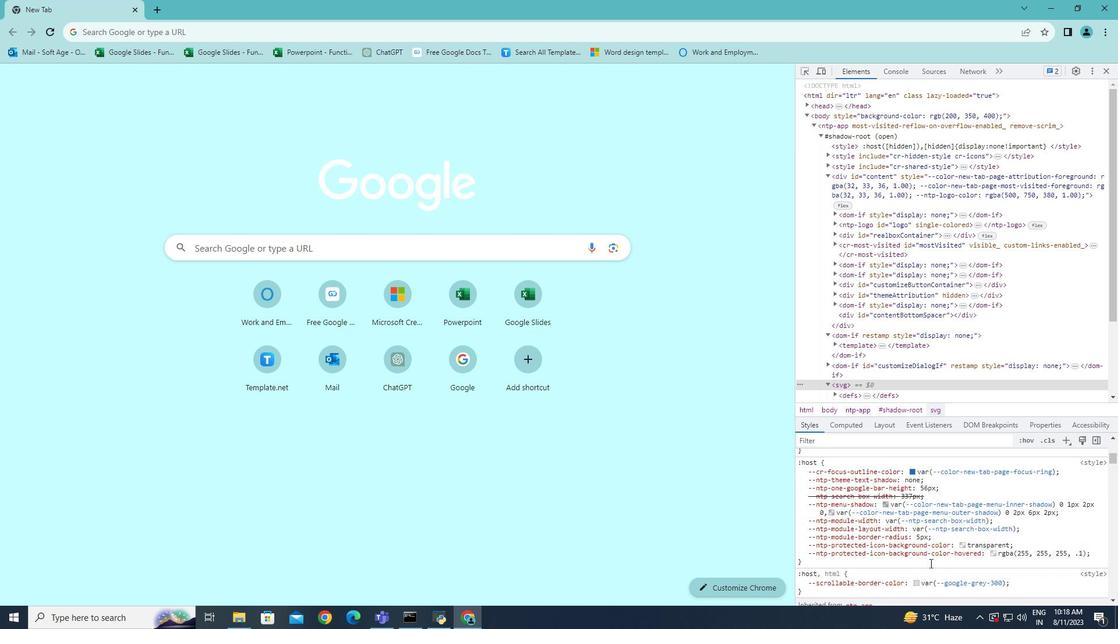 
Action: Mouse scrolled (931, 563) with delta (0, 0)
Screenshot: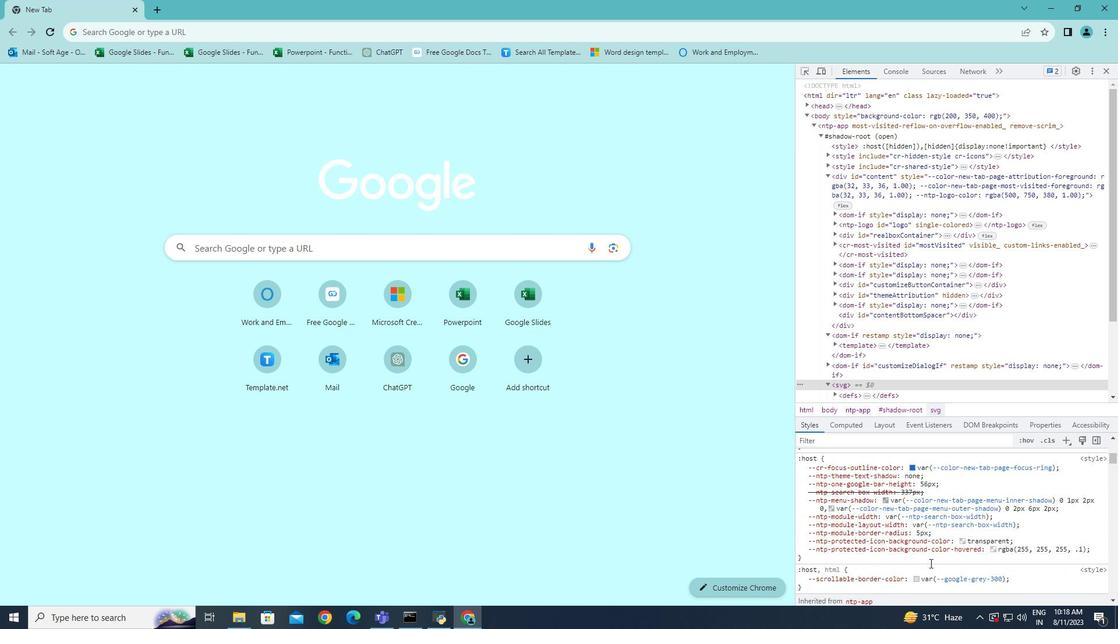 
Action: Mouse scrolled (931, 563) with delta (0, 0)
Screenshot: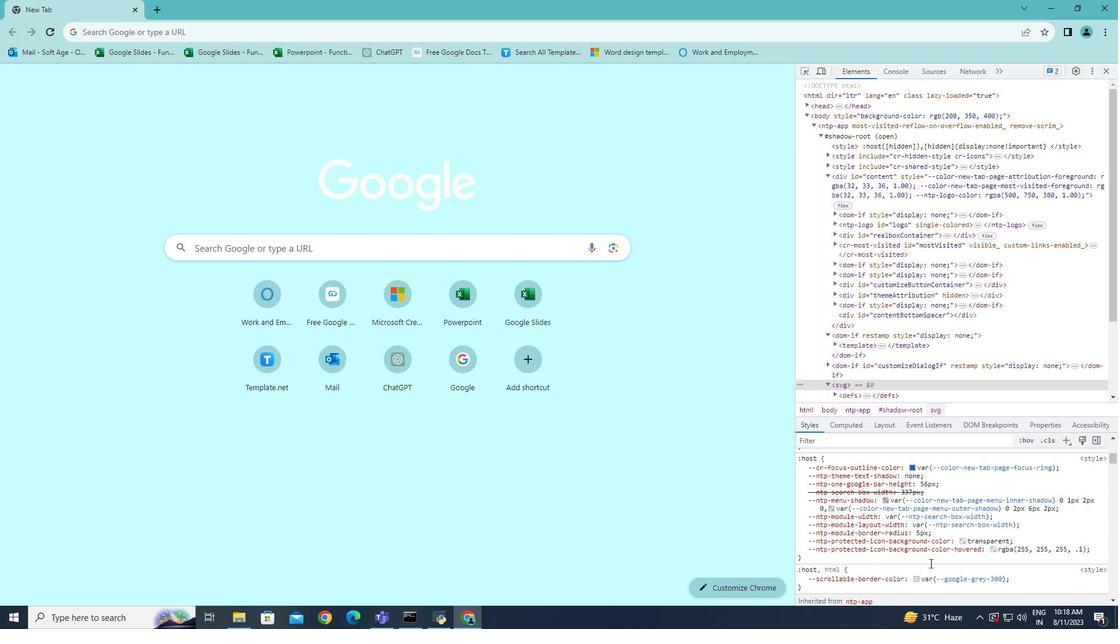 
Action: Mouse scrolled (931, 565) with delta (0, 0)
Screenshot: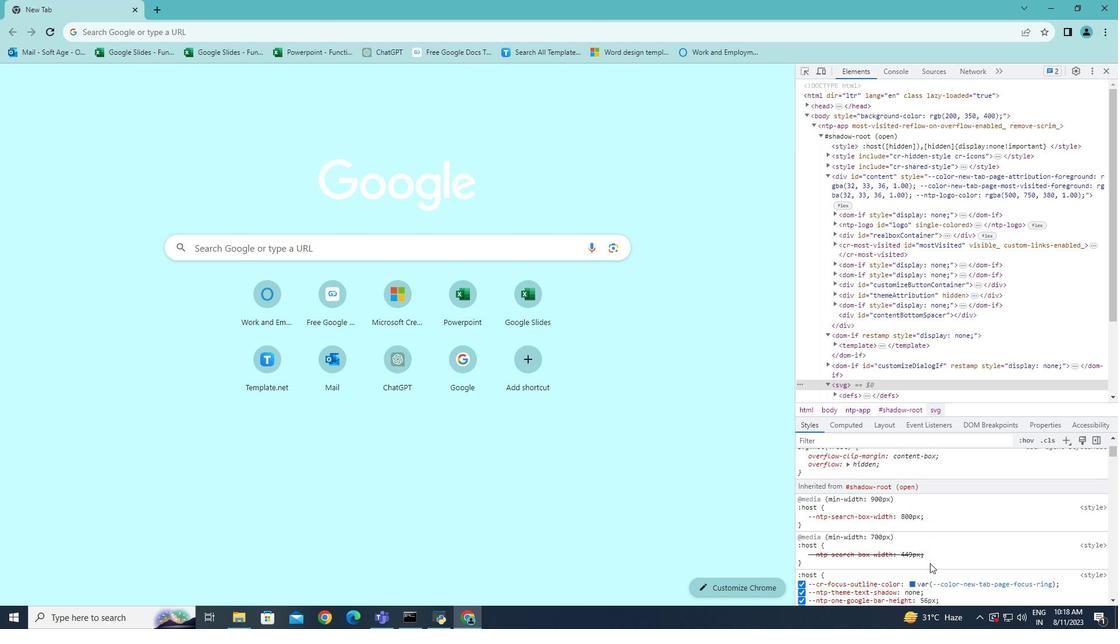 
Action: Mouse scrolled (931, 565) with delta (0, 0)
Screenshot: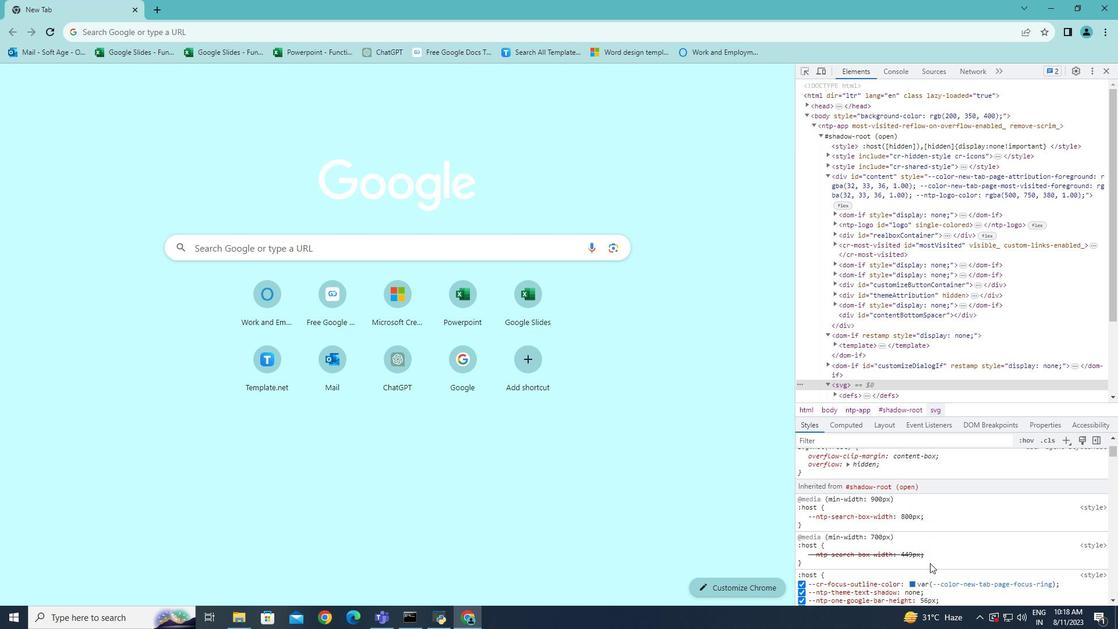 
Action: Mouse moved to (897, 544)
Screenshot: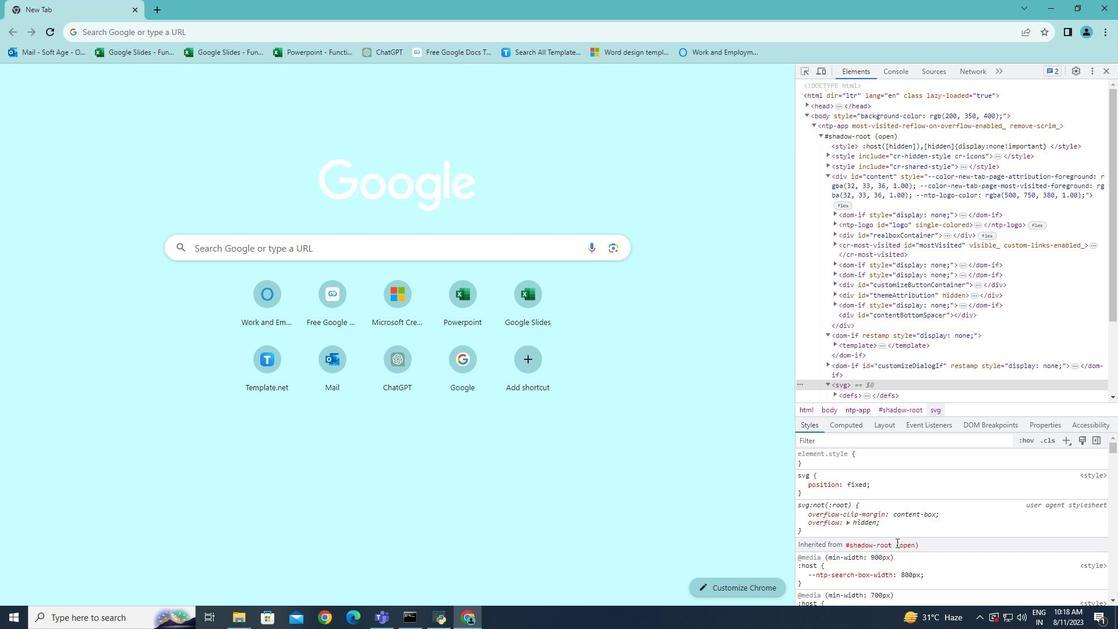 
Action: Mouse scrolled (897, 544) with delta (0, 0)
Screenshot: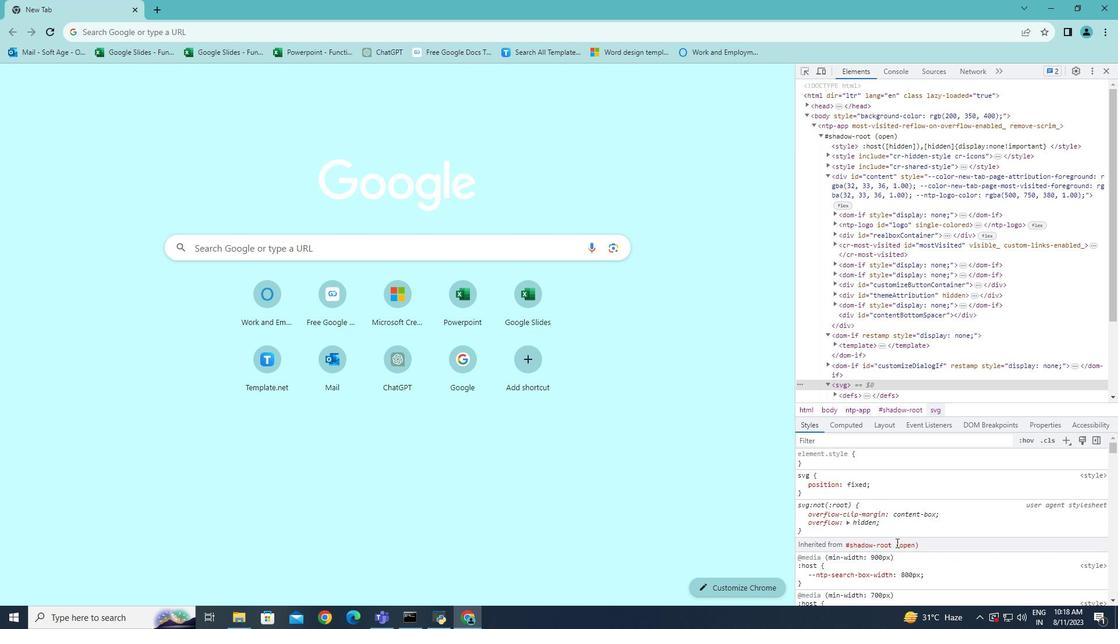 
Action: Mouse scrolled (897, 544) with delta (0, 0)
Screenshot: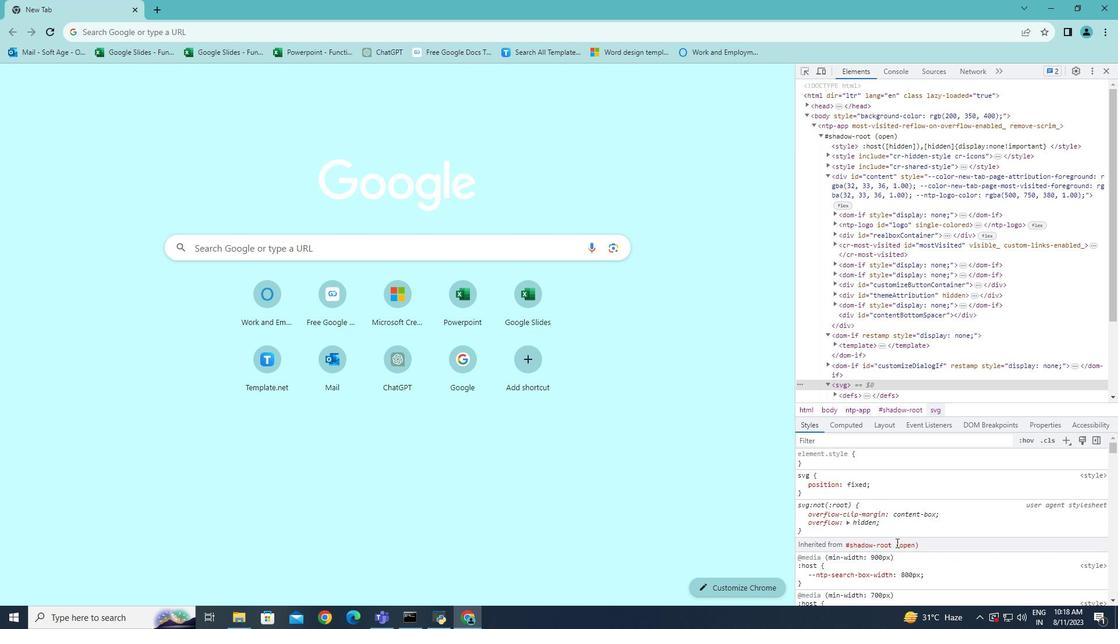 
Action: Mouse scrolled (897, 543) with delta (0, 0)
Screenshot: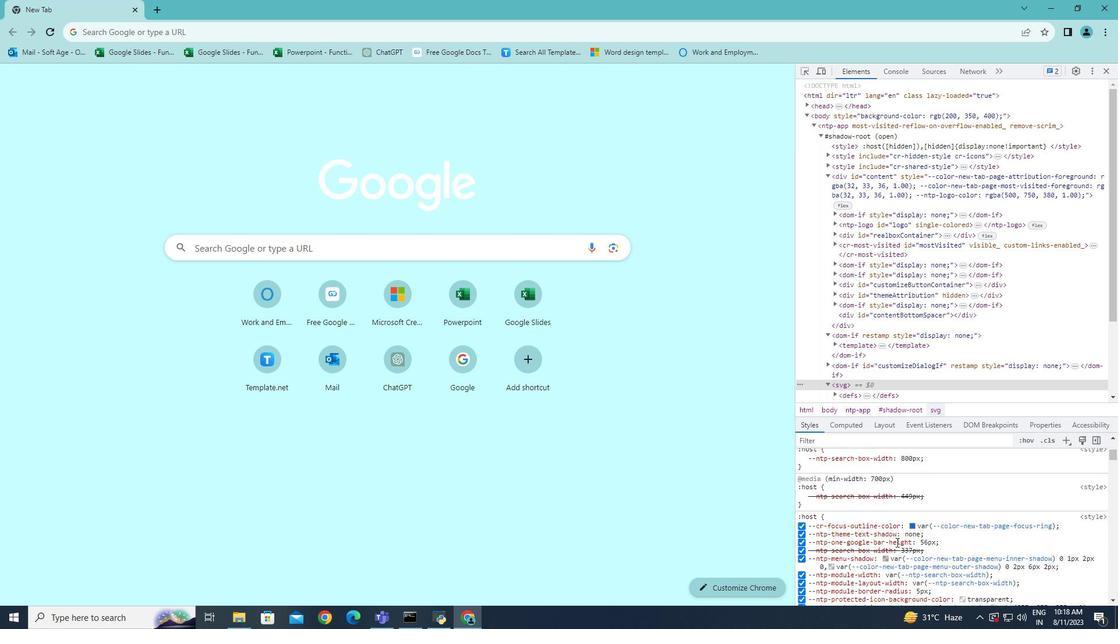 
Action: Mouse scrolled (897, 543) with delta (0, 0)
Screenshot: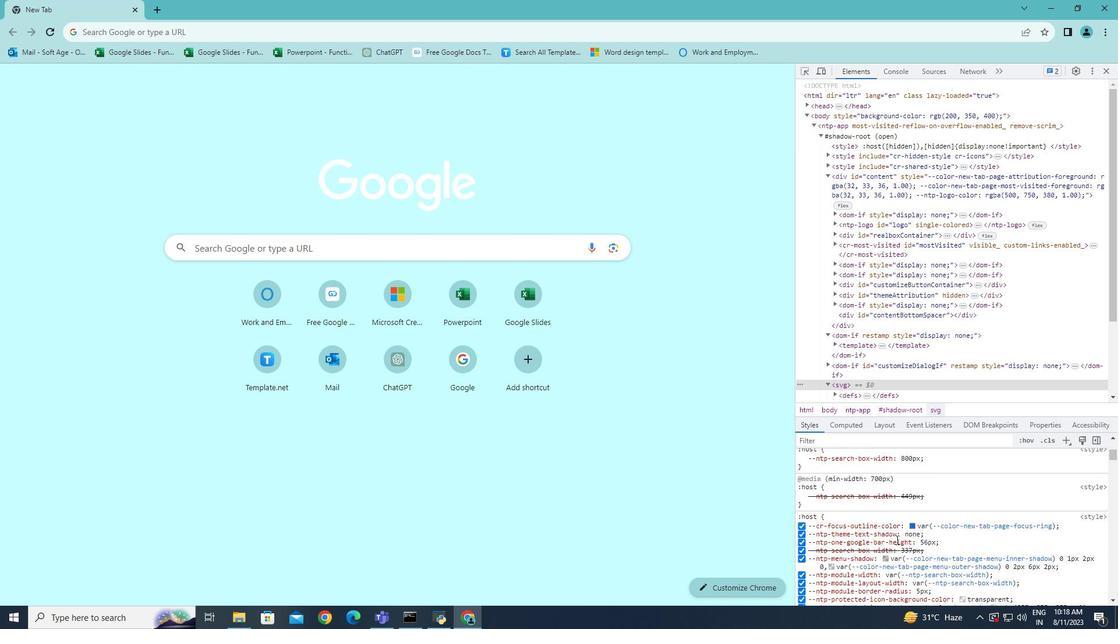 
Action: Mouse moved to (882, 479)
Screenshot: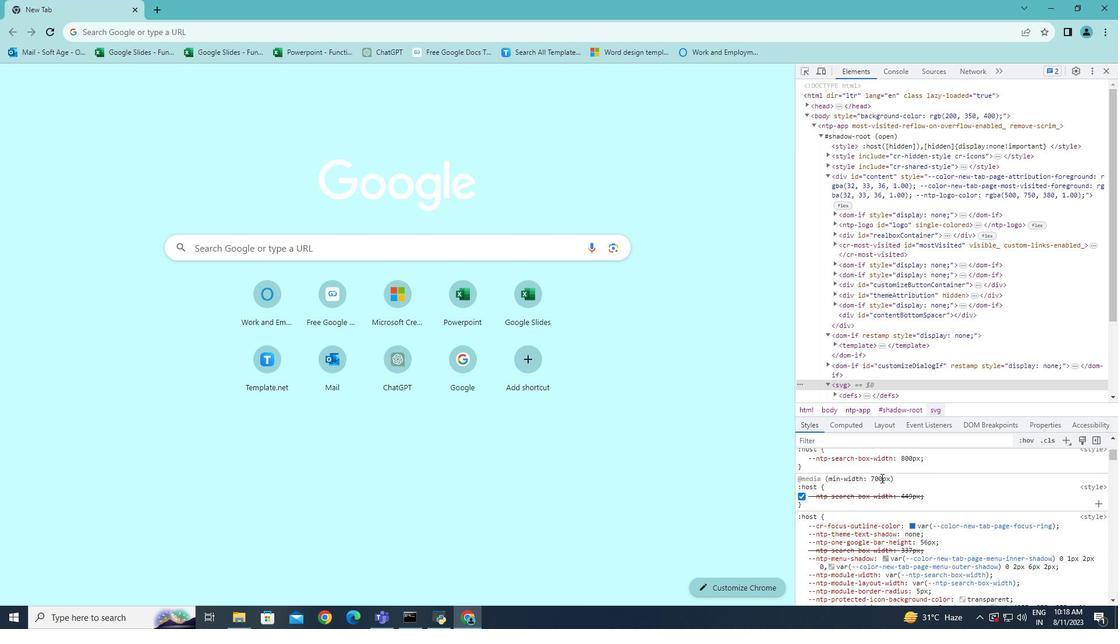 
Action: Mouse pressed left at (882, 479)
Screenshot: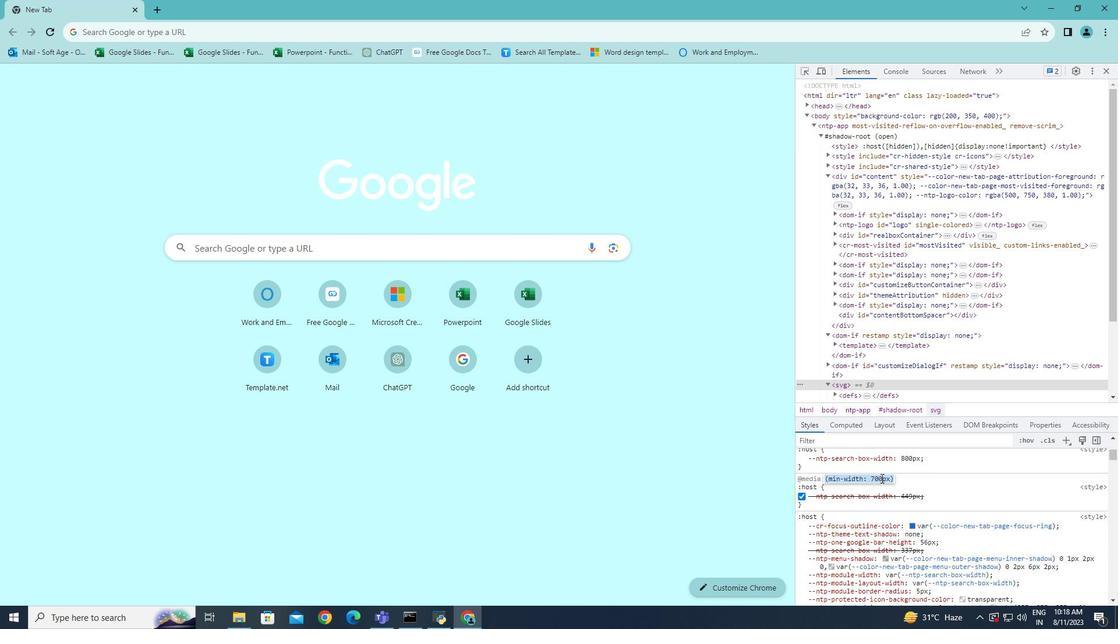 
Action: Mouse moved to (882, 479)
Screenshot: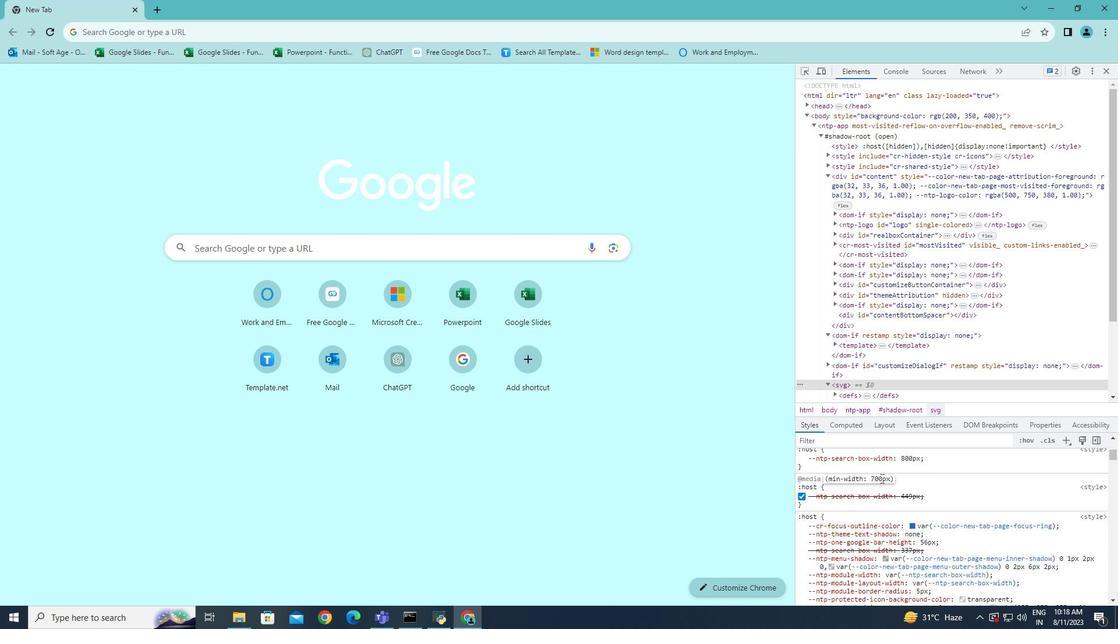 
Action: Mouse pressed left at (882, 479)
Screenshot: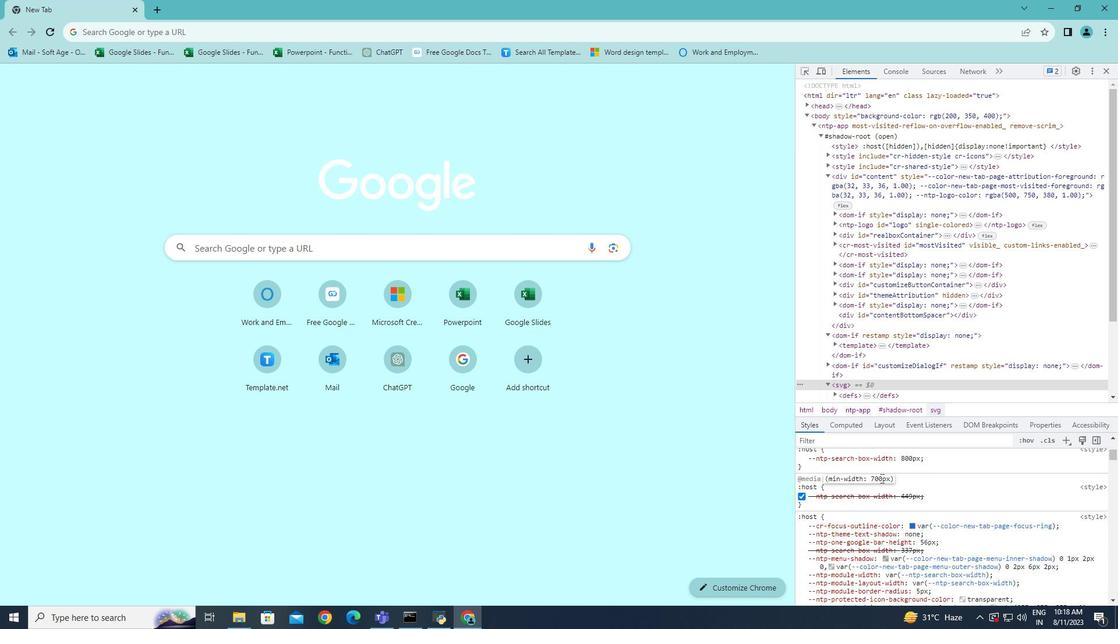 
Action: Mouse pressed left at (882, 479)
Screenshot: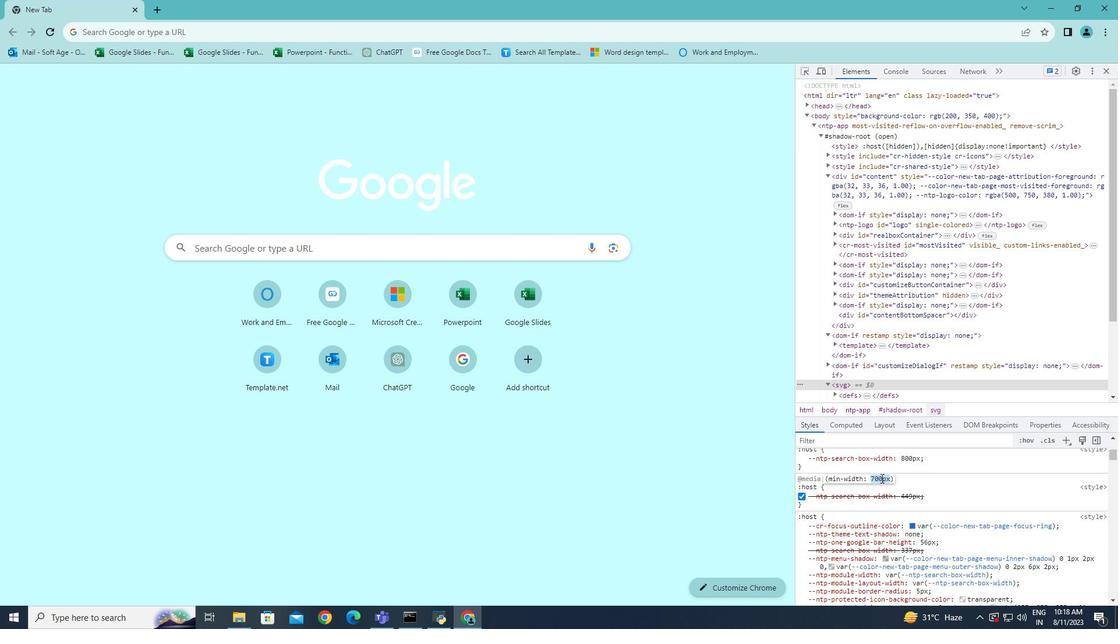 
Action: Mouse pressed left at (882, 479)
Screenshot: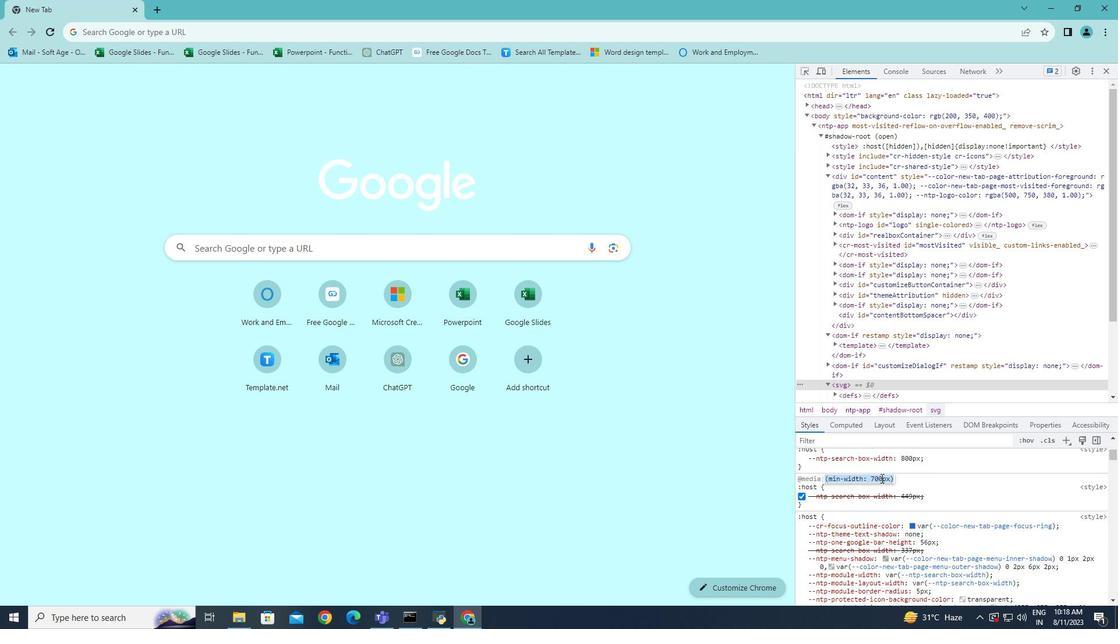 
Action: Mouse pressed left at (882, 479)
Screenshot: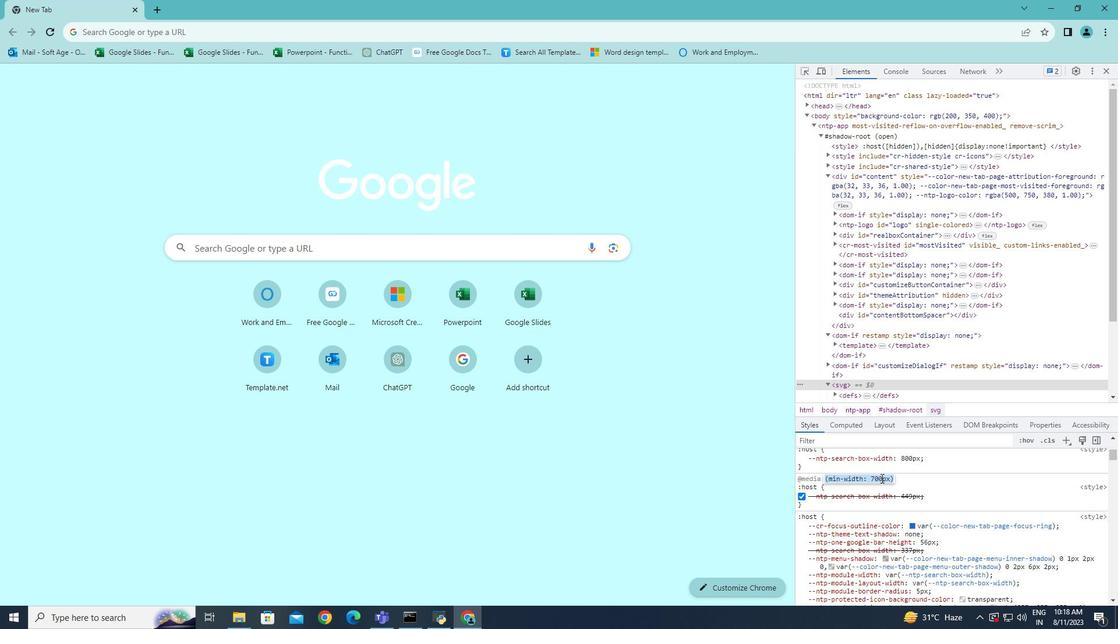 
Action: Mouse pressed left at (882, 479)
Screenshot: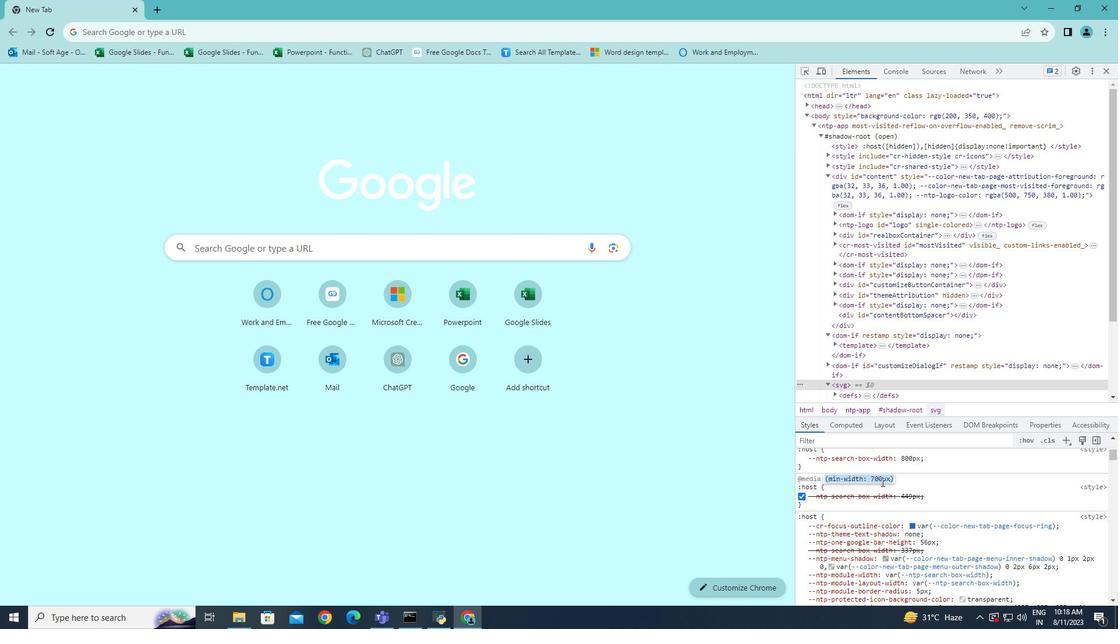 
Action: Mouse moved to (883, 482)
Screenshot: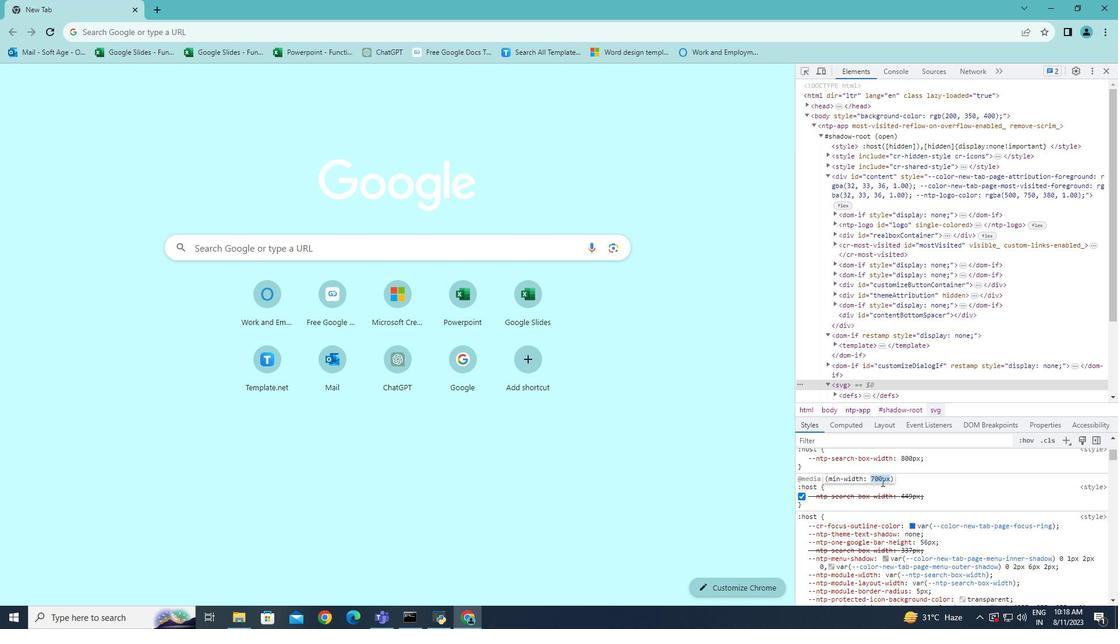 
Action: Mouse pressed left at (883, 482)
Screenshot: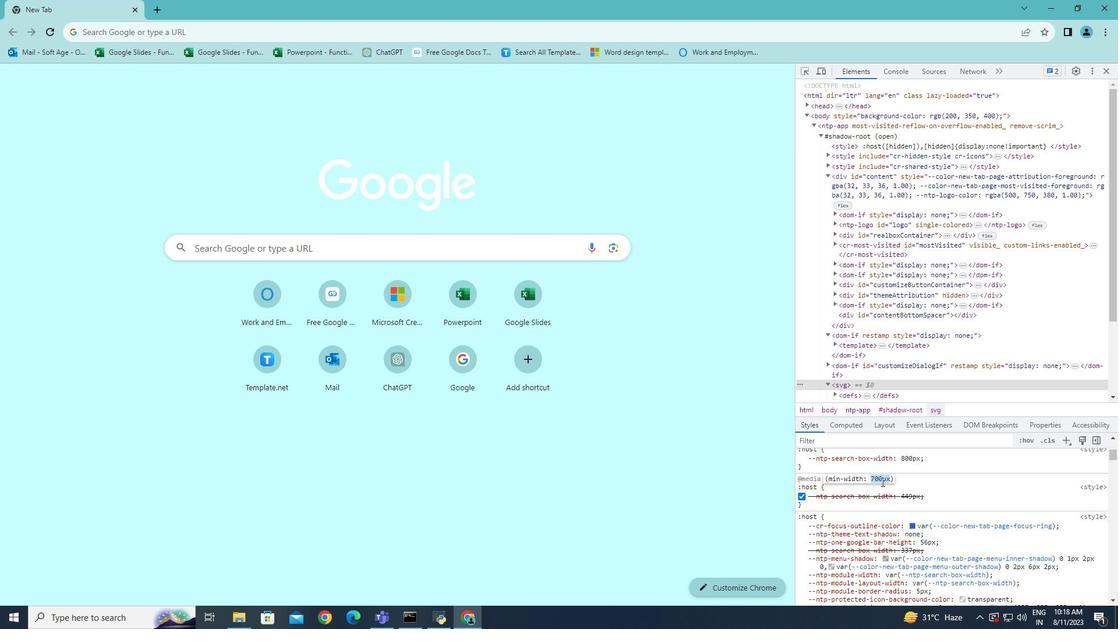 
Action: Mouse pressed left at (883, 482)
Screenshot: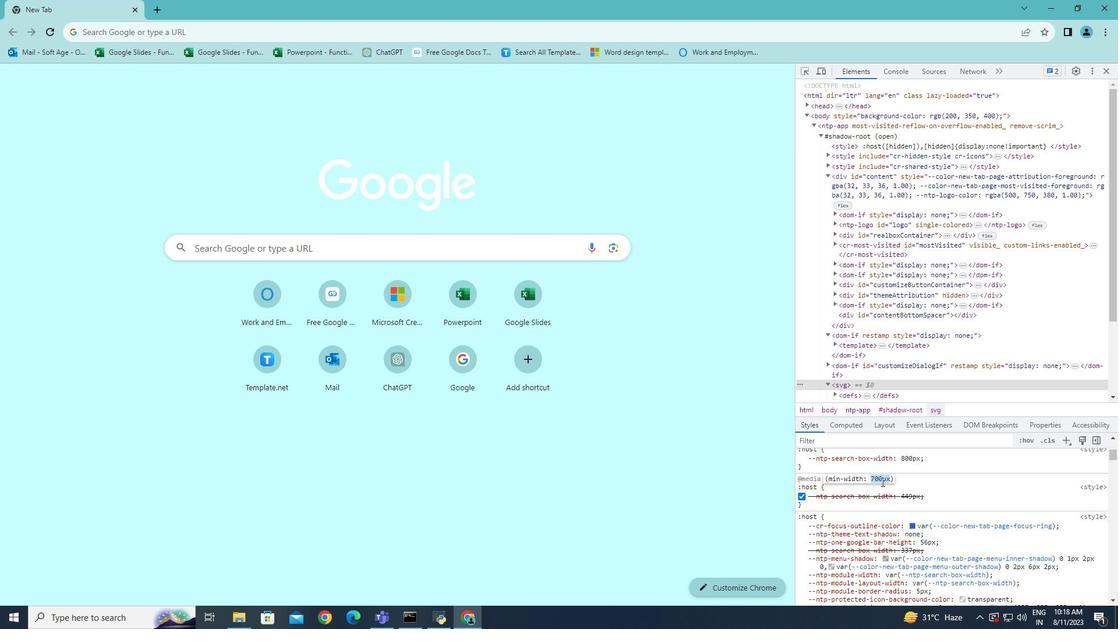 
Action: Mouse pressed left at (883, 482)
Screenshot: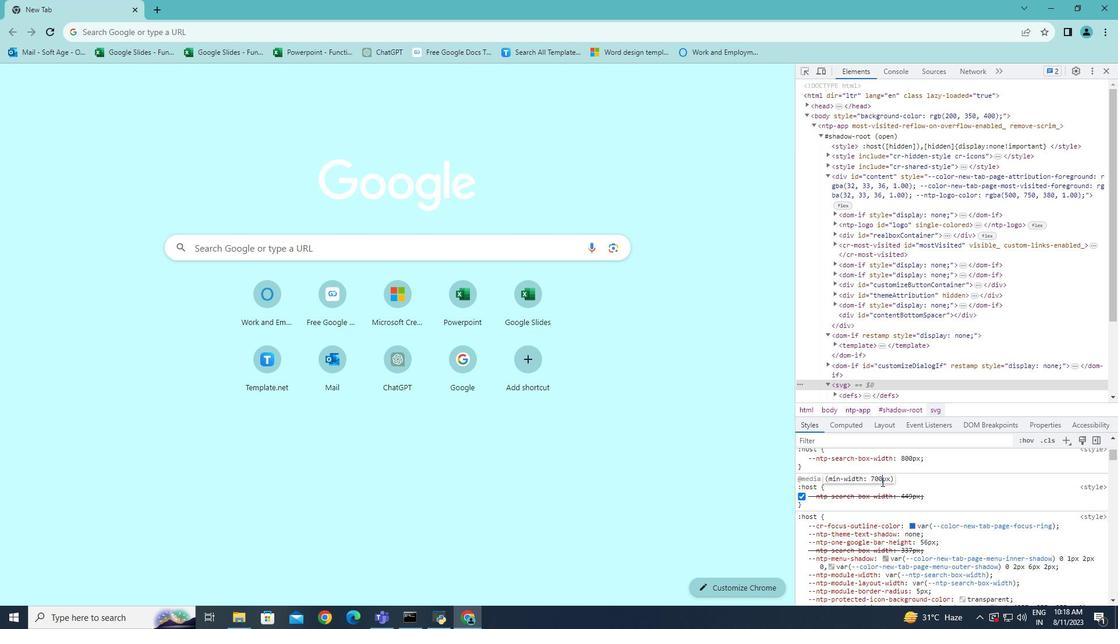 
Action: Mouse moved to (883, 482)
Screenshot: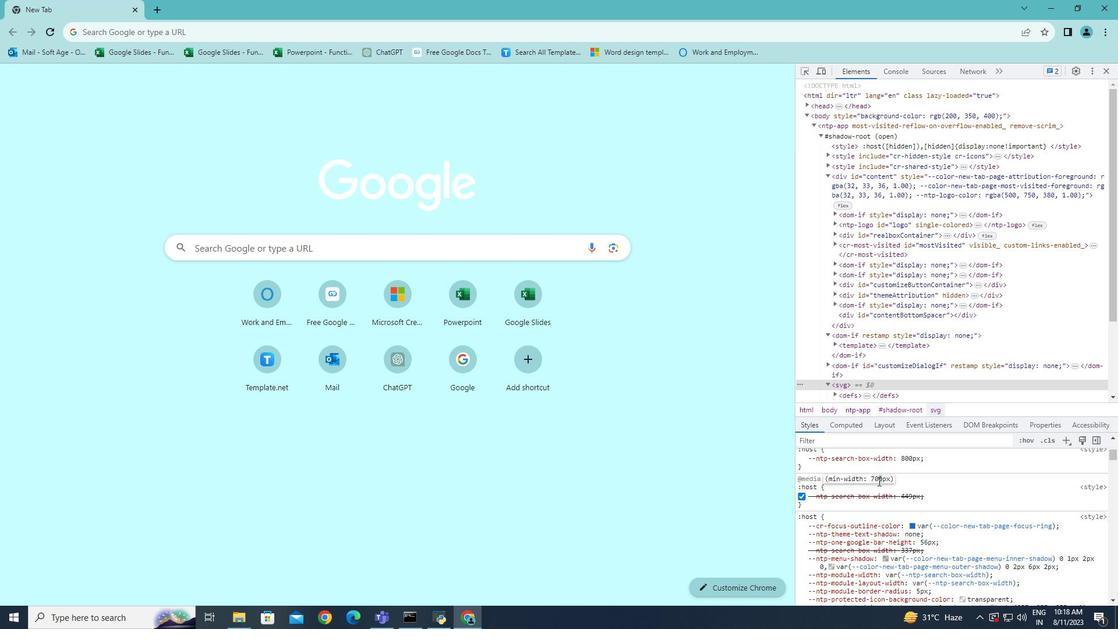 
Action: Mouse pressed left at (883, 482)
Screenshot: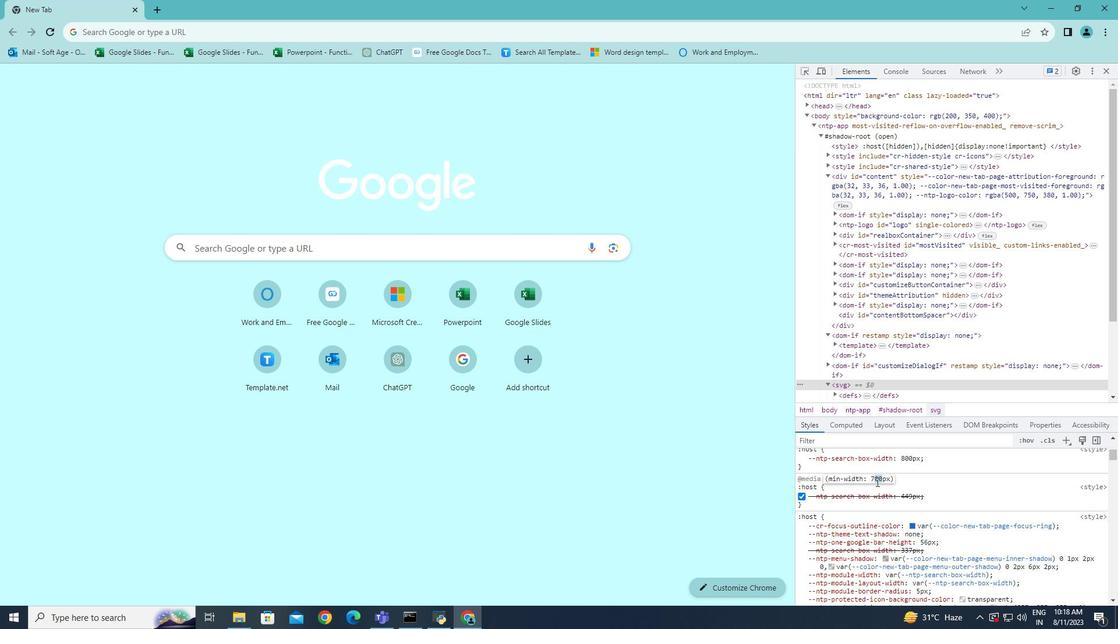 
Action: Mouse moved to (875, 484)
Screenshot: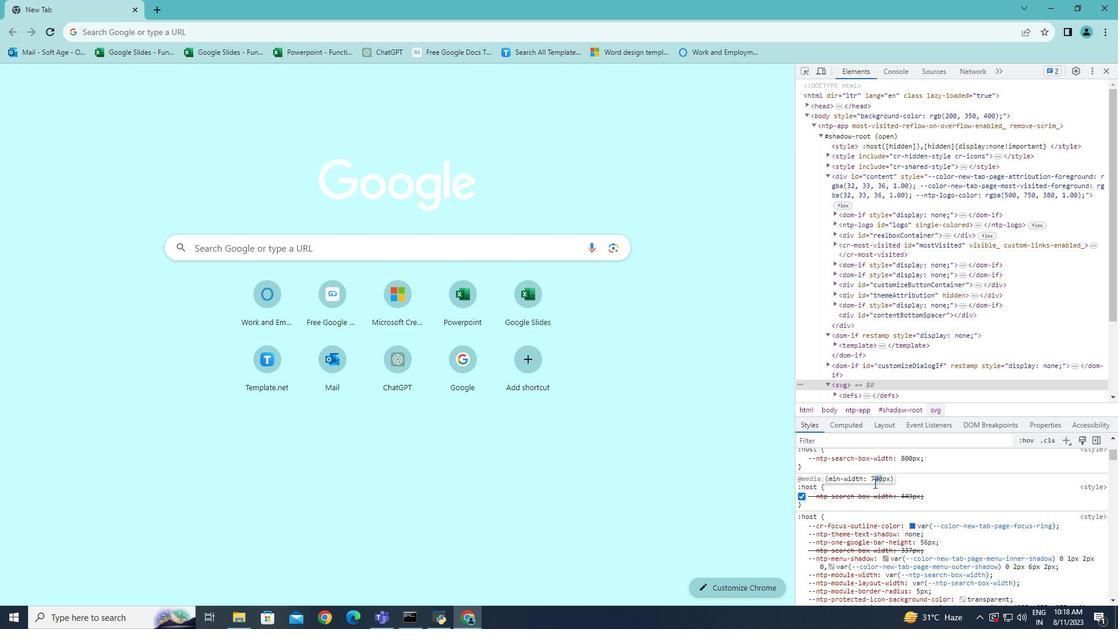 
Action: Key pressed 9
Screenshot: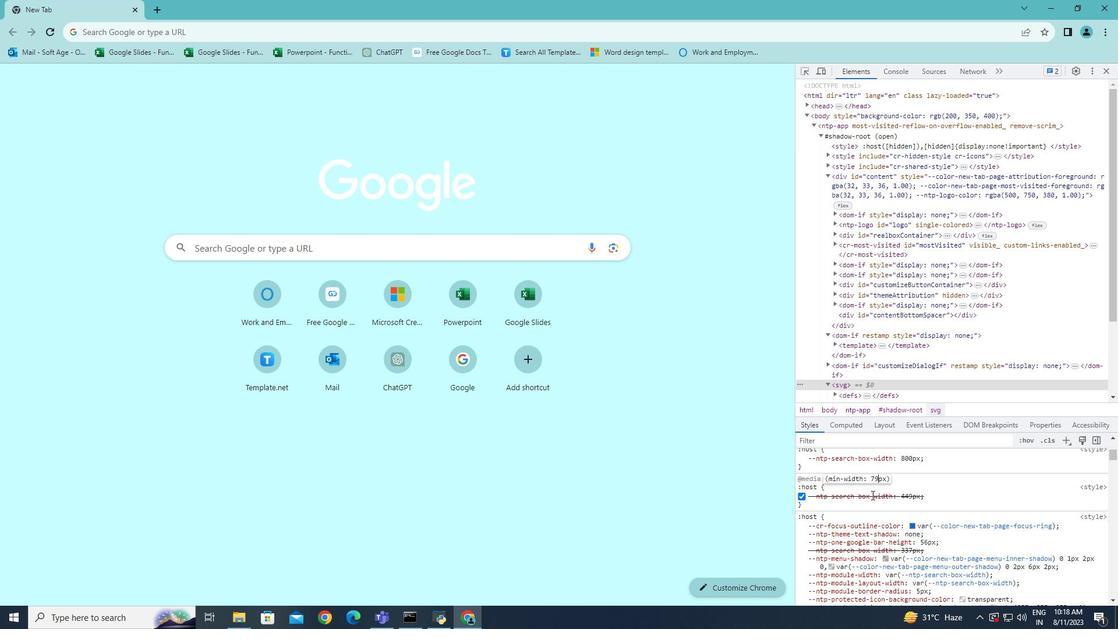 
Action: Mouse moved to (872, 504)
Screenshot: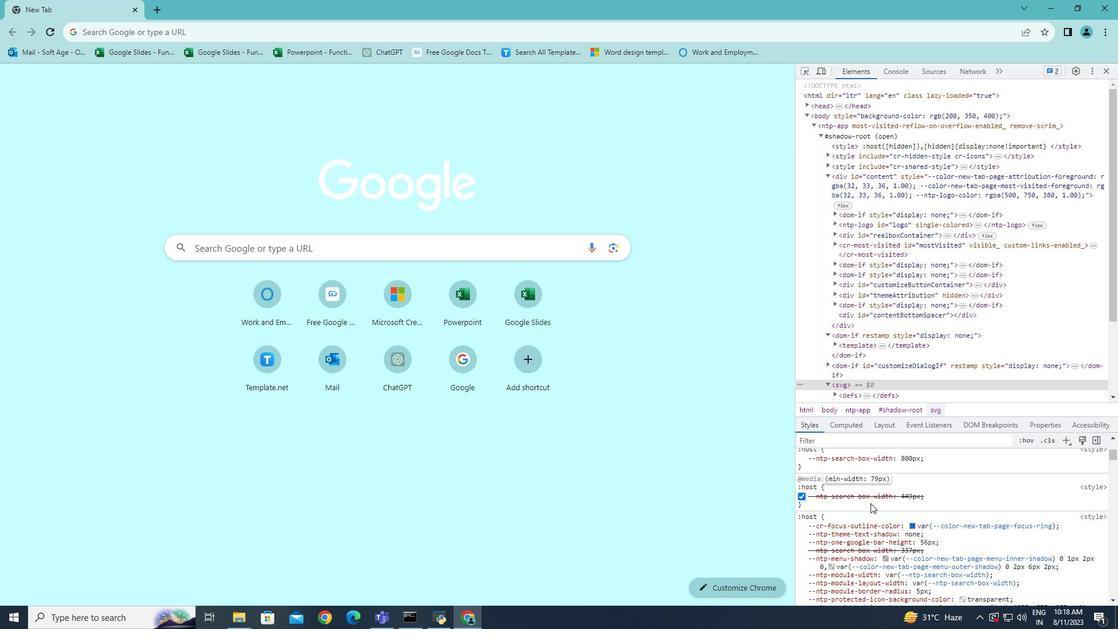 
Action: Key pressed 9
Screenshot: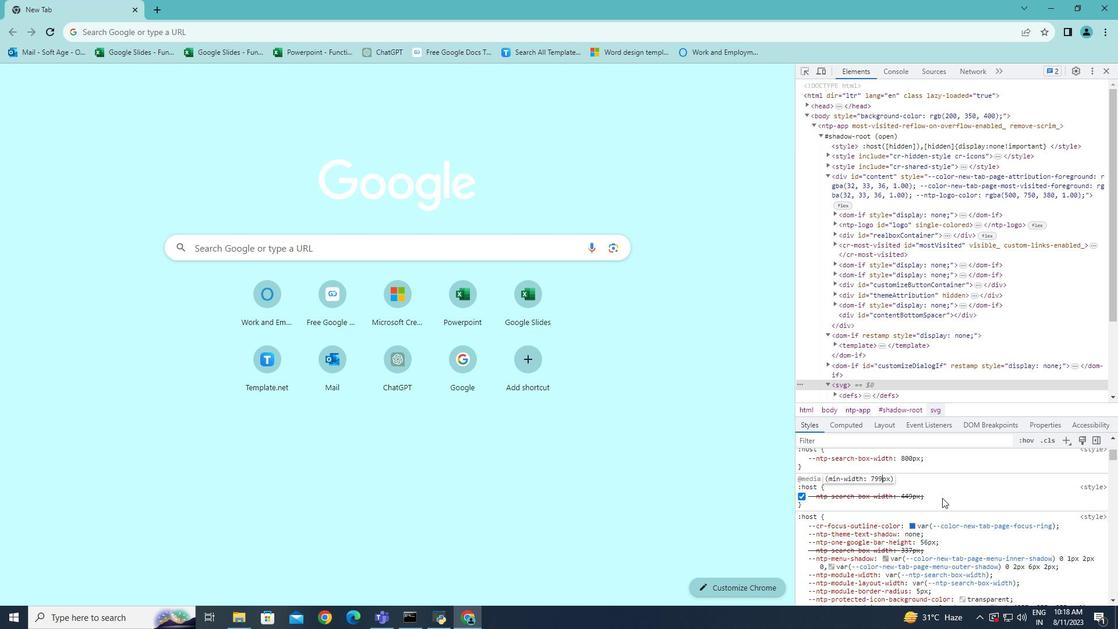 
Action: Mouse moved to (933, 488)
Screenshot: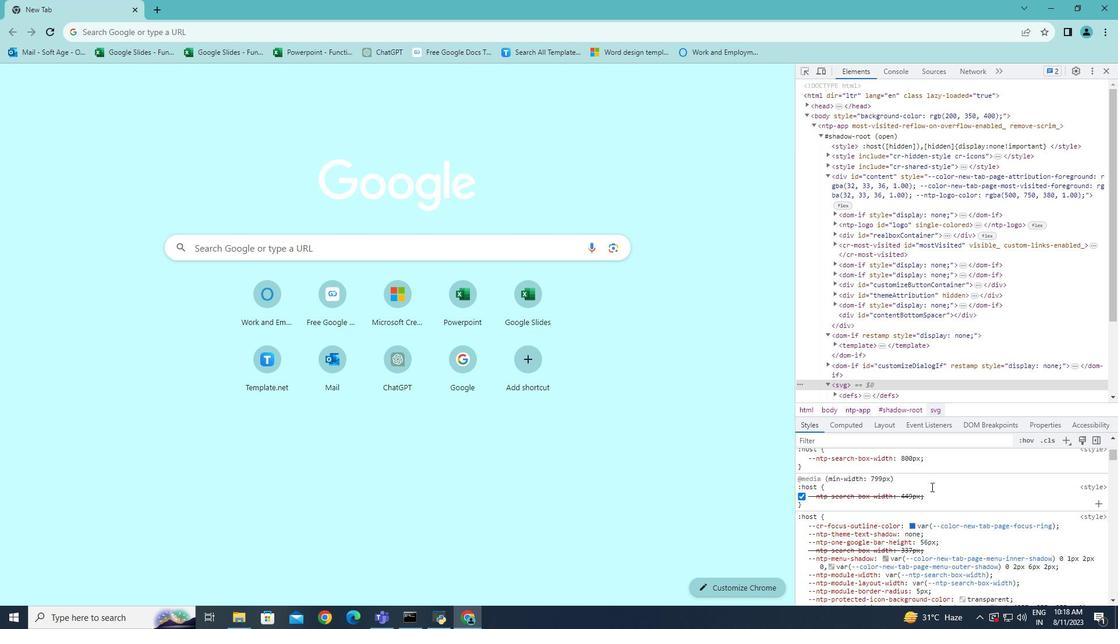 
Action: Mouse pressed left at (933, 488)
Screenshot: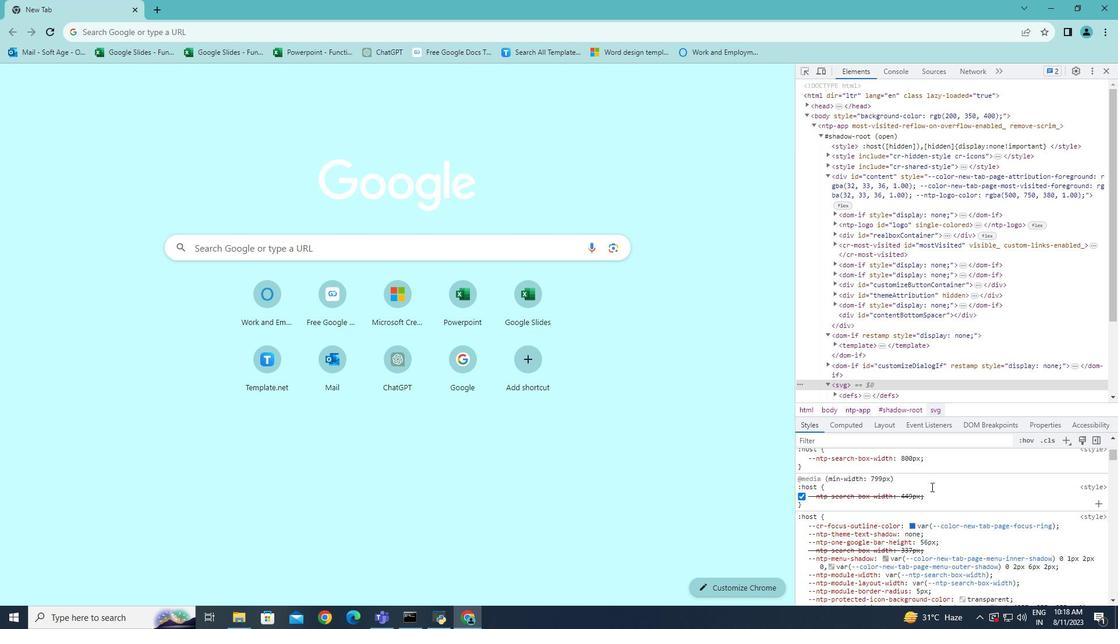 
Action: Mouse moved to (938, 498)
Screenshot: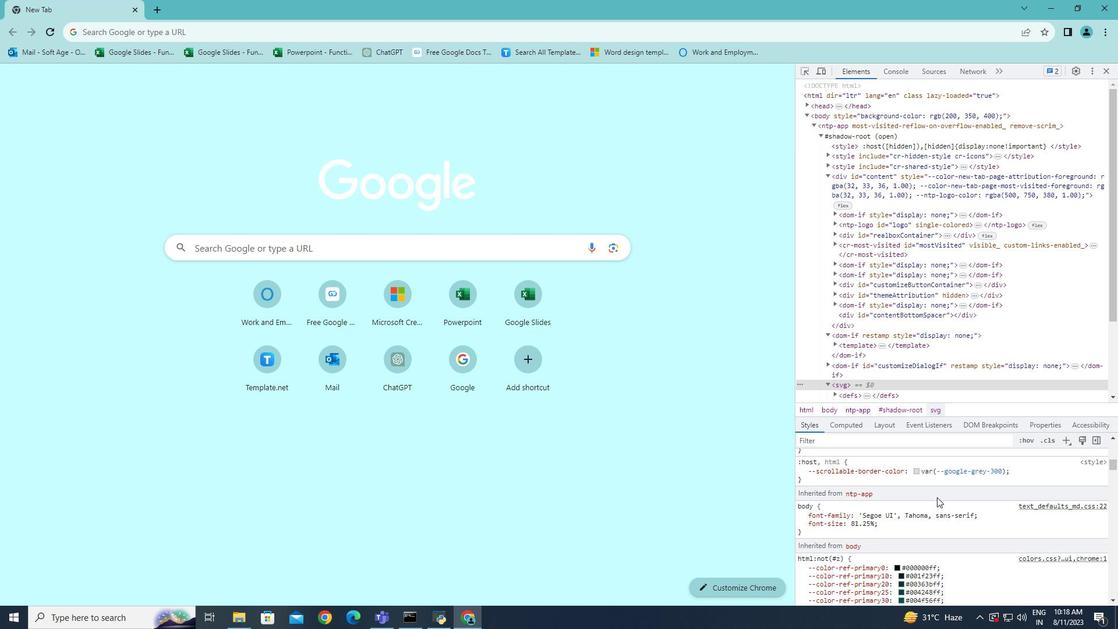 
Action: Mouse scrolled (938, 498) with delta (0, 0)
Screenshot: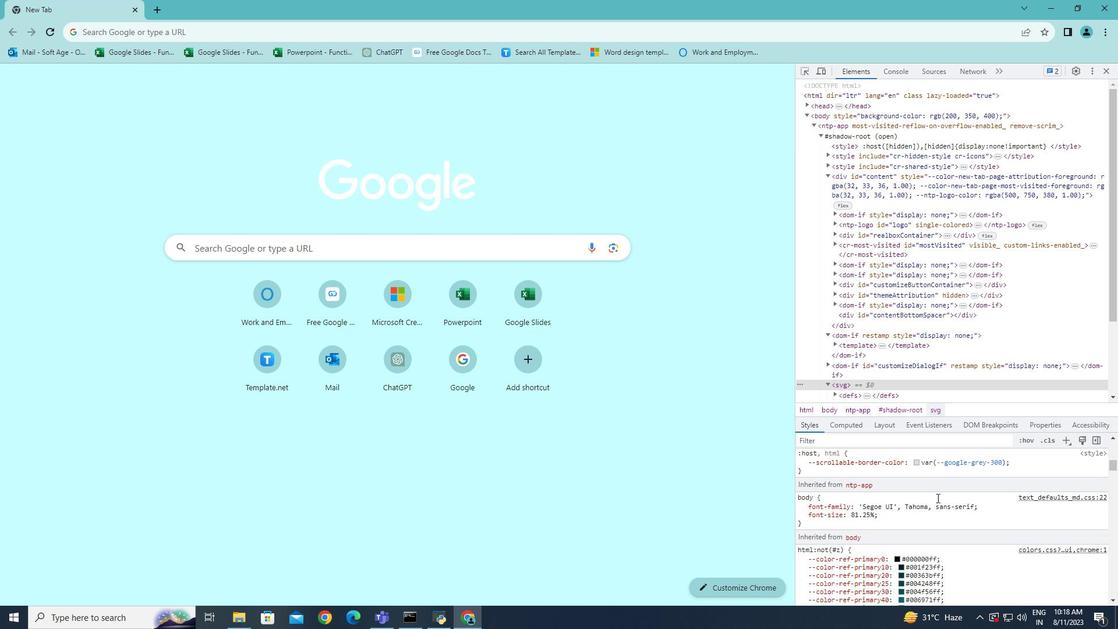 
Action: Mouse scrolled (938, 498) with delta (0, 0)
Screenshot: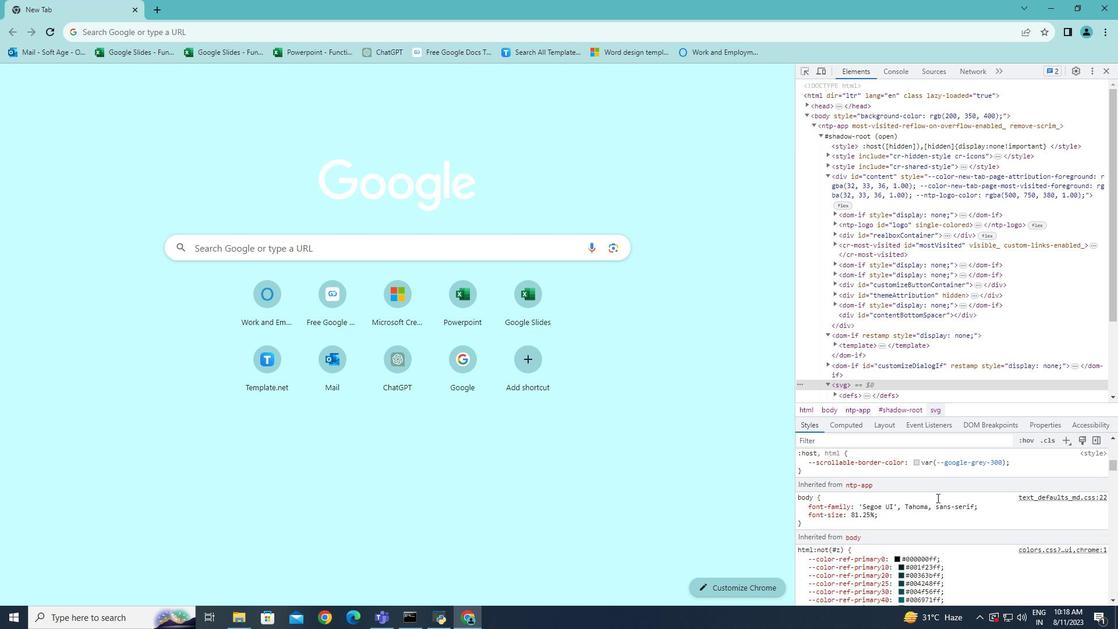 
Action: Mouse scrolled (938, 498) with delta (0, 0)
Screenshot: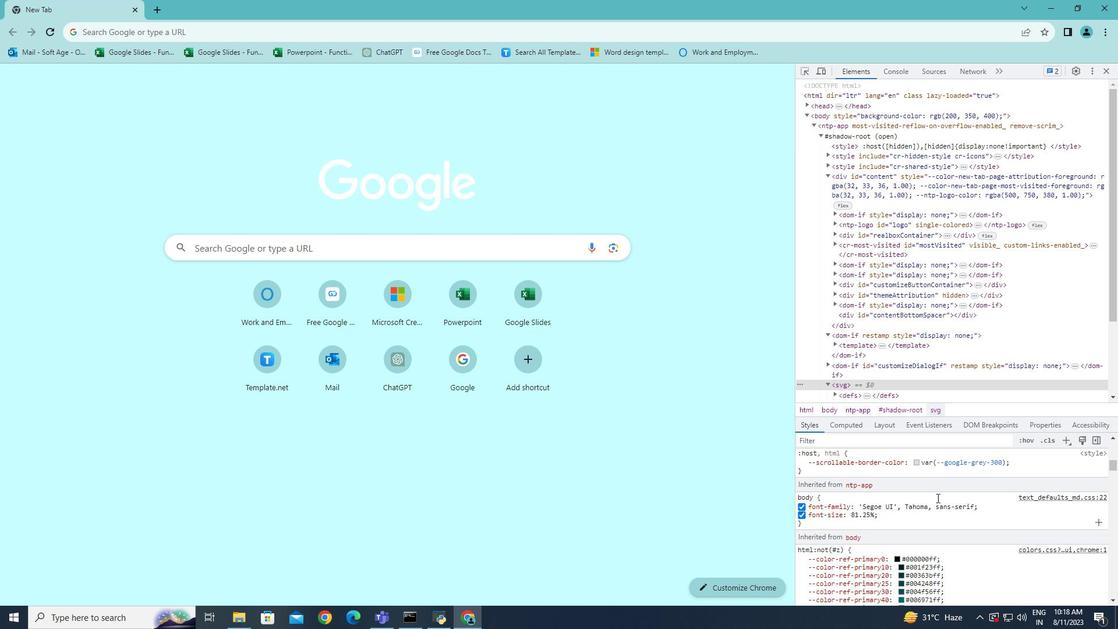
Action: Mouse moved to (938, 499)
Screenshot: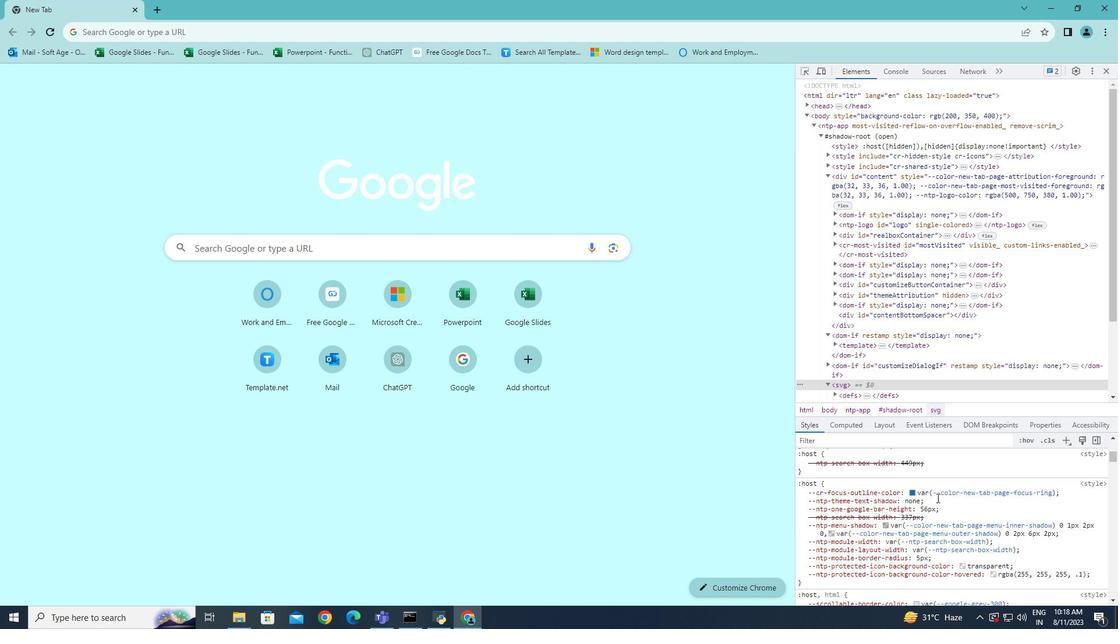 
Action: Mouse scrolled (938, 499) with delta (0, 0)
Screenshot: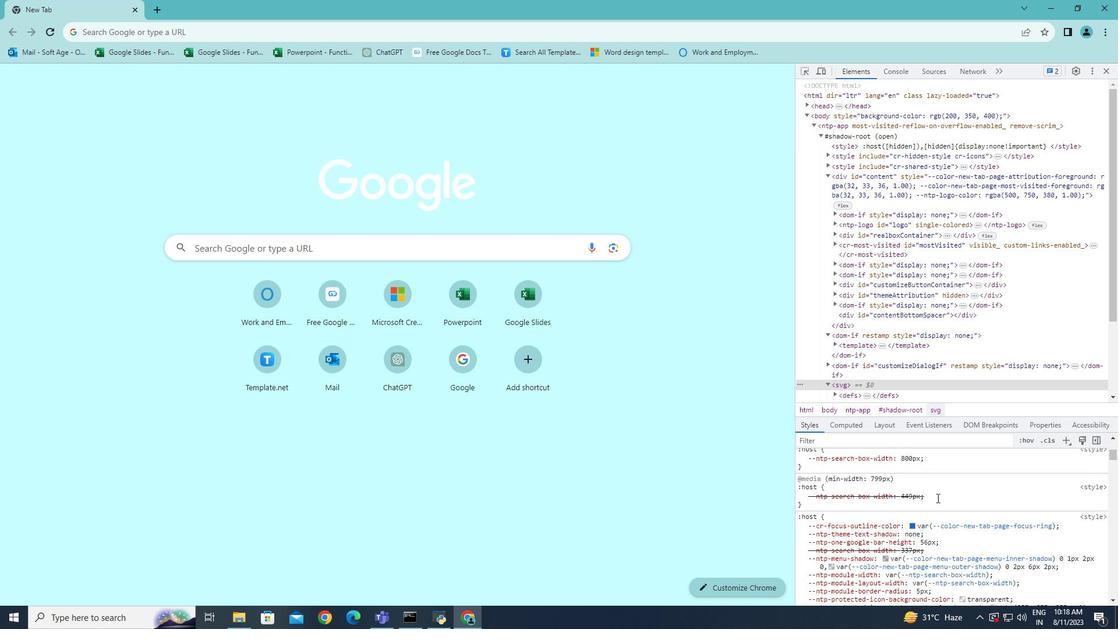 
Action: Mouse scrolled (938, 499) with delta (0, 0)
Screenshot: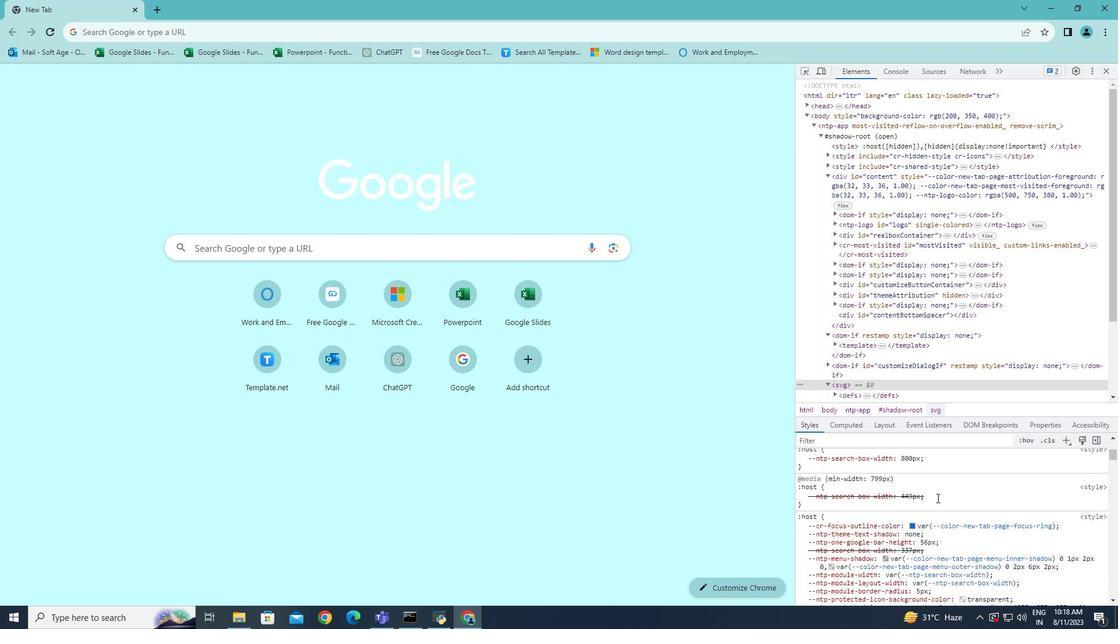 
Action: Mouse scrolled (938, 499) with delta (0, 0)
Screenshot: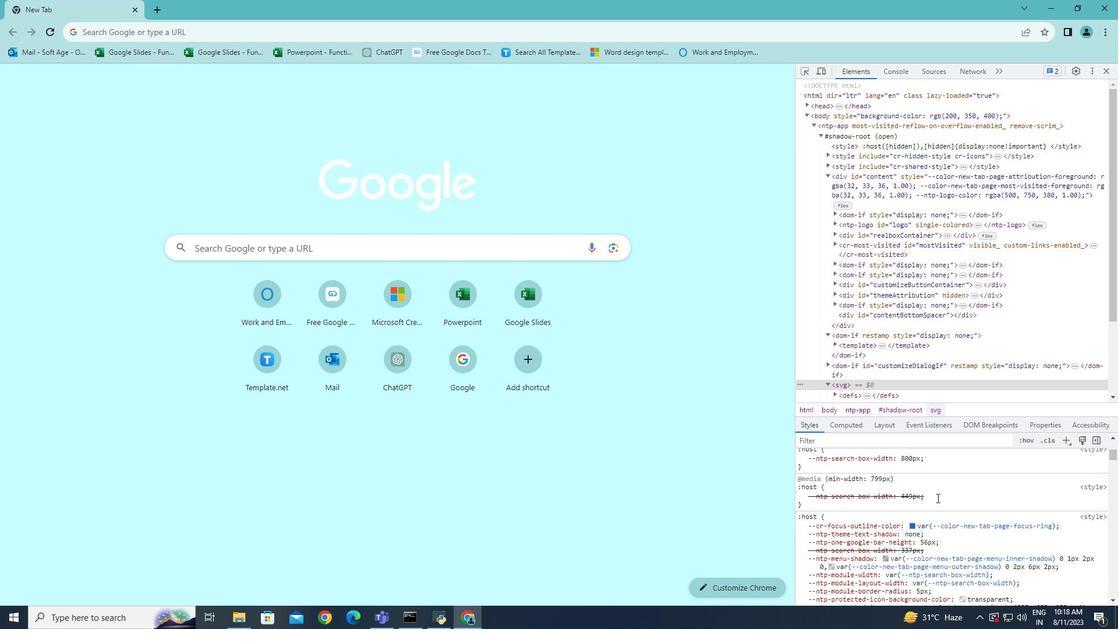 
Action: Mouse moved to (913, 527)
Screenshot: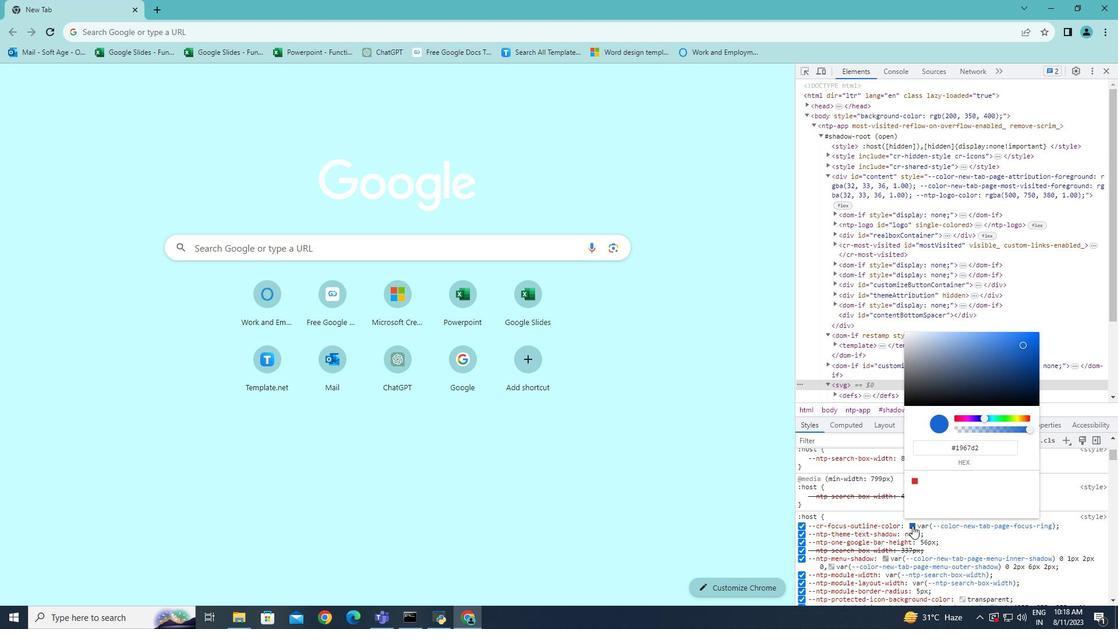
Action: Mouse pressed left at (913, 527)
Screenshot: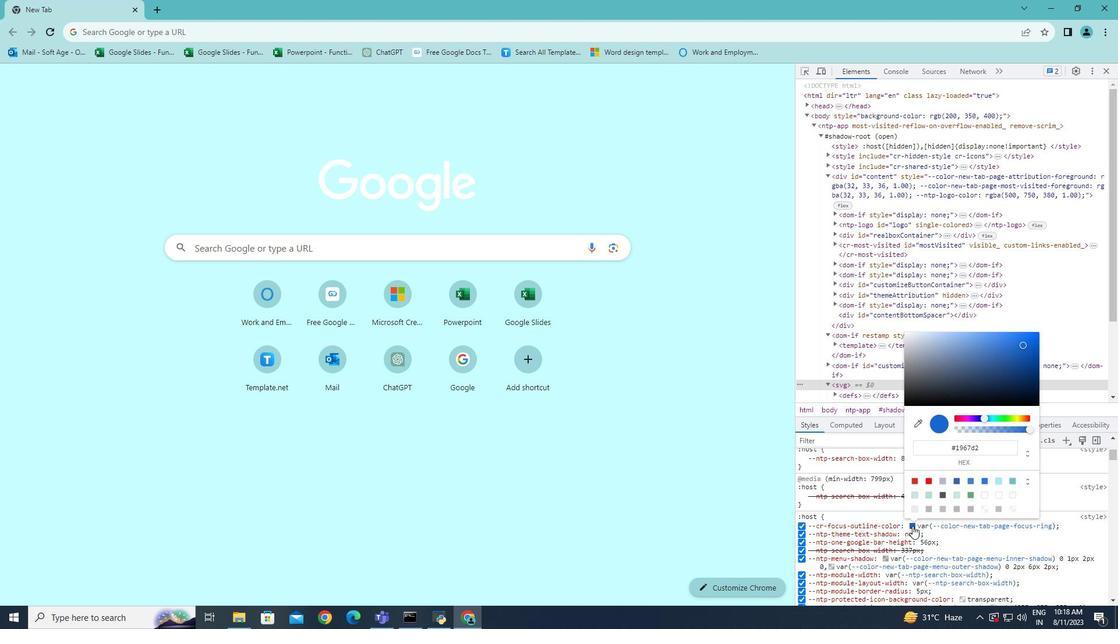 
Action: Mouse moved to (930, 484)
Screenshot: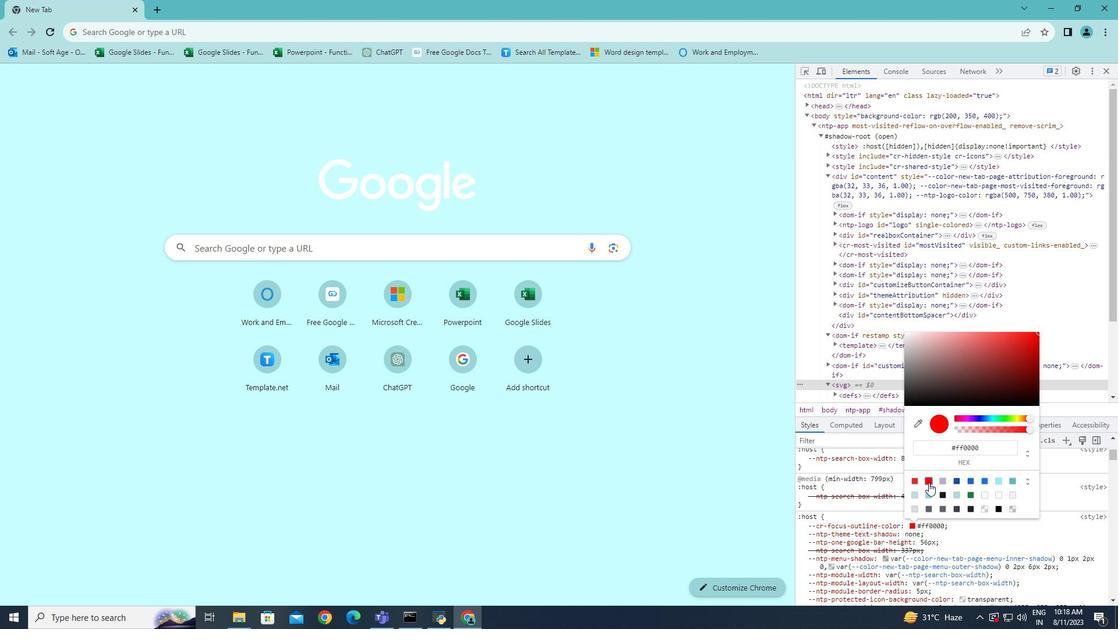 
Action: Mouse pressed left at (930, 484)
Screenshot: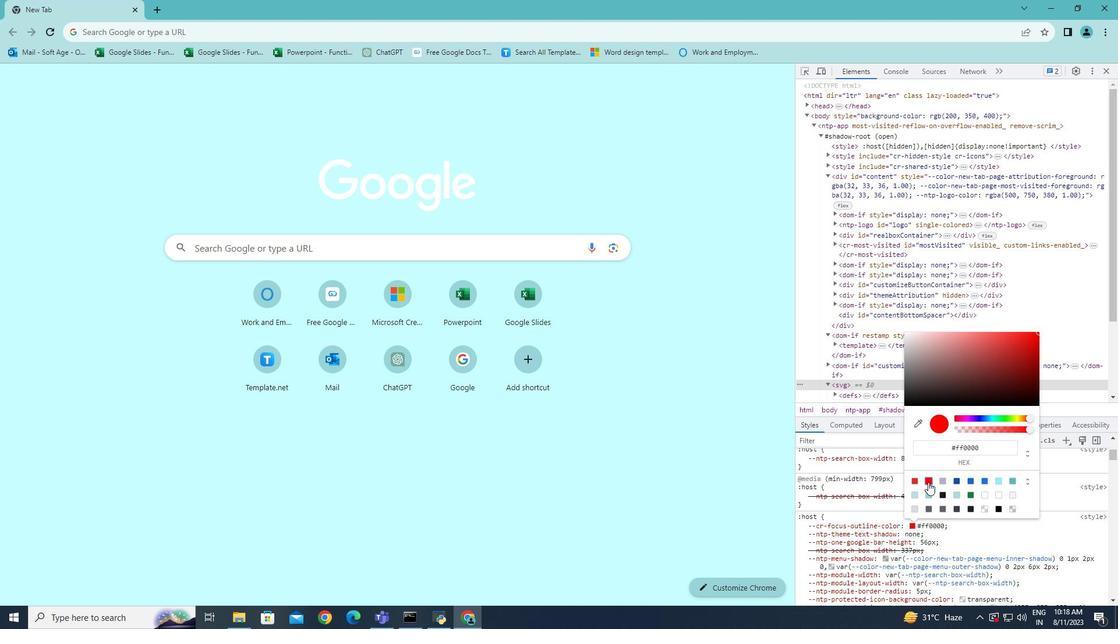 
Action: Mouse moved to (955, 532)
Screenshot: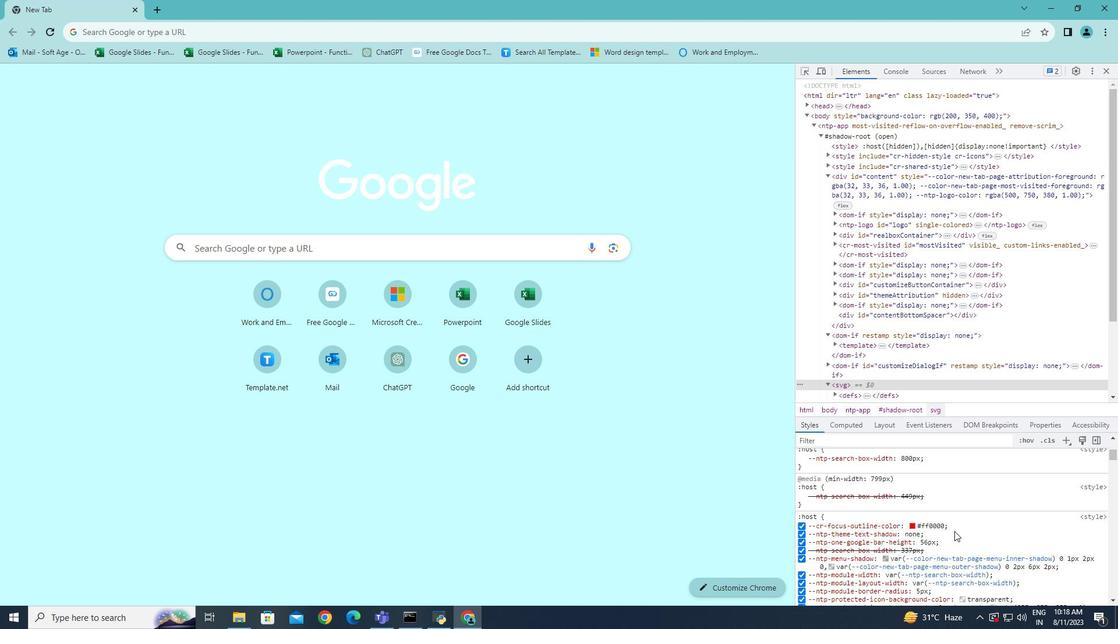 
Action: Mouse pressed left at (955, 532)
Screenshot: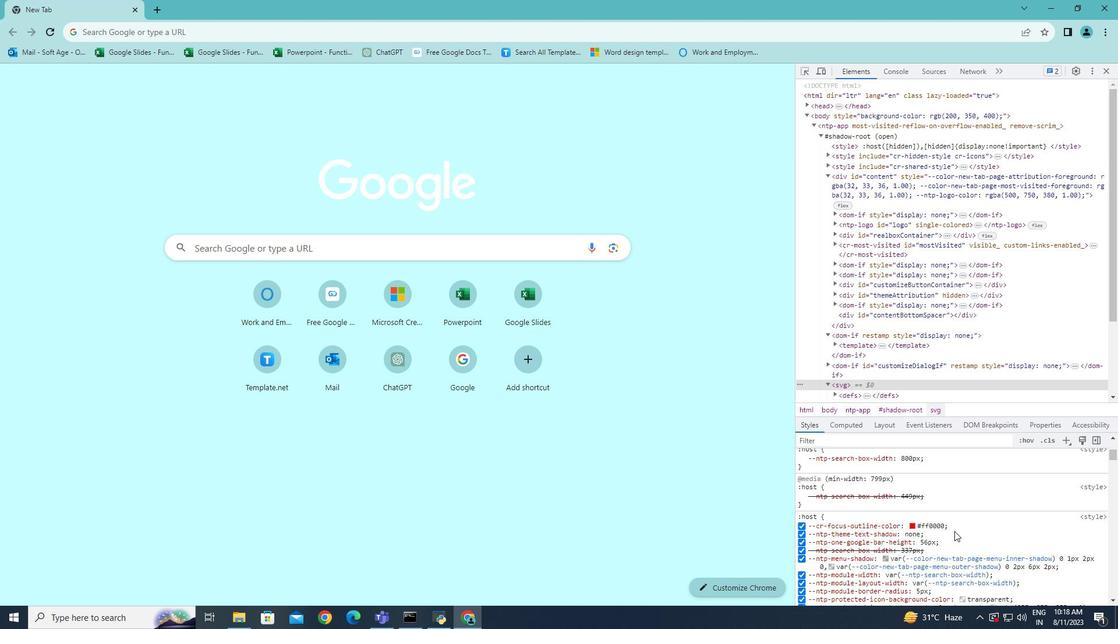 
Action: Mouse scrolled (955, 531) with delta (0, 0)
Screenshot: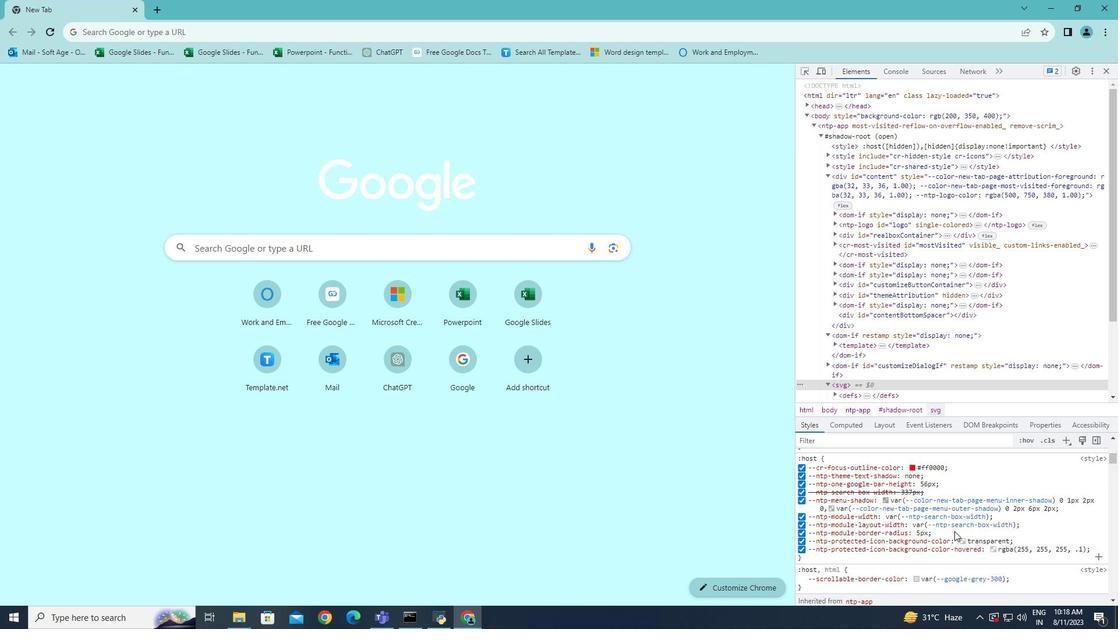 
Action: Mouse moved to (909, 509)
Screenshot: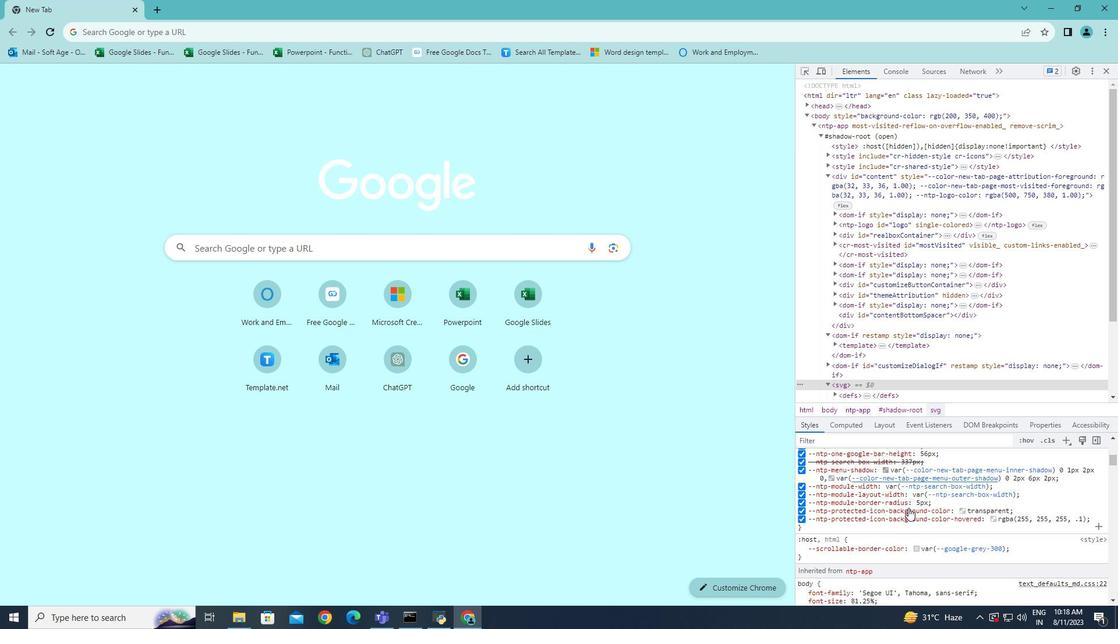 
Action: Mouse scrolled (909, 508) with delta (0, 0)
Screenshot: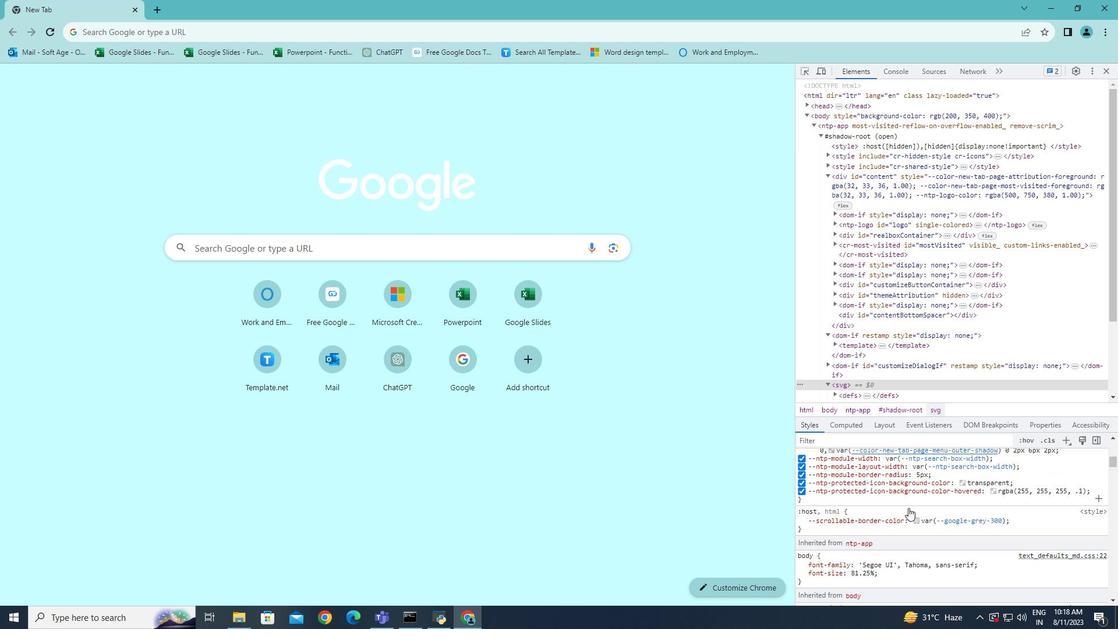 
Action: Mouse moved to (904, 506)
Screenshot: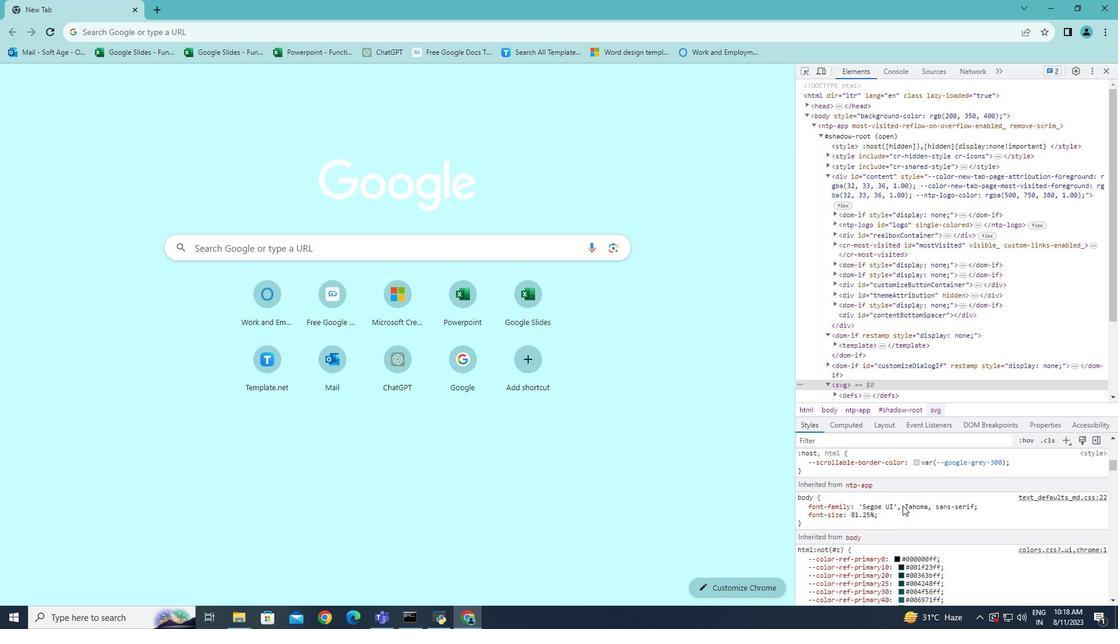 
Action: Mouse scrolled (904, 506) with delta (0, 0)
Screenshot: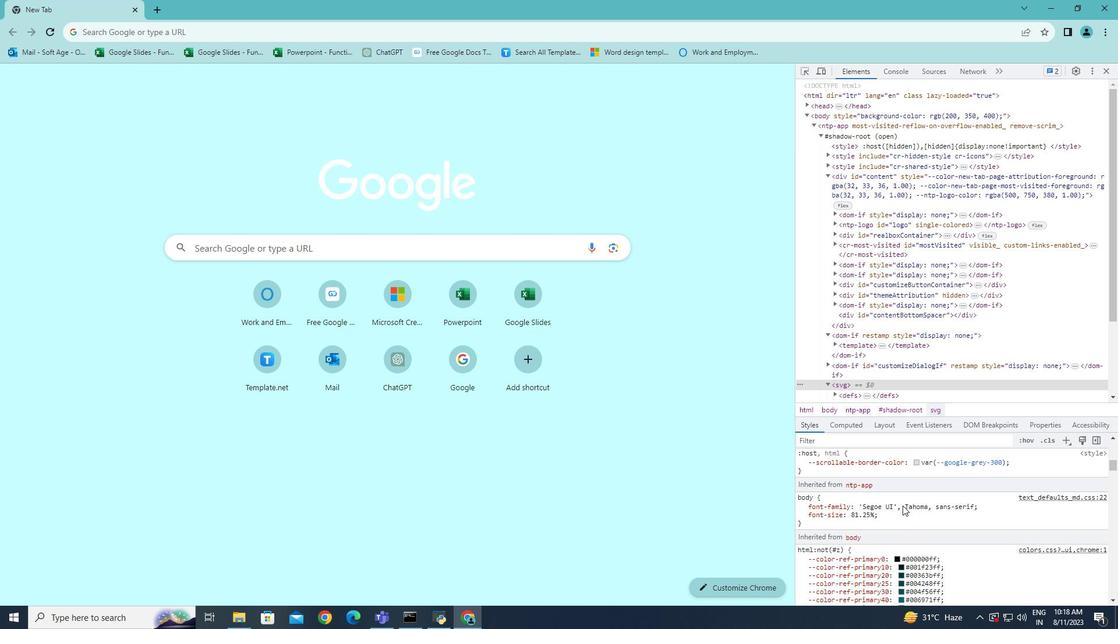 
Action: Mouse moved to (817, 525)
Screenshot: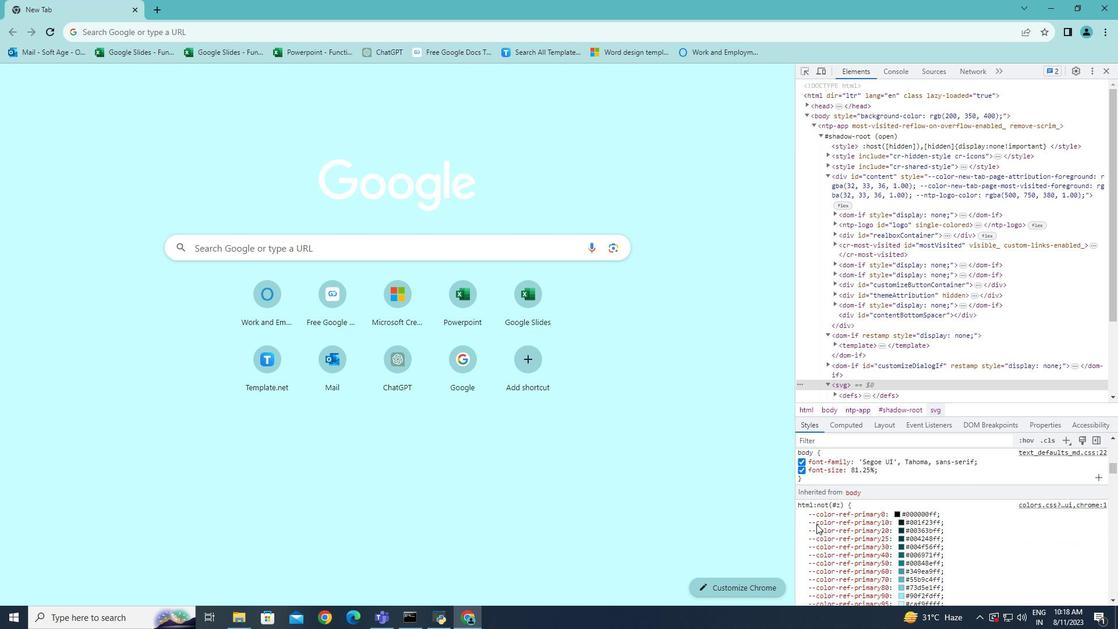 
Action: Mouse scrolled (817, 524) with delta (0, 0)
Screenshot: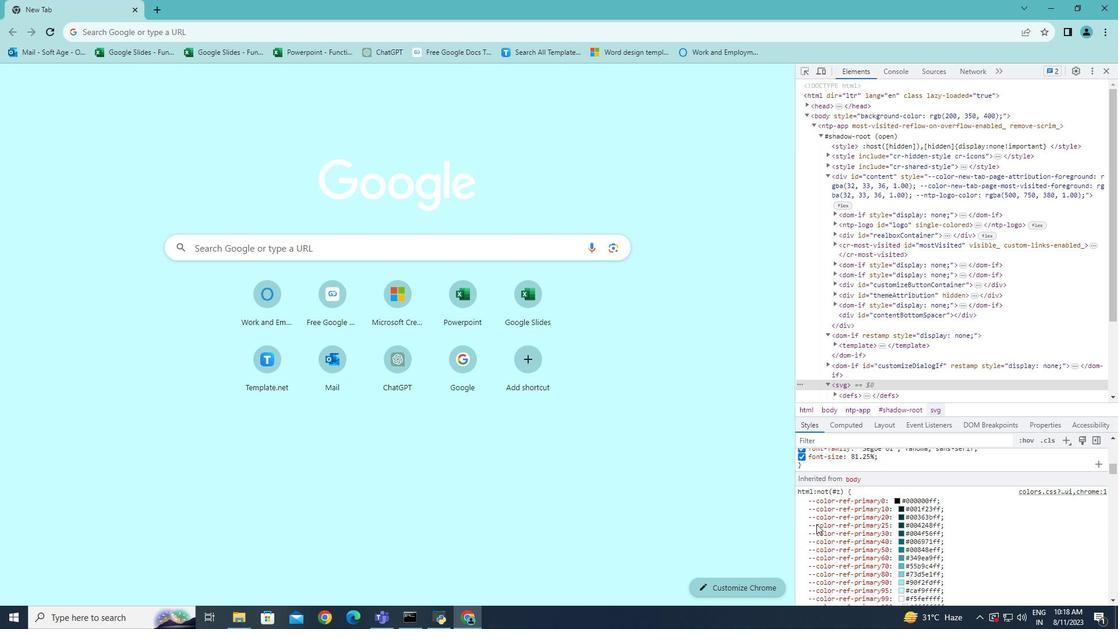 
Action: Mouse moved to (898, 500)
Screenshot: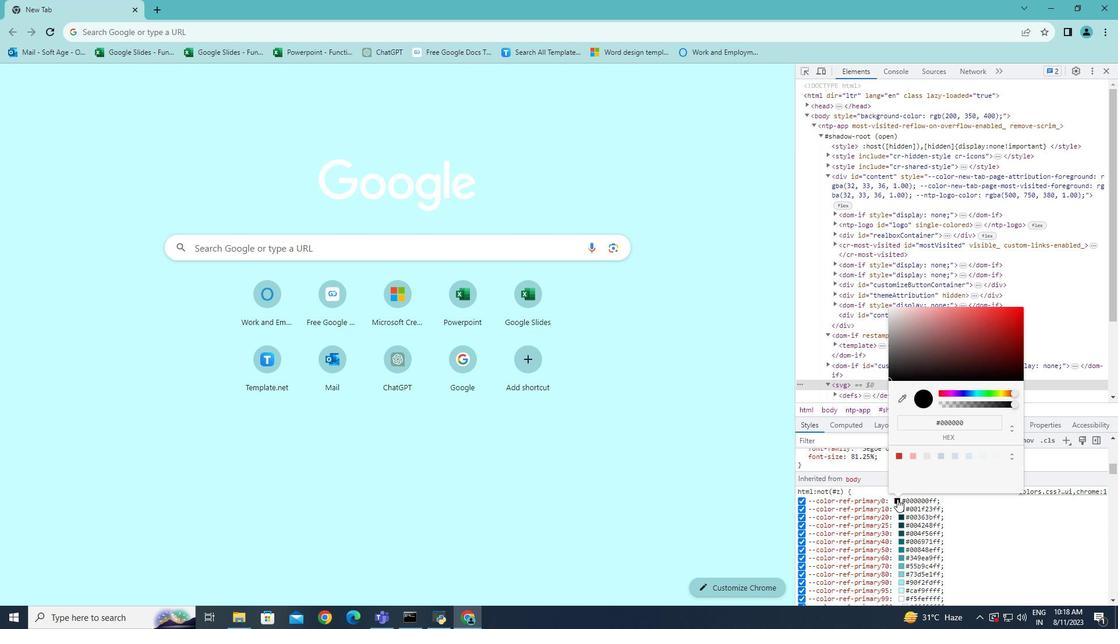 
Action: Mouse pressed left at (898, 500)
Screenshot: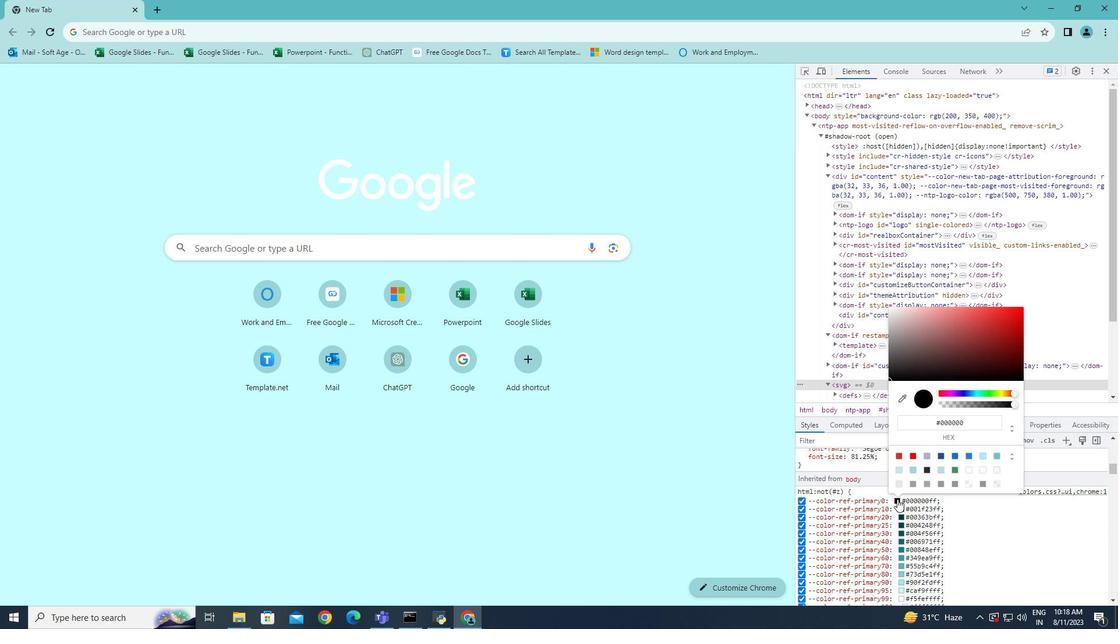 
Action: Mouse moved to (951, 344)
Screenshot: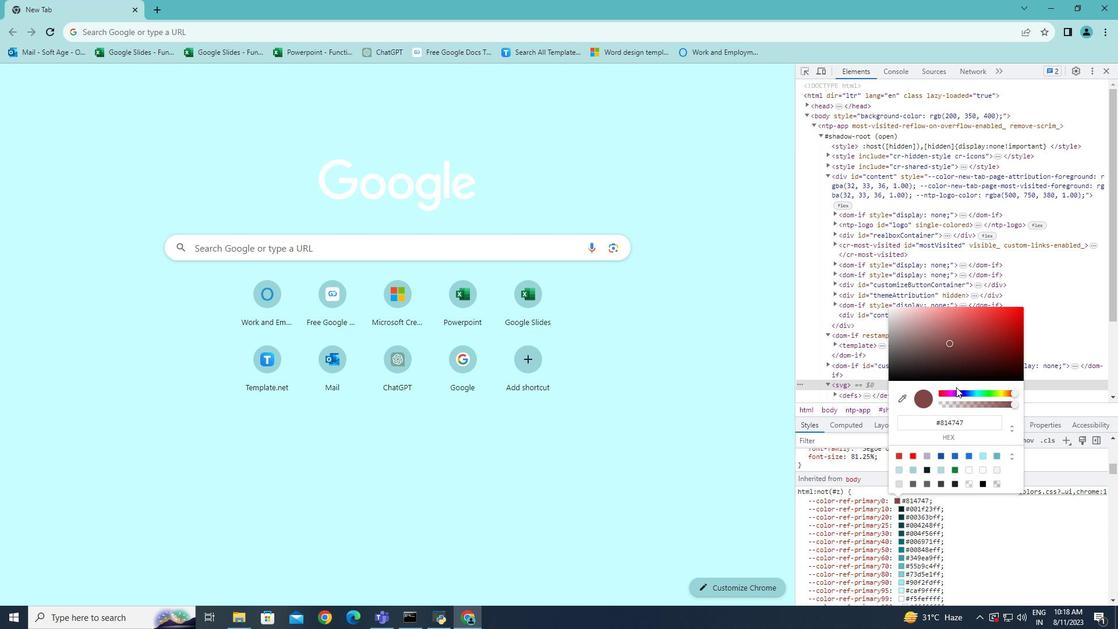 
Action: Mouse pressed left at (951, 344)
Screenshot: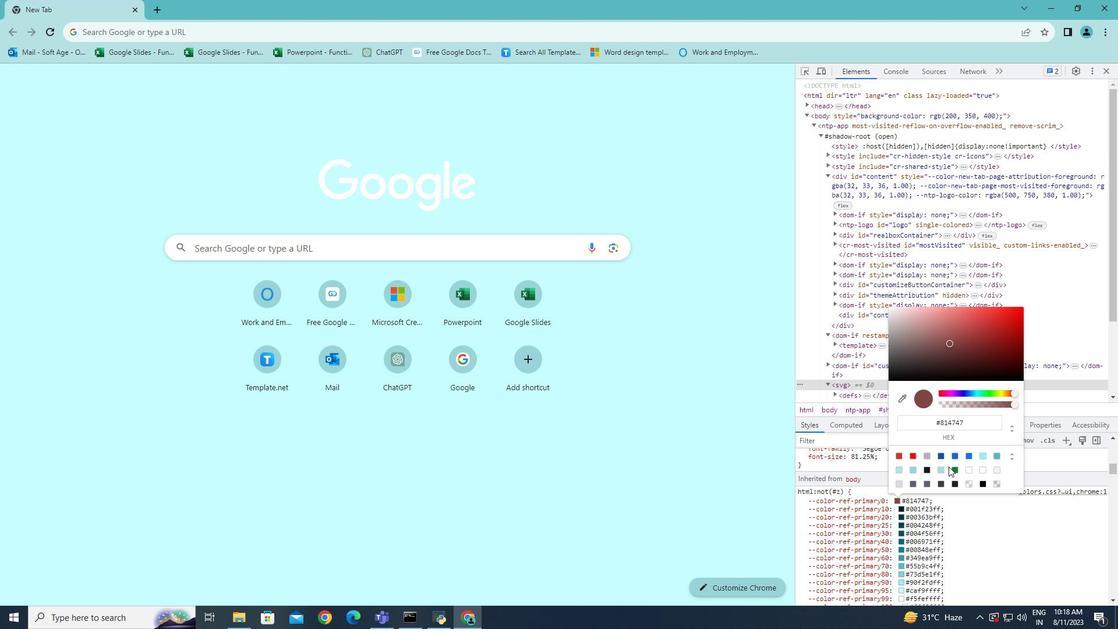 
Action: Mouse moved to (955, 454)
Screenshot: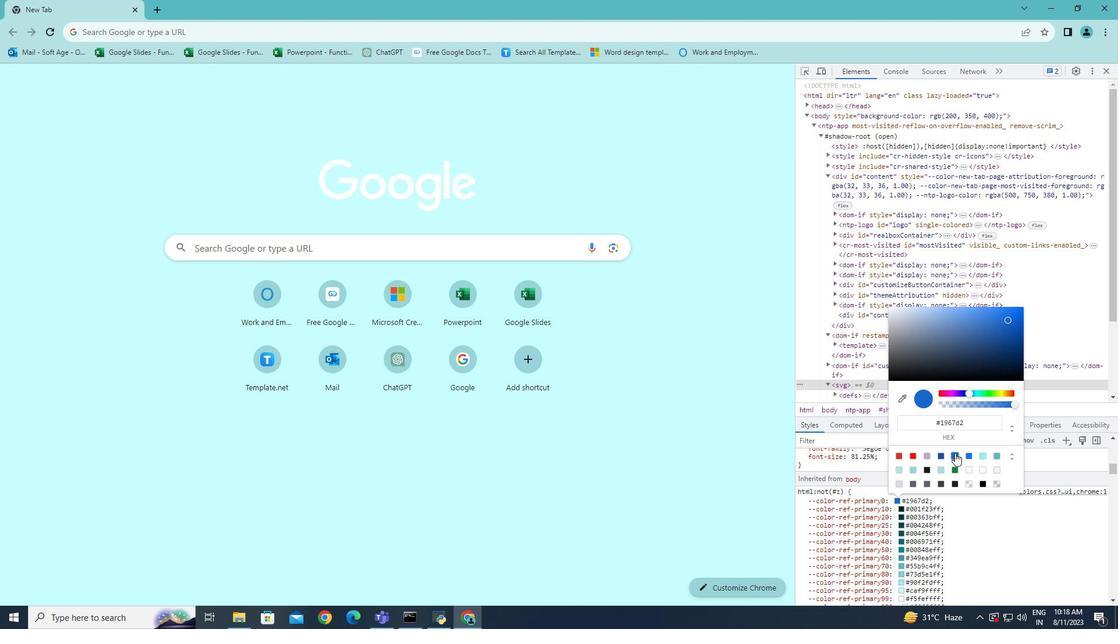 
Action: Mouse pressed left at (955, 454)
Screenshot: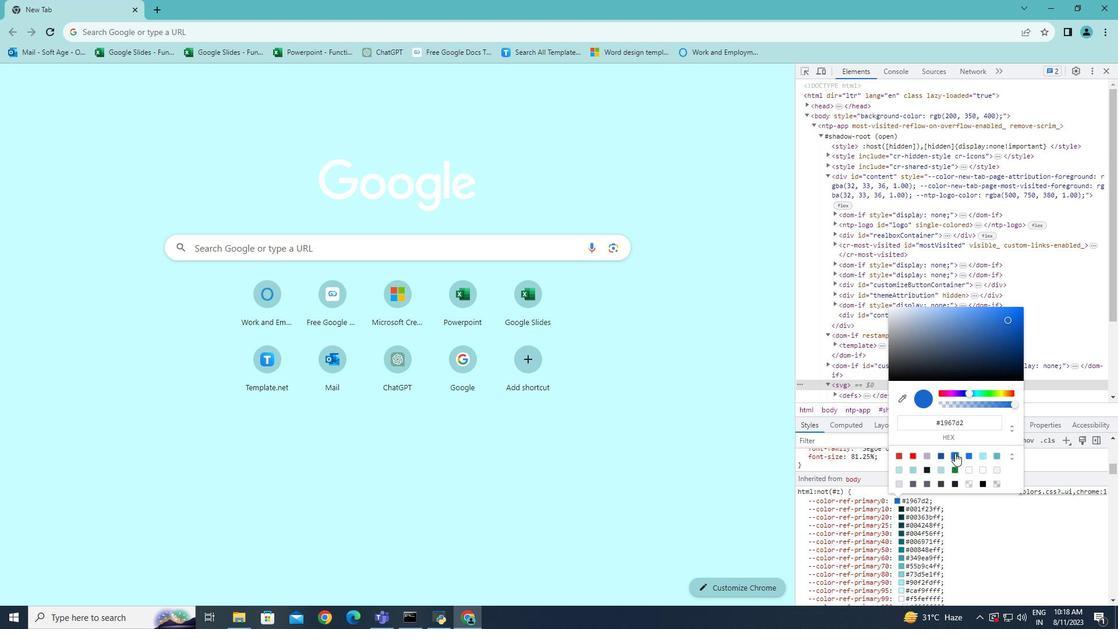 
Action: Mouse moved to (990, 561)
